 Task: Explore Airbnb accommodation in Modiin Ilit, Israel from 9th December, 2023 to 17th December, 2023 for 2 adults.1  bedroom having 2 beds and 1 bathroom. Property type can be flat. Amenities needed are: wifi, washing machine. Look for 3 properties as per requirement.
Action: Mouse moved to (550, 129)
Screenshot: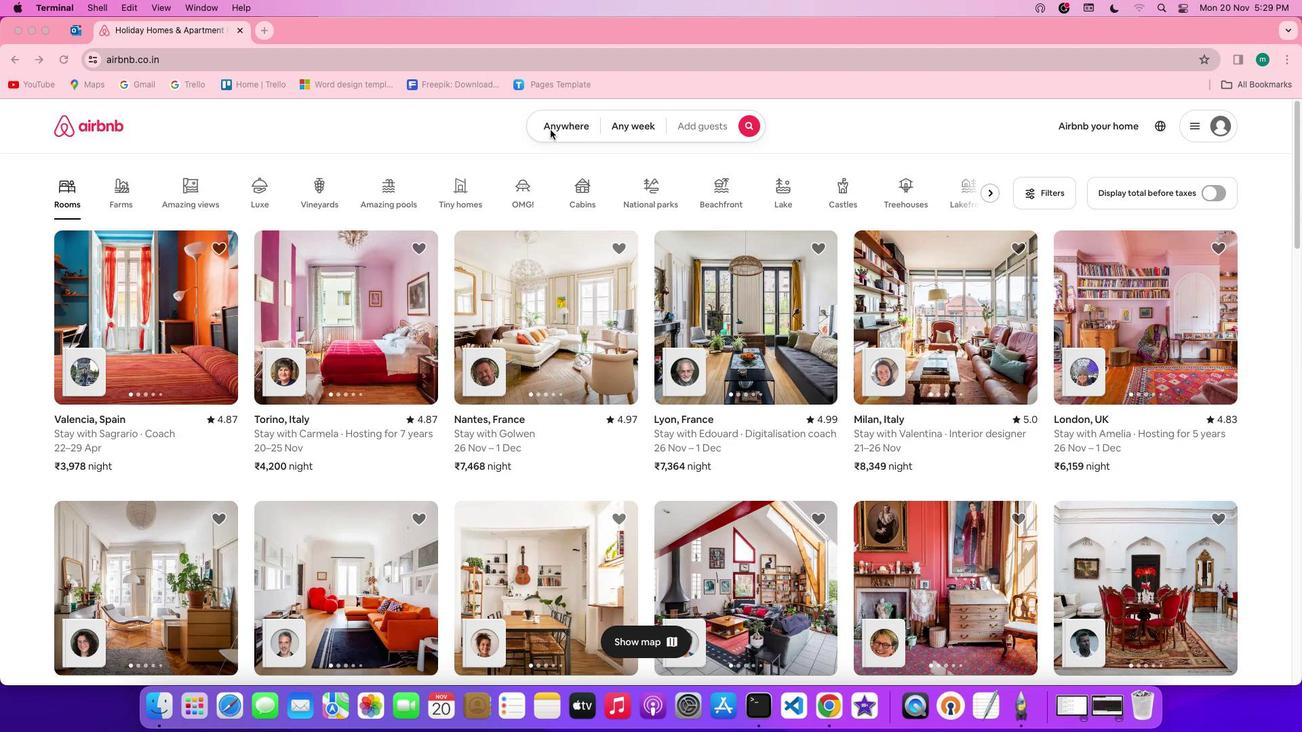 
Action: Mouse pressed left at (550, 129)
Screenshot: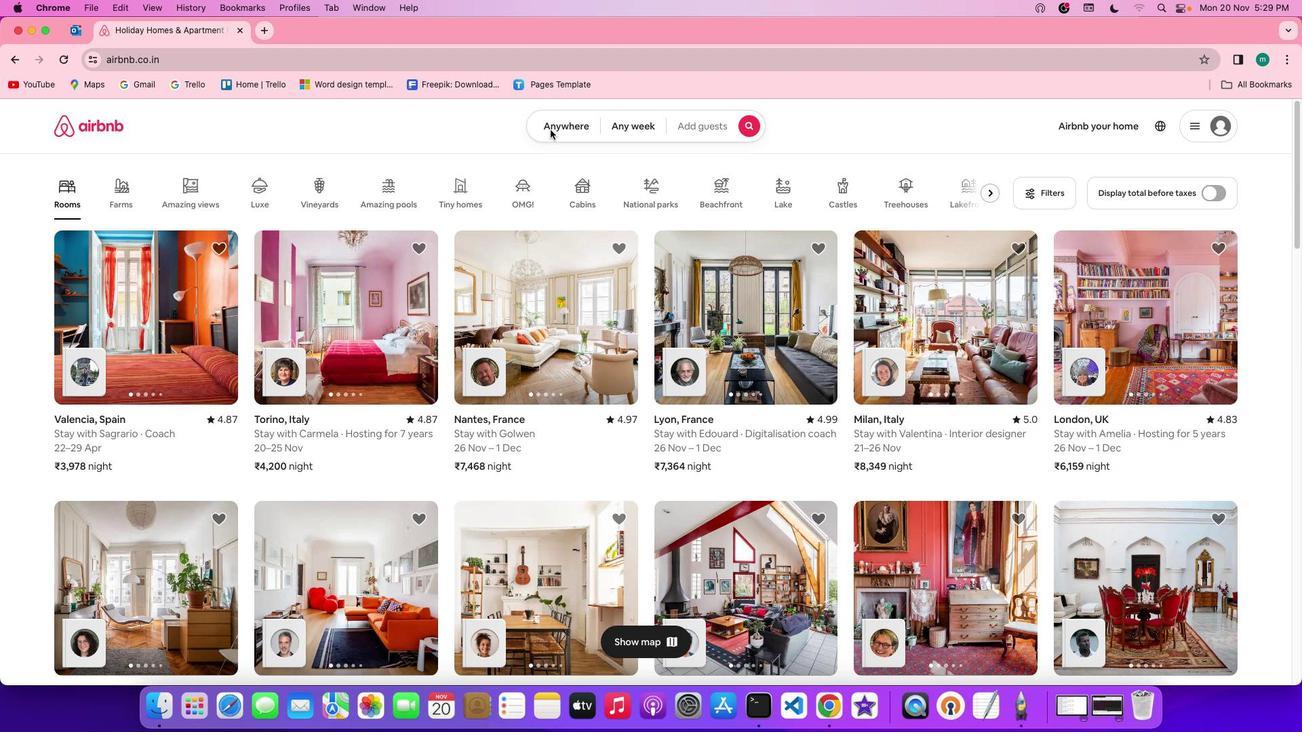 
Action: Mouse pressed left at (550, 129)
Screenshot: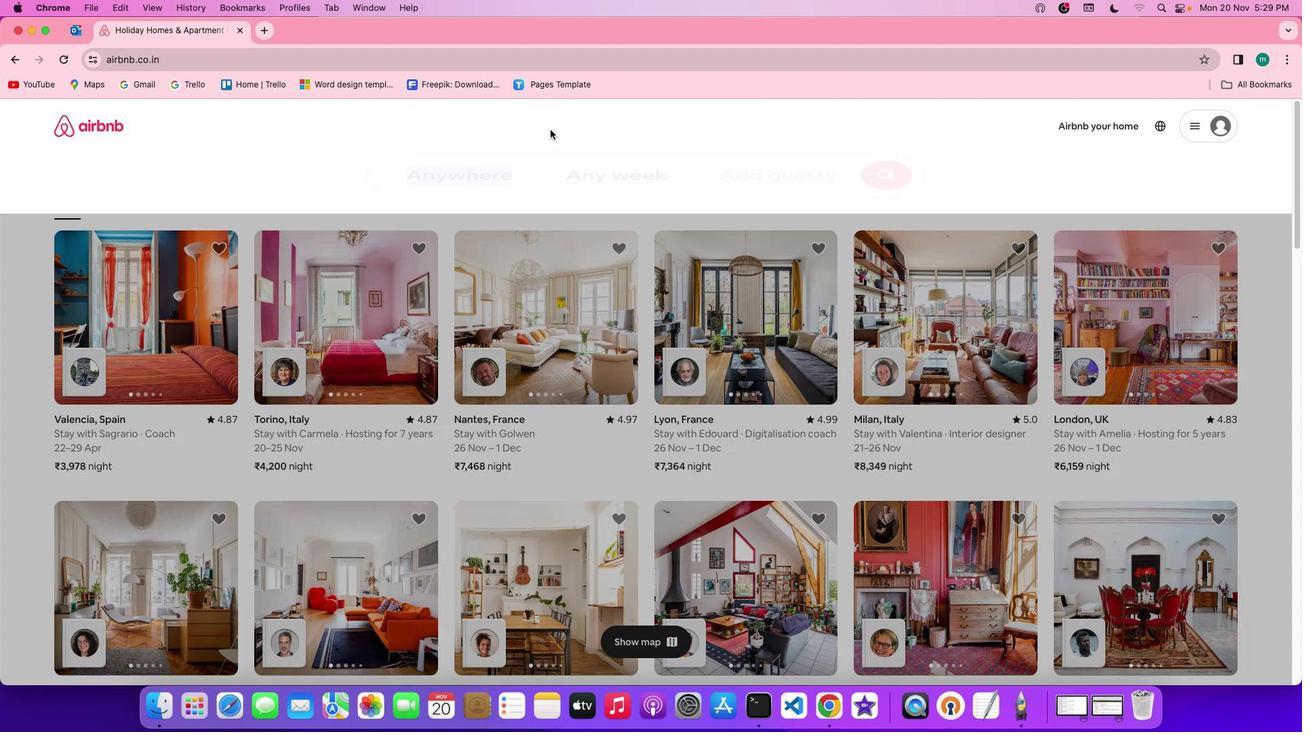 
Action: Mouse moved to (491, 179)
Screenshot: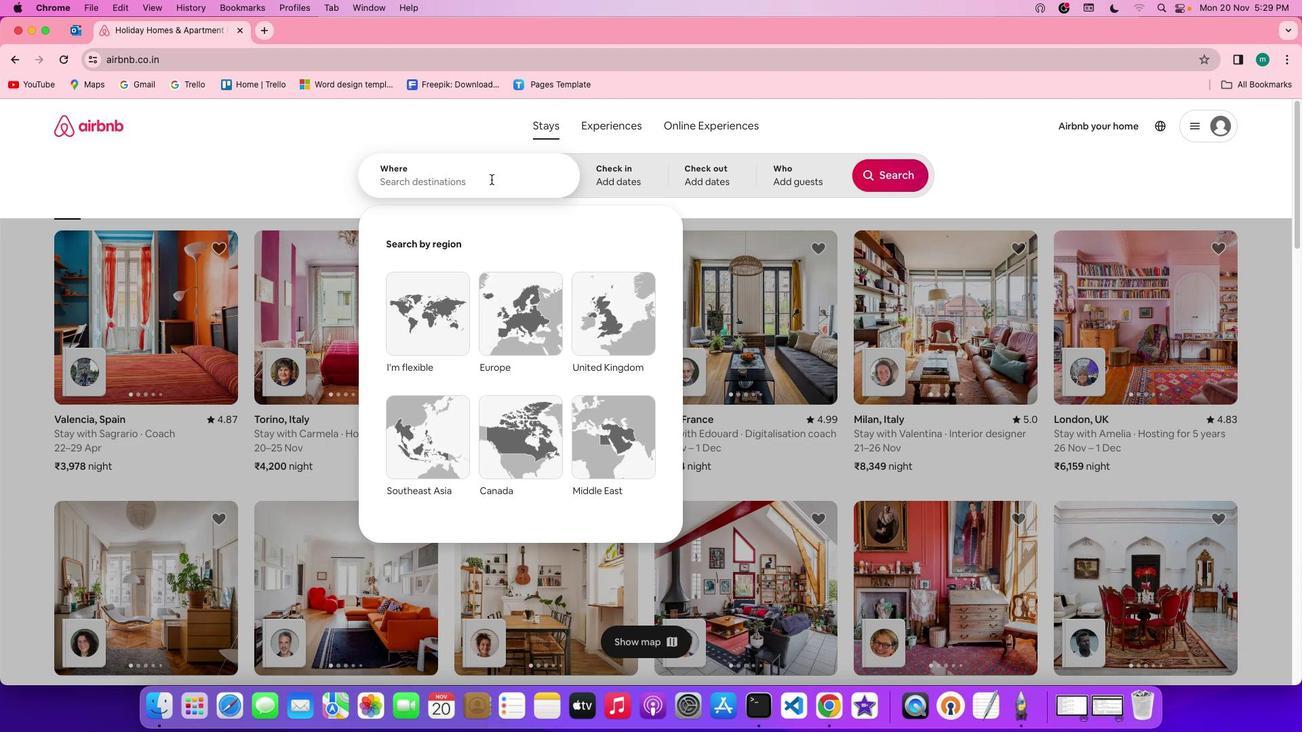 
Action: Mouse pressed left at (491, 179)
Screenshot: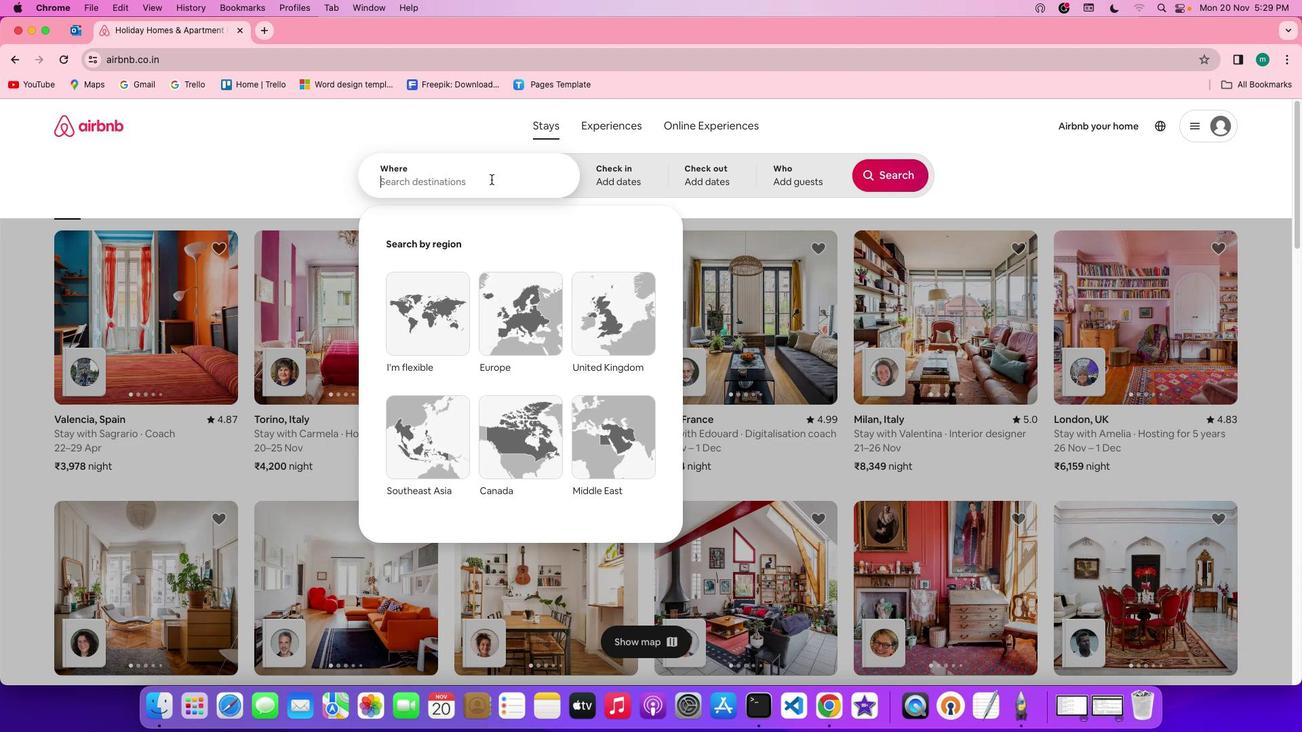 
Action: Key pressed Key.shift'M''o''d''i''i''n'Key.spaceKey.shift'I'Key.shift'I'Key.backspaceKey.backspaceKey.shift'L'Key.backspace'l''l''i''t'','Key.spaceKey.shift'I''s''r''a''e''l'
Screenshot: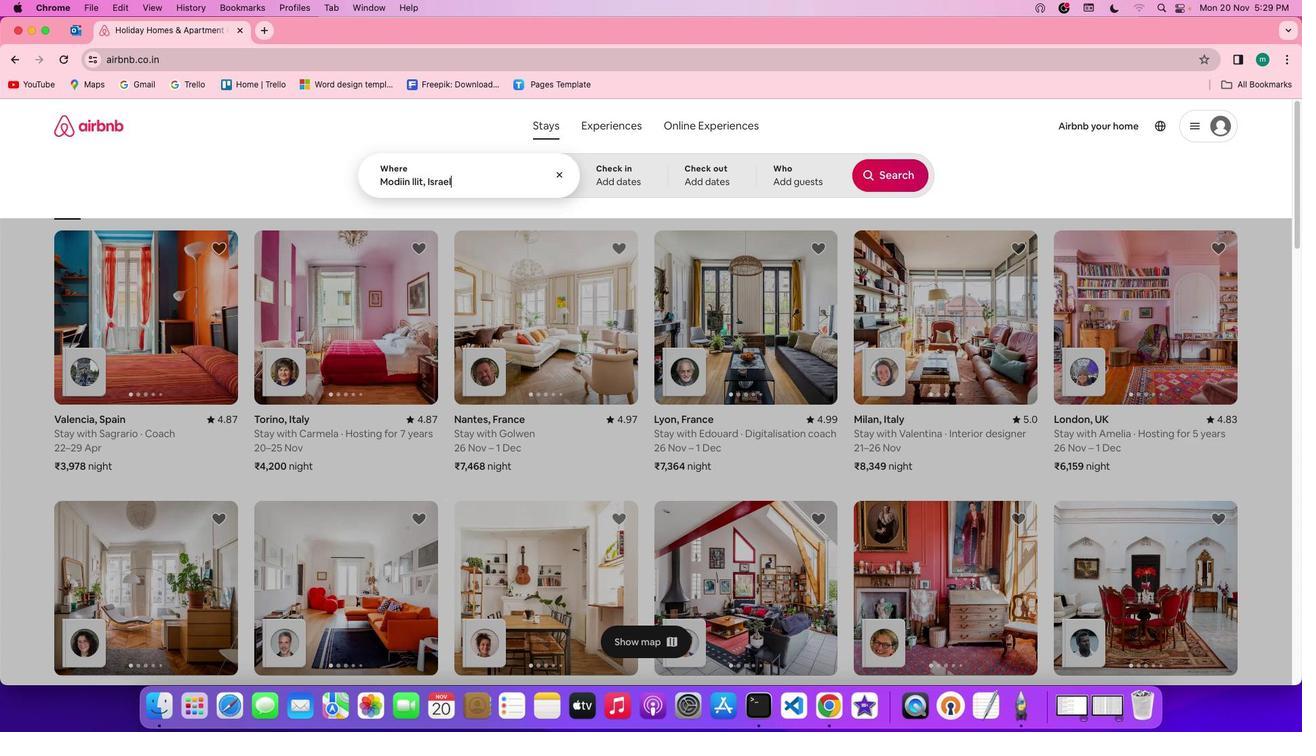 
Action: Mouse moved to (600, 178)
Screenshot: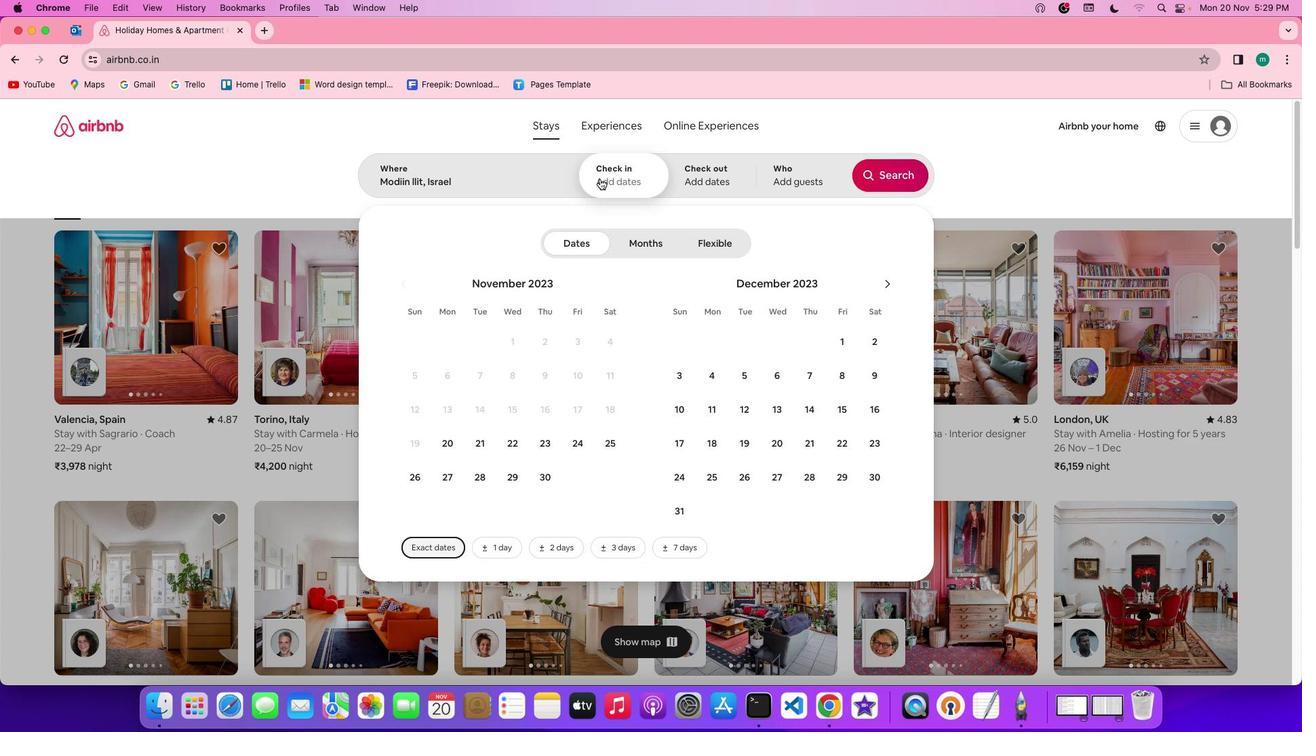 
Action: Mouse pressed left at (600, 178)
Screenshot: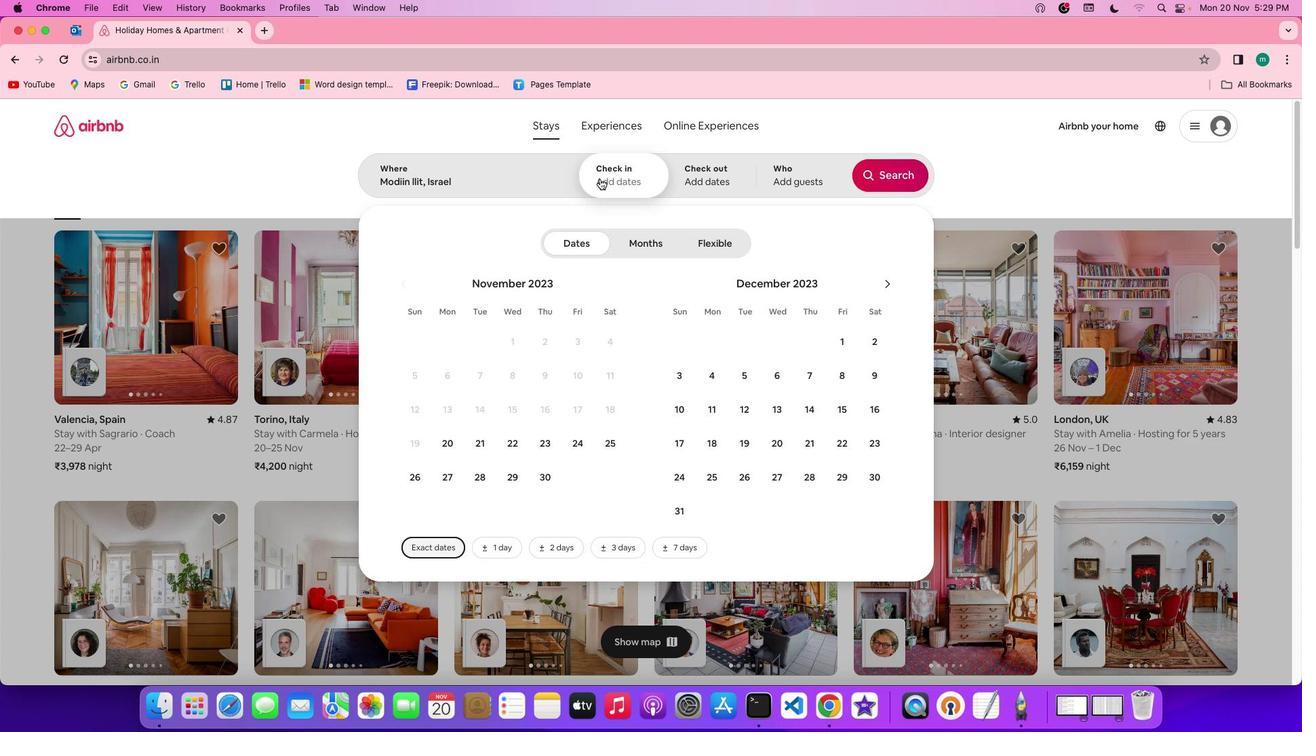 
Action: Mouse moved to (872, 382)
Screenshot: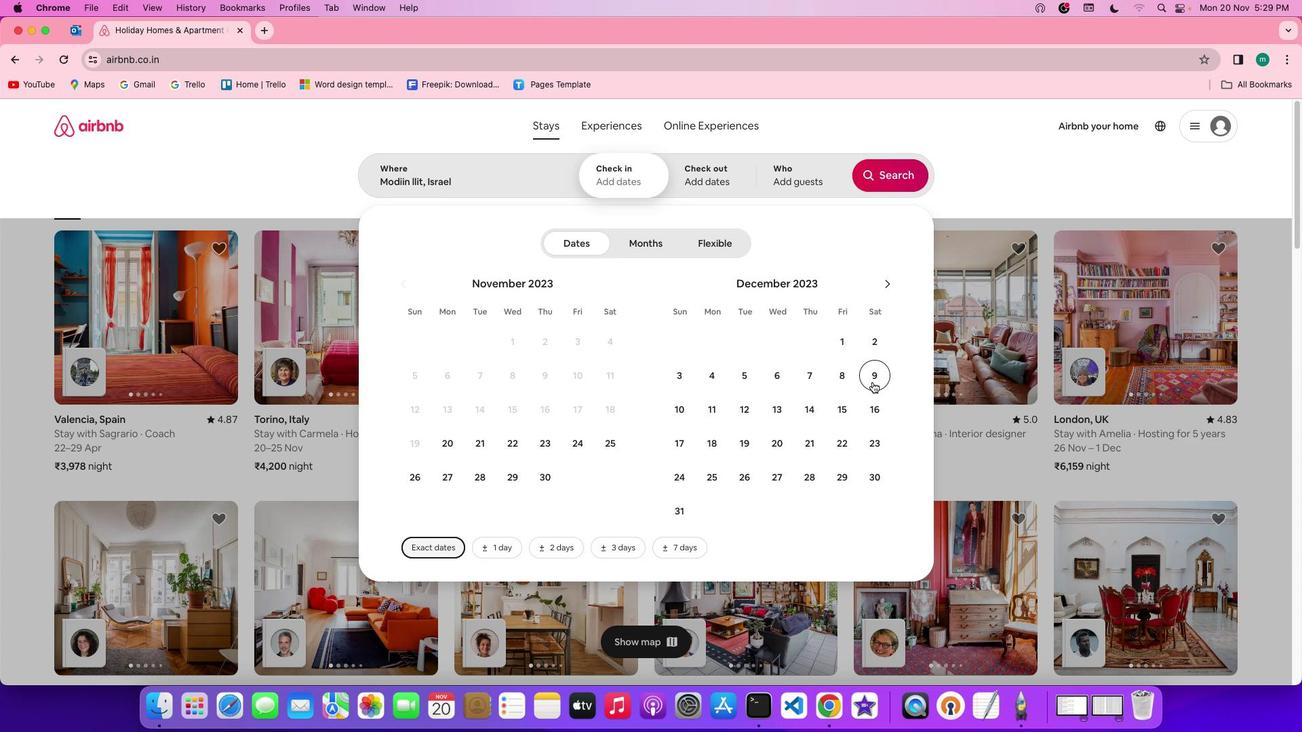 
Action: Mouse pressed left at (872, 382)
Screenshot: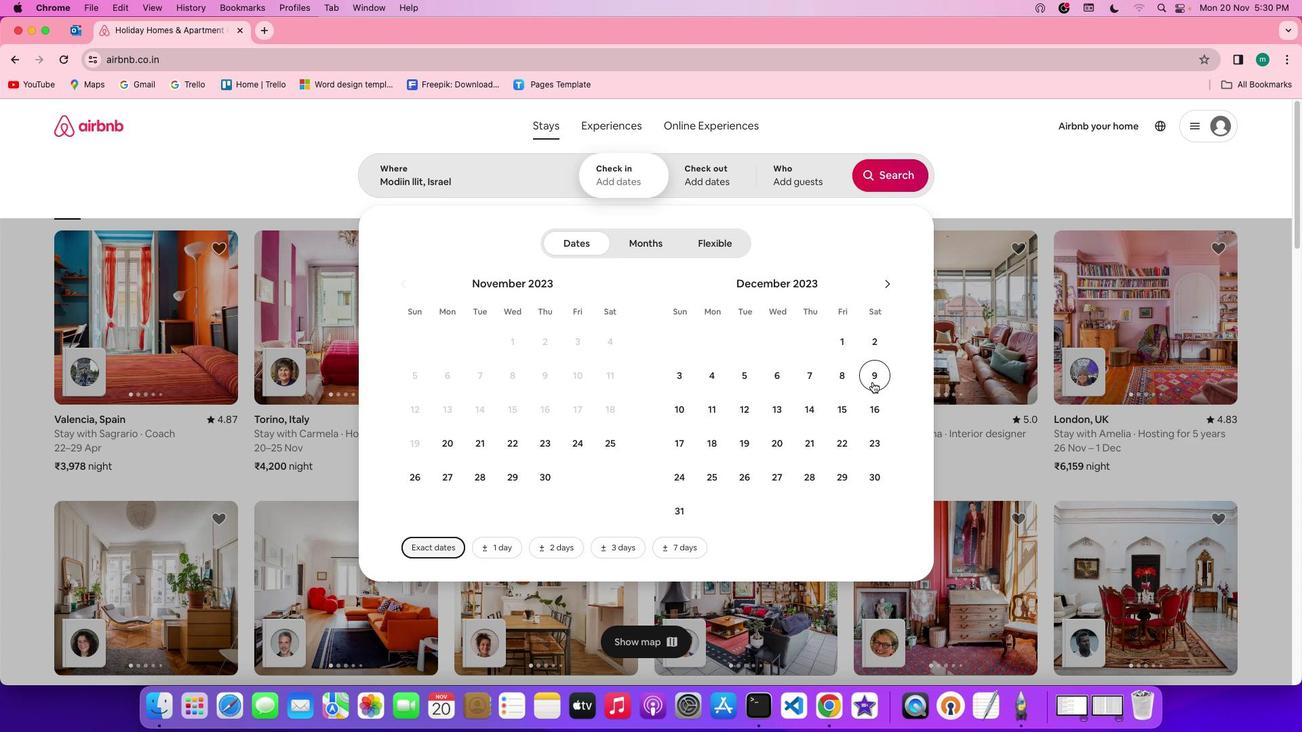 
Action: Mouse moved to (679, 449)
Screenshot: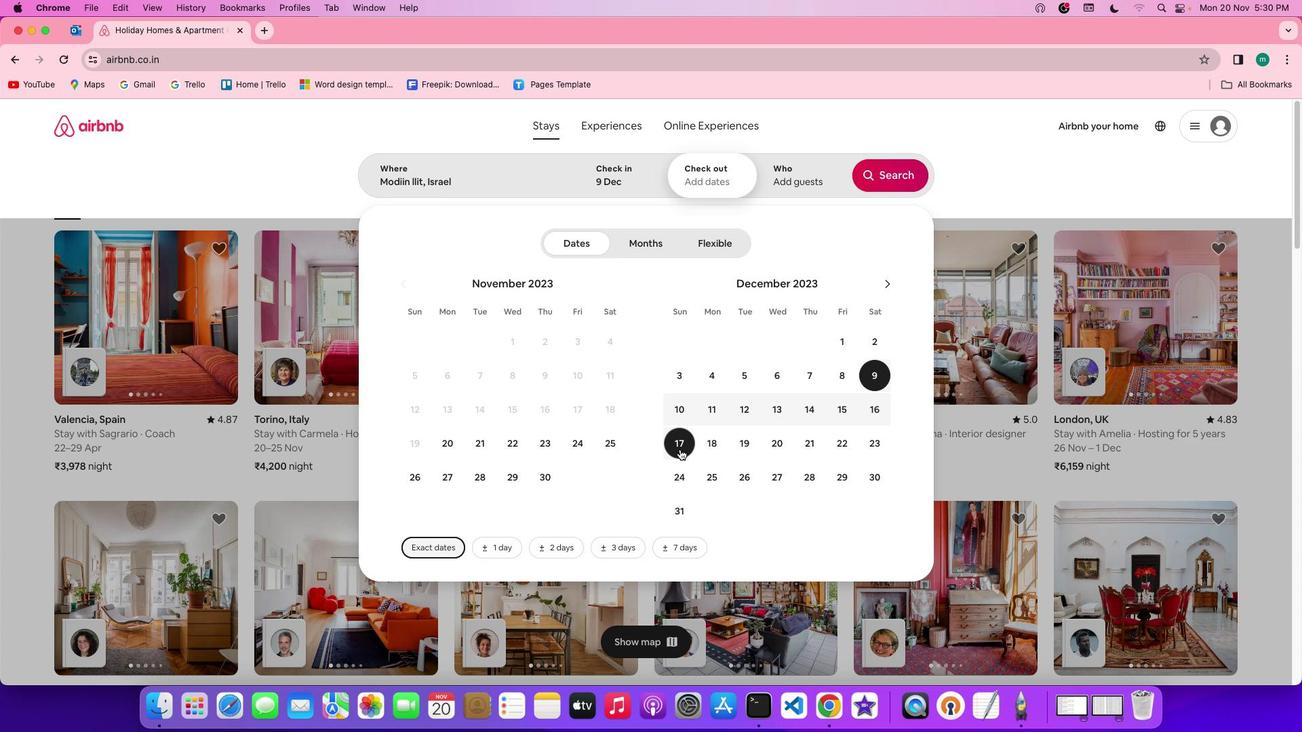 
Action: Mouse pressed left at (679, 449)
Screenshot: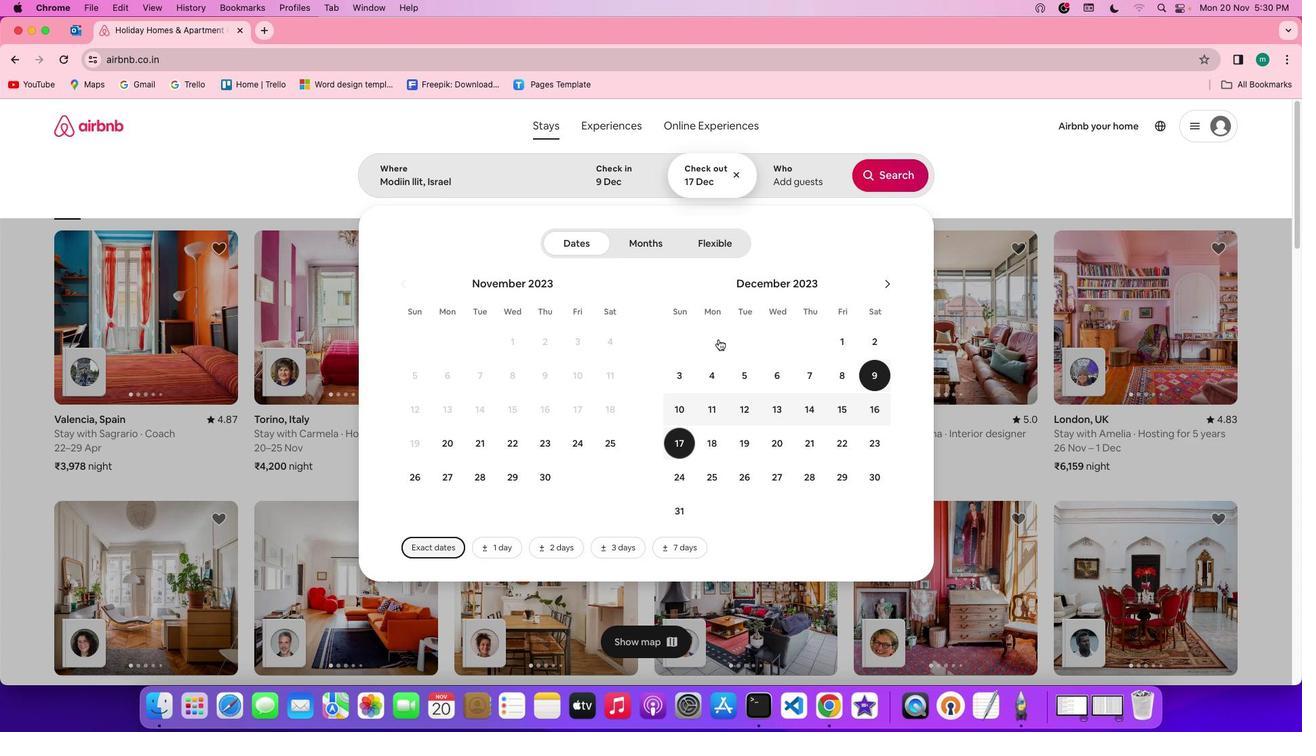
Action: Mouse moved to (797, 182)
Screenshot: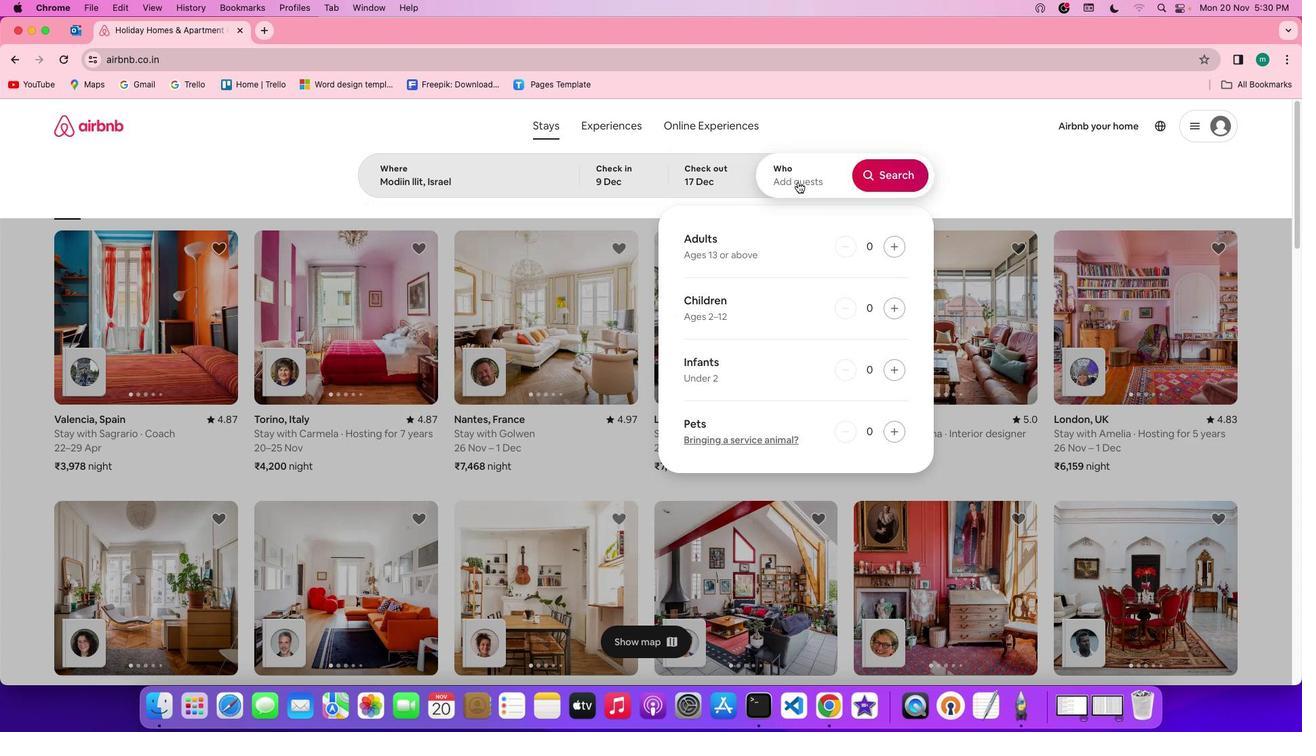 
Action: Mouse pressed left at (797, 182)
Screenshot: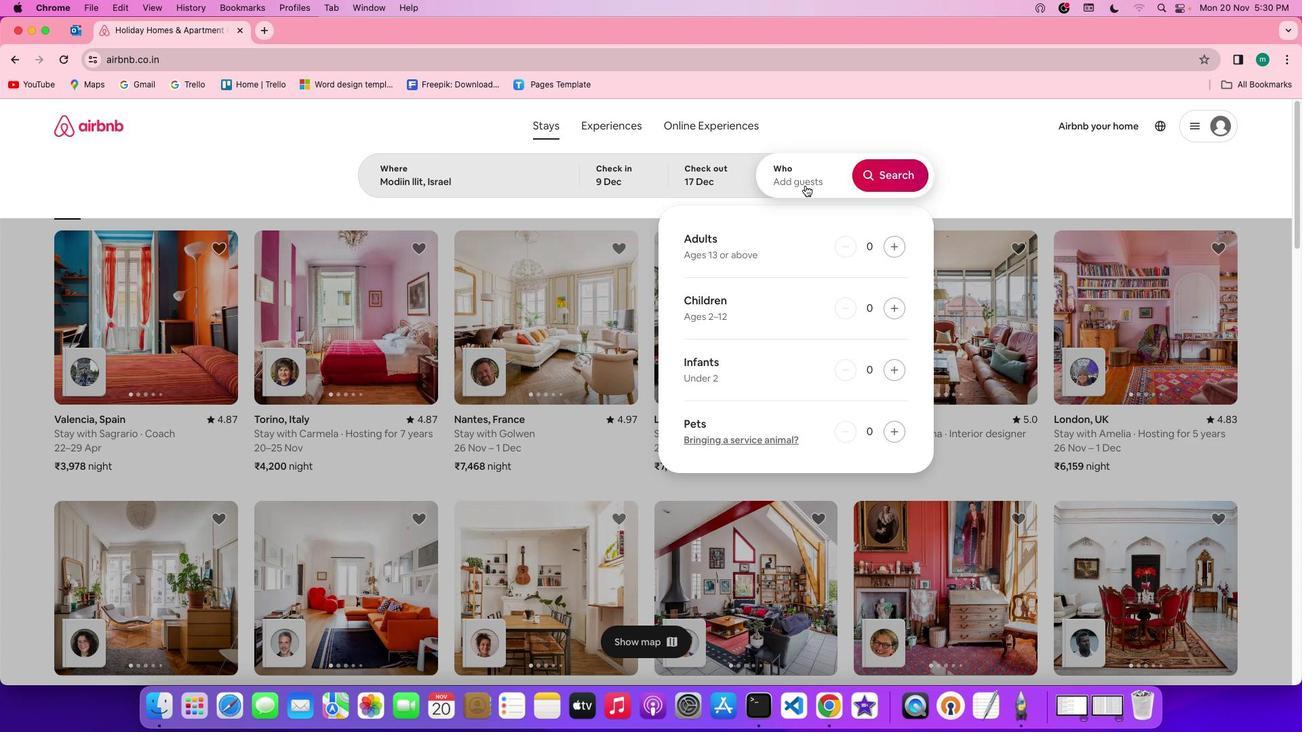 
Action: Mouse moved to (894, 244)
Screenshot: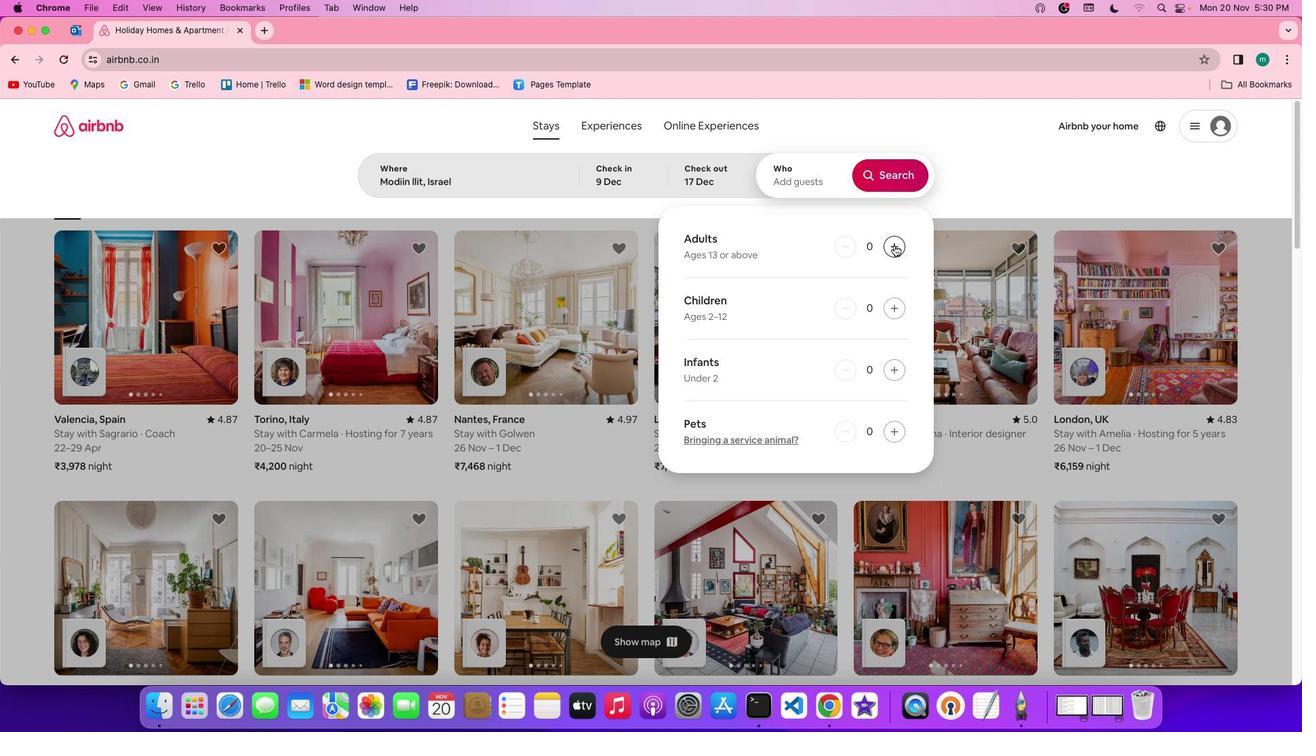 
Action: Mouse pressed left at (894, 244)
Screenshot: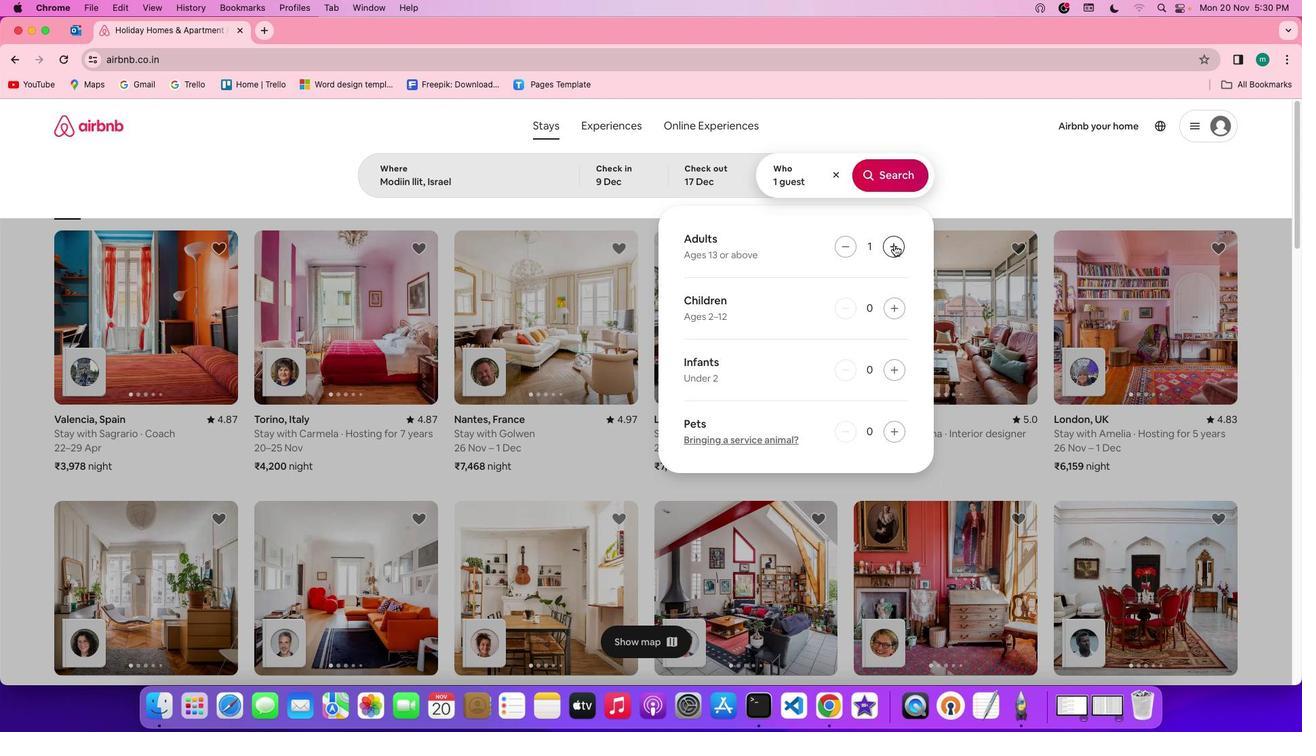 
Action: Mouse pressed left at (894, 244)
Screenshot: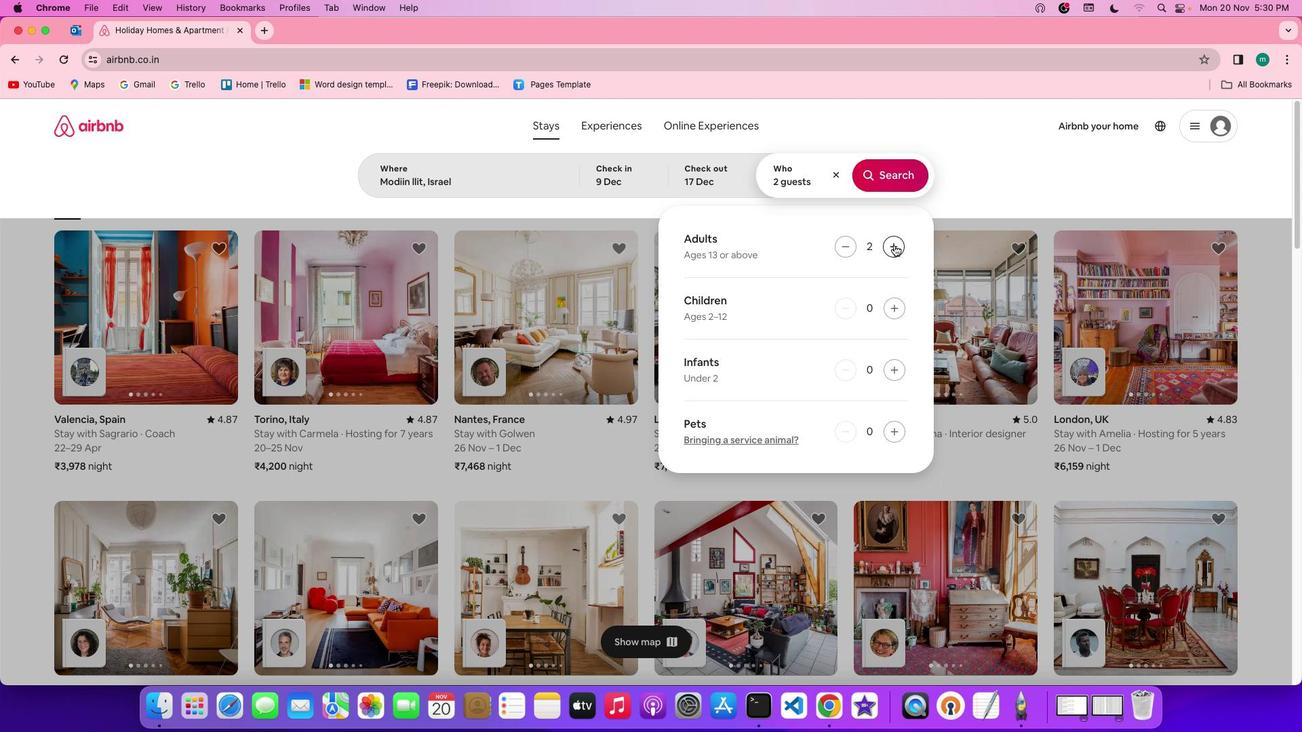 
Action: Mouse moved to (904, 181)
Screenshot: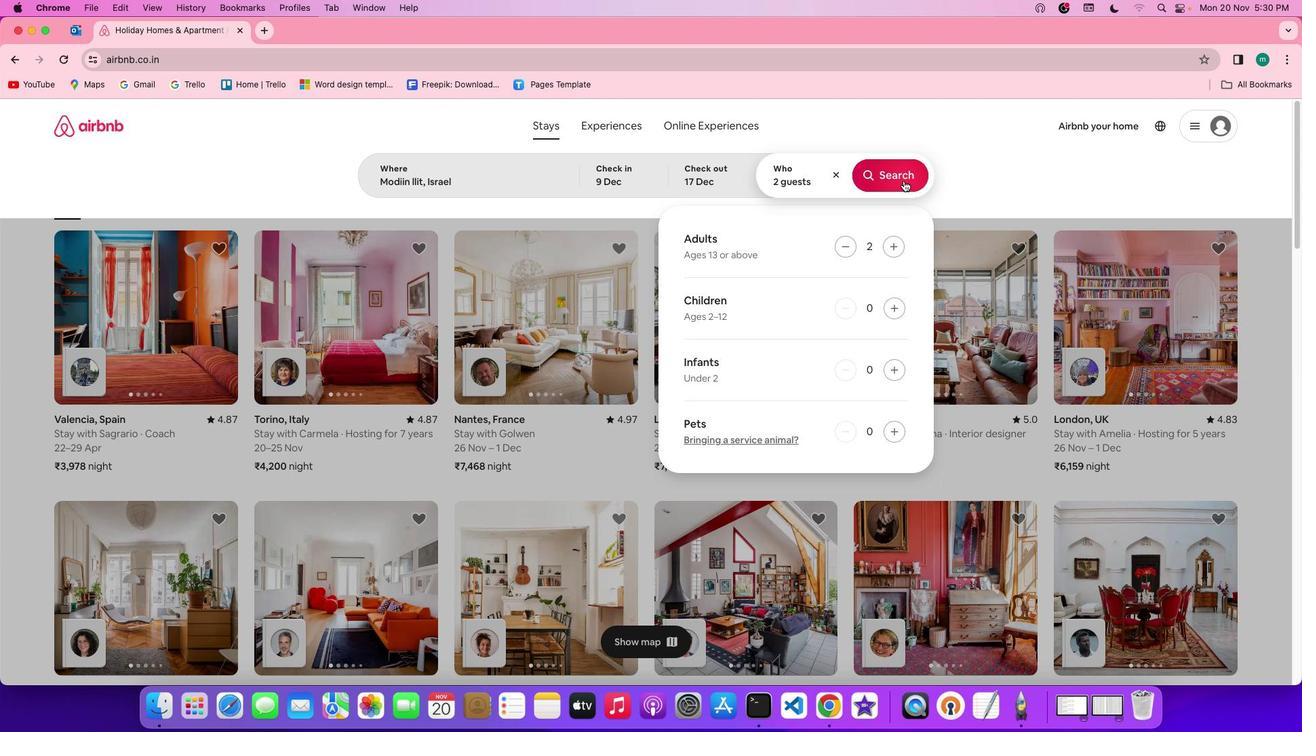 
Action: Mouse pressed left at (904, 181)
Screenshot: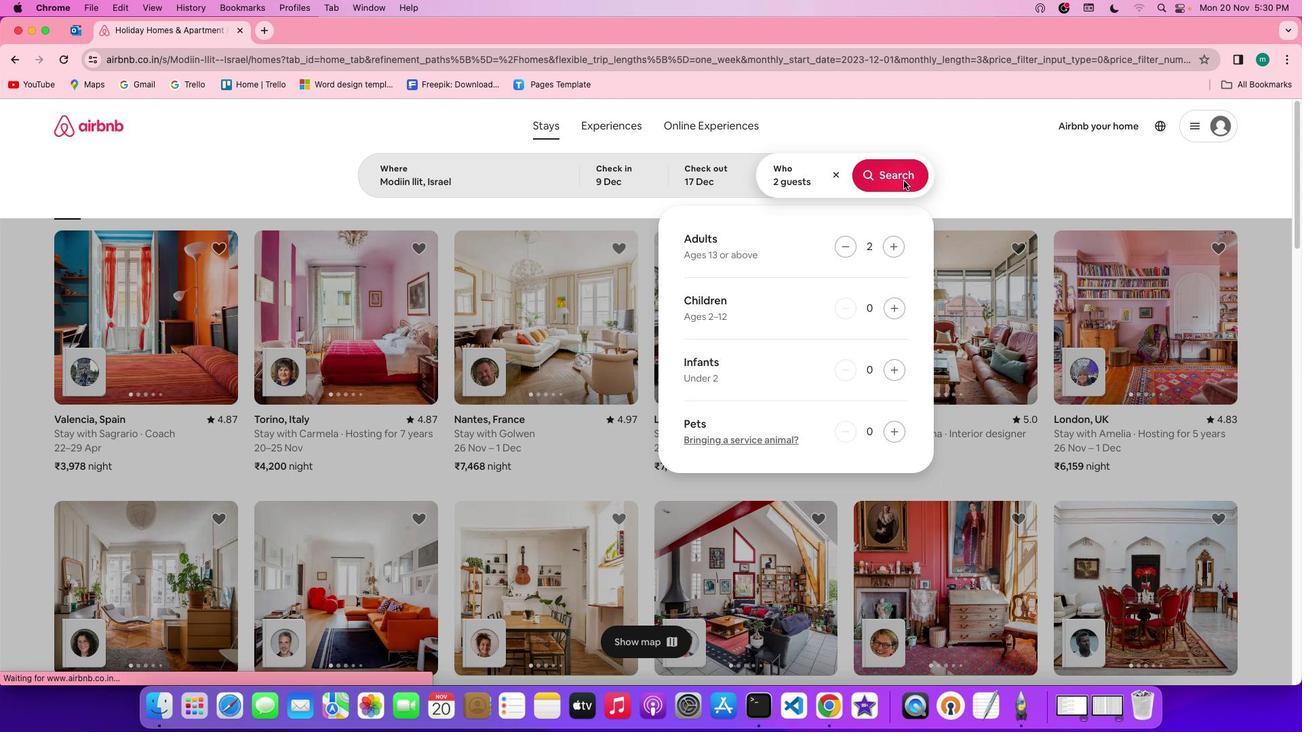 
Action: Mouse moved to (1079, 179)
Screenshot: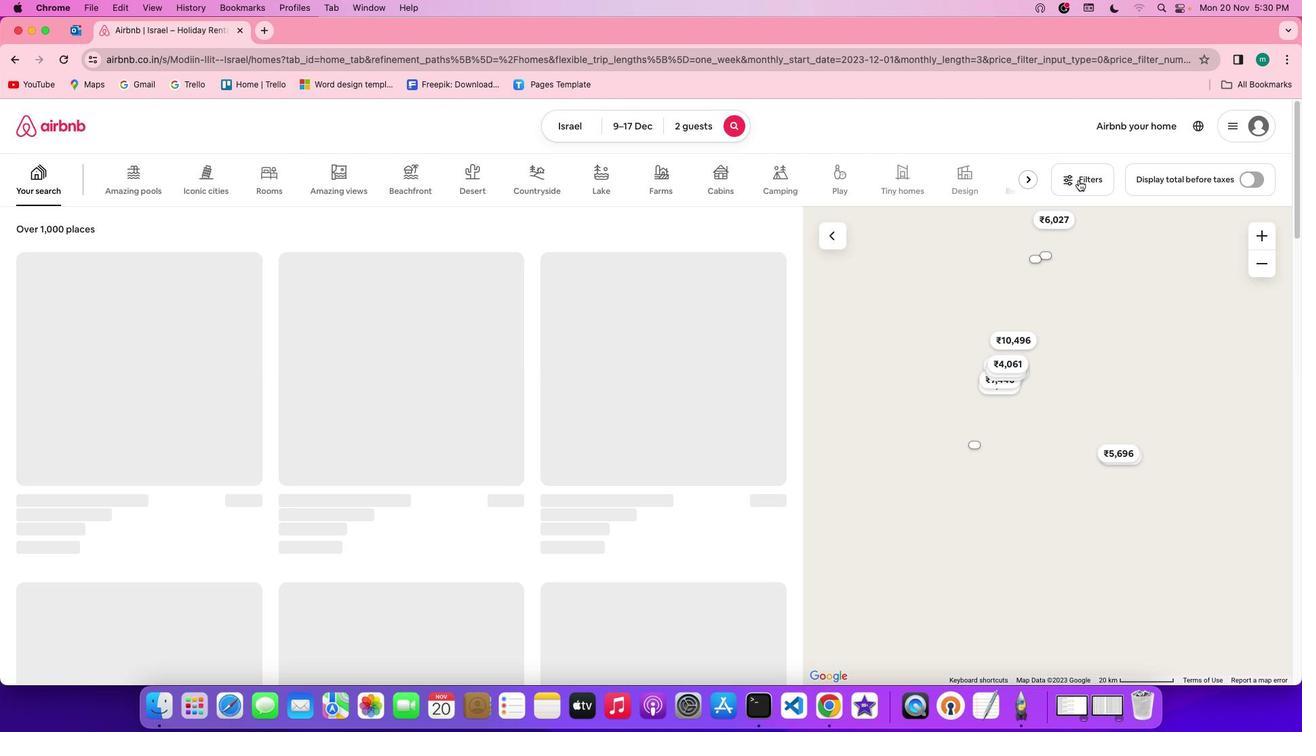 
Action: Mouse pressed left at (1079, 179)
Screenshot: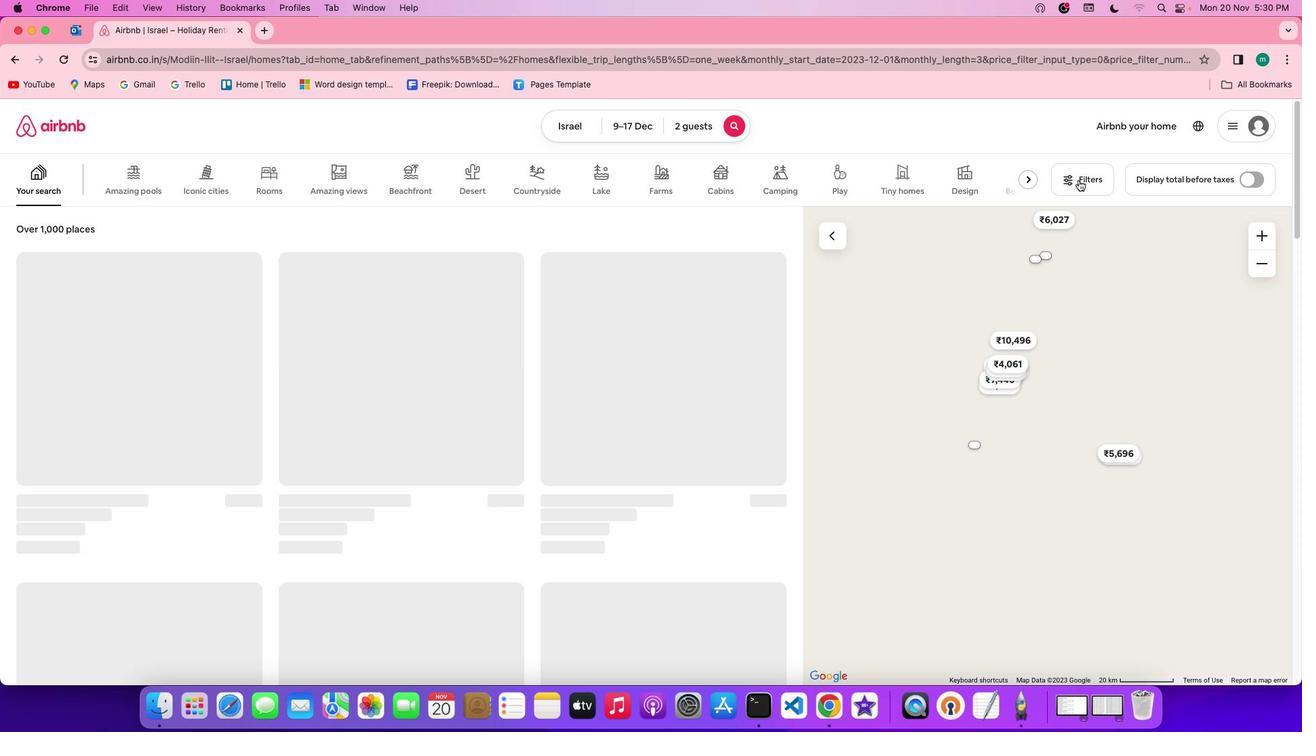 
Action: Mouse moved to (737, 311)
Screenshot: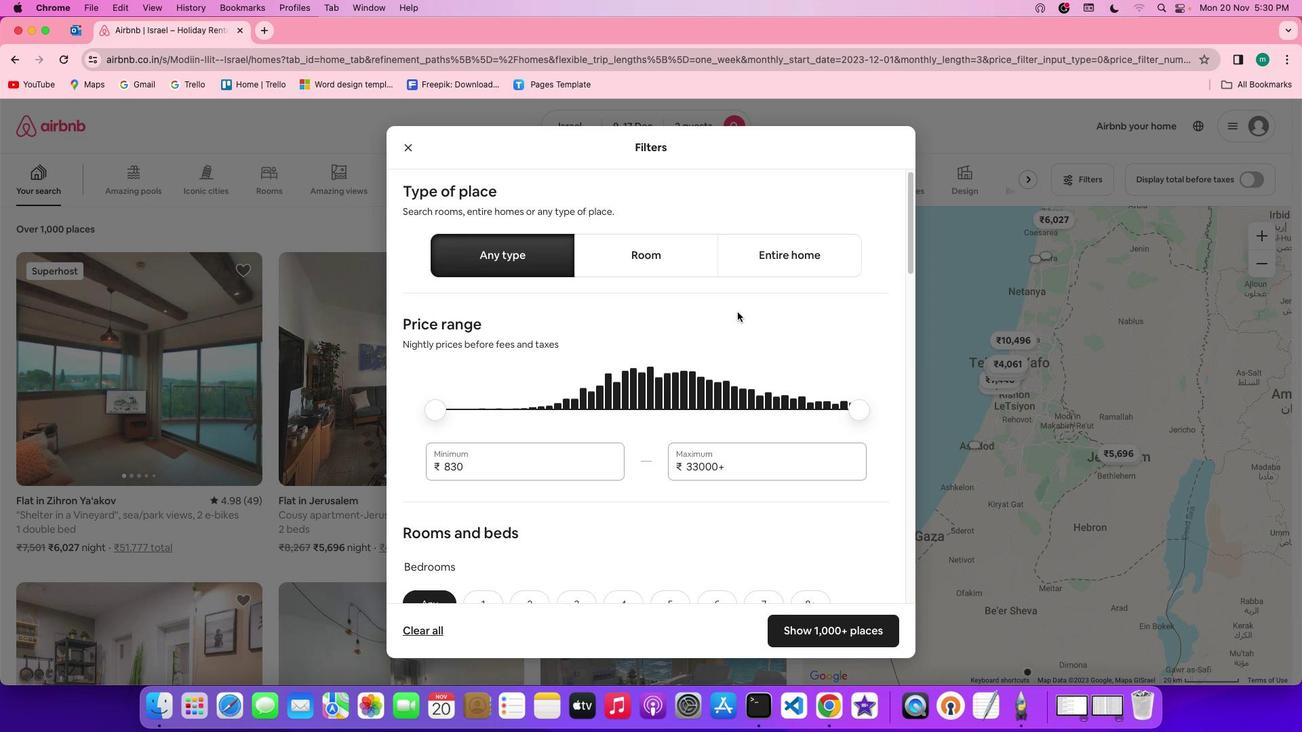 
Action: Mouse scrolled (737, 311) with delta (0, 0)
Screenshot: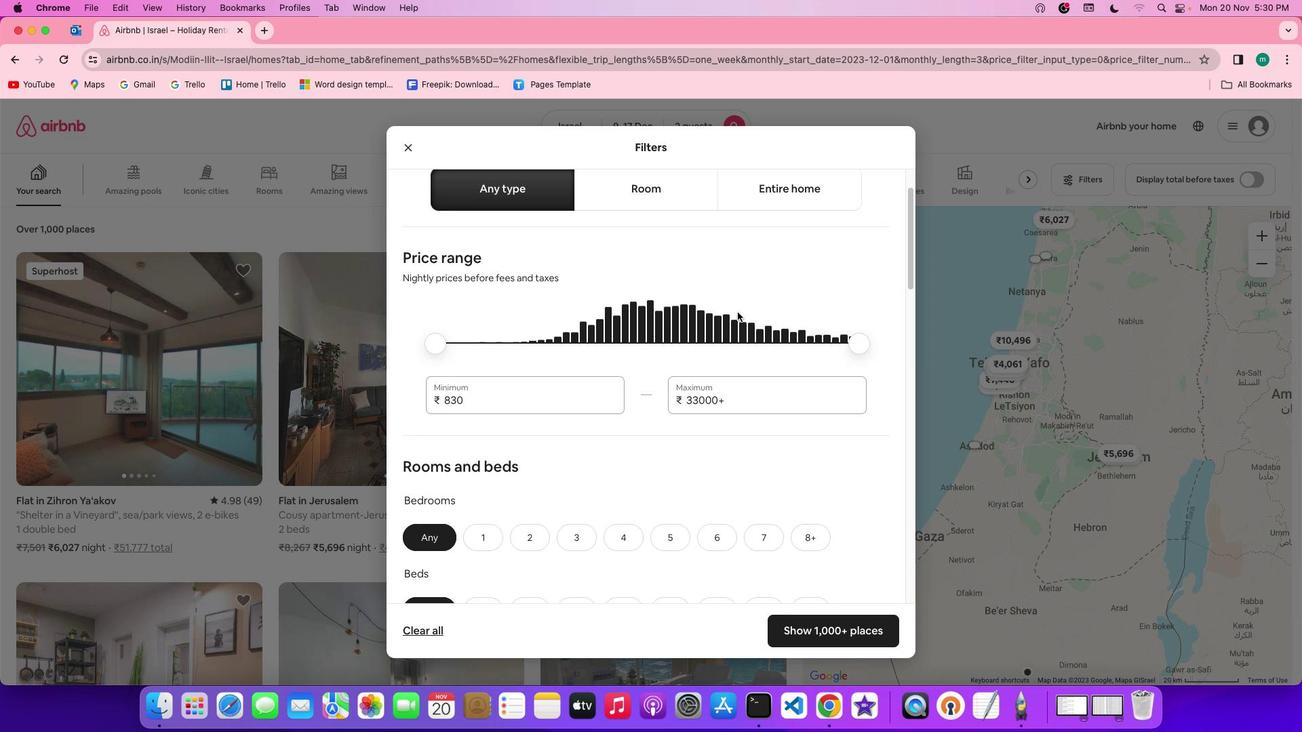 
Action: Mouse scrolled (737, 311) with delta (0, 0)
Screenshot: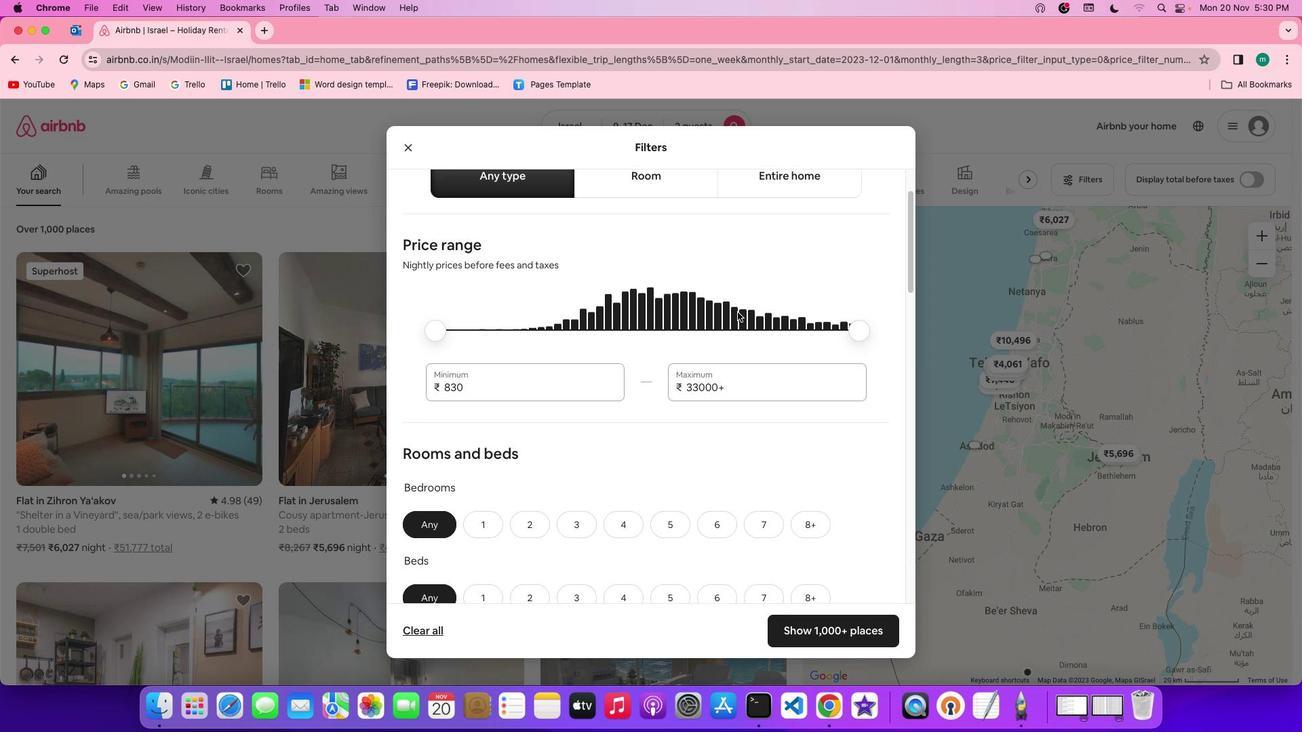 
Action: Mouse scrolled (737, 311) with delta (0, -1)
Screenshot: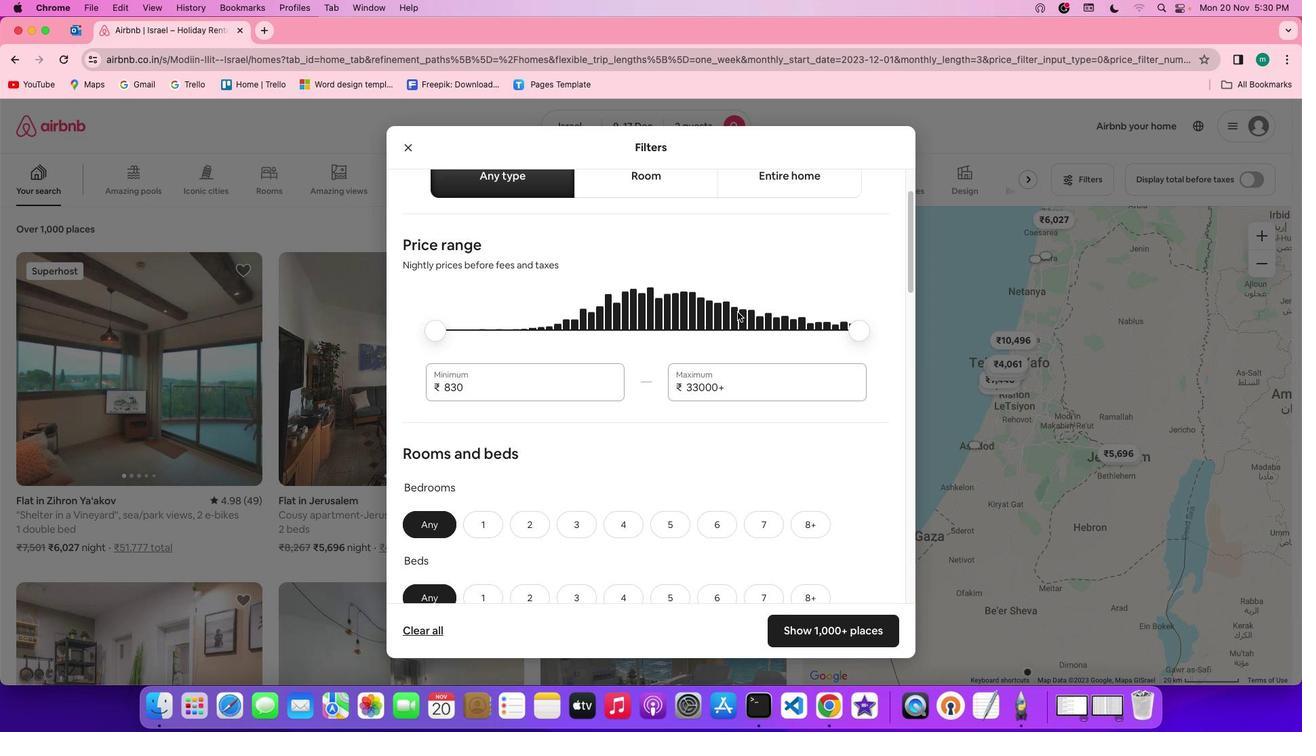 
Action: Mouse scrolled (737, 311) with delta (0, 0)
Screenshot: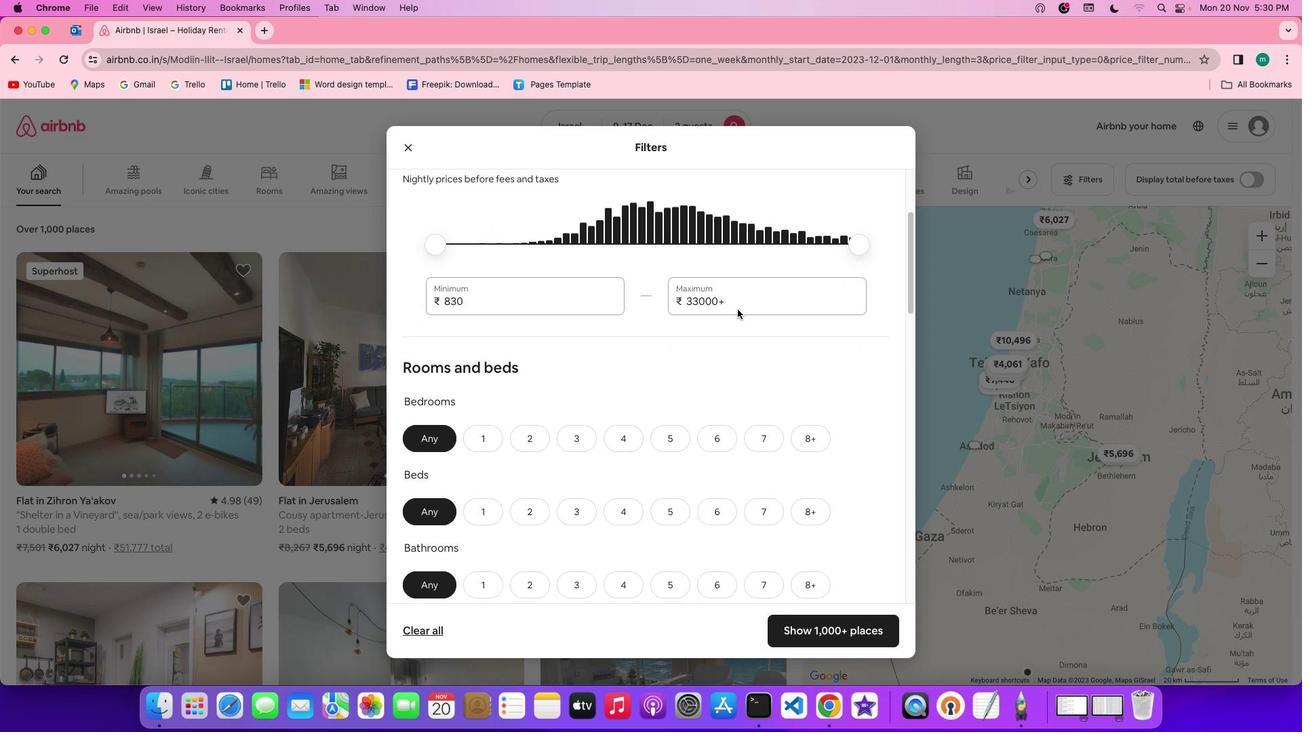 
Action: Mouse moved to (737, 311)
Screenshot: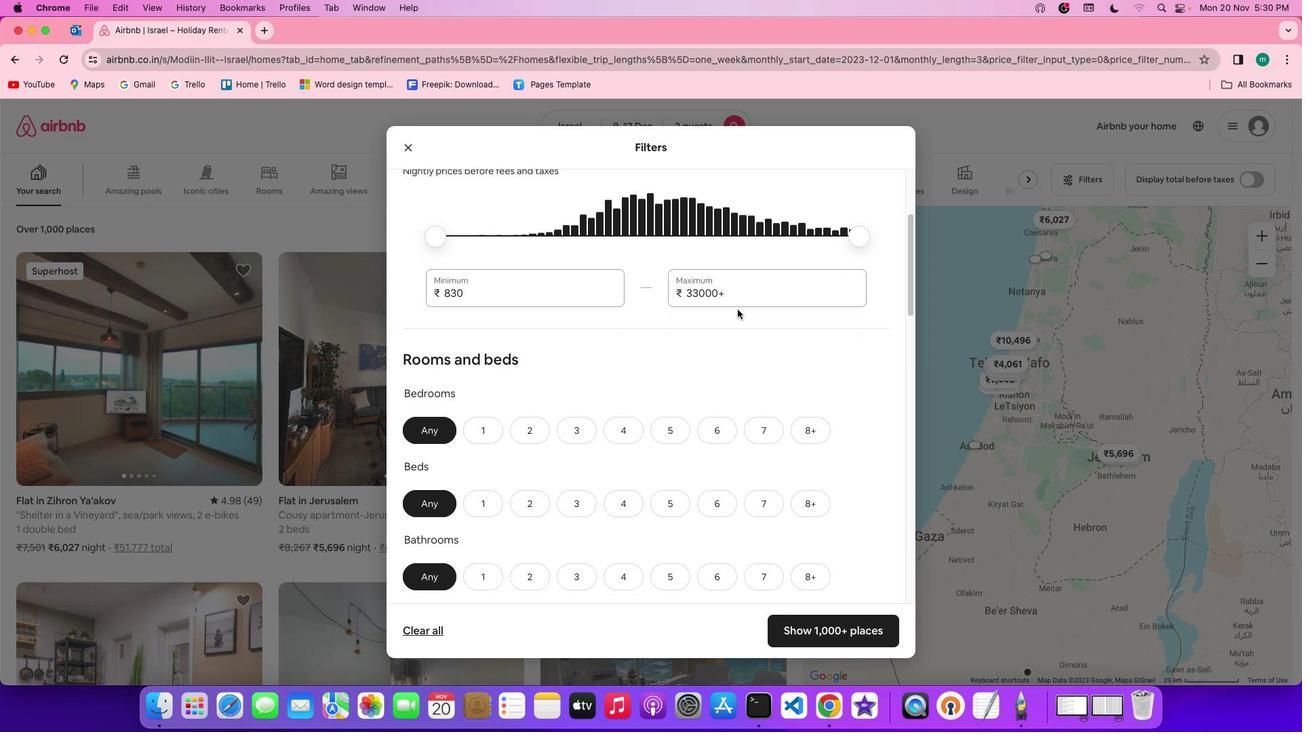 
Action: Mouse scrolled (737, 311) with delta (0, 0)
Screenshot: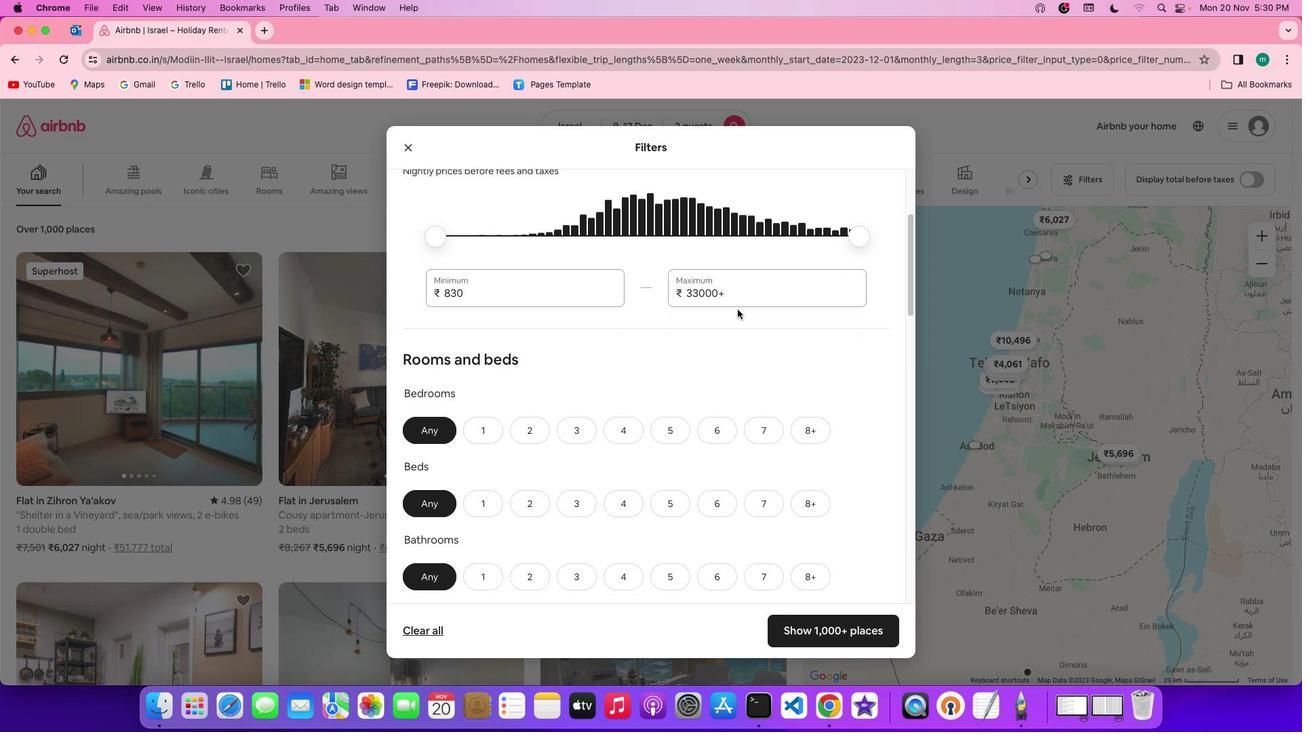 
Action: Mouse moved to (737, 309)
Screenshot: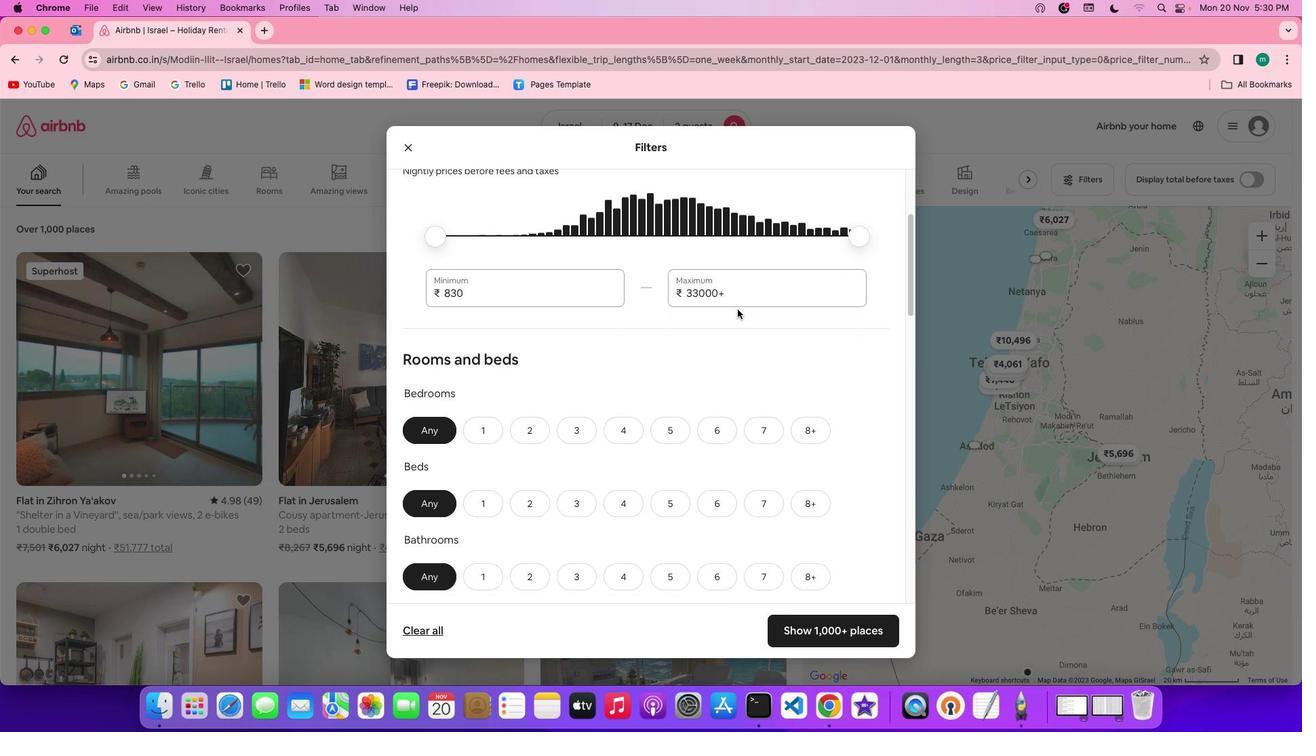 
Action: Mouse scrolled (737, 309) with delta (0, -1)
Screenshot: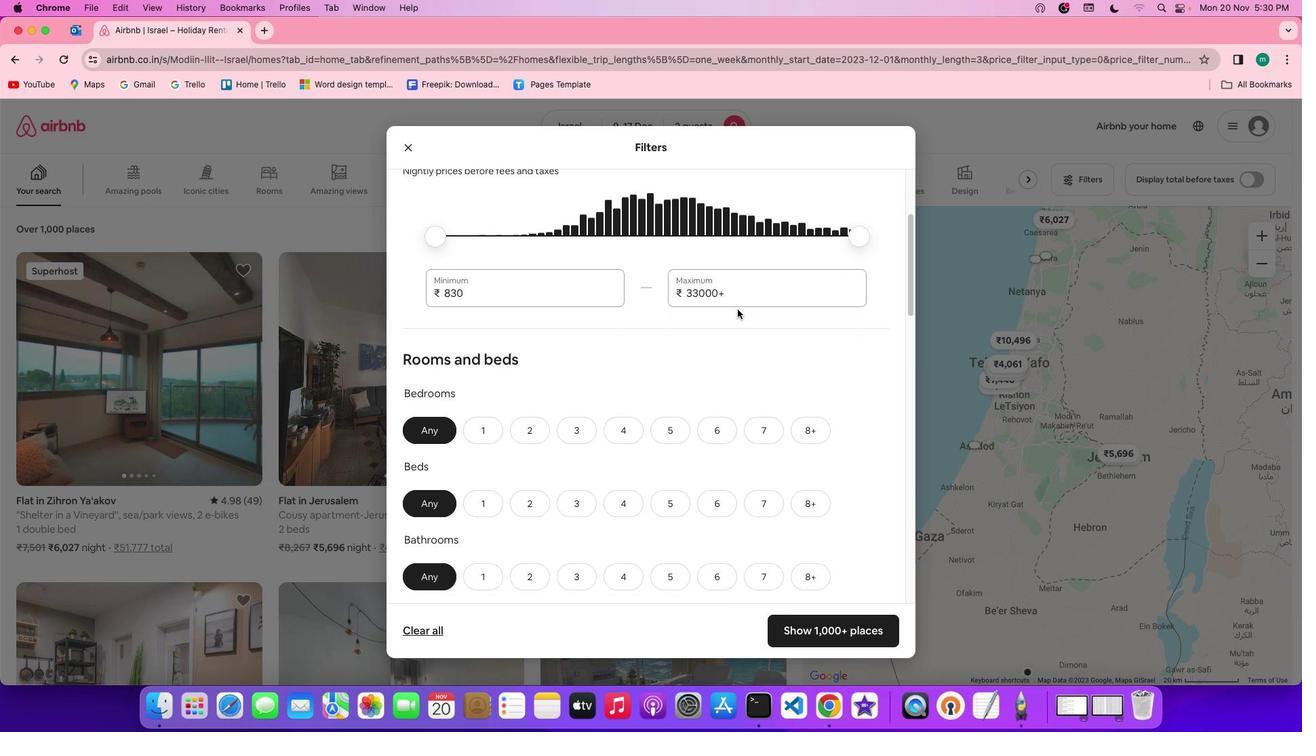 
Action: Mouse moved to (737, 309)
Screenshot: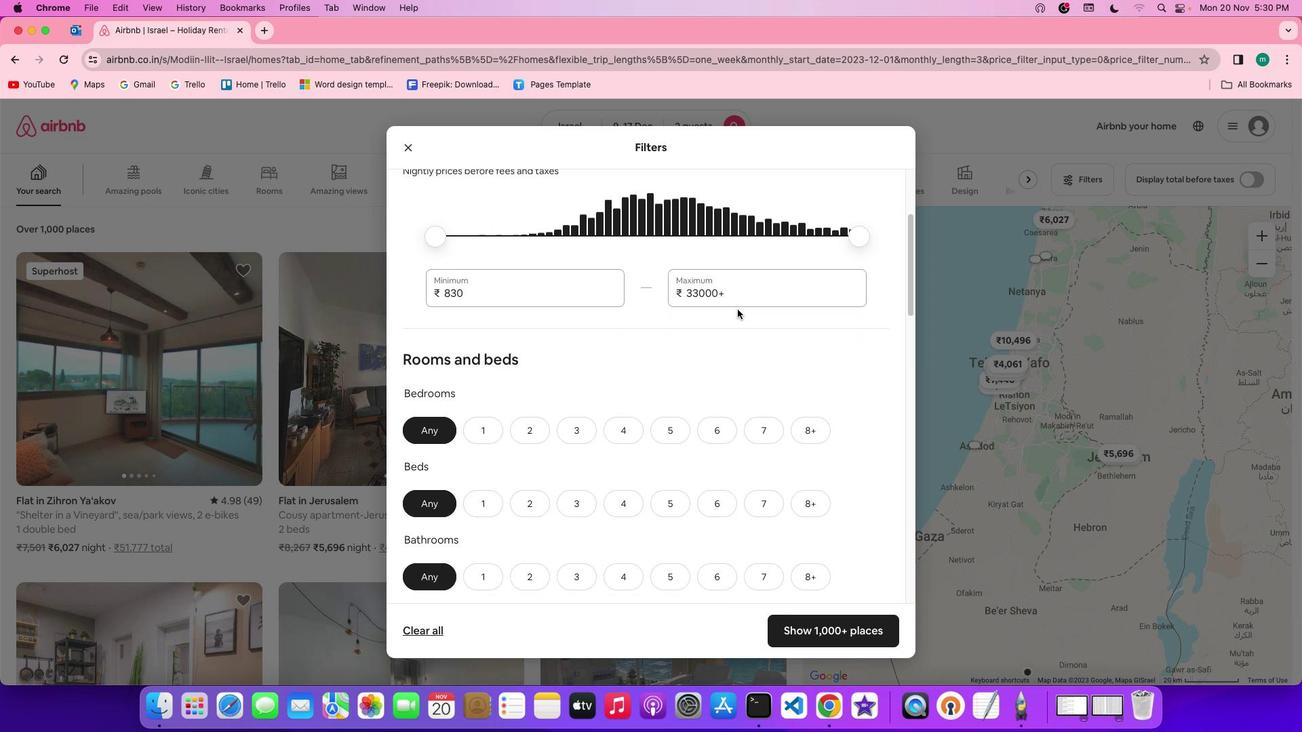
Action: Mouse scrolled (737, 309) with delta (0, 0)
Screenshot: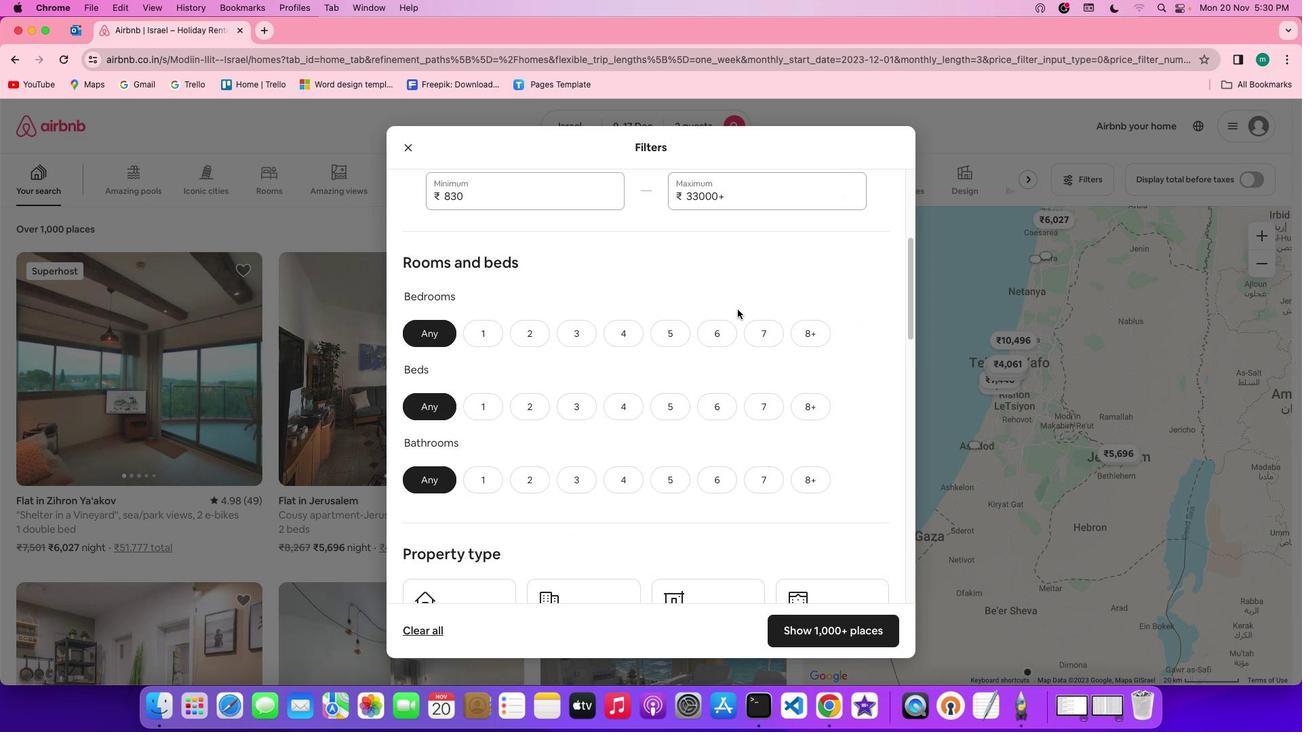 
Action: Mouse scrolled (737, 309) with delta (0, 0)
Screenshot: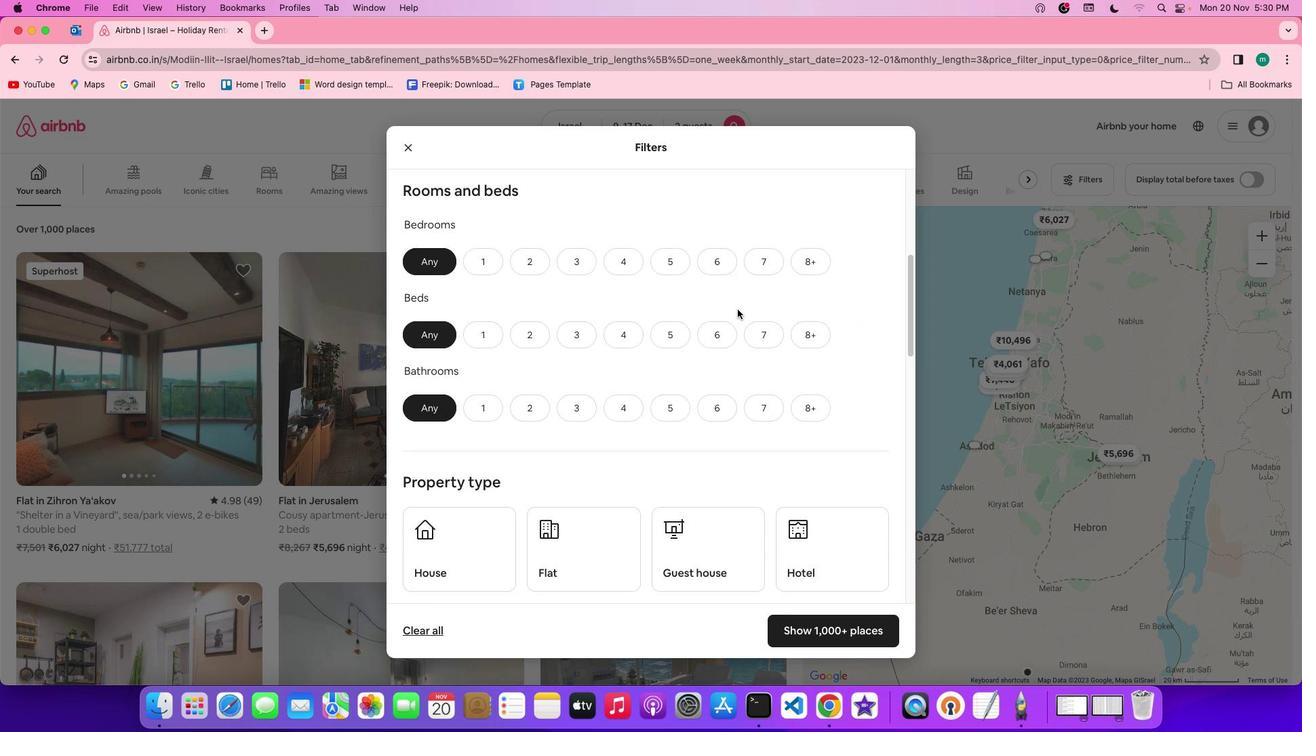 
Action: Mouse scrolled (737, 309) with delta (0, -1)
Screenshot: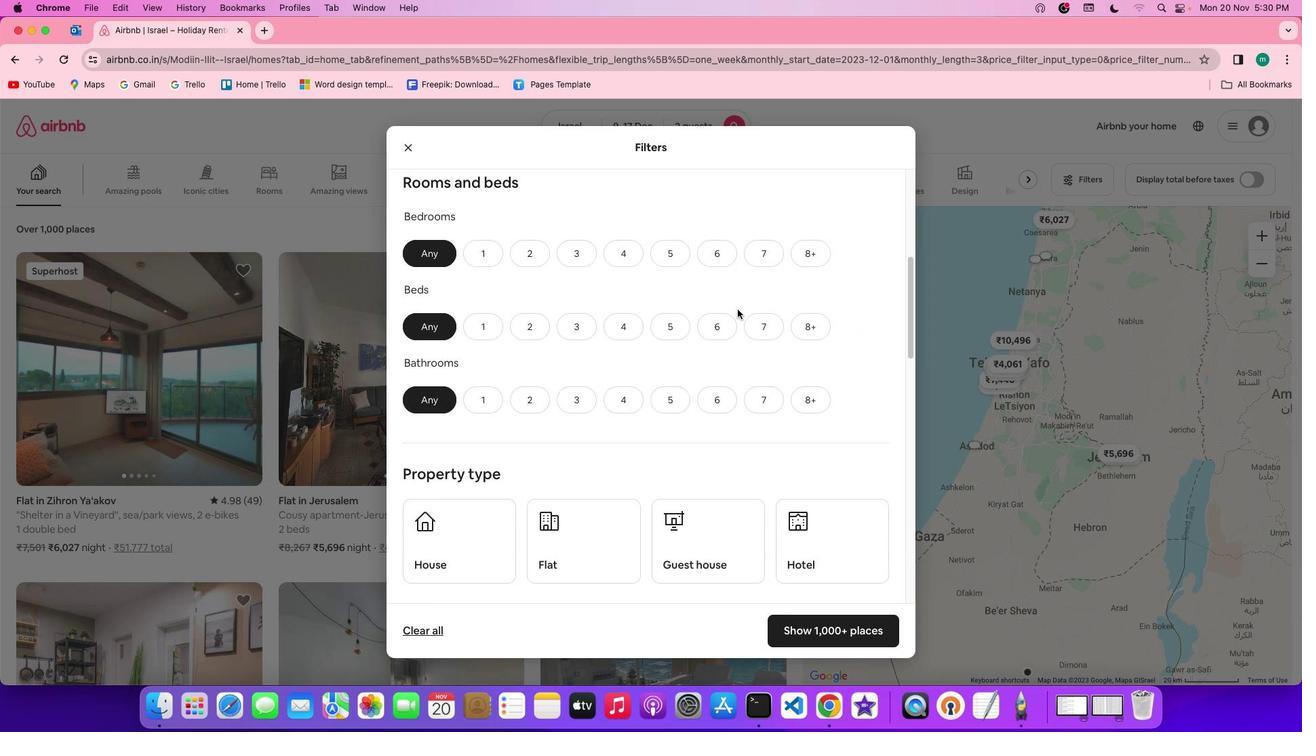 
Action: Mouse scrolled (737, 309) with delta (0, -2)
Screenshot: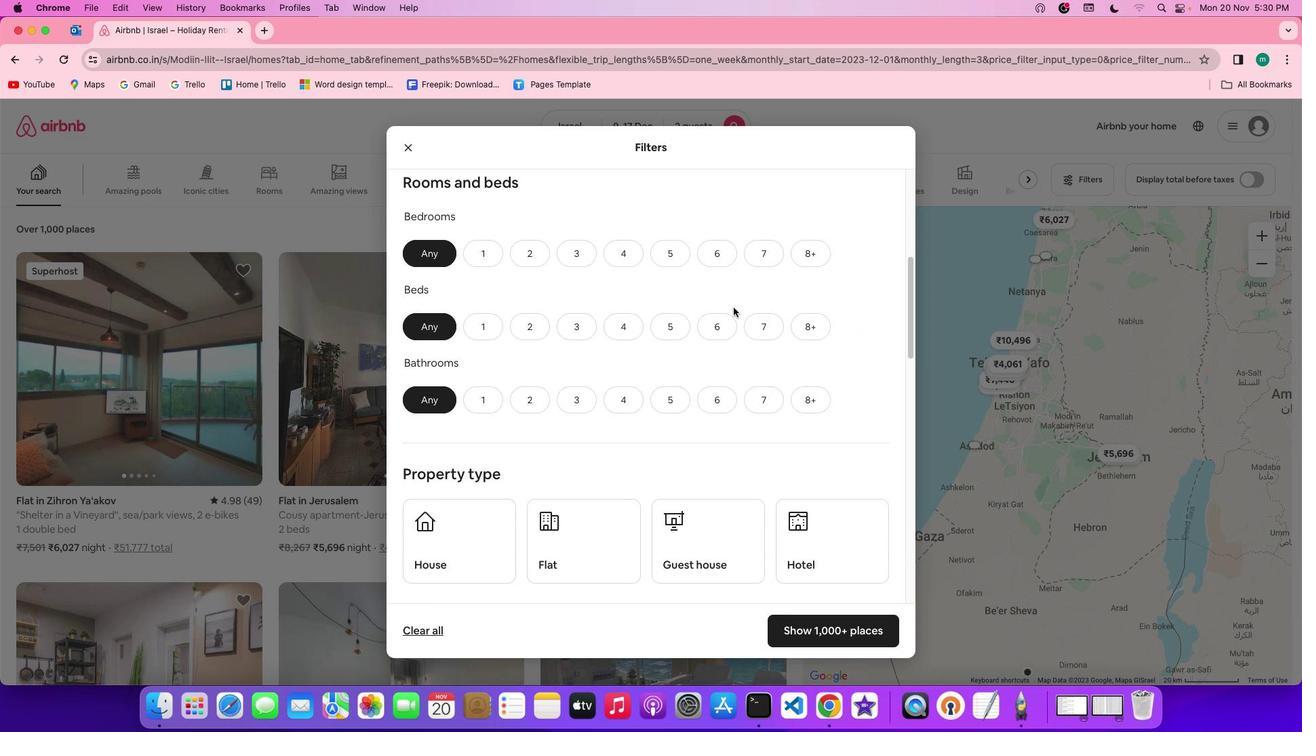 
Action: Mouse moved to (494, 259)
Screenshot: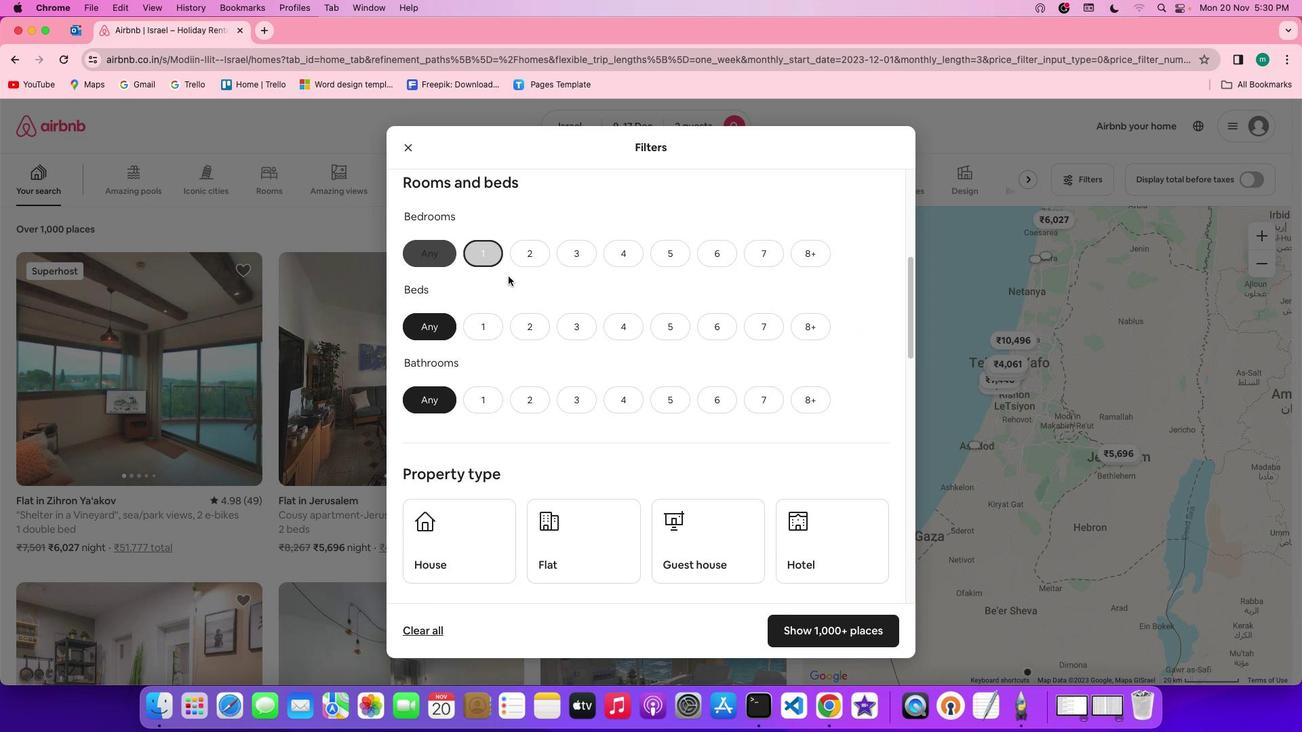 
Action: Mouse pressed left at (494, 259)
Screenshot: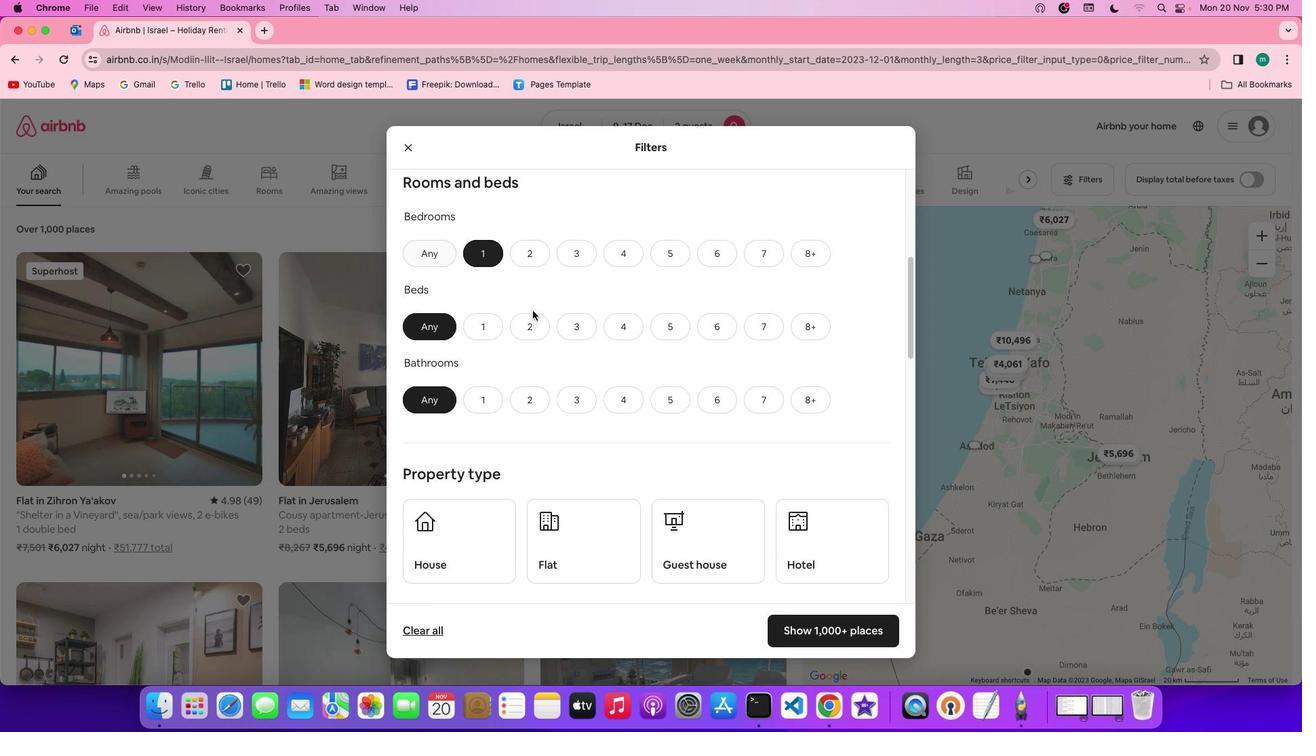 
Action: Mouse moved to (535, 314)
Screenshot: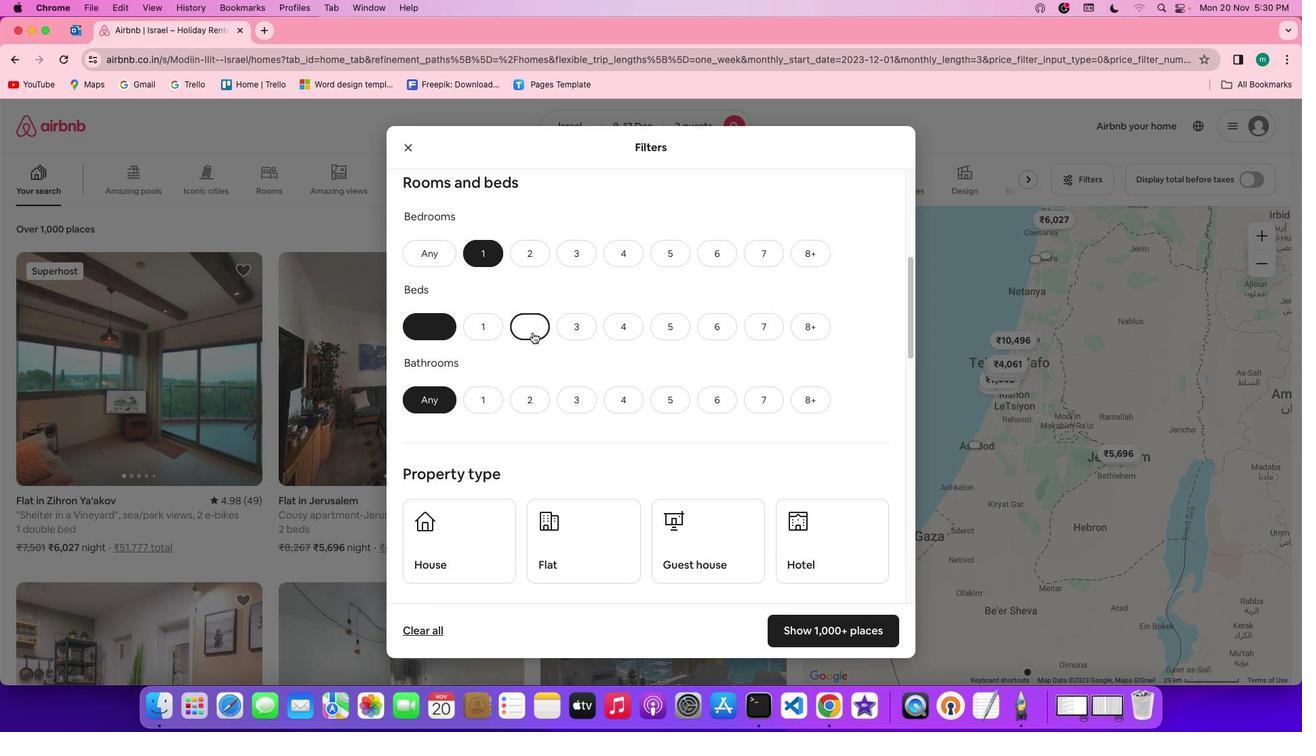 
Action: Mouse pressed left at (535, 314)
Screenshot: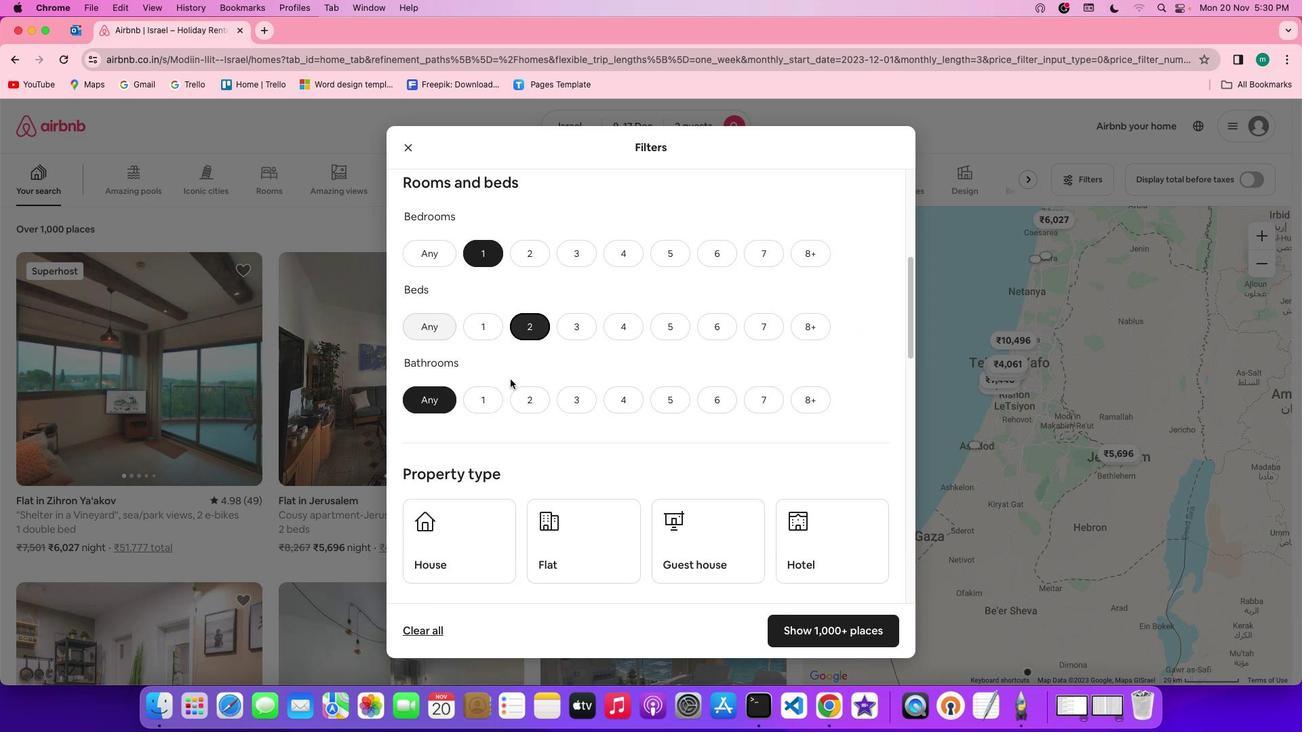 
Action: Mouse moved to (486, 406)
Screenshot: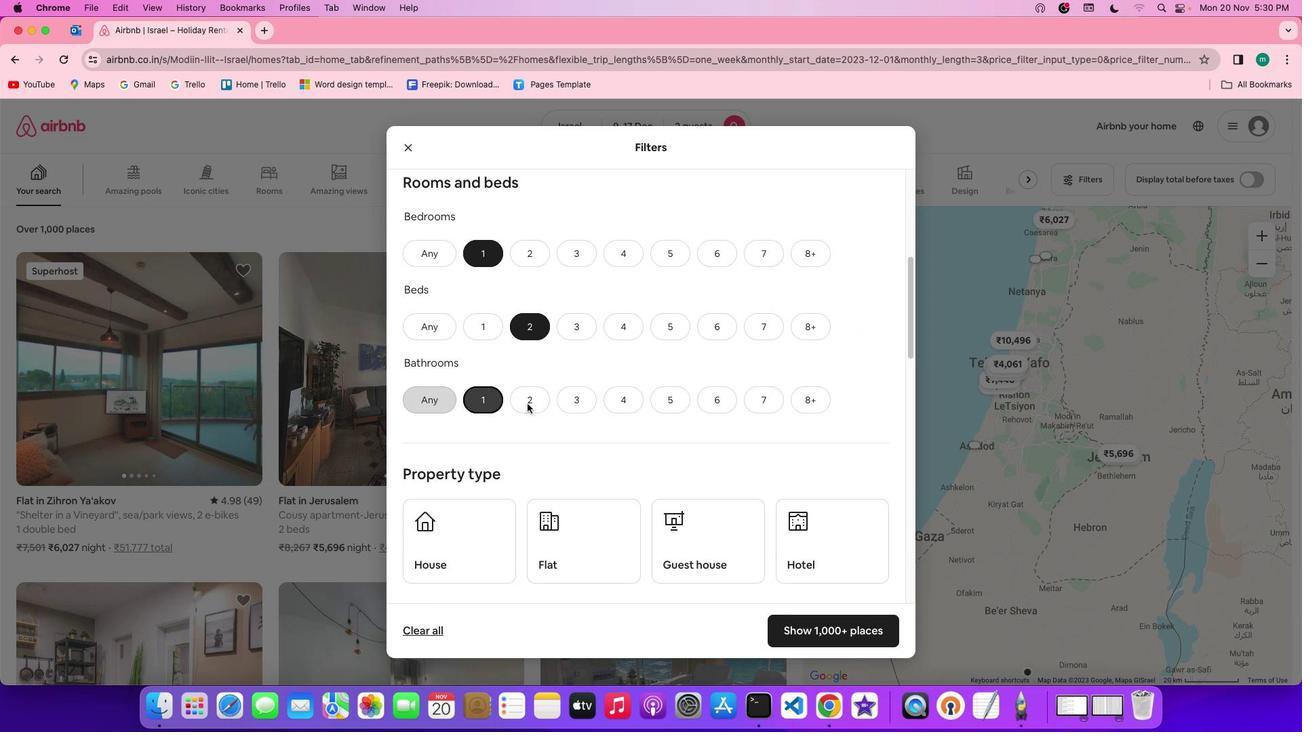 
Action: Mouse pressed left at (486, 406)
Screenshot: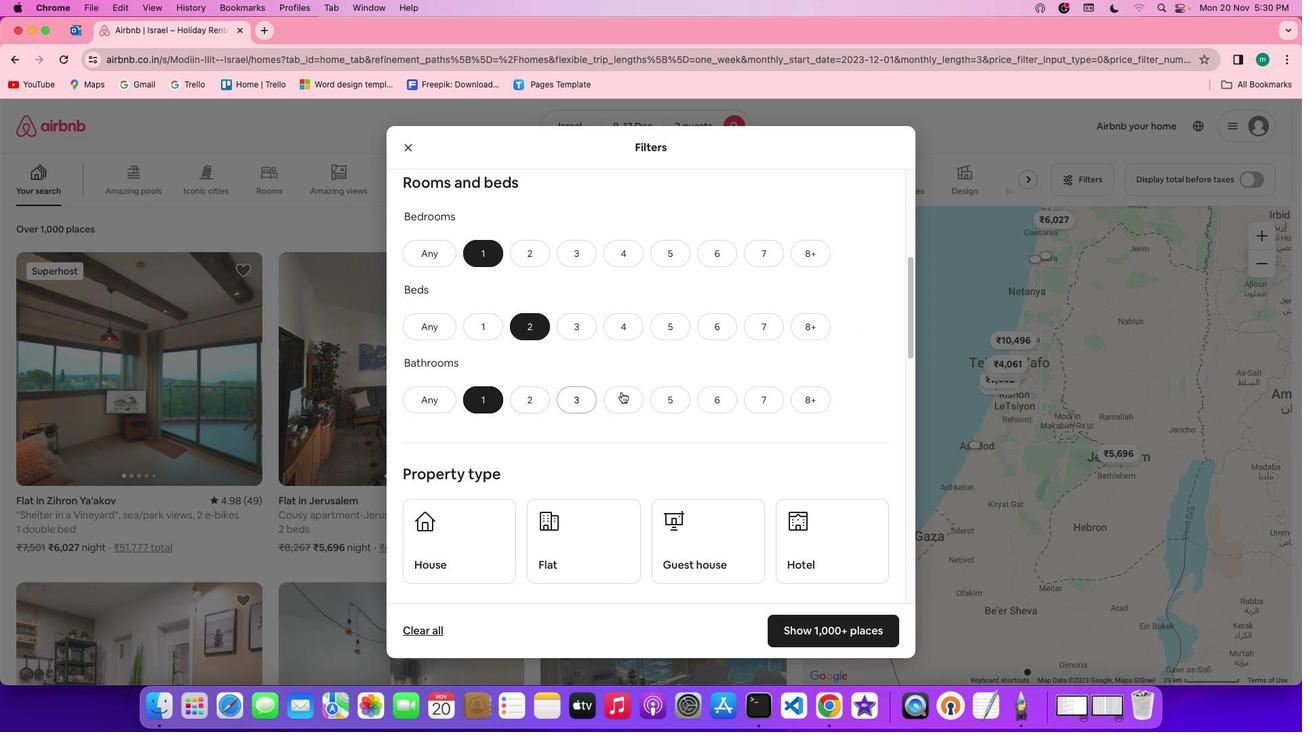 
Action: Mouse moved to (680, 385)
Screenshot: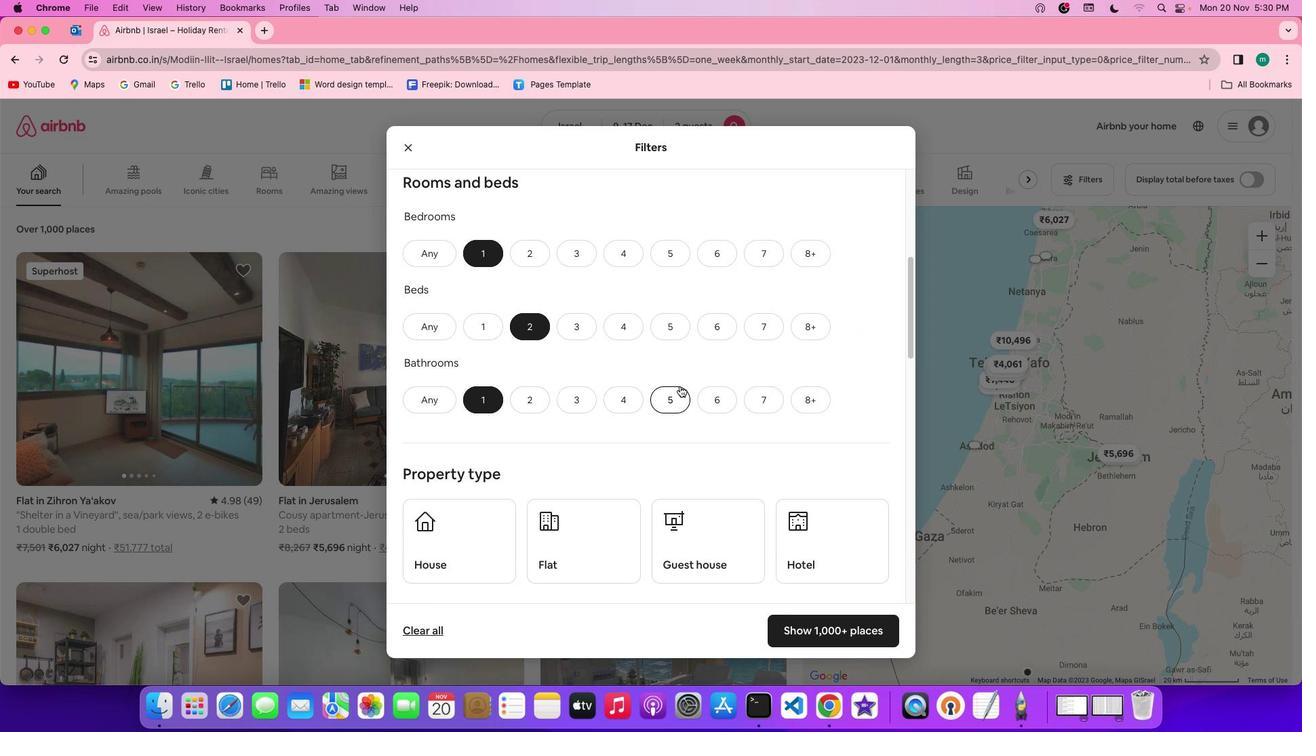 
Action: Mouse scrolled (680, 385) with delta (0, 0)
Screenshot: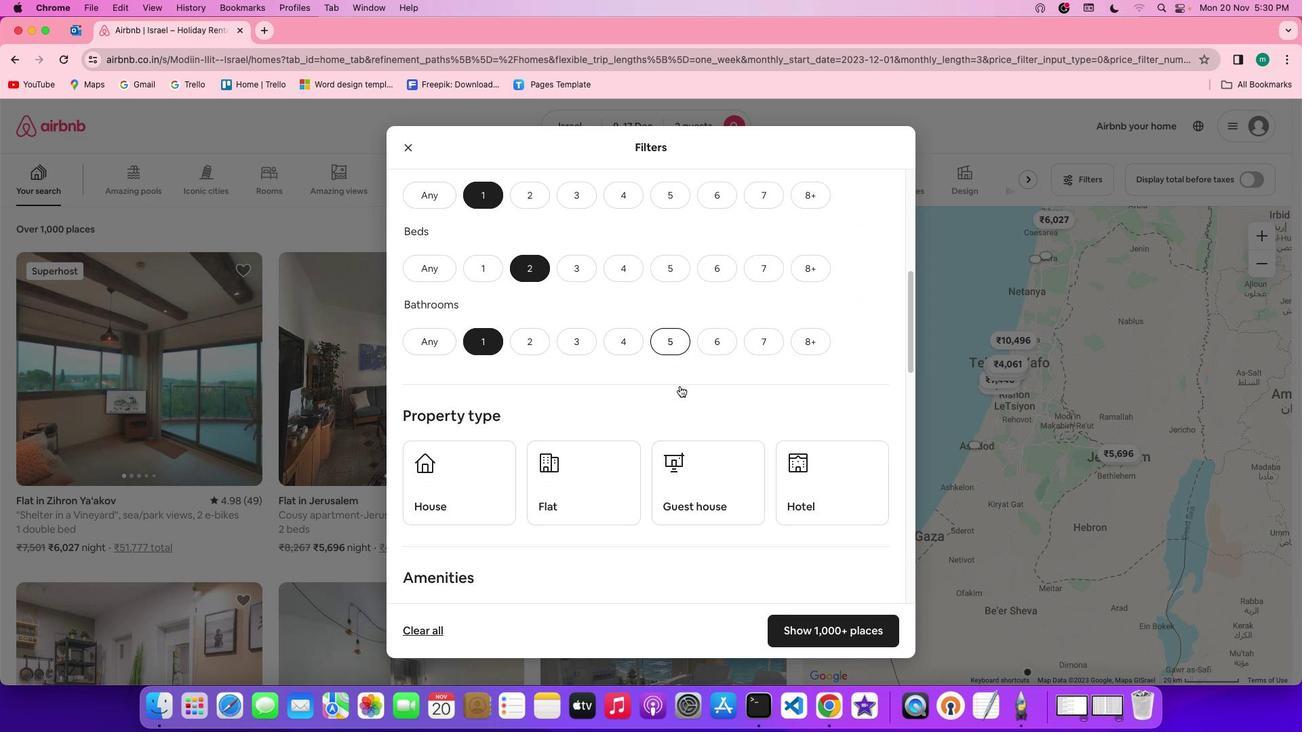 
Action: Mouse scrolled (680, 385) with delta (0, 0)
Screenshot: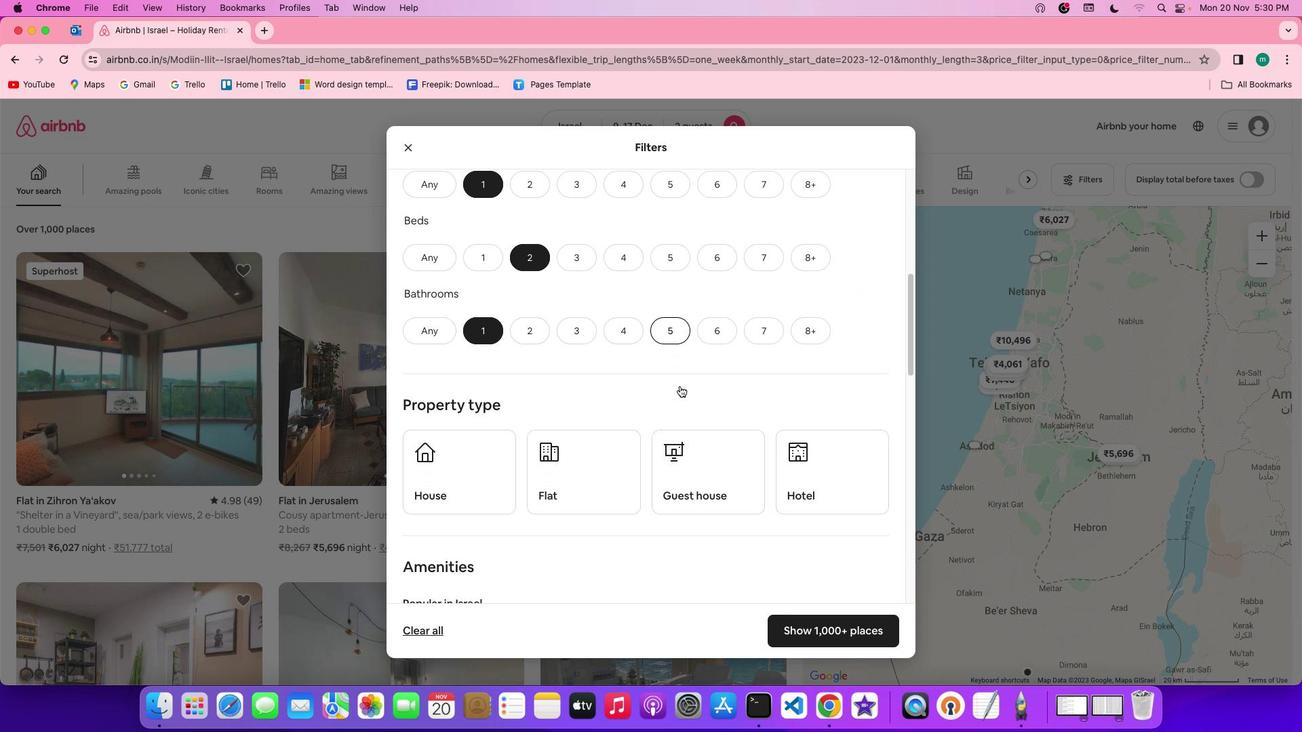 
Action: Mouse scrolled (680, 385) with delta (0, 0)
Screenshot: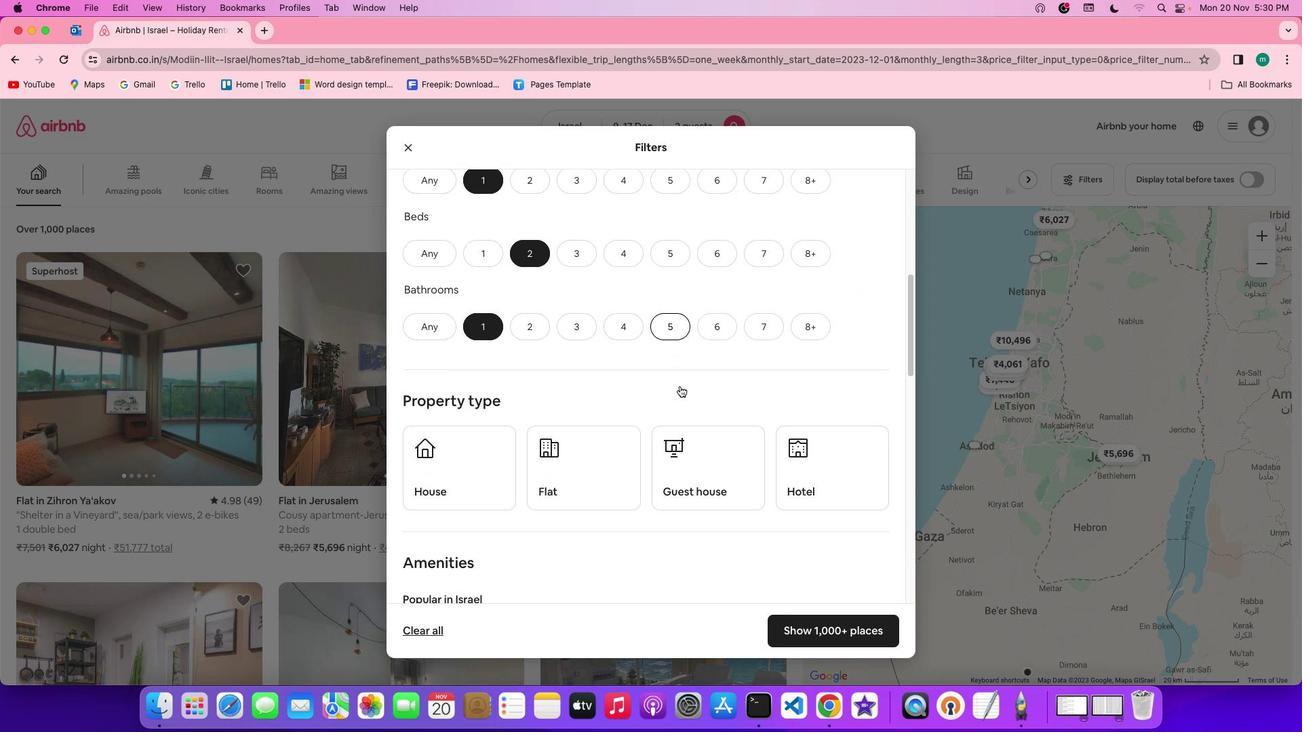 
Action: Mouse scrolled (680, 385) with delta (0, 0)
Screenshot: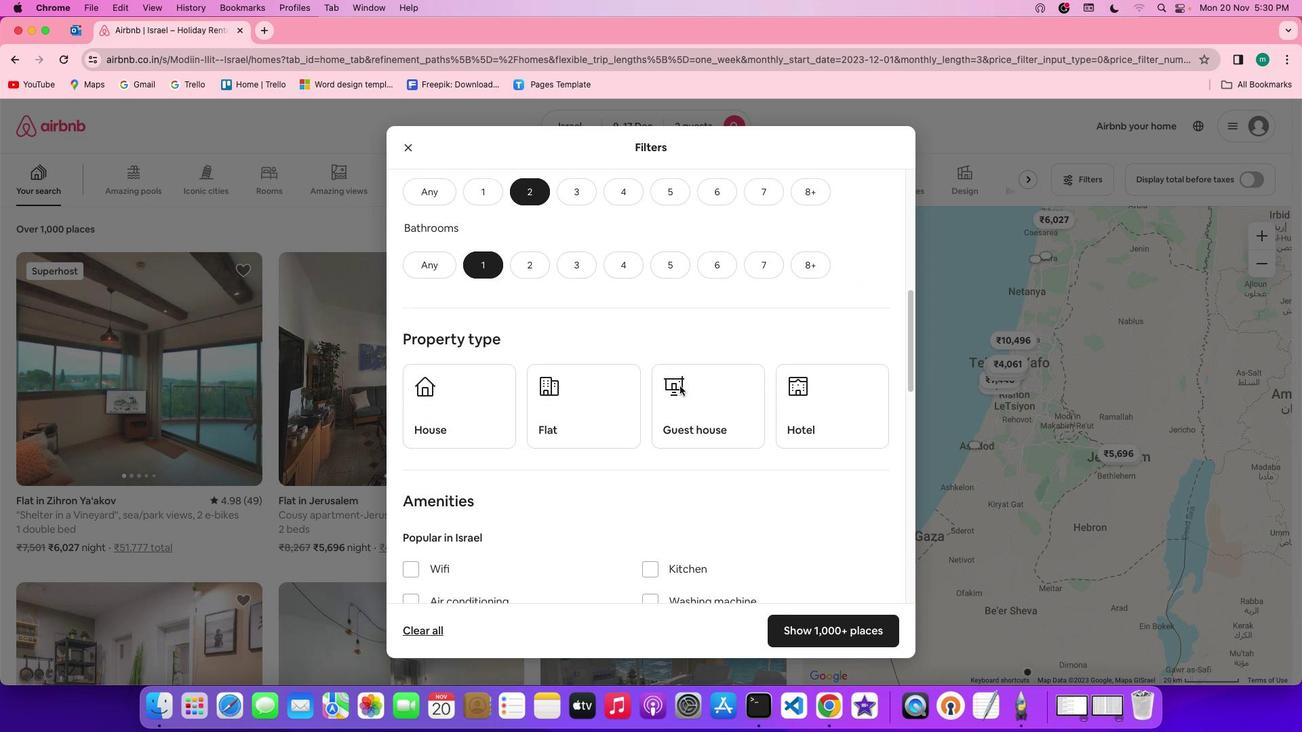 
Action: Mouse scrolled (680, 385) with delta (0, 0)
Screenshot: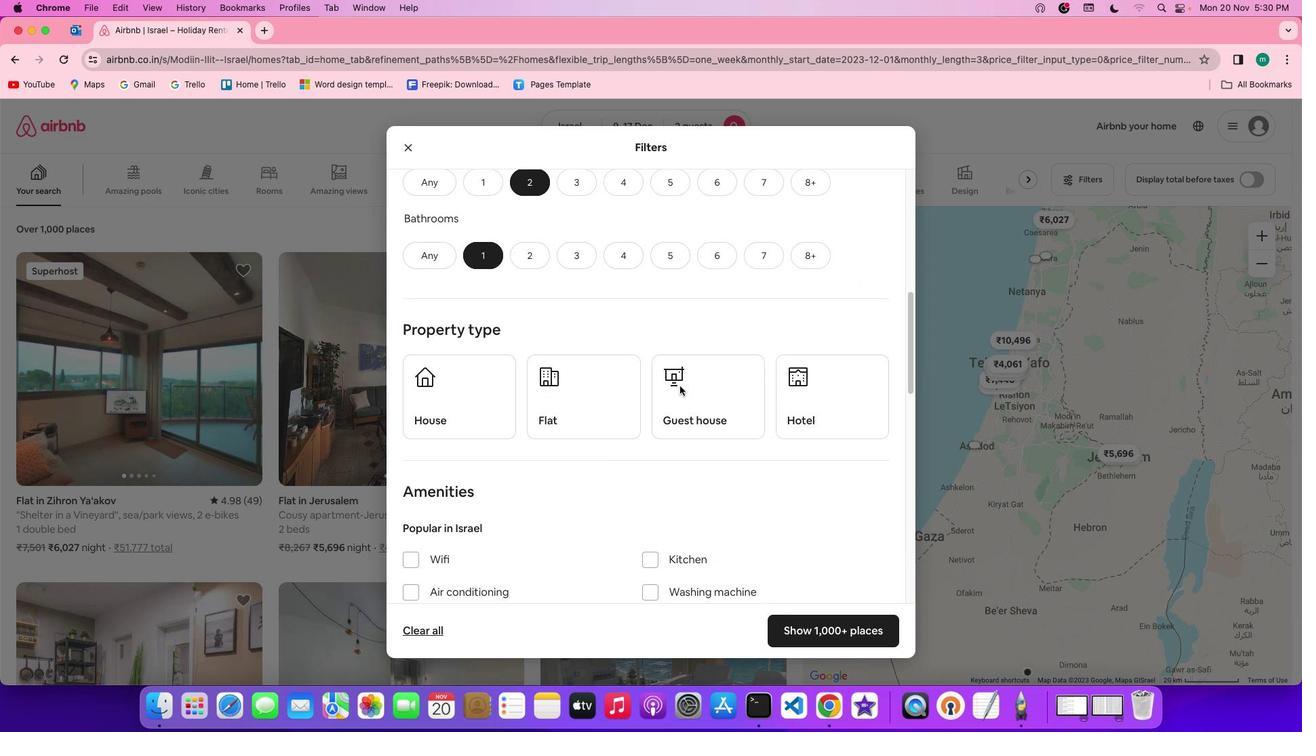 
Action: Mouse scrolled (680, 385) with delta (0, 0)
Screenshot: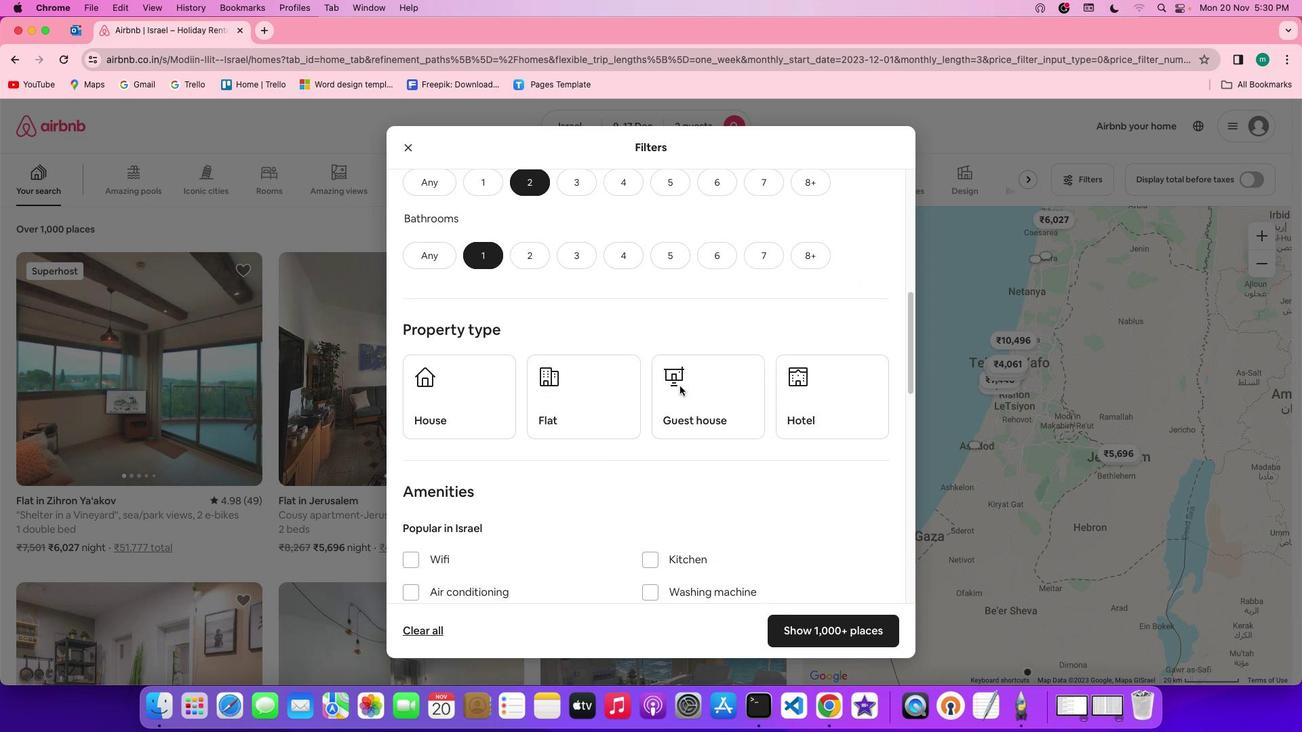 
Action: Mouse scrolled (680, 385) with delta (0, 0)
Screenshot: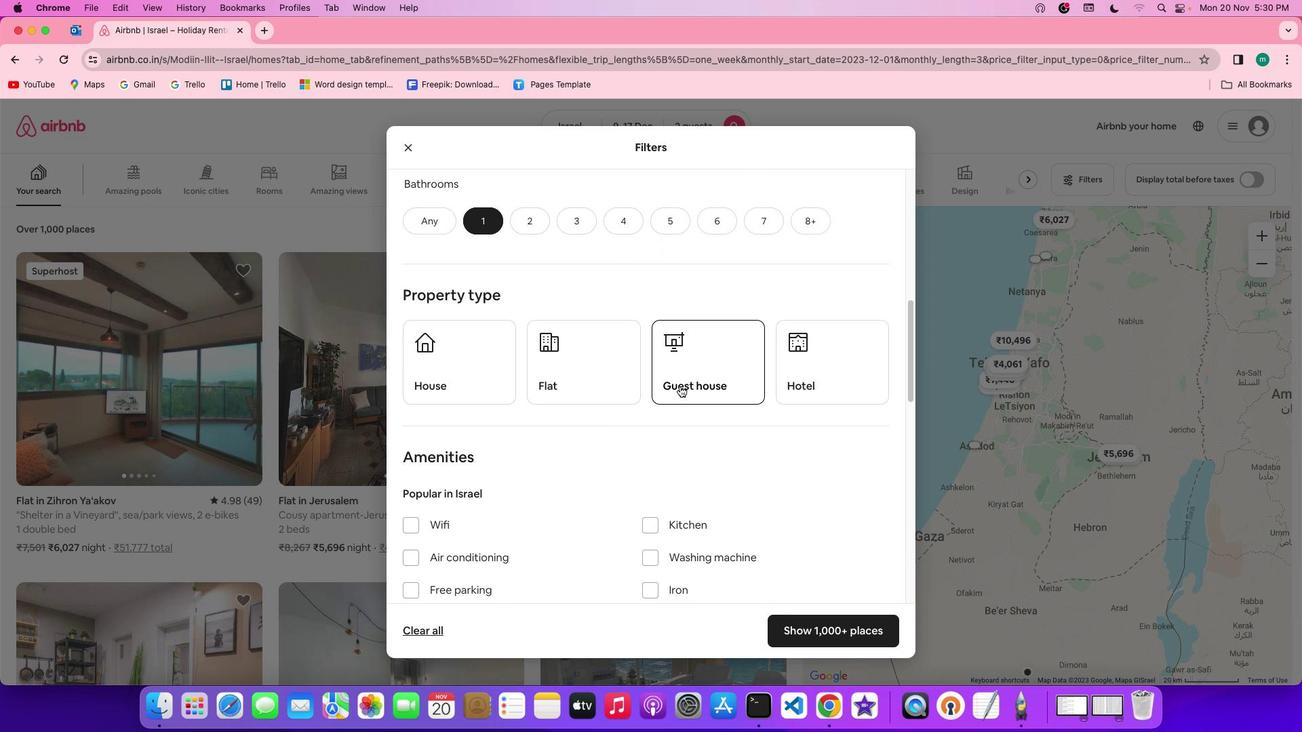
Action: Mouse scrolled (680, 385) with delta (0, 0)
Screenshot: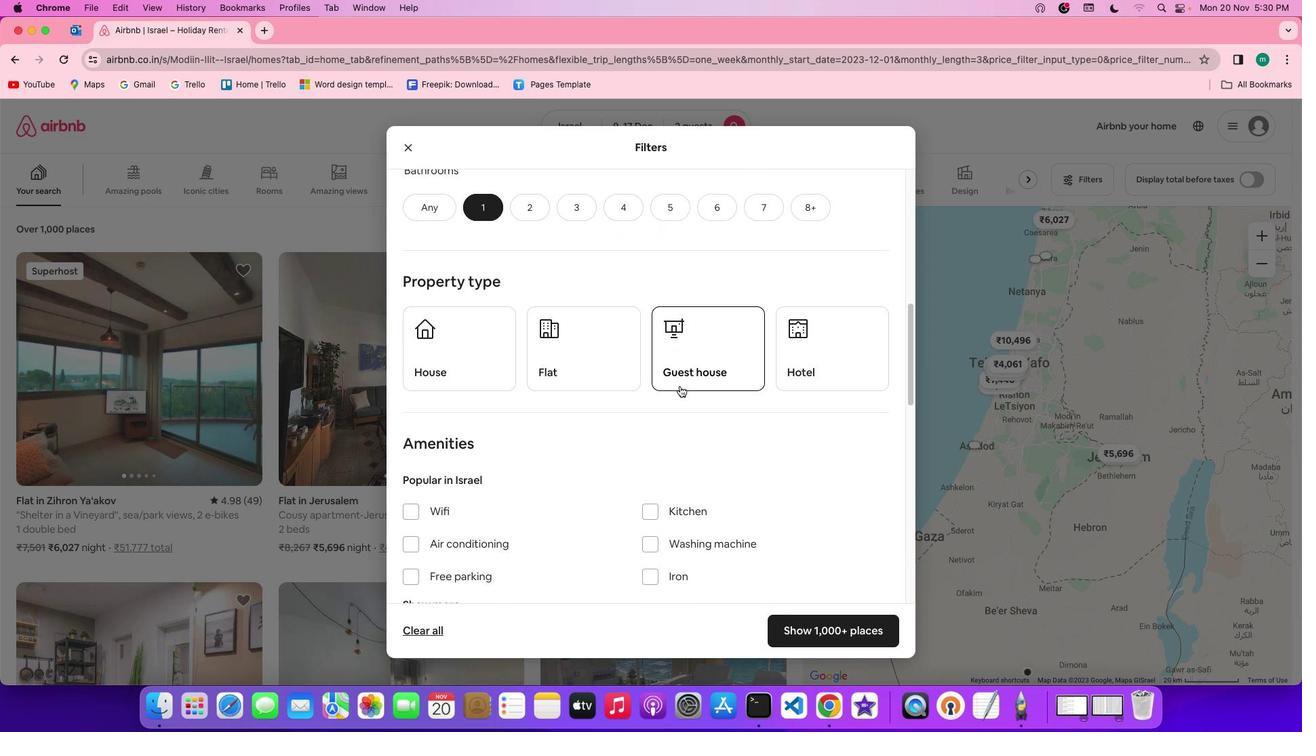 
Action: Mouse scrolled (680, 385) with delta (0, 0)
Screenshot: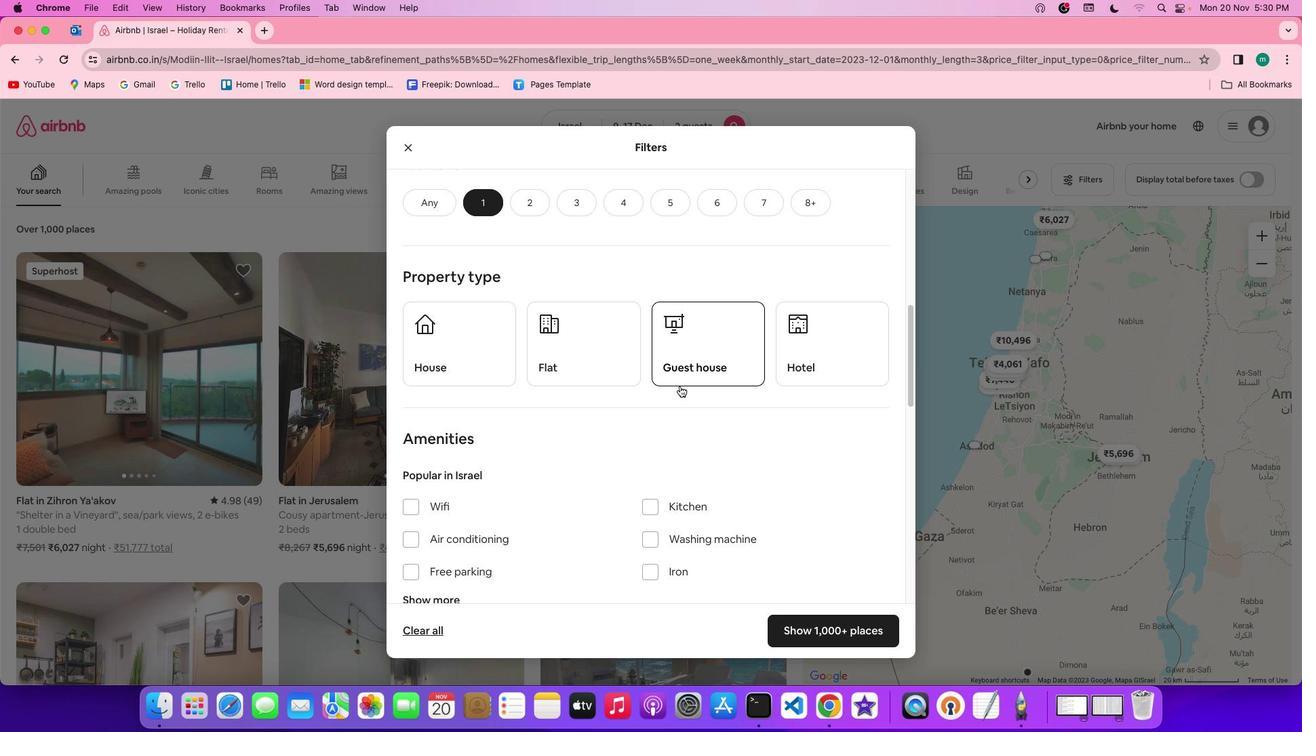 
Action: Mouse moved to (615, 364)
Screenshot: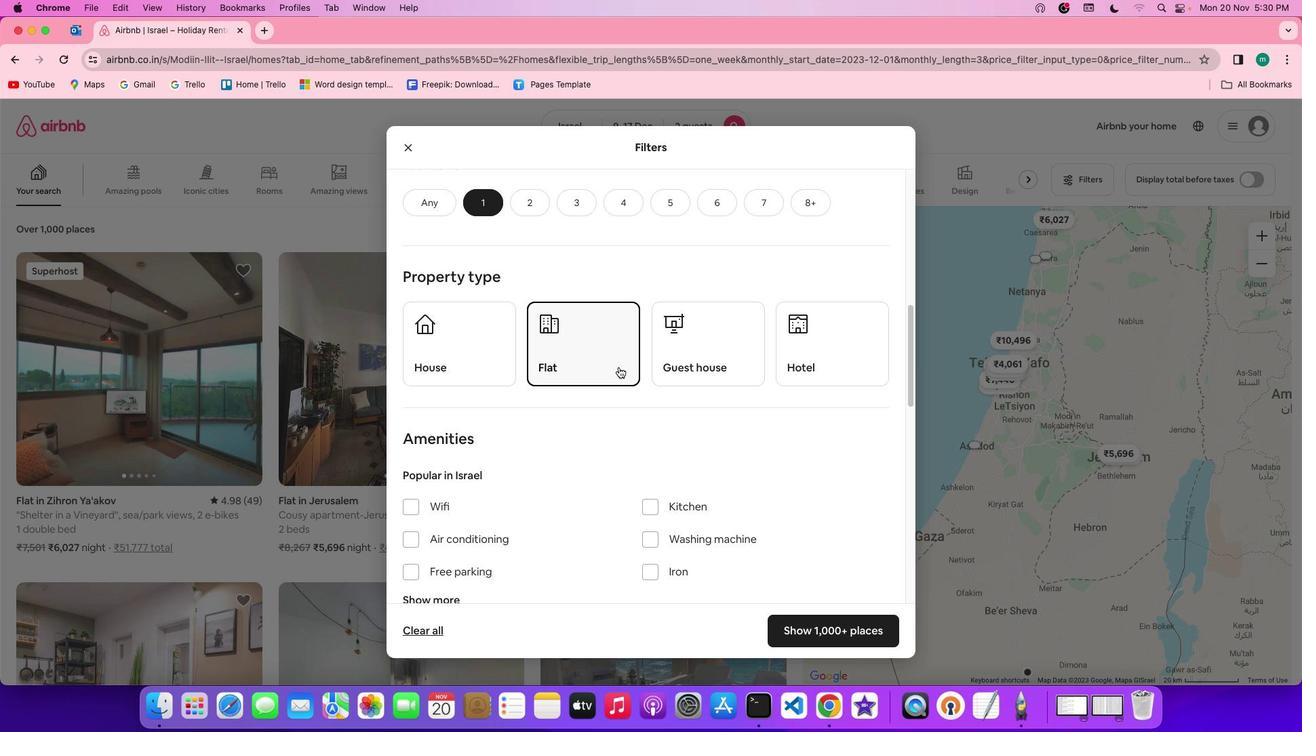 
Action: Mouse pressed left at (615, 364)
Screenshot: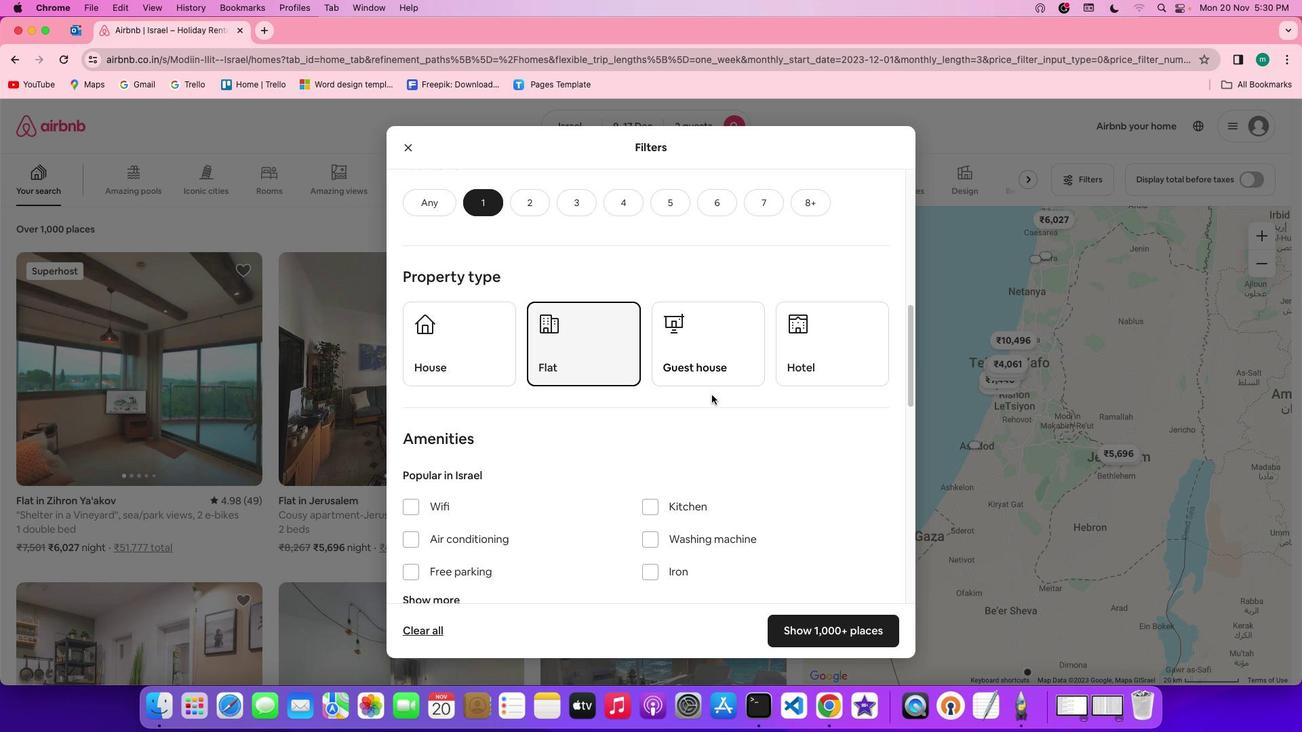 
Action: Mouse moved to (727, 399)
Screenshot: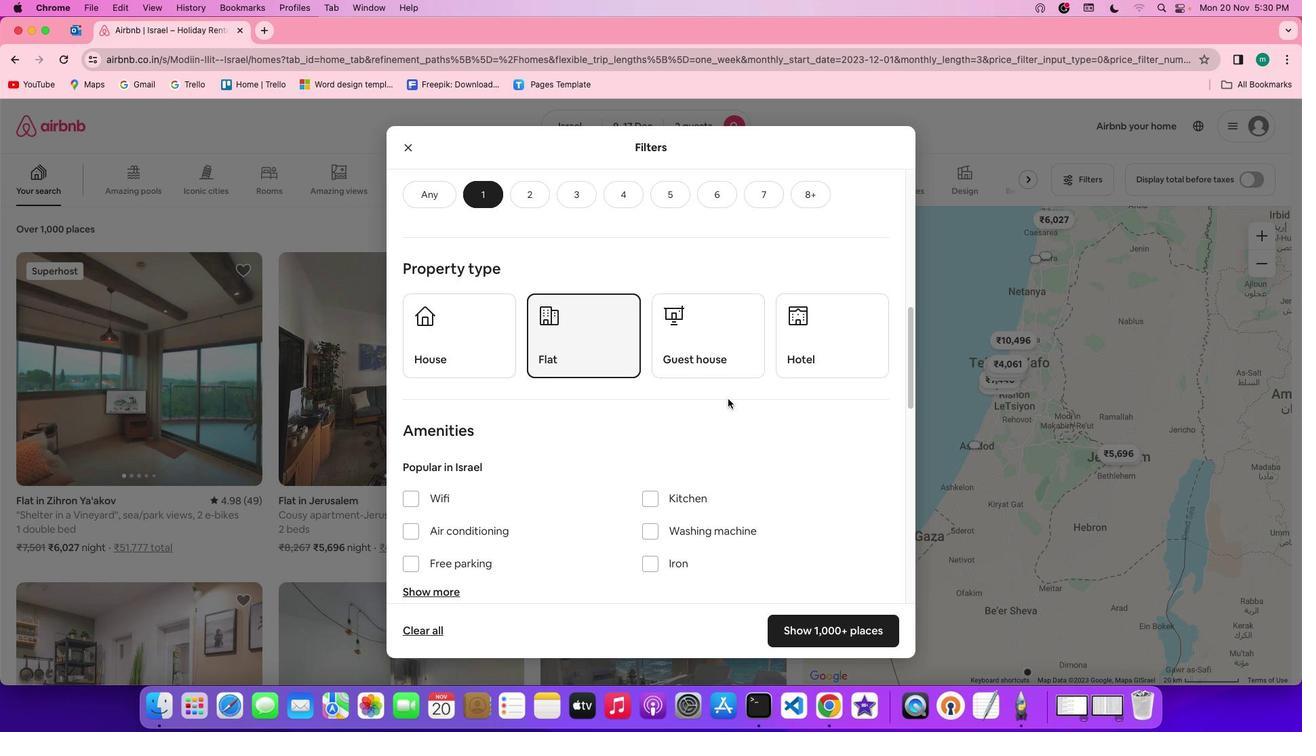 
Action: Mouse scrolled (727, 399) with delta (0, 0)
Screenshot: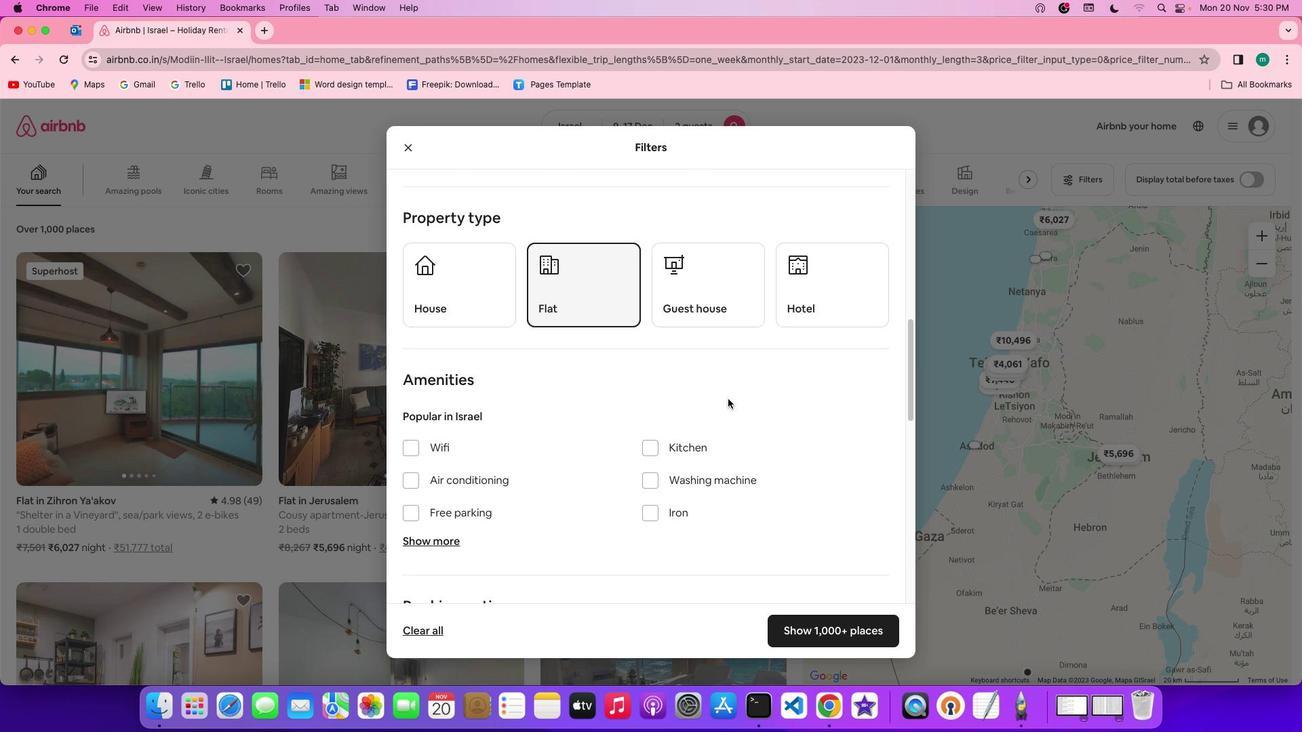 
Action: Mouse scrolled (727, 399) with delta (0, 0)
Screenshot: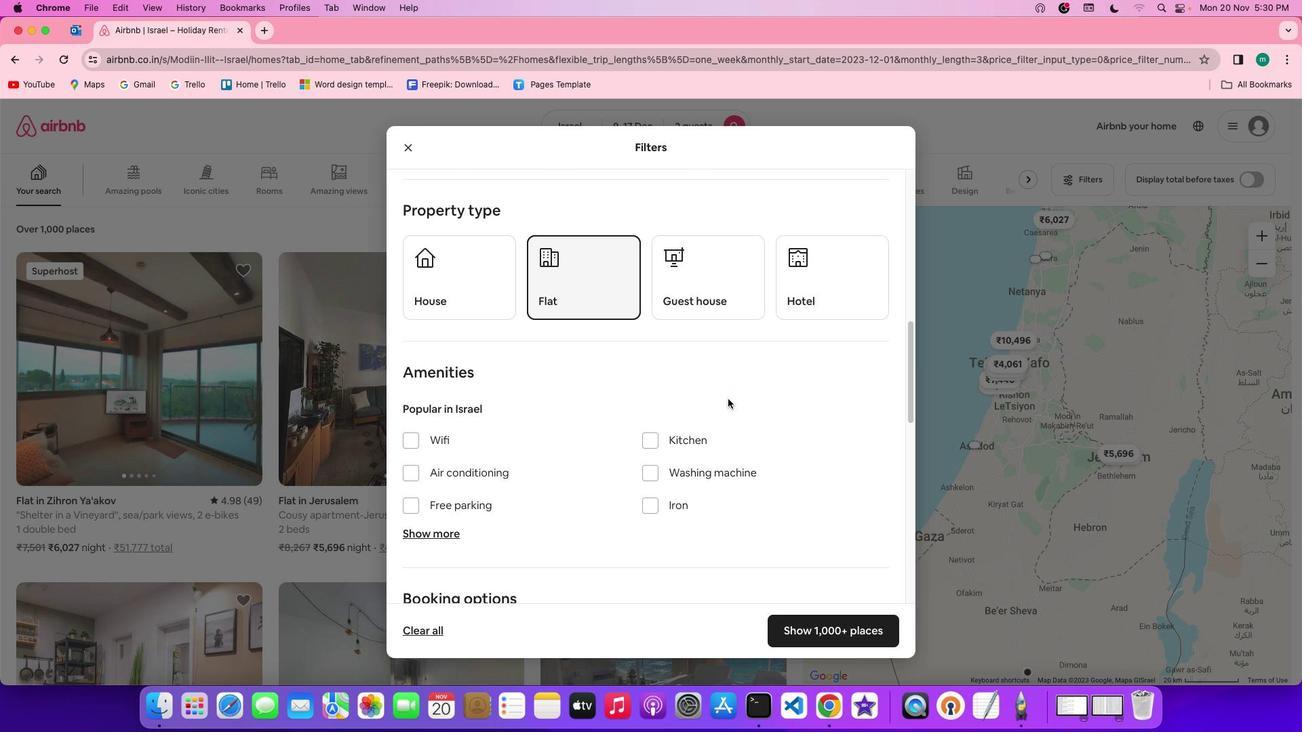 
Action: Mouse scrolled (727, 399) with delta (0, 0)
Screenshot: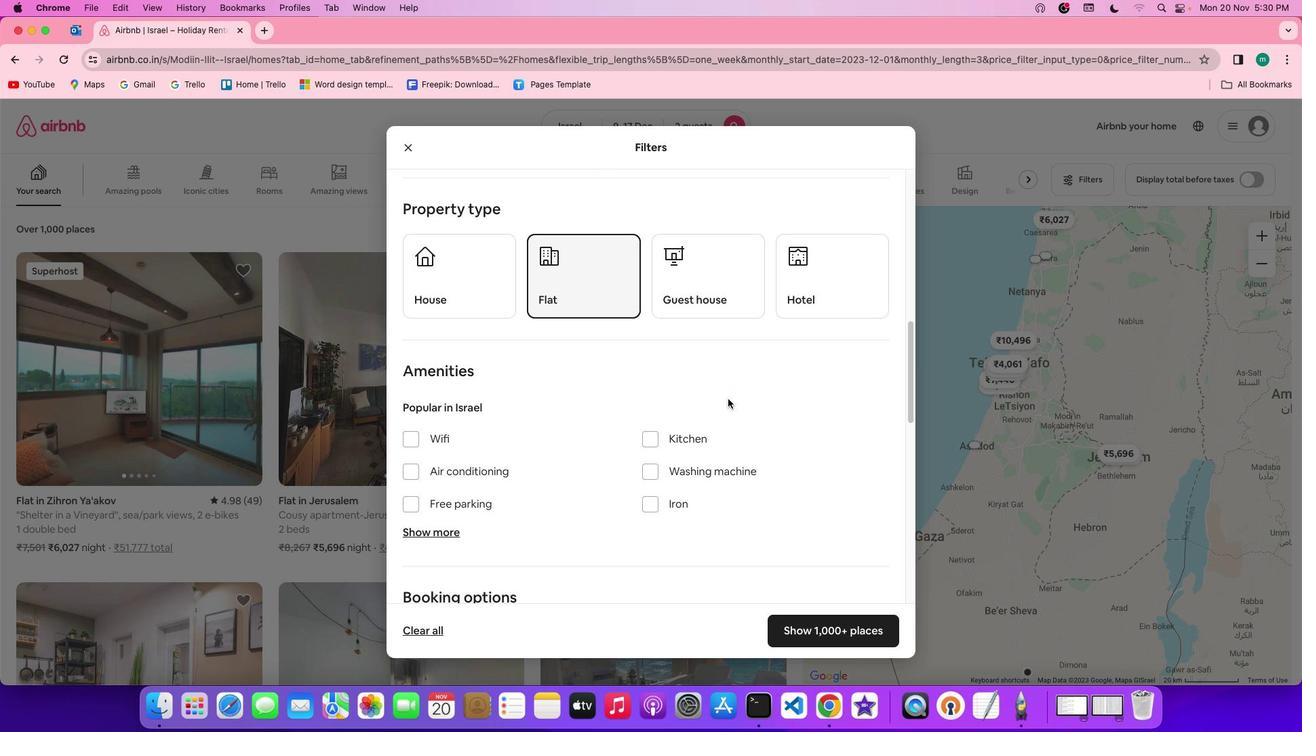 
Action: Mouse scrolled (727, 399) with delta (0, 0)
Screenshot: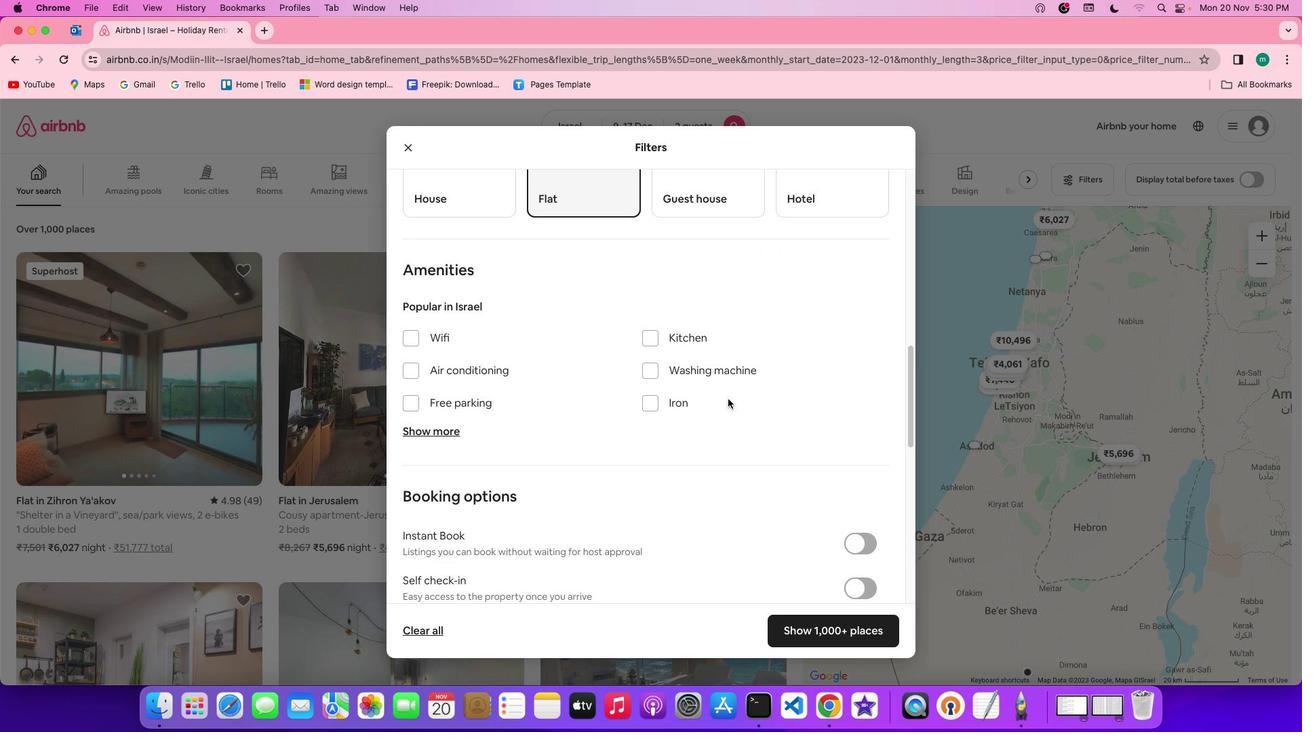 
Action: Mouse scrolled (727, 399) with delta (0, 0)
Screenshot: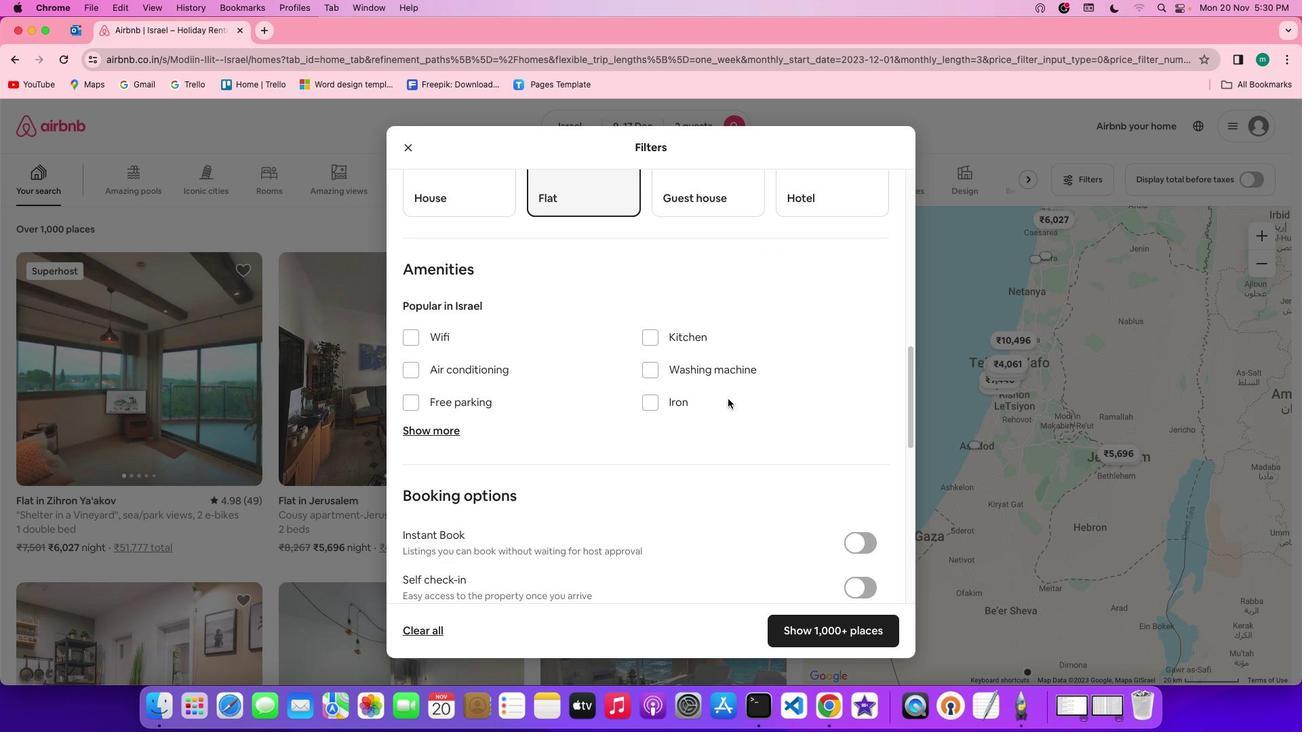 
Action: Mouse scrolled (727, 399) with delta (0, -1)
Screenshot: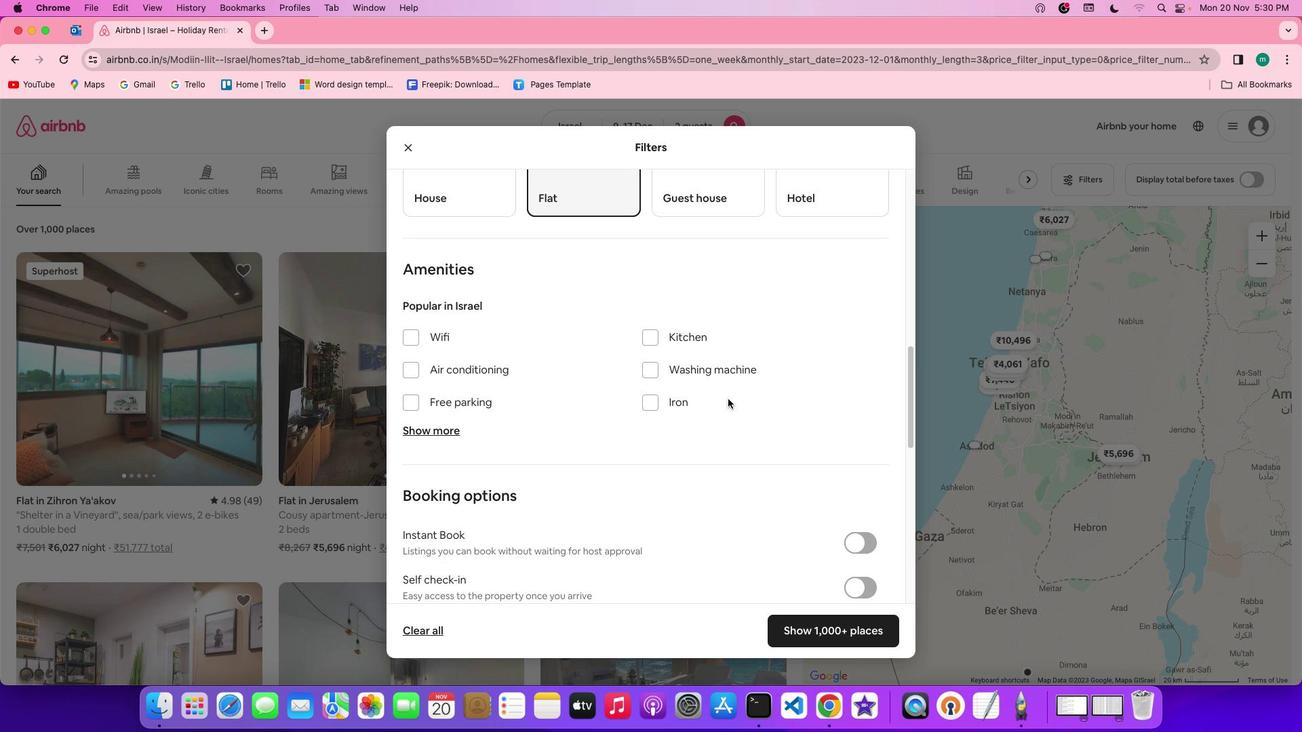 
Action: Mouse scrolled (727, 399) with delta (0, 0)
Screenshot: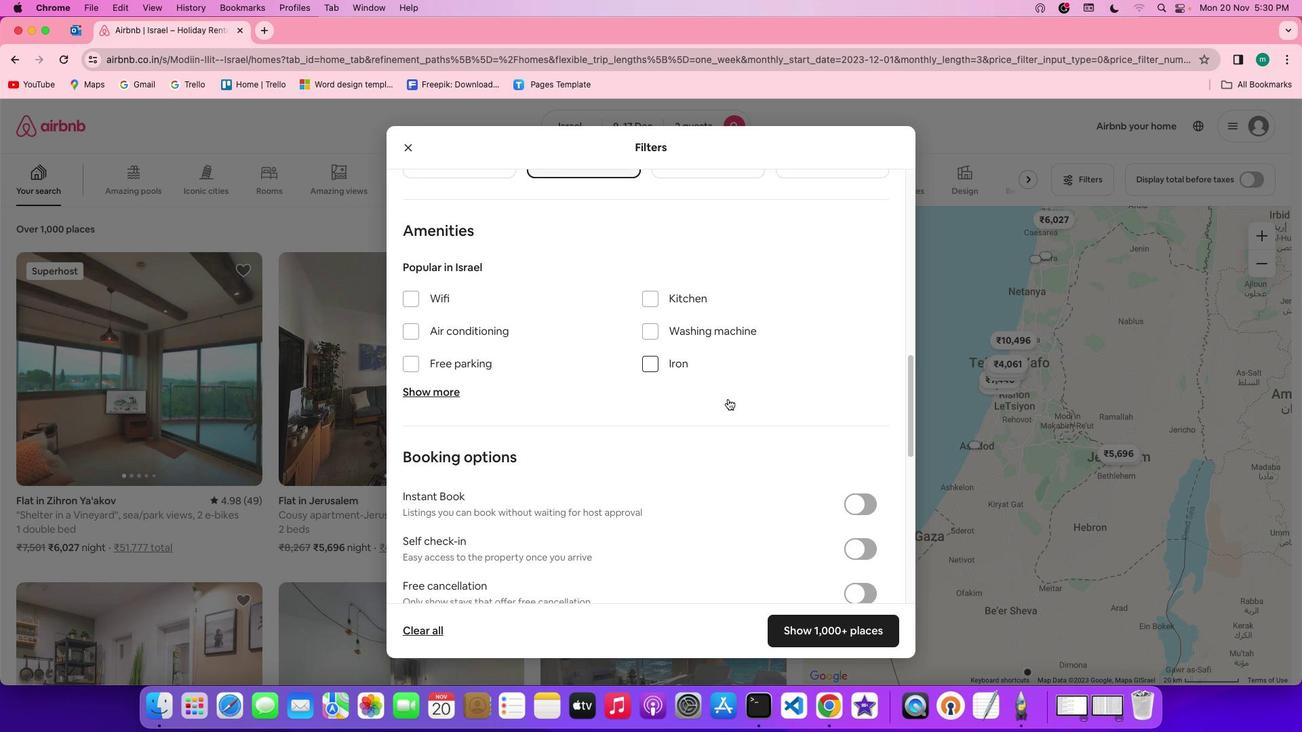 
Action: Mouse scrolled (727, 399) with delta (0, 0)
Screenshot: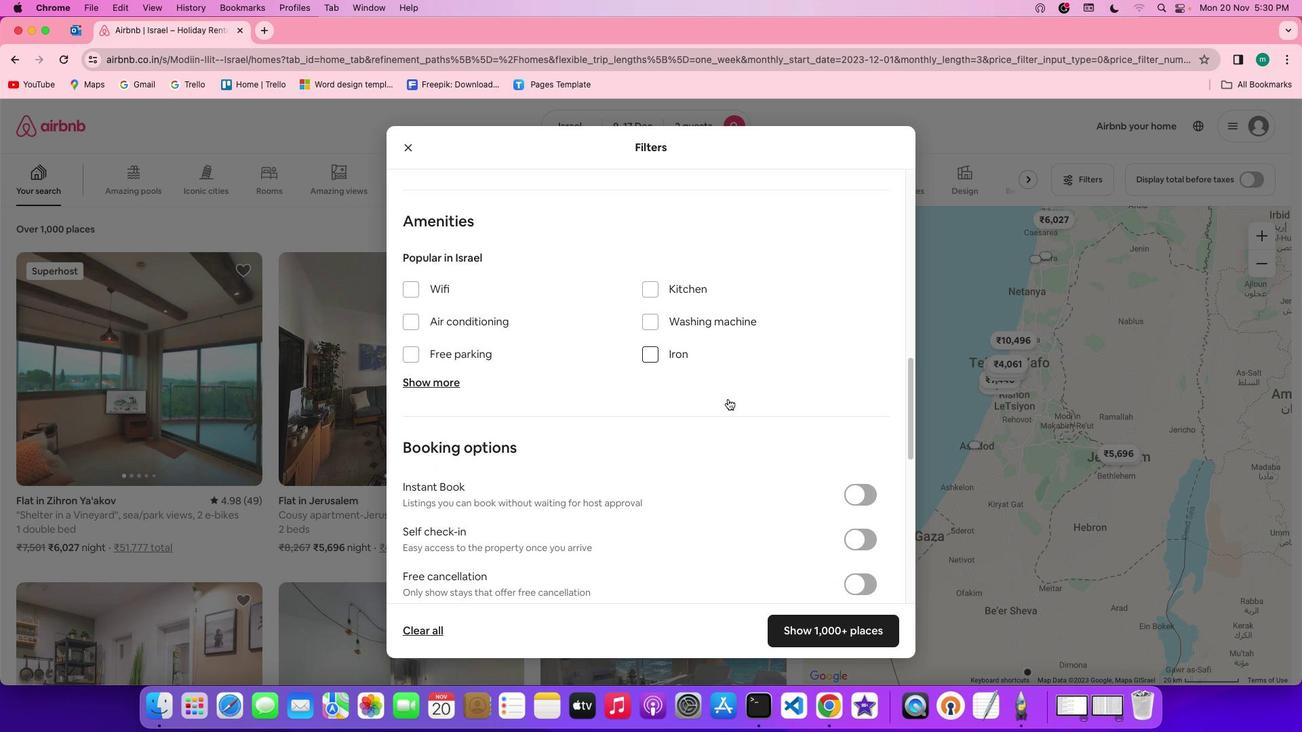 
Action: Mouse scrolled (727, 399) with delta (0, 0)
Screenshot: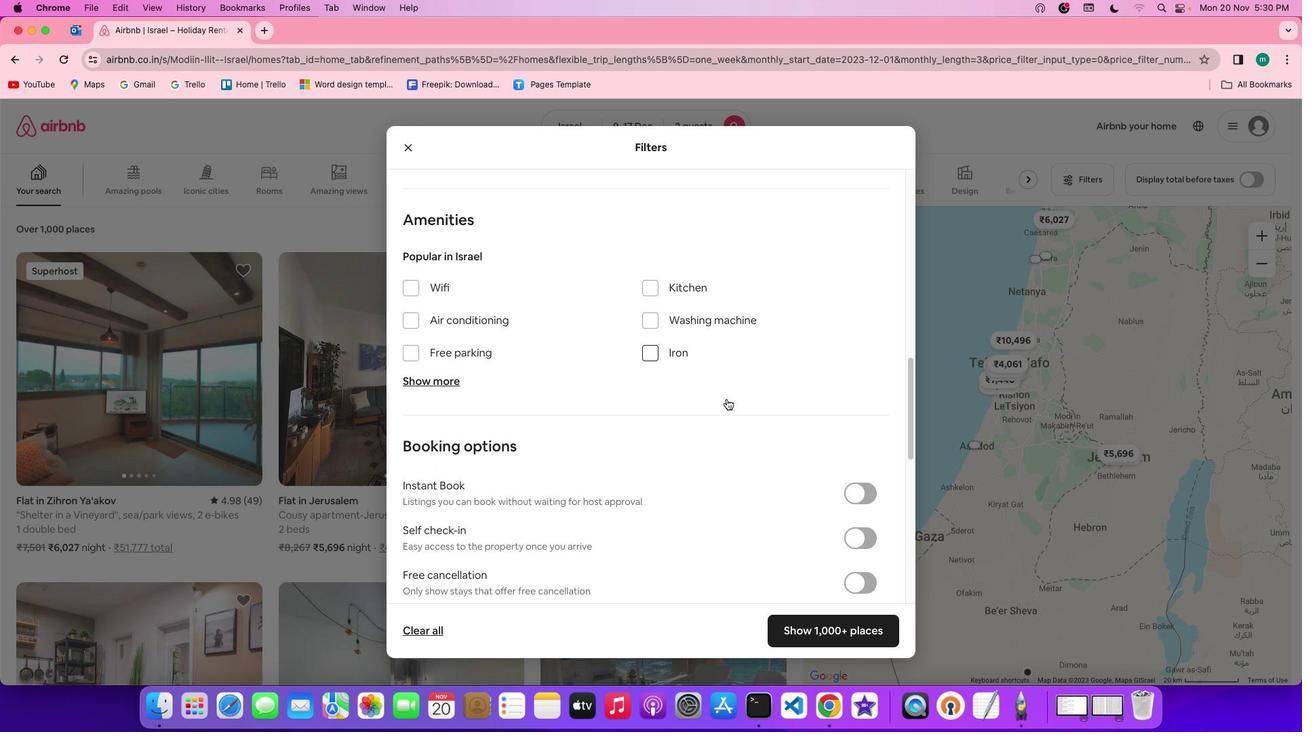 
Action: Mouse moved to (408, 285)
Screenshot: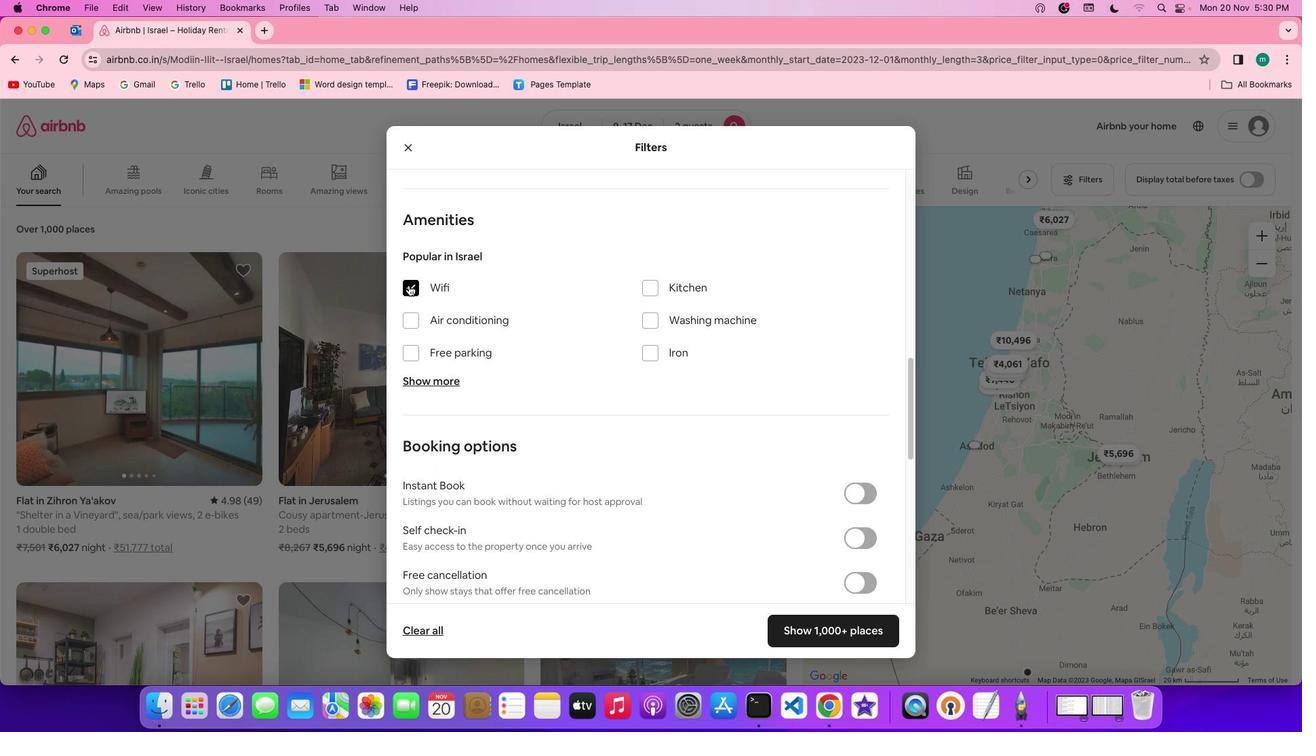 
Action: Mouse pressed left at (408, 285)
Screenshot: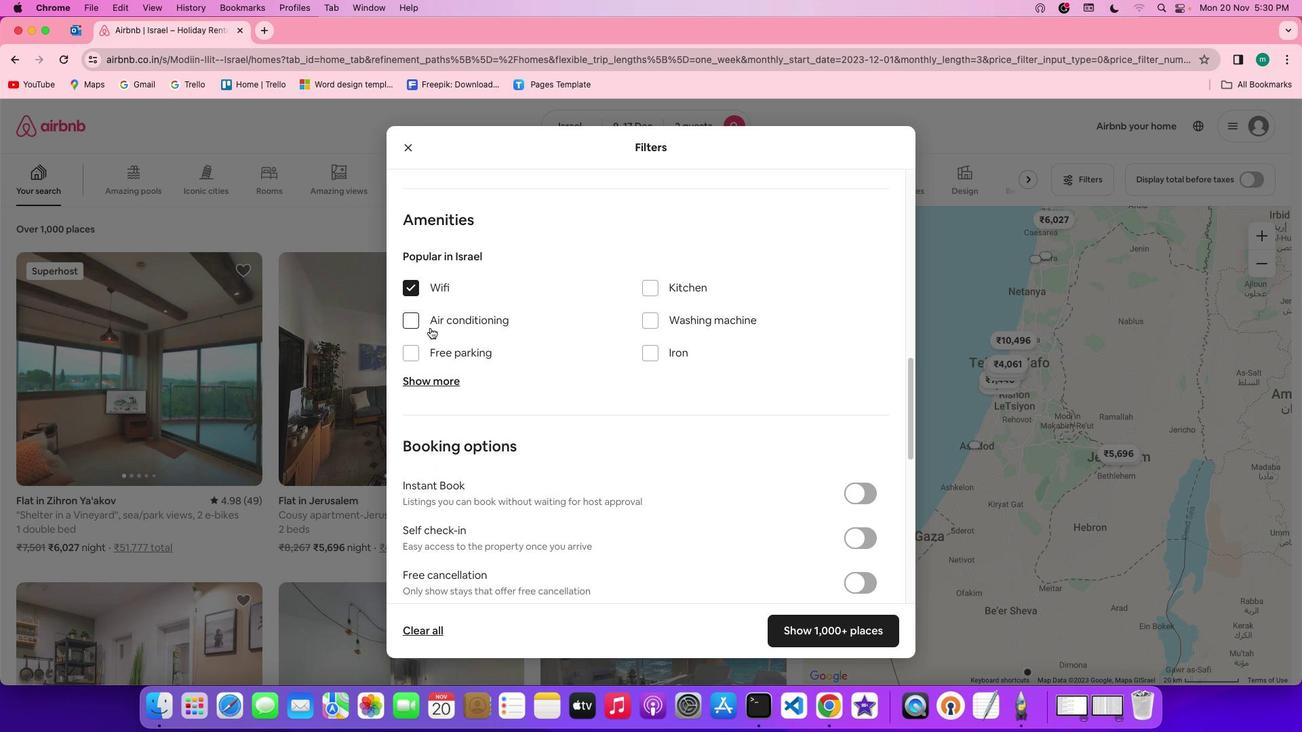 
Action: Mouse moved to (651, 328)
Screenshot: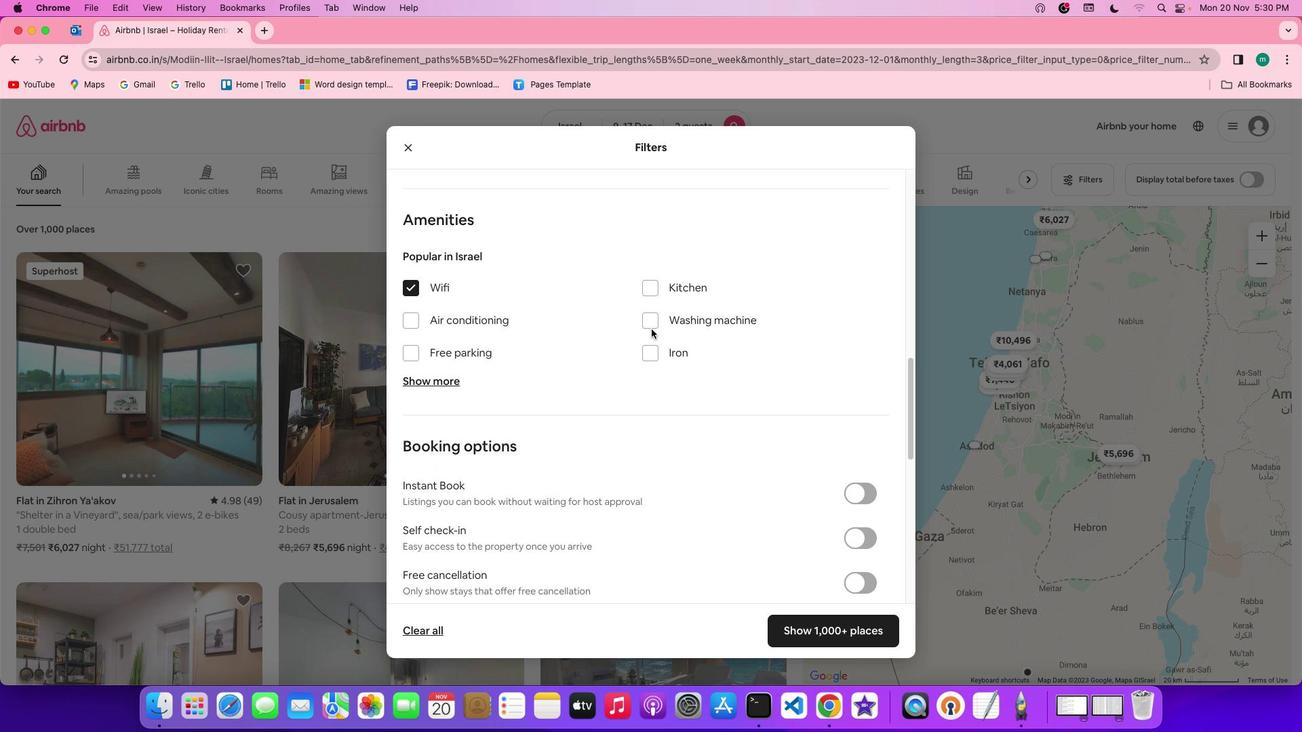 
Action: Mouse pressed left at (651, 328)
Screenshot: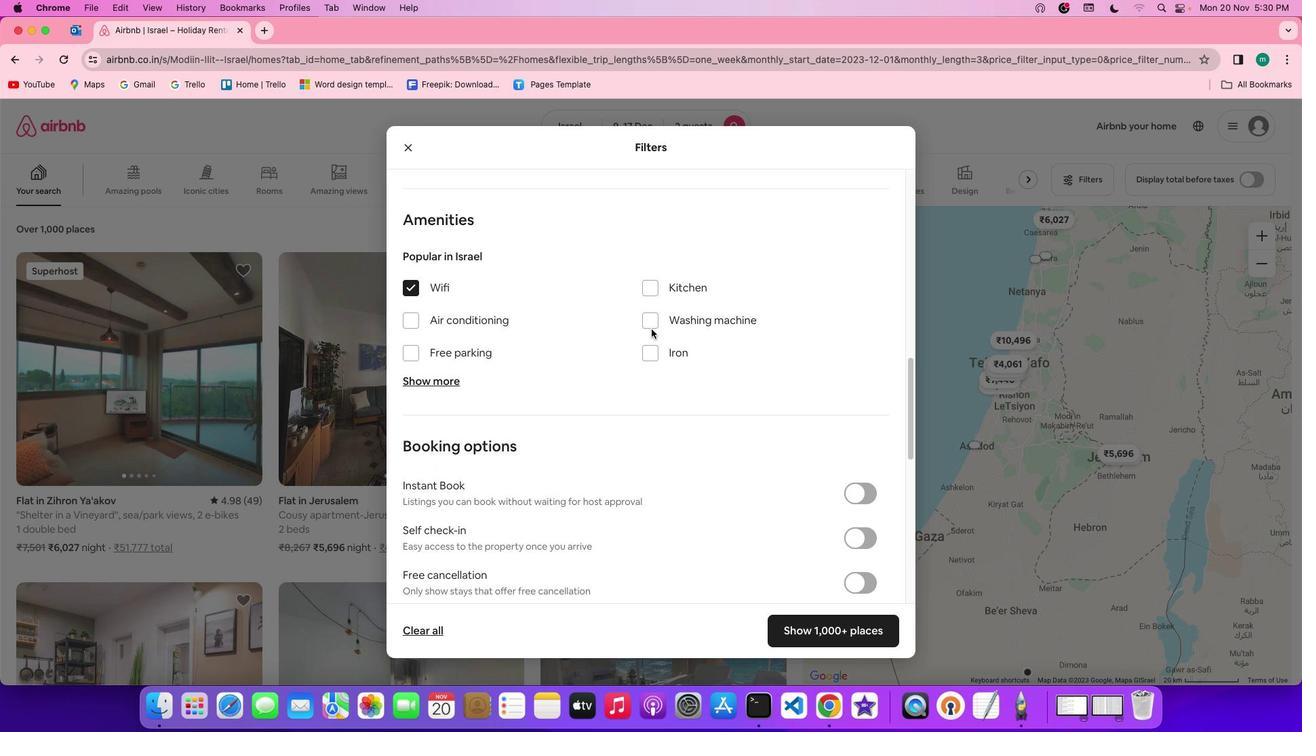 
Action: Mouse moved to (651, 322)
Screenshot: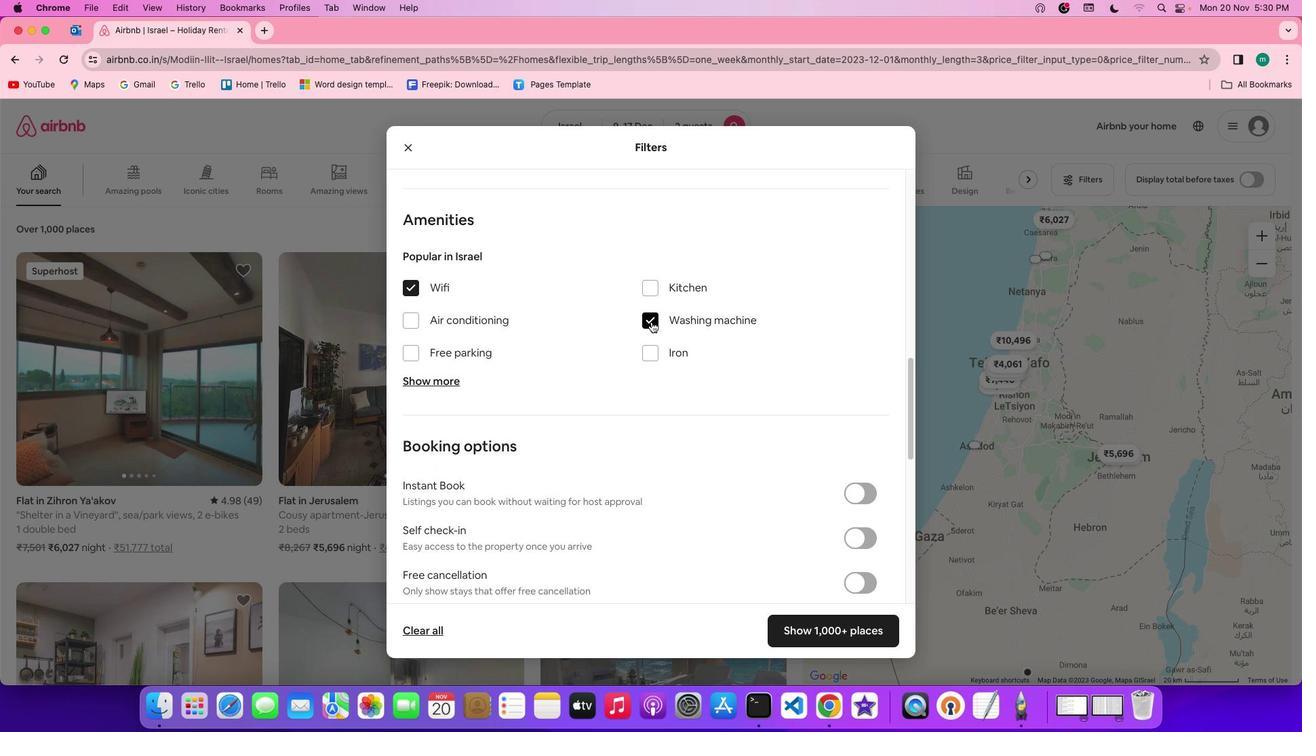 
Action: Mouse pressed left at (651, 322)
Screenshot: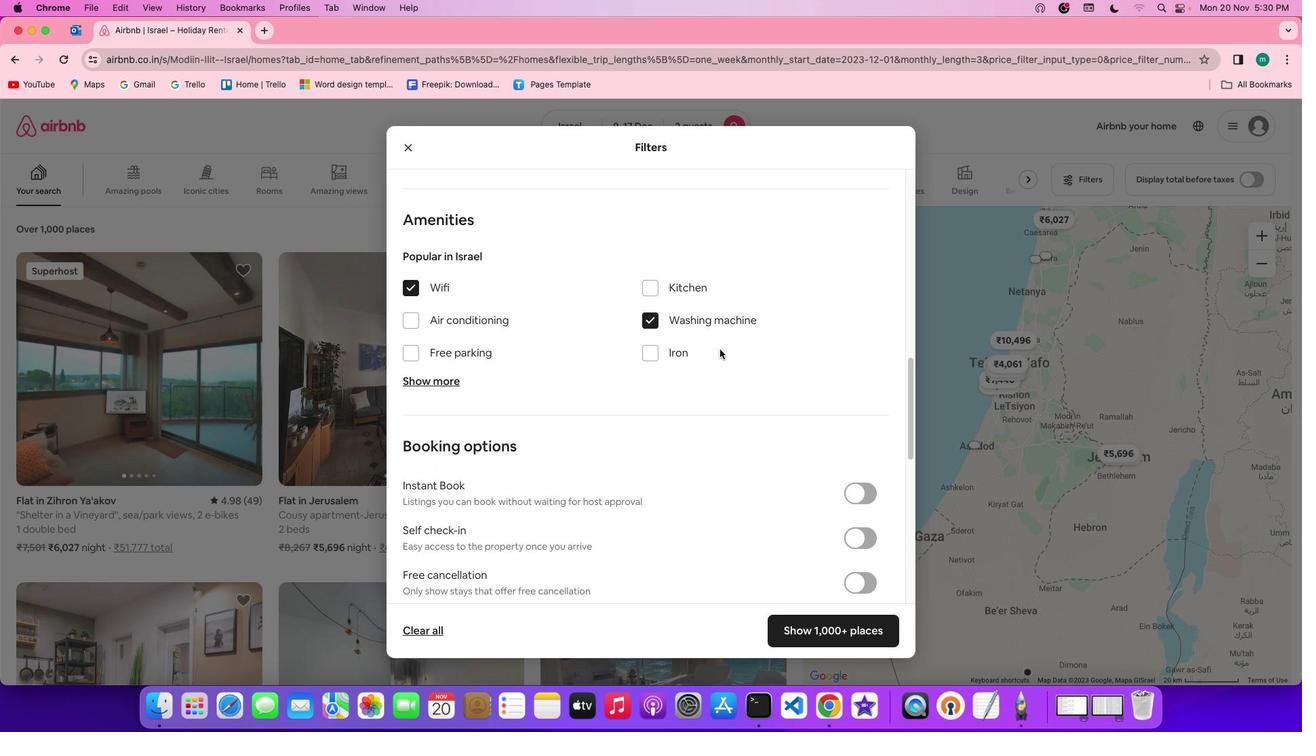 
Action: Mouse moved to (731, 362)
Screenshot: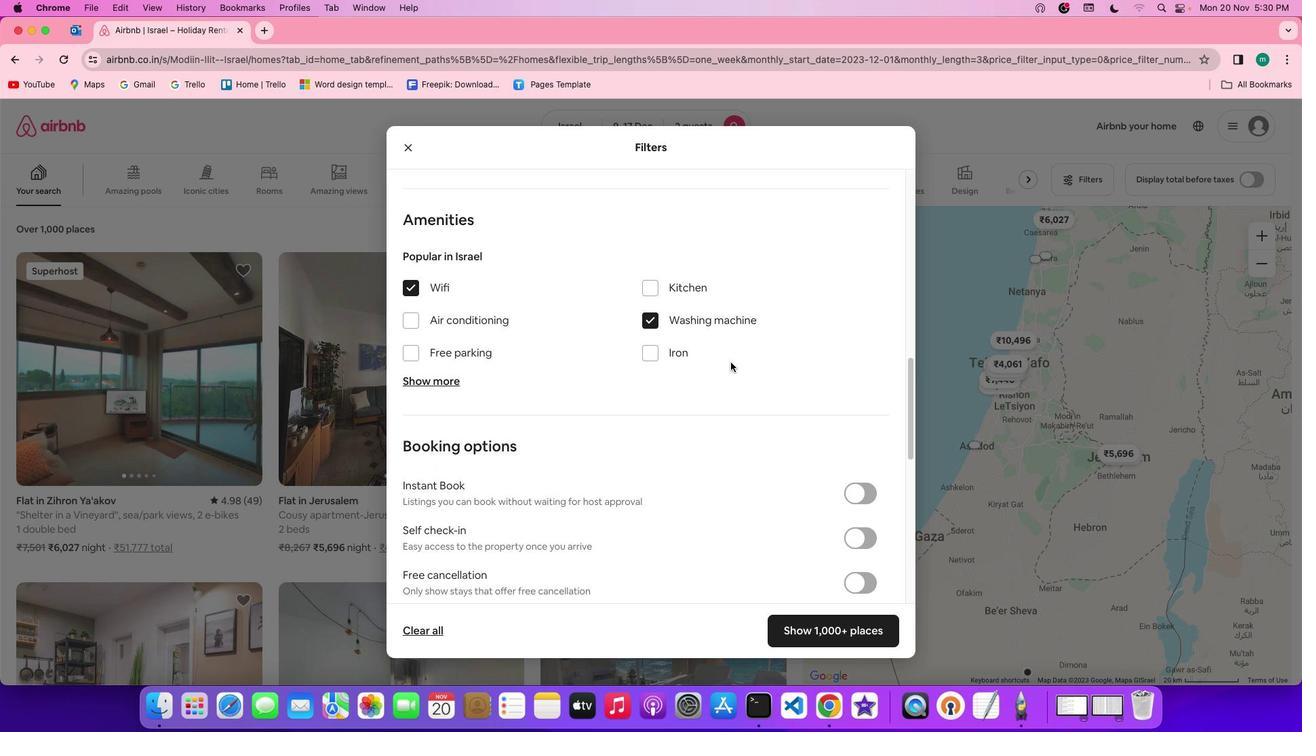 
Action: Mouse scrolled (731, 362) with delta (0, 0)
Screenshot: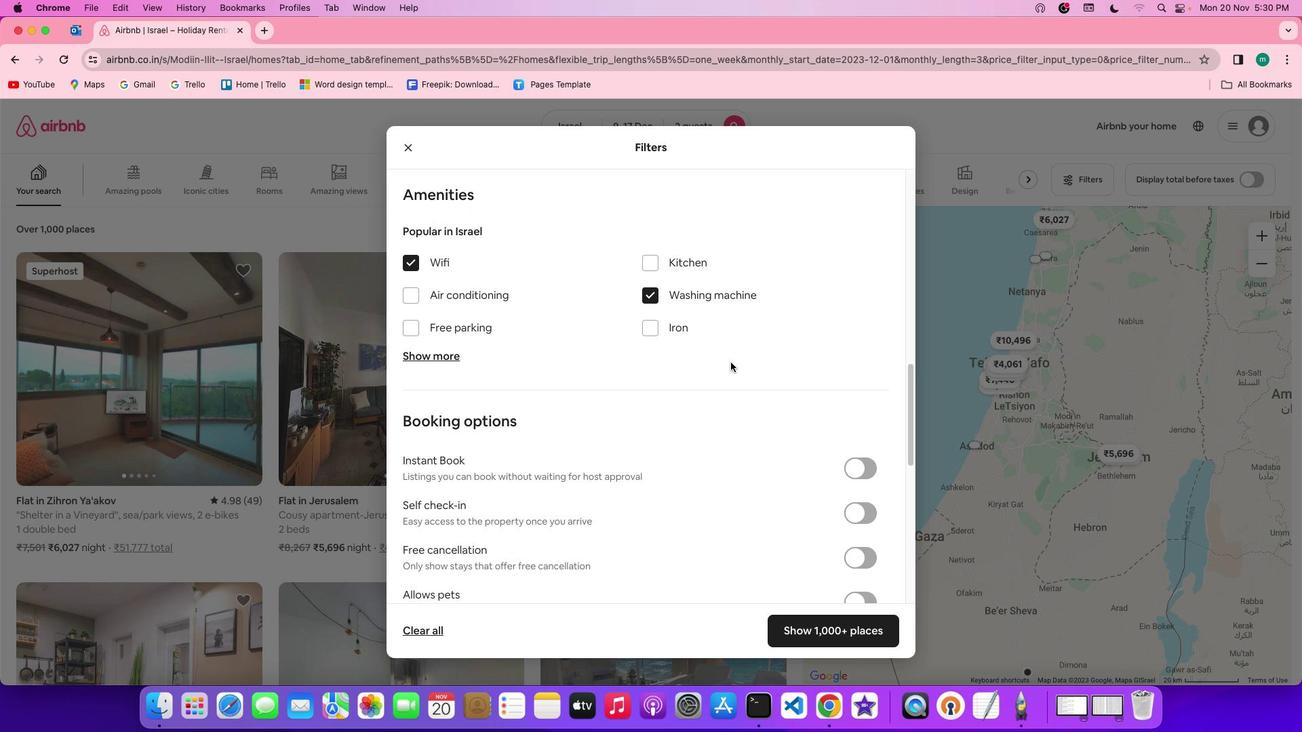 
Action: Mouse scrolled (731, 362) with delta (0, 0)
Screenshot: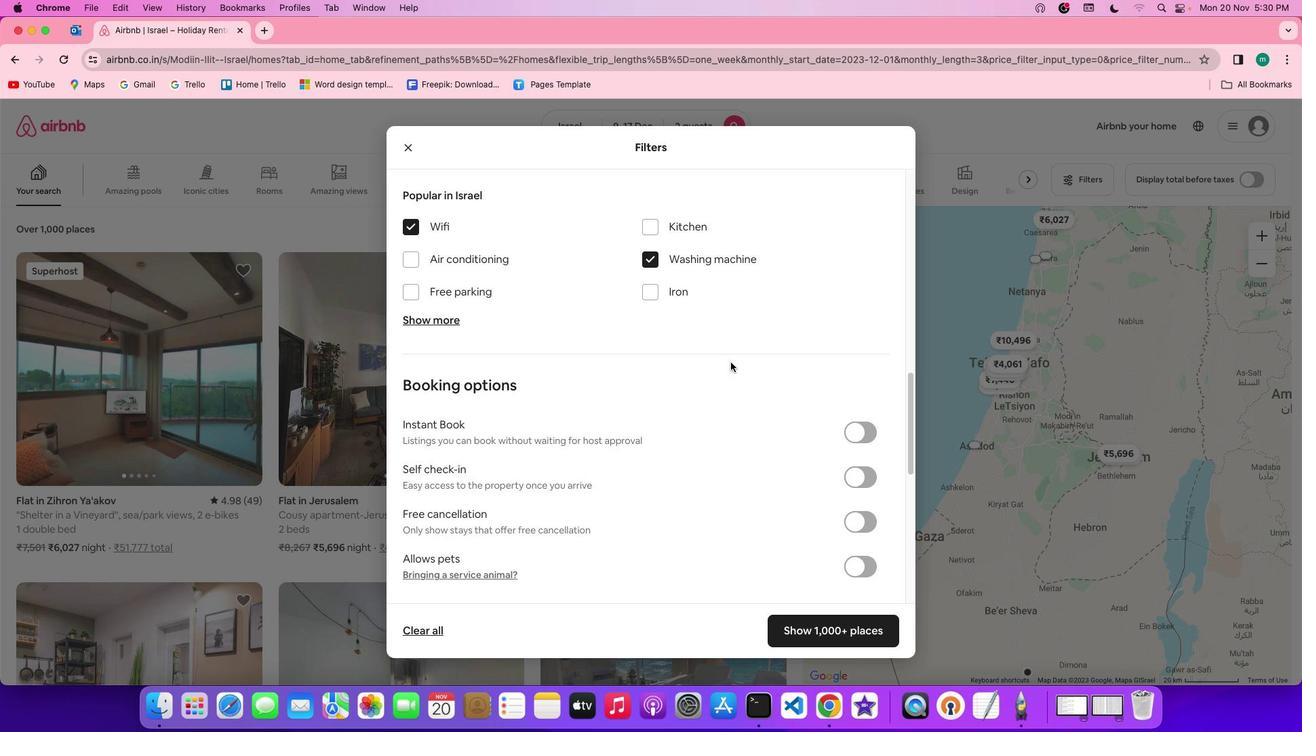 
Action: Mouse scrolled (731, 362) with delta (0, 0)
Screenshot: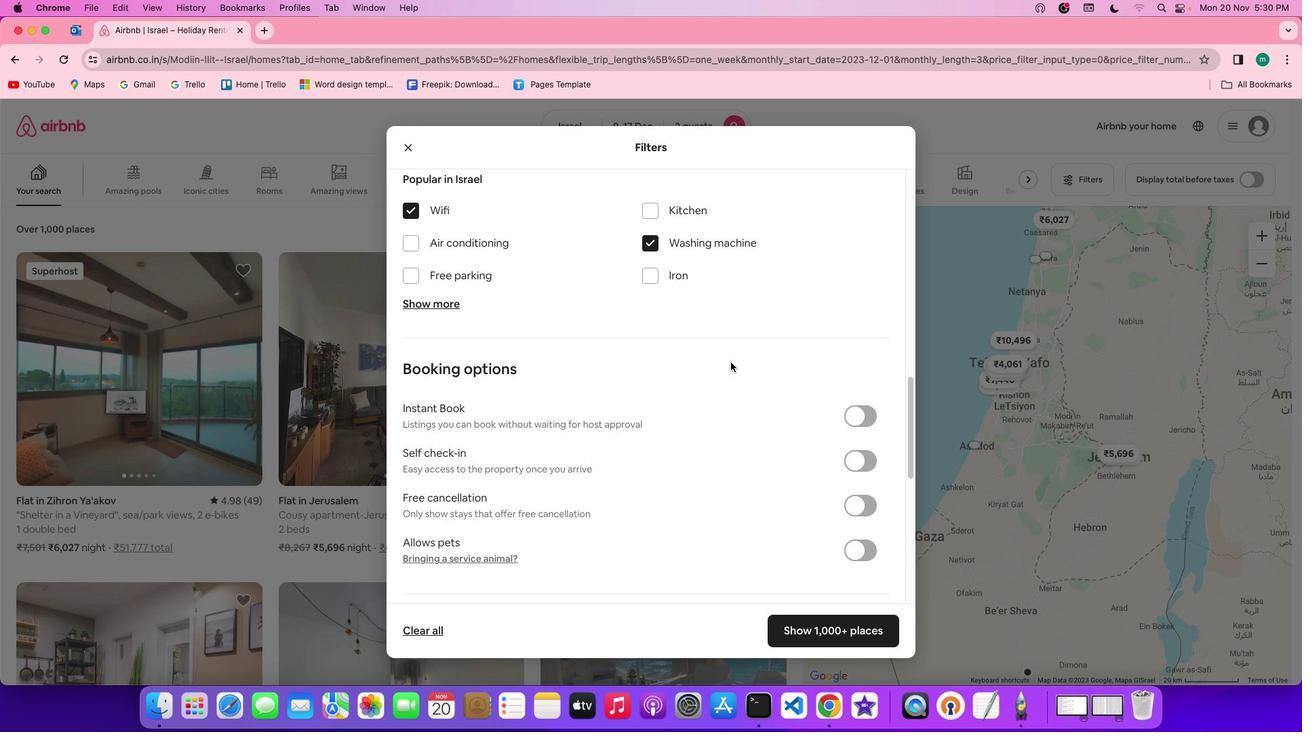 
Action: Mouse scrolled (731, 362) with delta (0, 0)
Screenshot: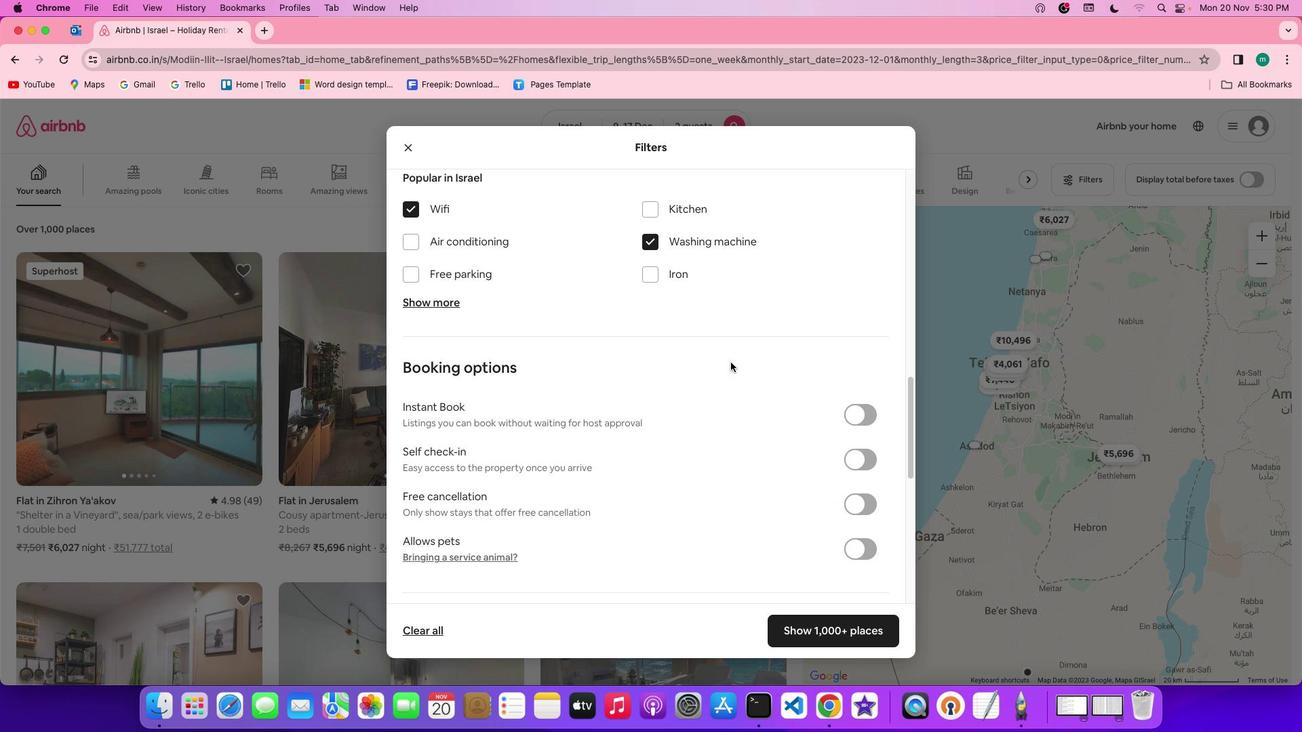 
Action: Mouse scrolled (731, 362) with delta (0, 0)
Screenshot: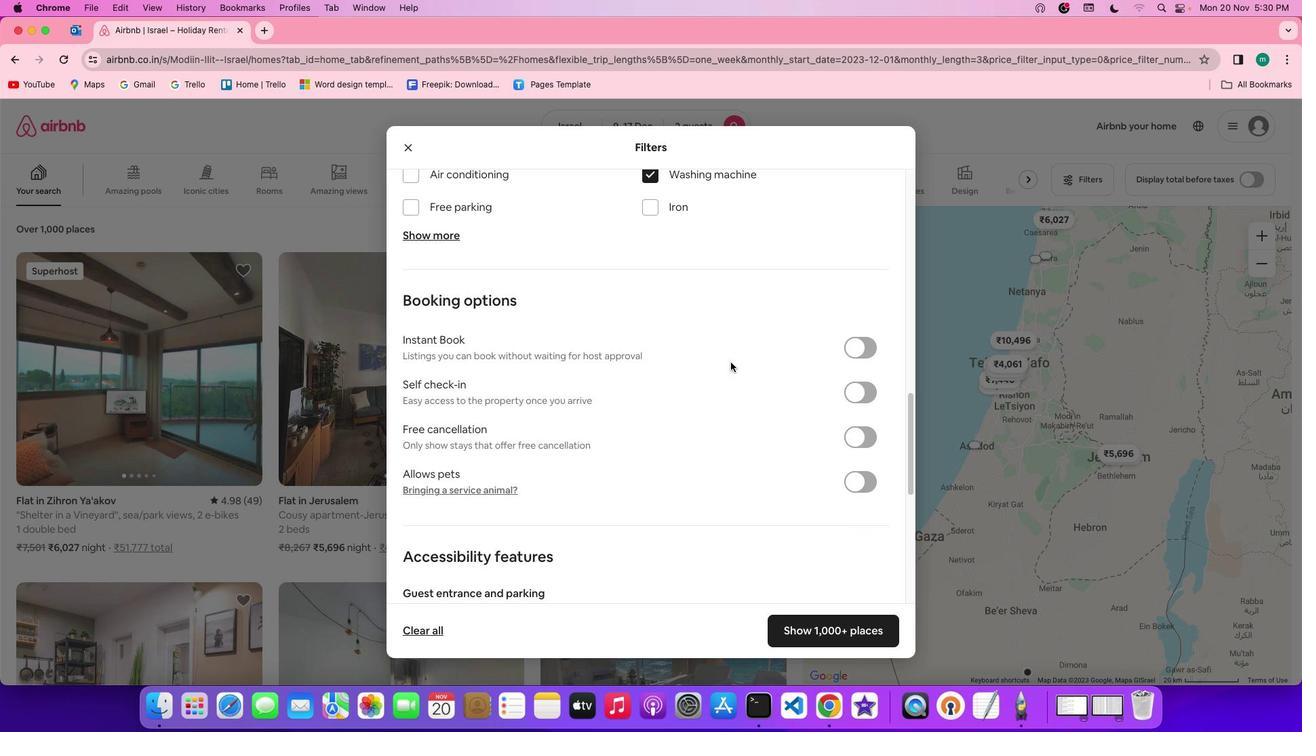 
Action: Mouse scrolled (731, 362) with delta (0, 0)
Screenshot: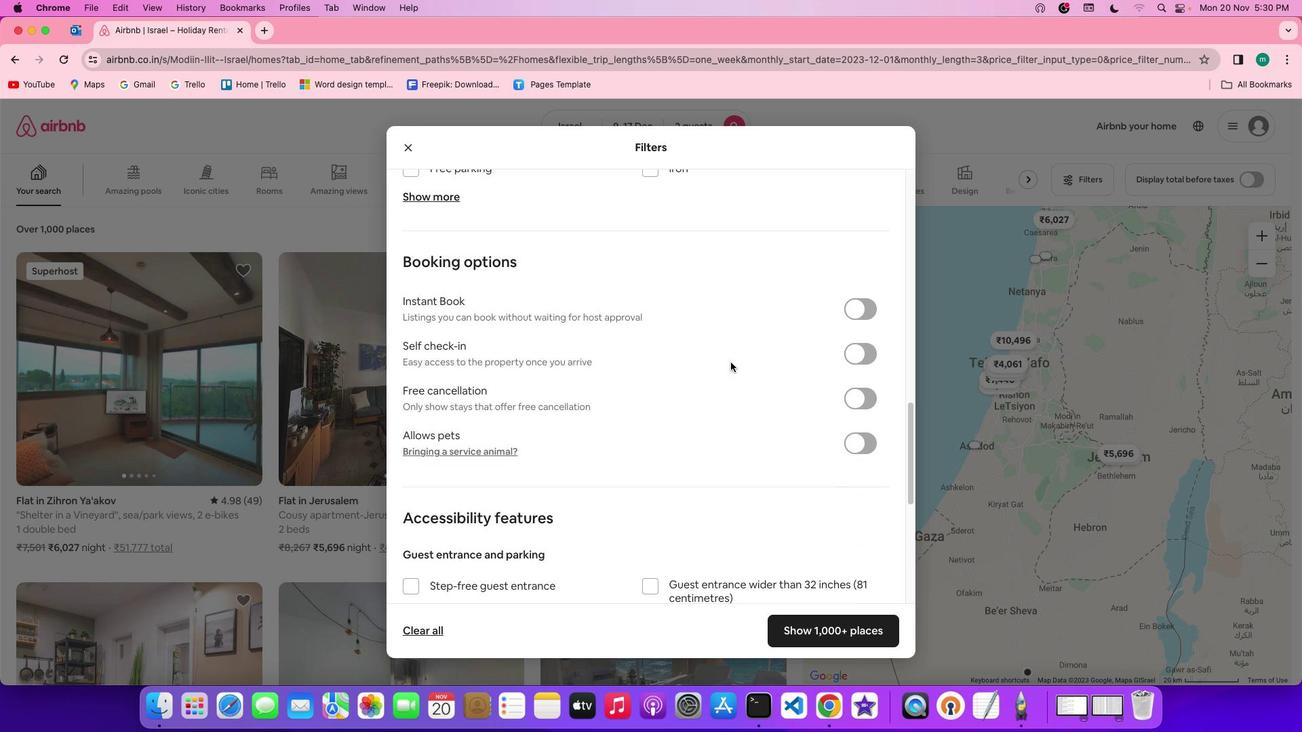 
Action: Mouse scrolled (731, 362) with delta (0, 0)
Screenshot: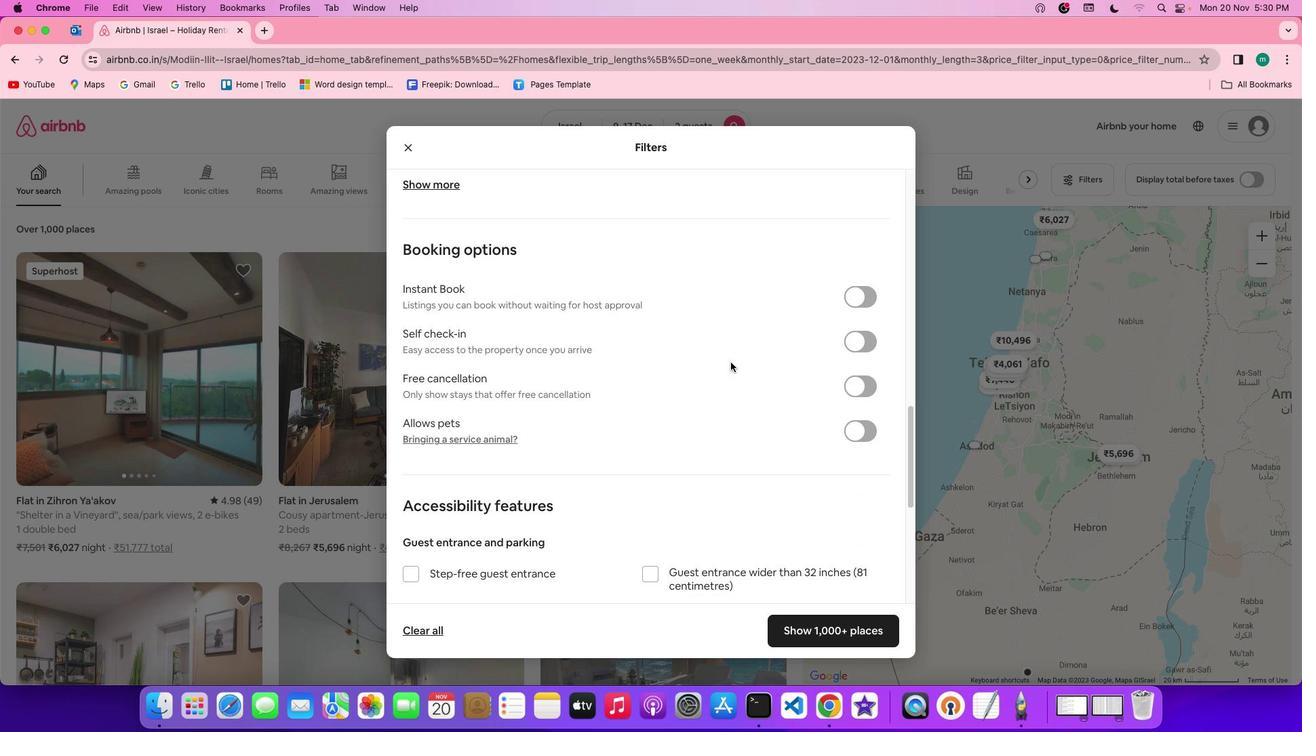 
Action: Mouse scrolled (731, 362) with delta (0, -1)
Screenshot: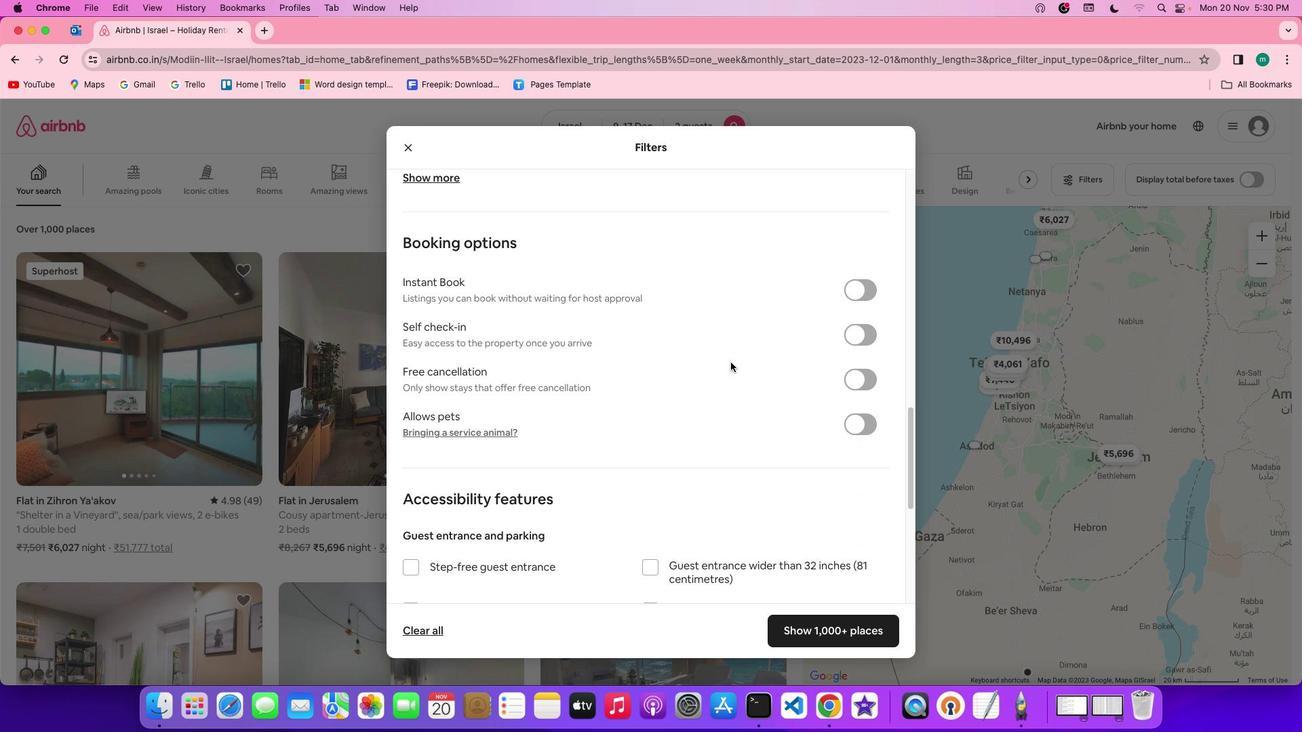 
Action: Mouse scrolled (731, 362) with delta (0, 0)
Screenshot: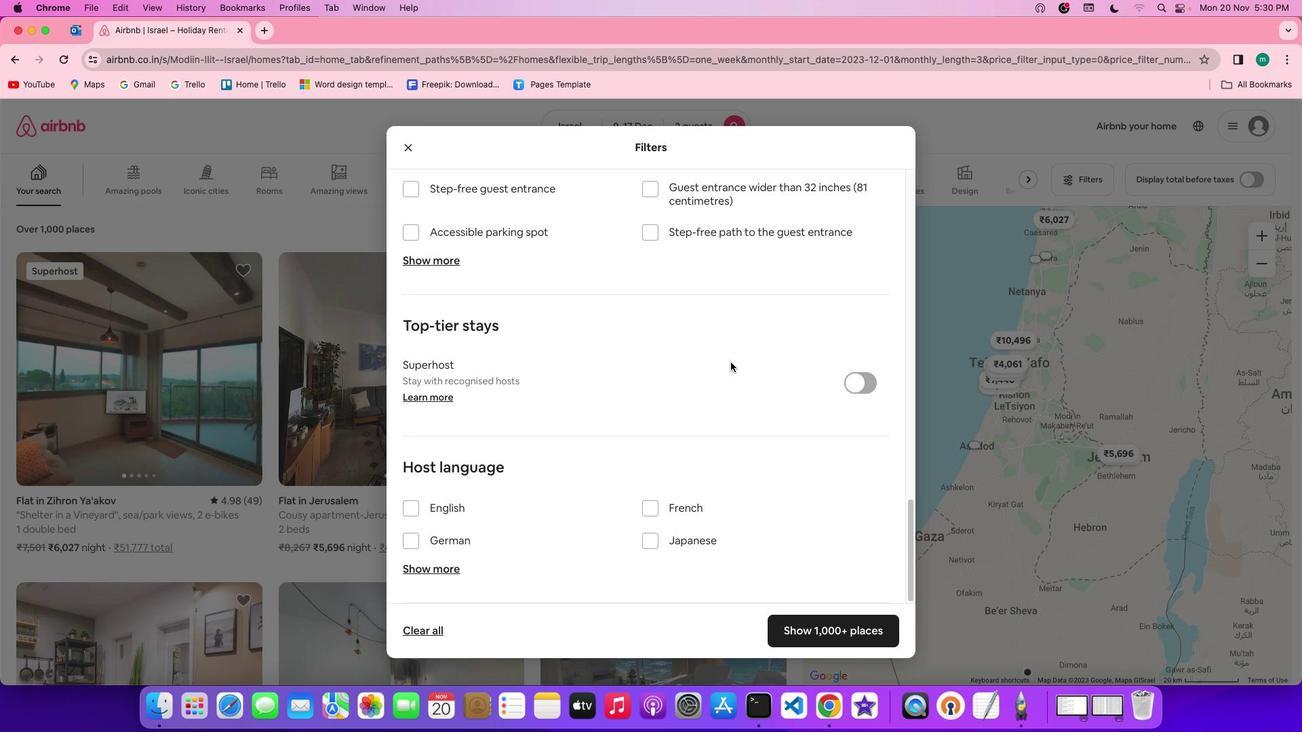 
Action: Mouse scrolled (731, 362) with delta (0, 0)
Screenshot: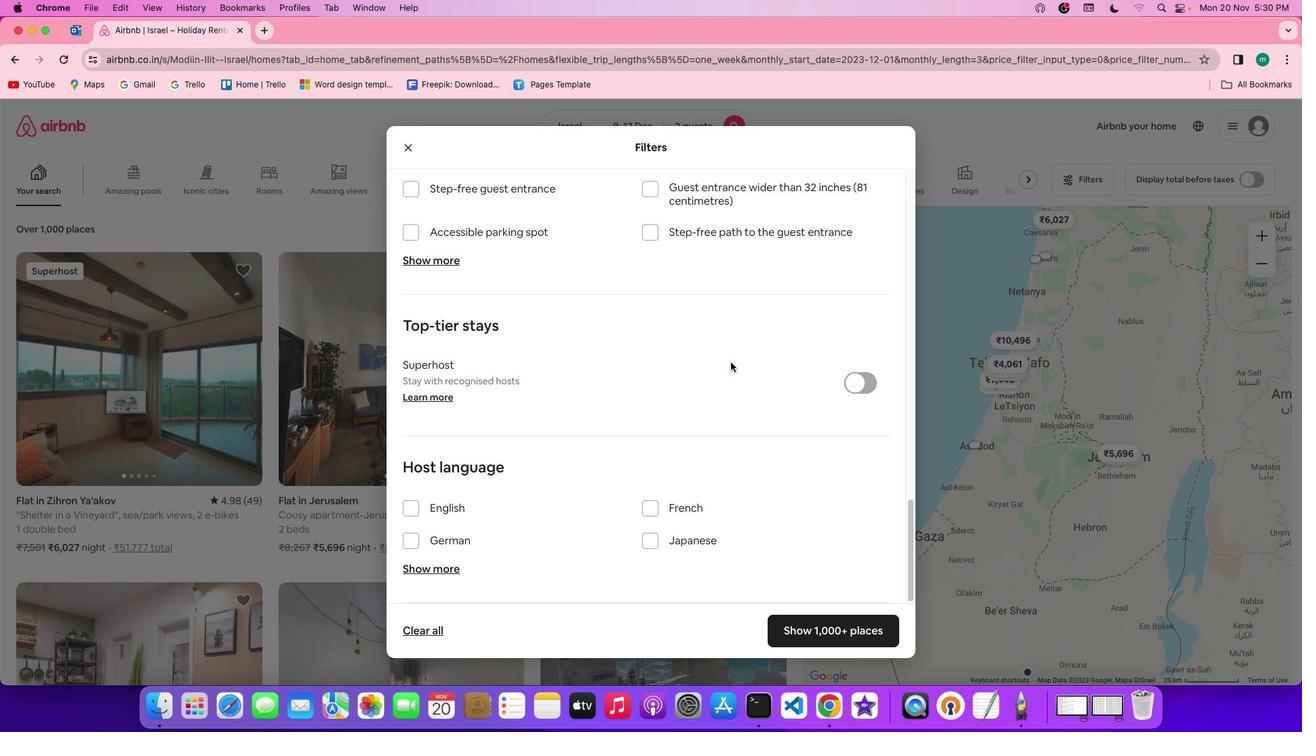 
Action: Mouse scrolled (731, 362) with delta (0, -2)
Screenshot: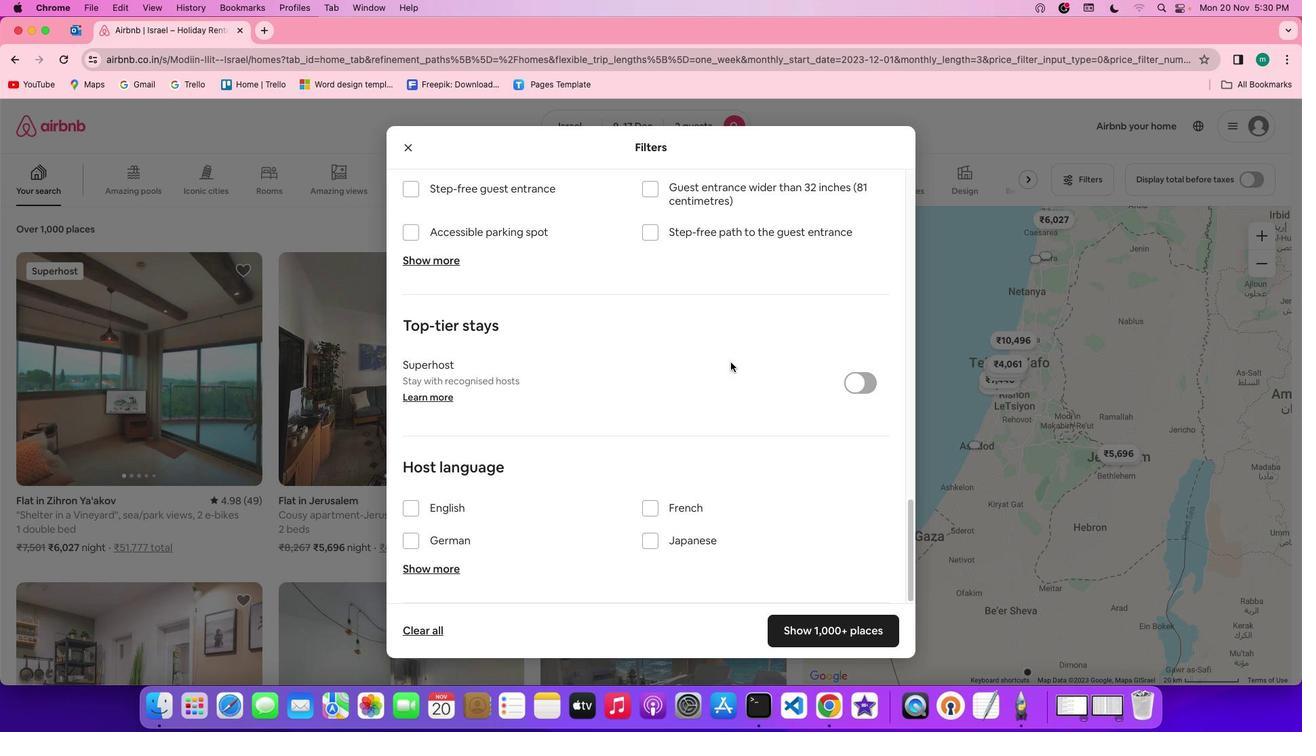 
Action: Mouse scrolled (731, 362) with delta (0, -3)
Screenshot: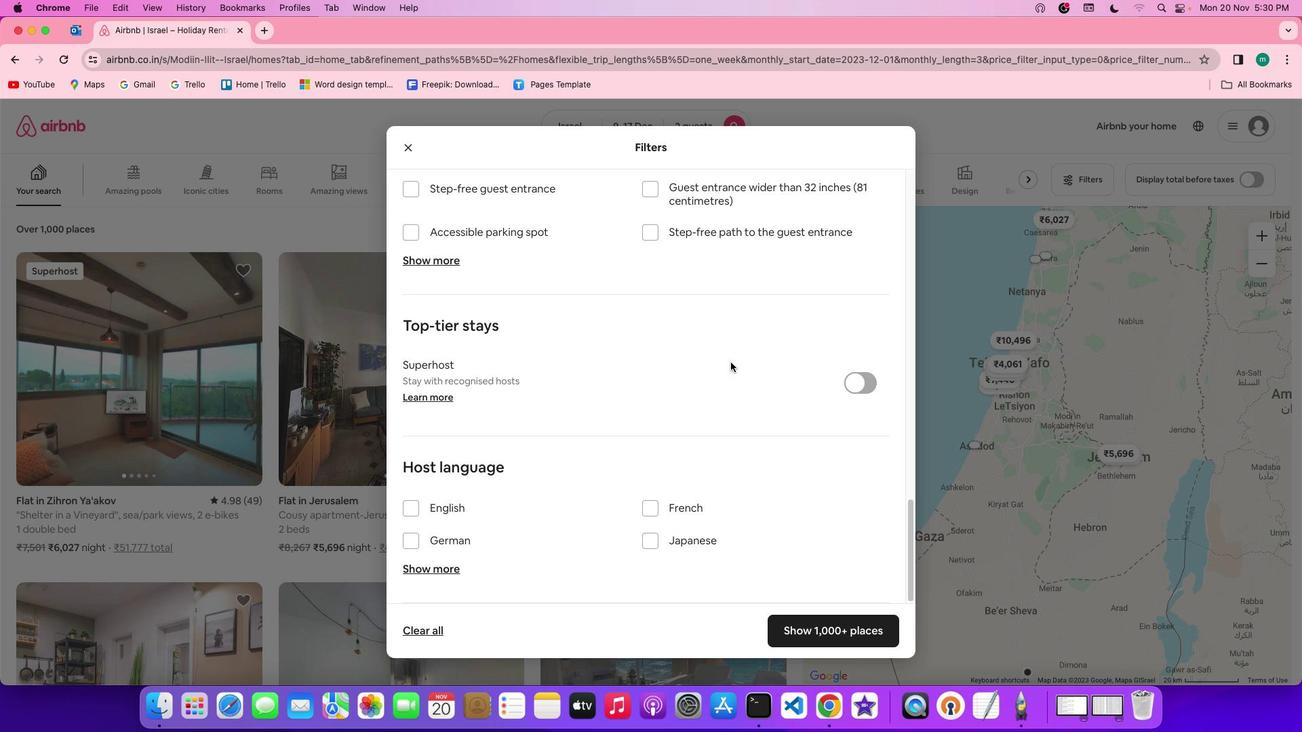 
Action: Mouse scrolled (731, 362) with delta (0, -4)
Screenshot: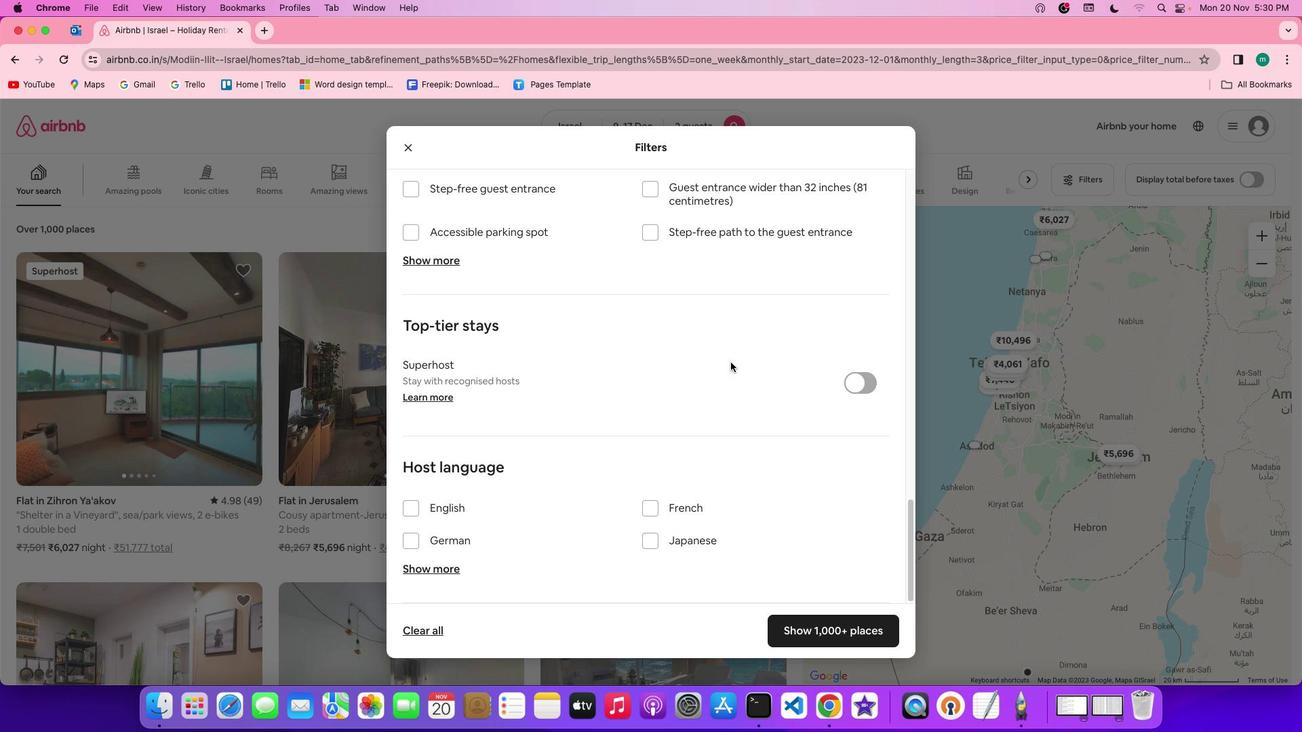 
Action: Mouse scrolled (731, 362) with delta (0, -4)
Screenshot: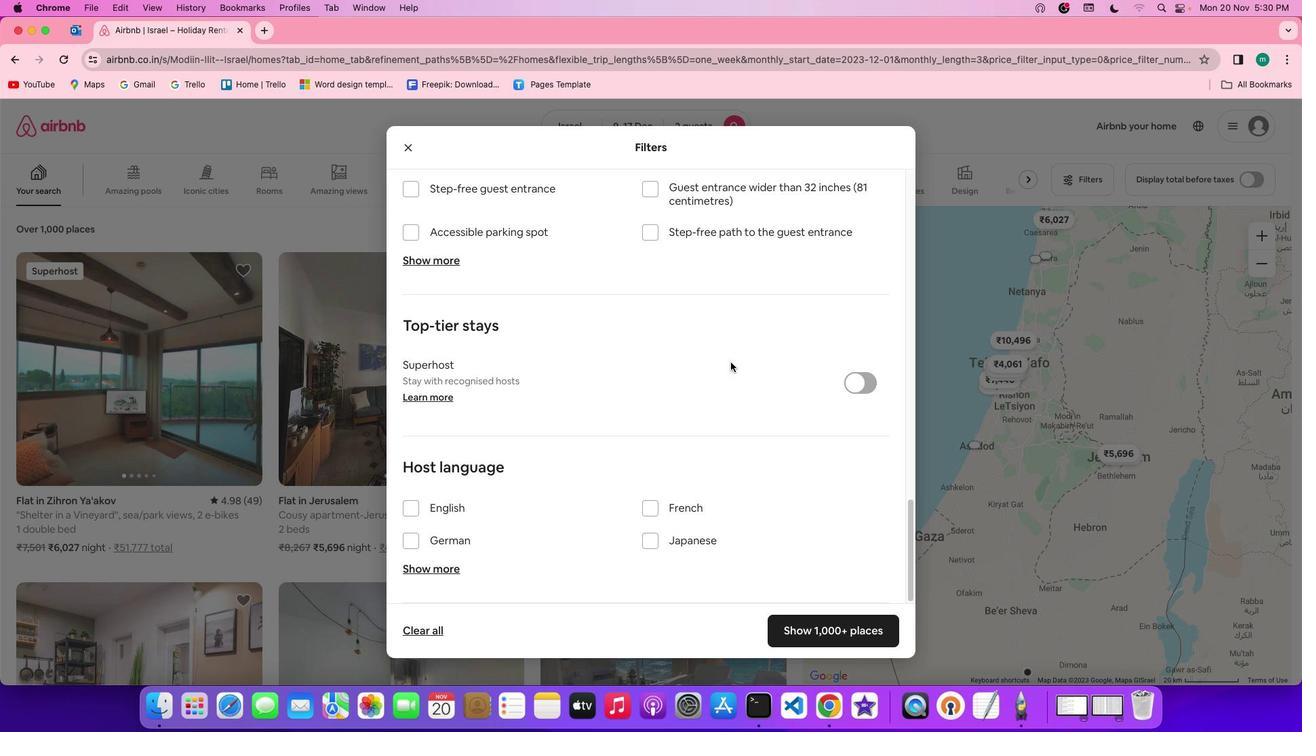 
Action: Mouse scrolled (731, 362) with delta (0, 0)
Screenshot: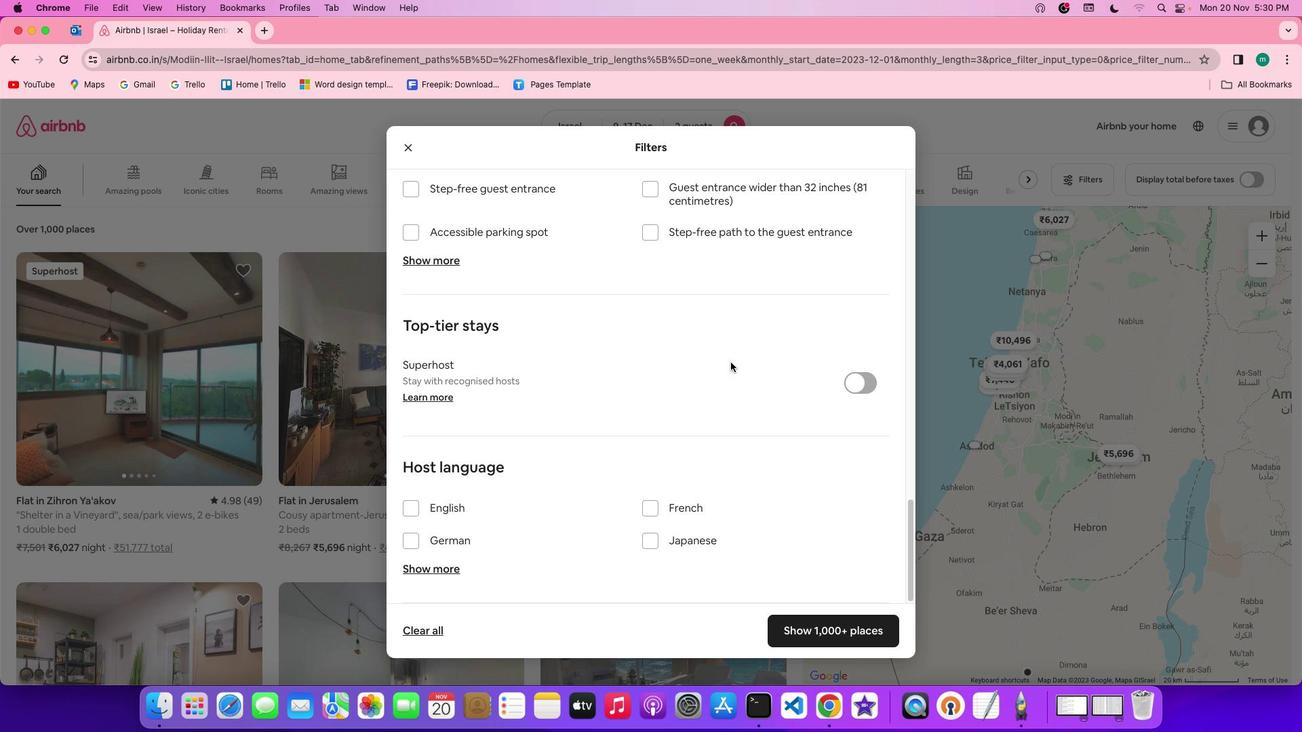 
Action: Mouse scrolled (731, 362) with delta (0, 0)
Screenshot: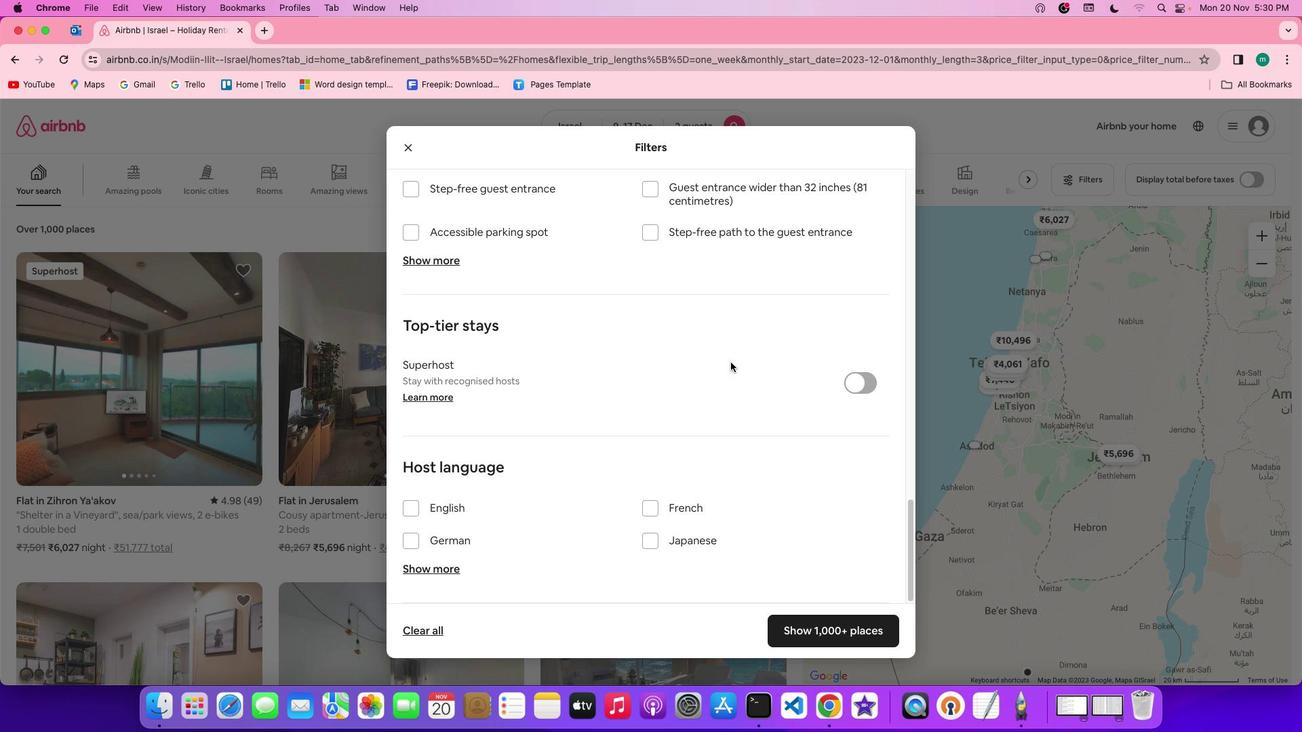 
Action: Mouse scrolled (731, 362) with delta (0, -2)
Screenshot: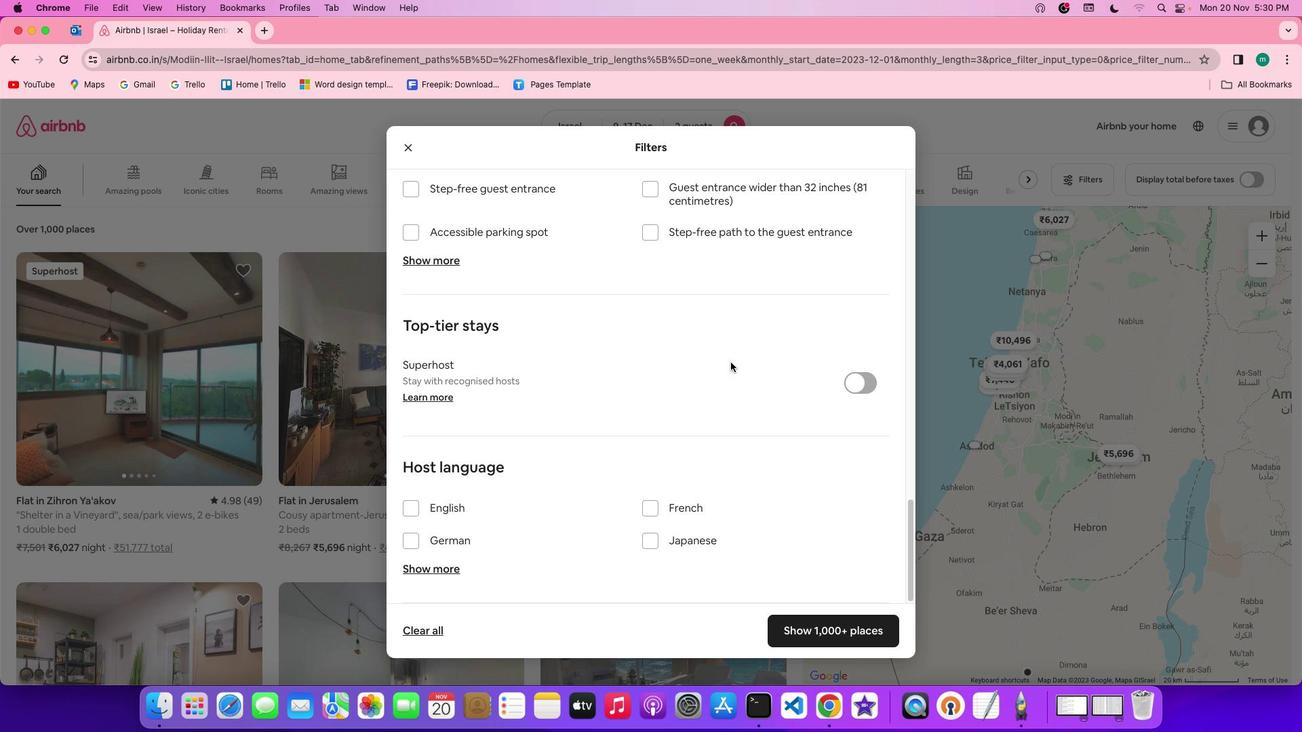 
Action: Mouse scrolled (731, 362) with delta (0, -3)
Screenshot: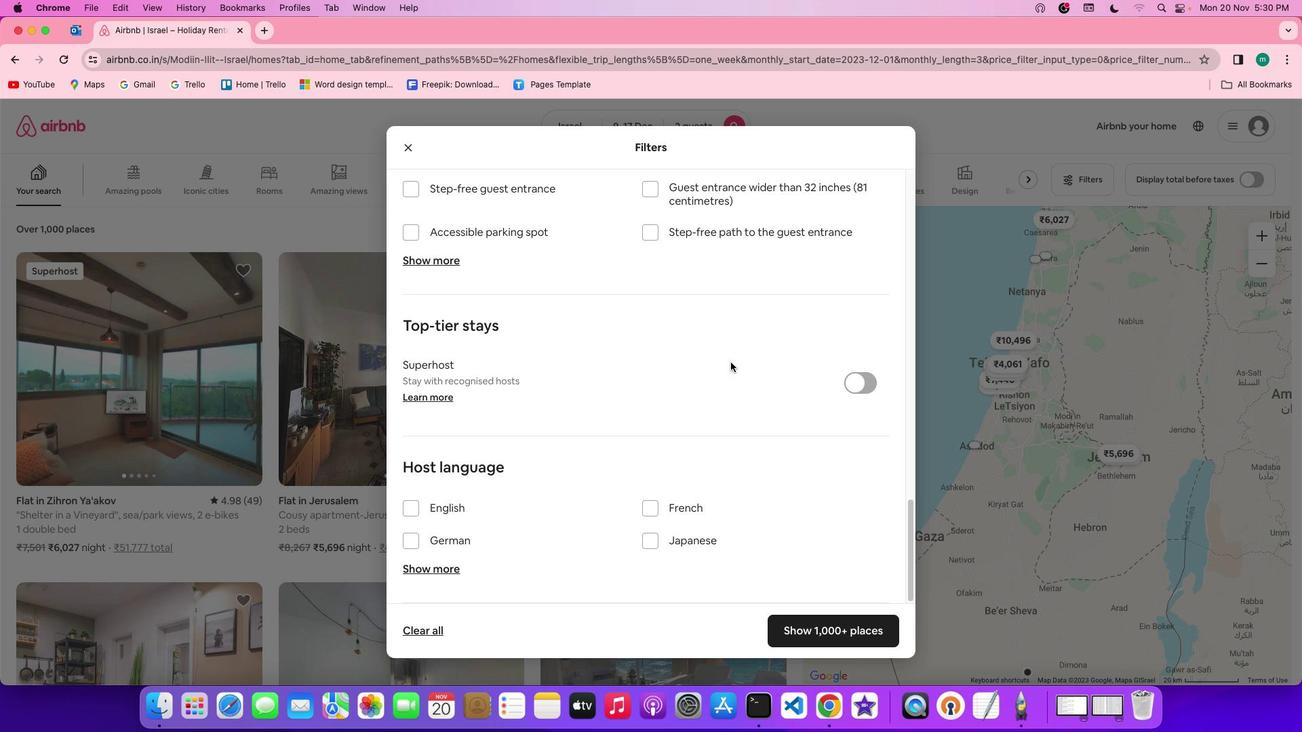 
Action: Mouse scrolled (731, 362) with delta (0, -4)
Screenshot: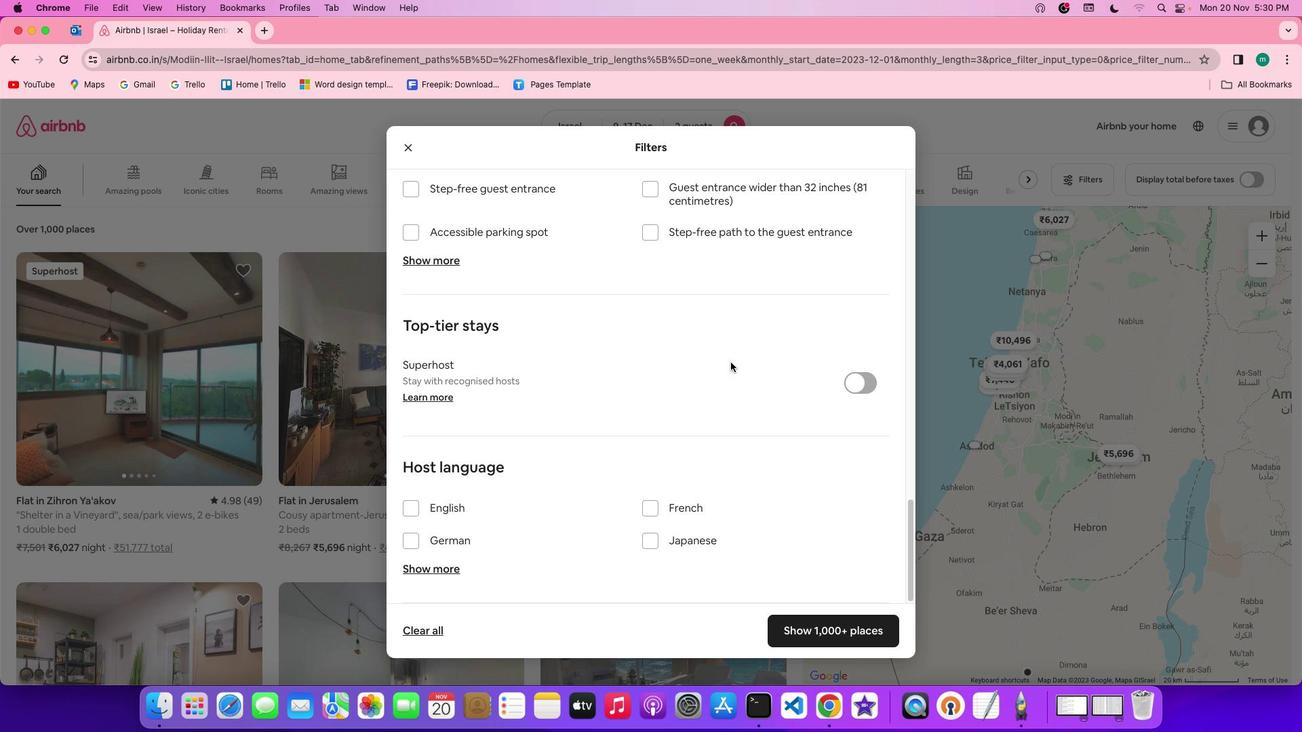 
Action: Mouse scrolled (731, 362) with delta (0, -4)
Screenshot: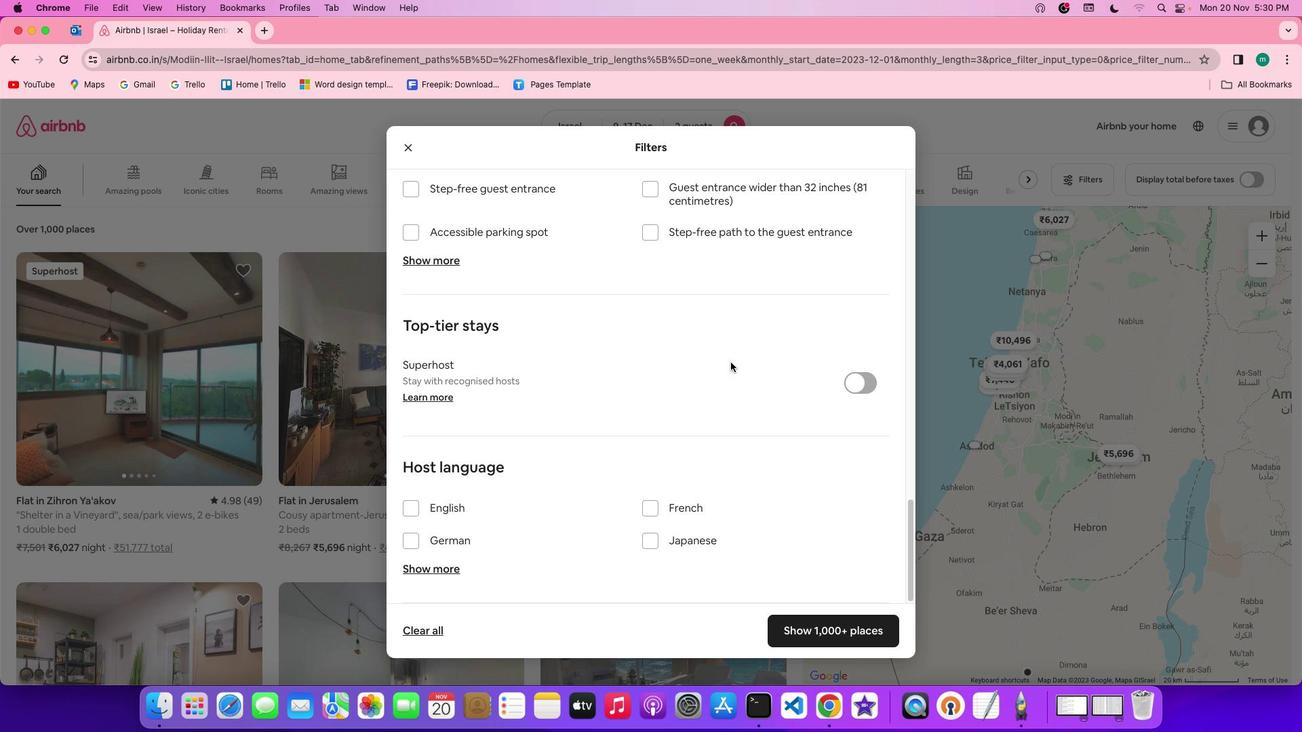 
Action: Mouse moved to (854, 633)
Screenshot: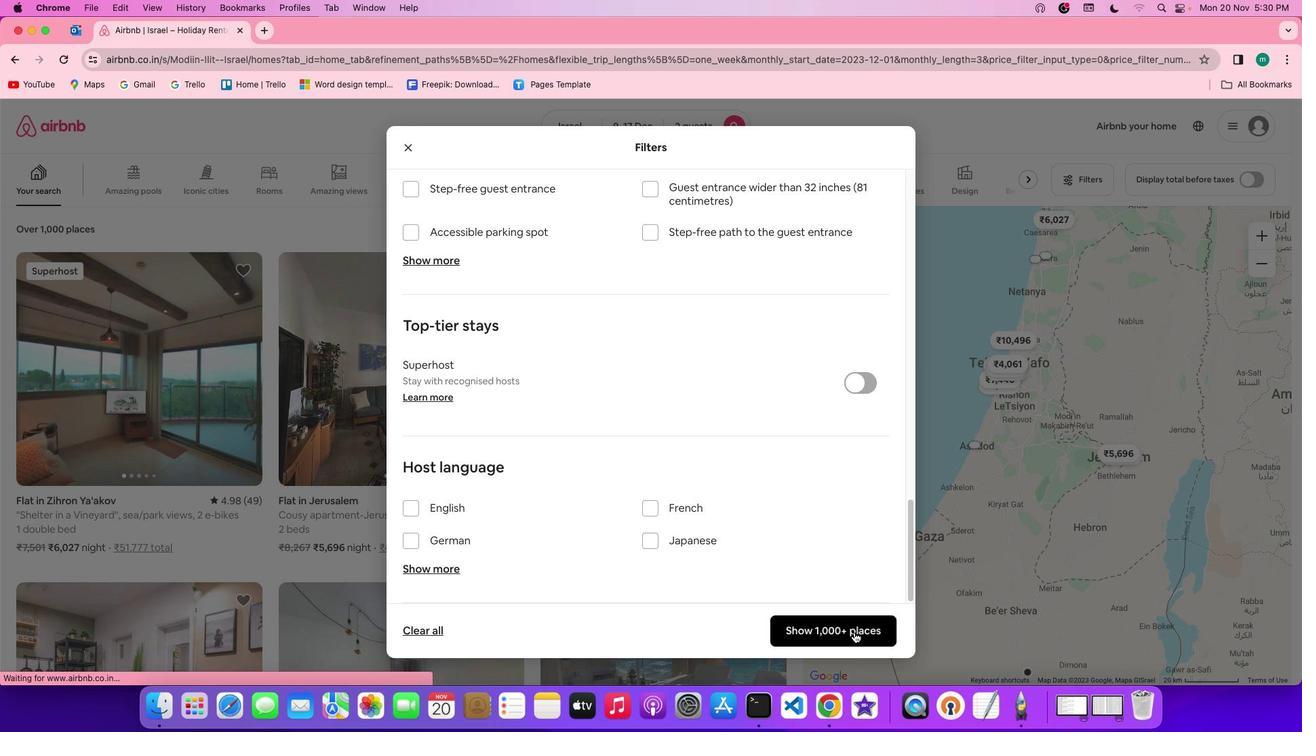 
Action: Mouse pressed left at (854, 633)
Screenshot: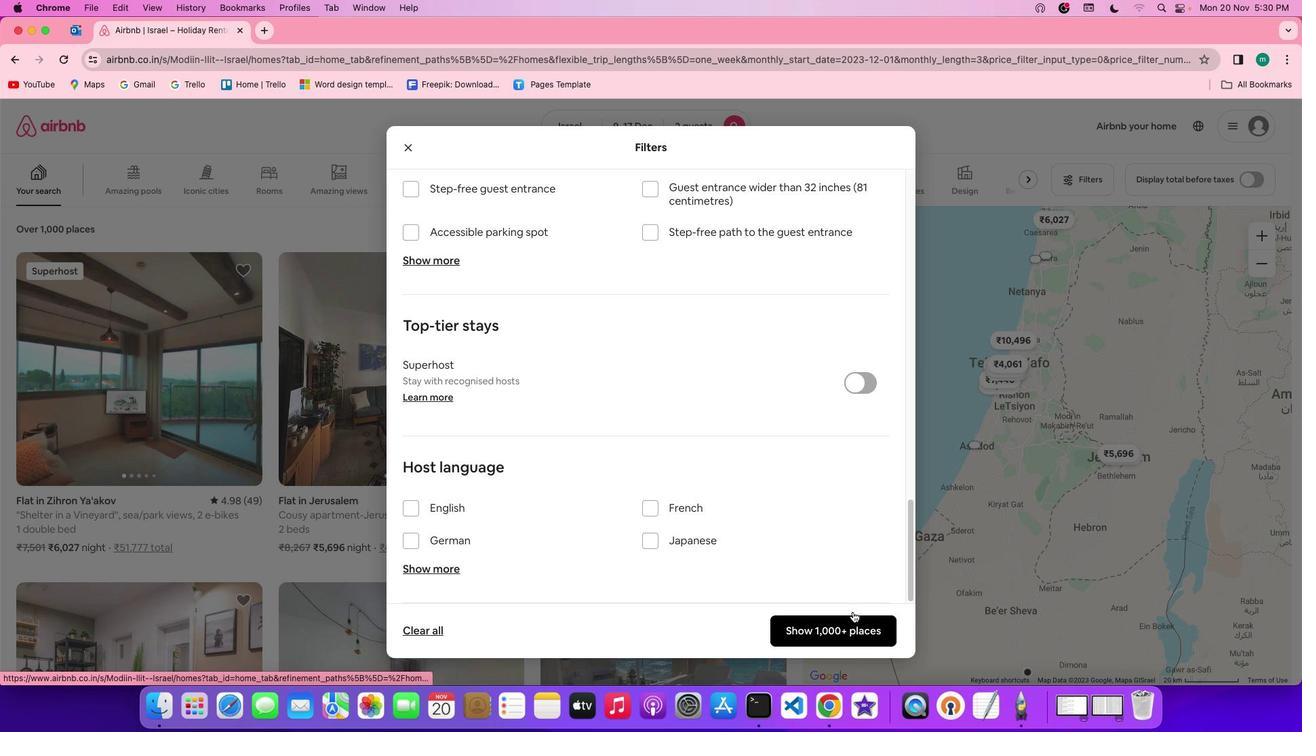 
Action: Mouse moved to (717, 556)
Screenshot: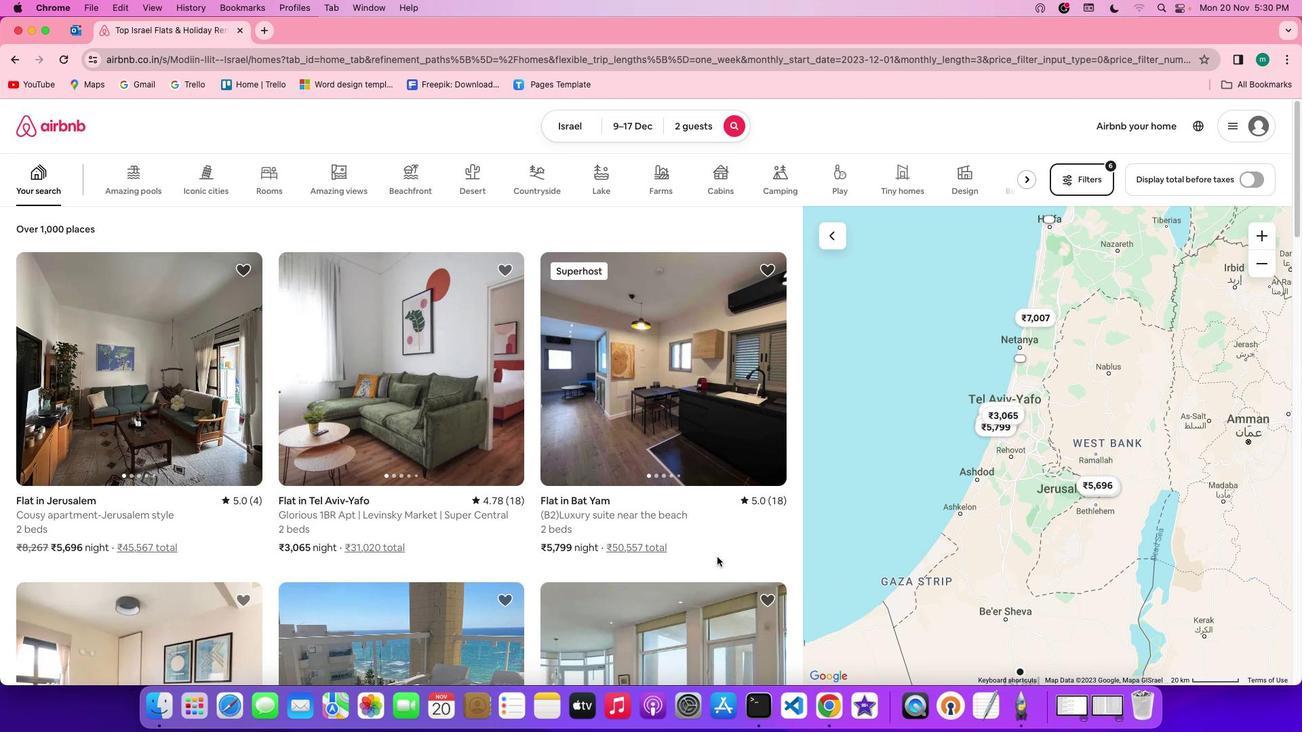 
Action: Mouse scrolled (717, 556) with delta (0, 0)
Screenshot: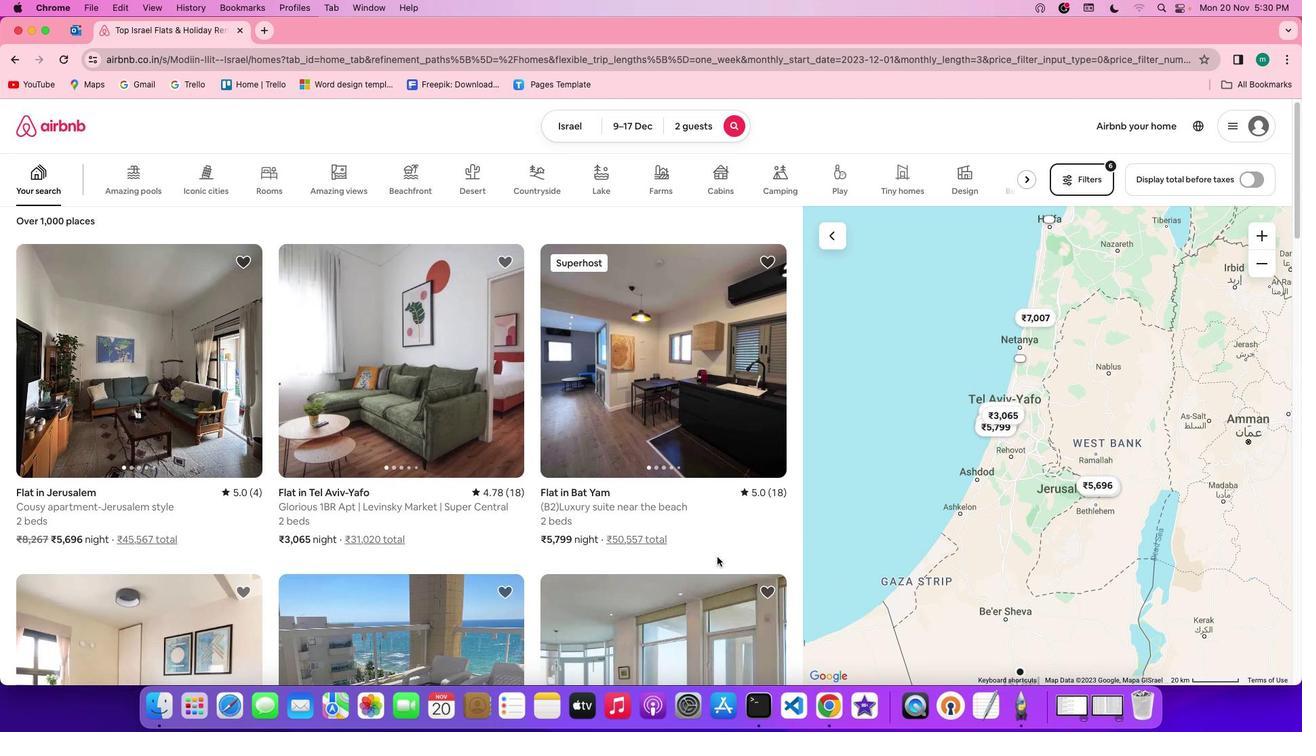 
Action: Mouse scrolled (717, 556) with delta (0, 0)
Screenshot: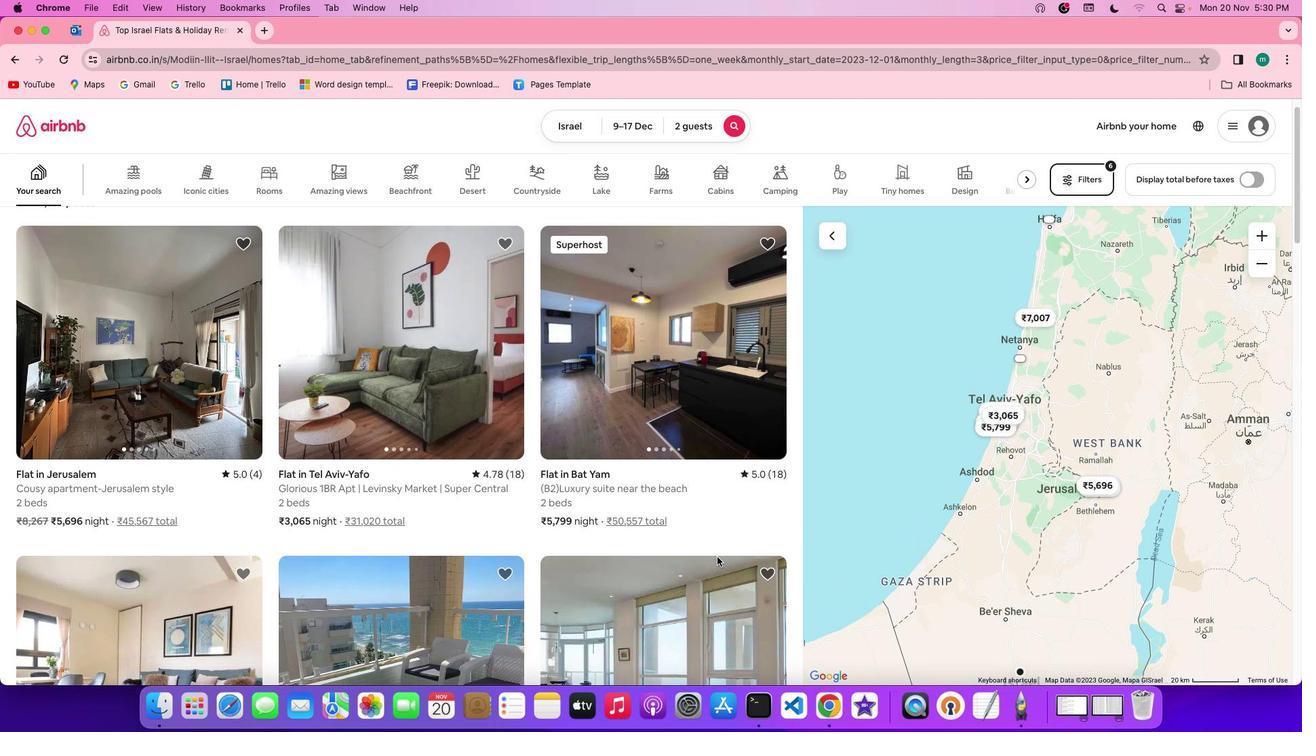 
Action: Mouse scrolled (717, 556) with delta (0, 0)
Screenshot: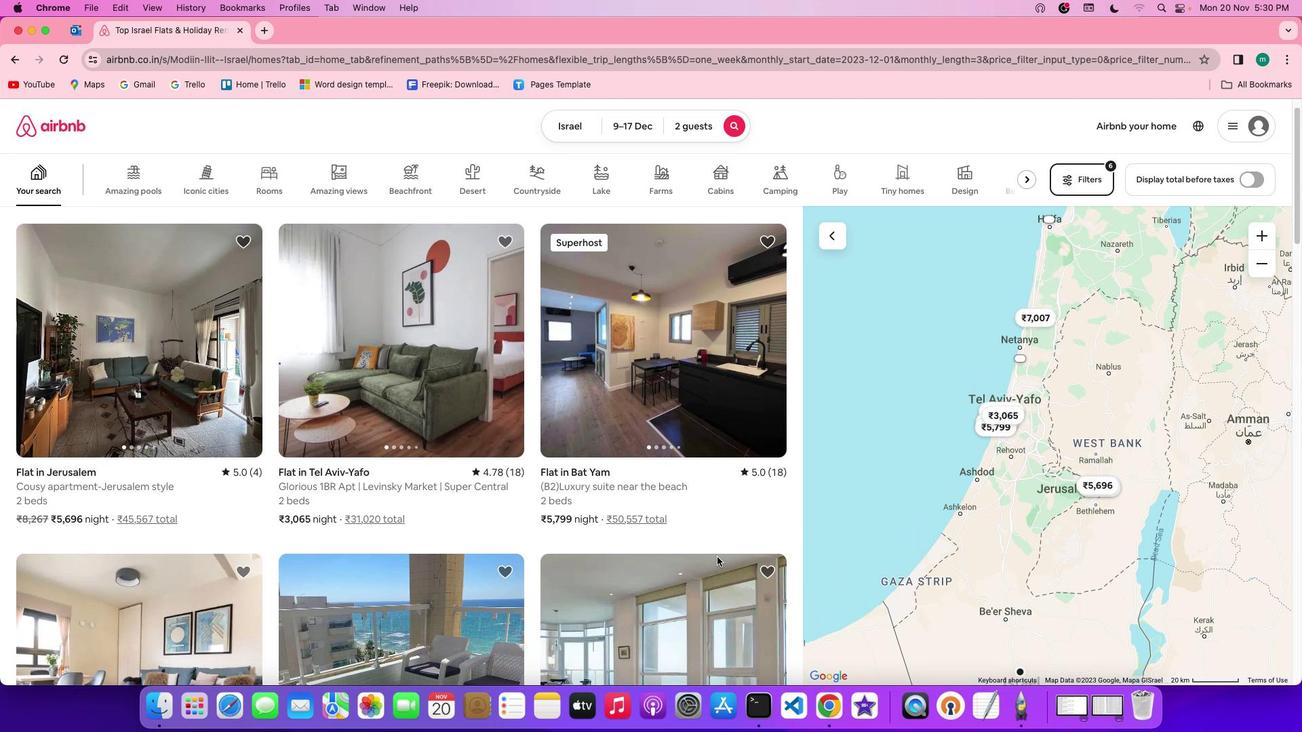 
Action: Mouse scrolled (717, 556) with delta (0, 0)
Screenshot: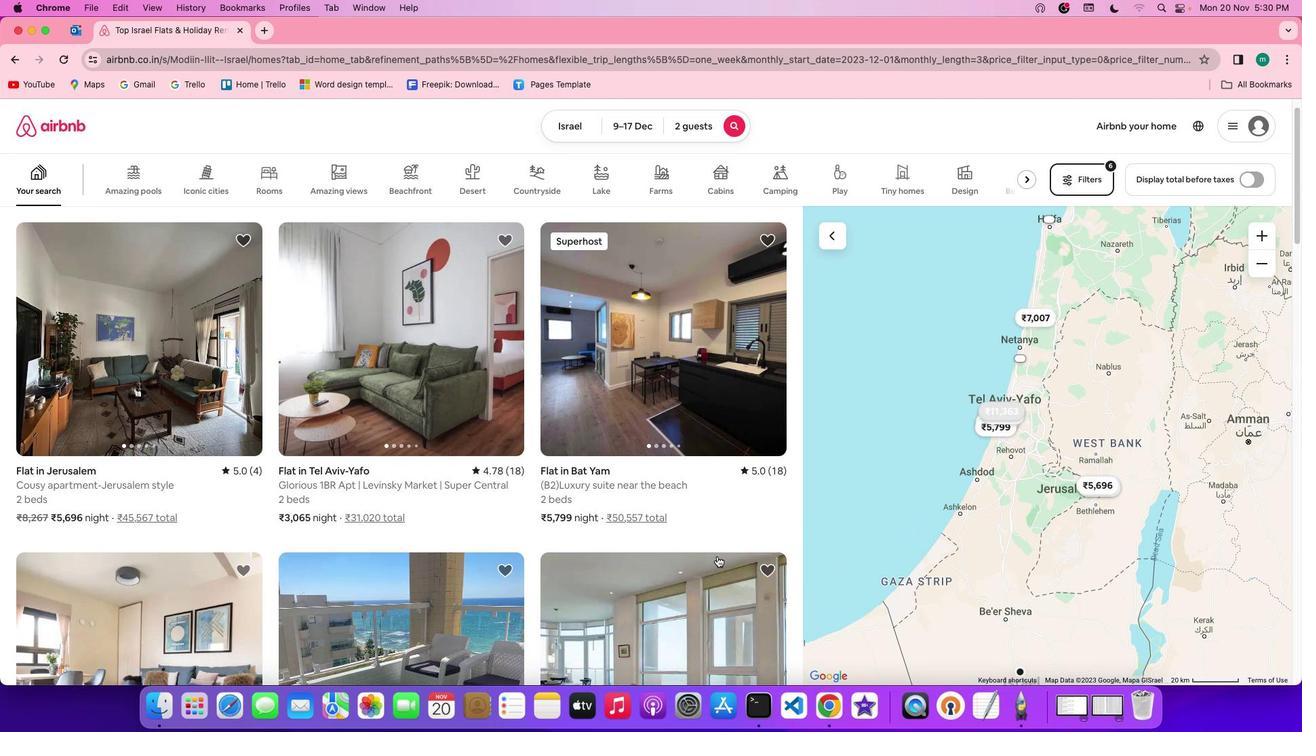 
Action: Mouse moved to (717, 556)
Screenshot: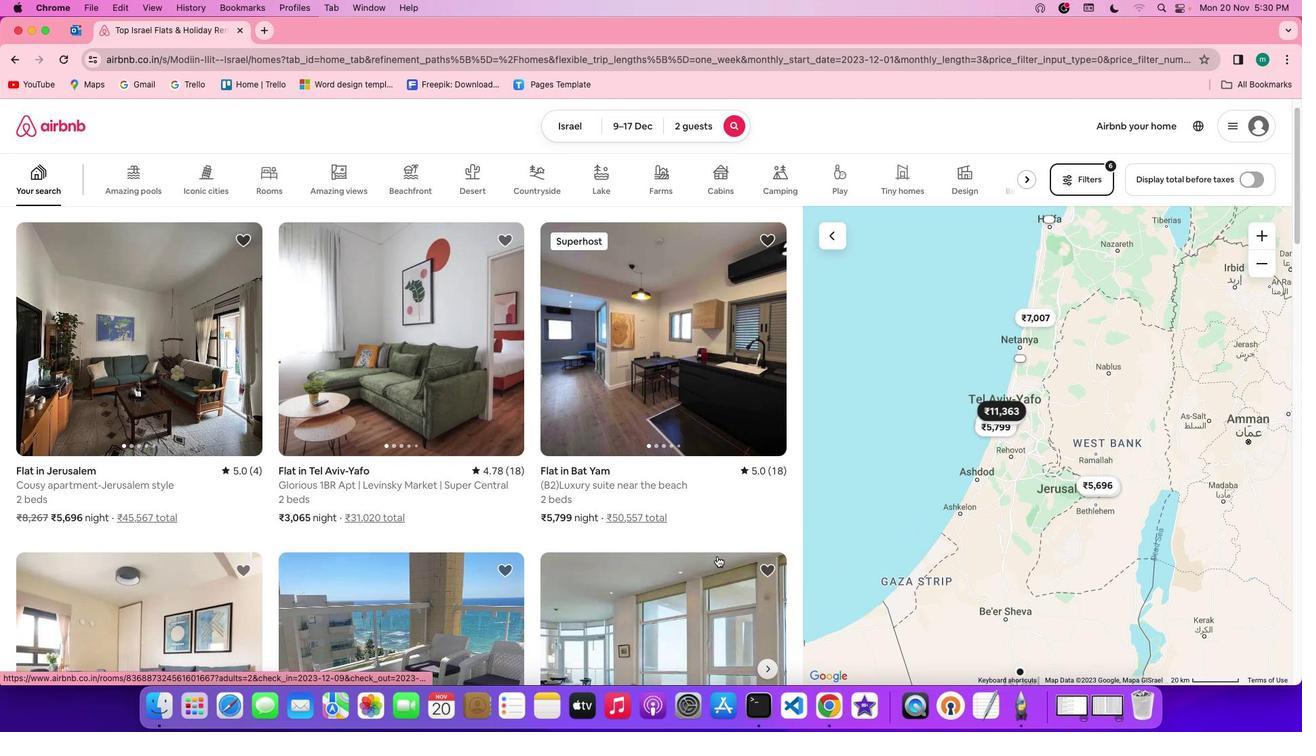 
Action: Mouse scrolled (717, 556) with delta (0, 0)
Screenshot: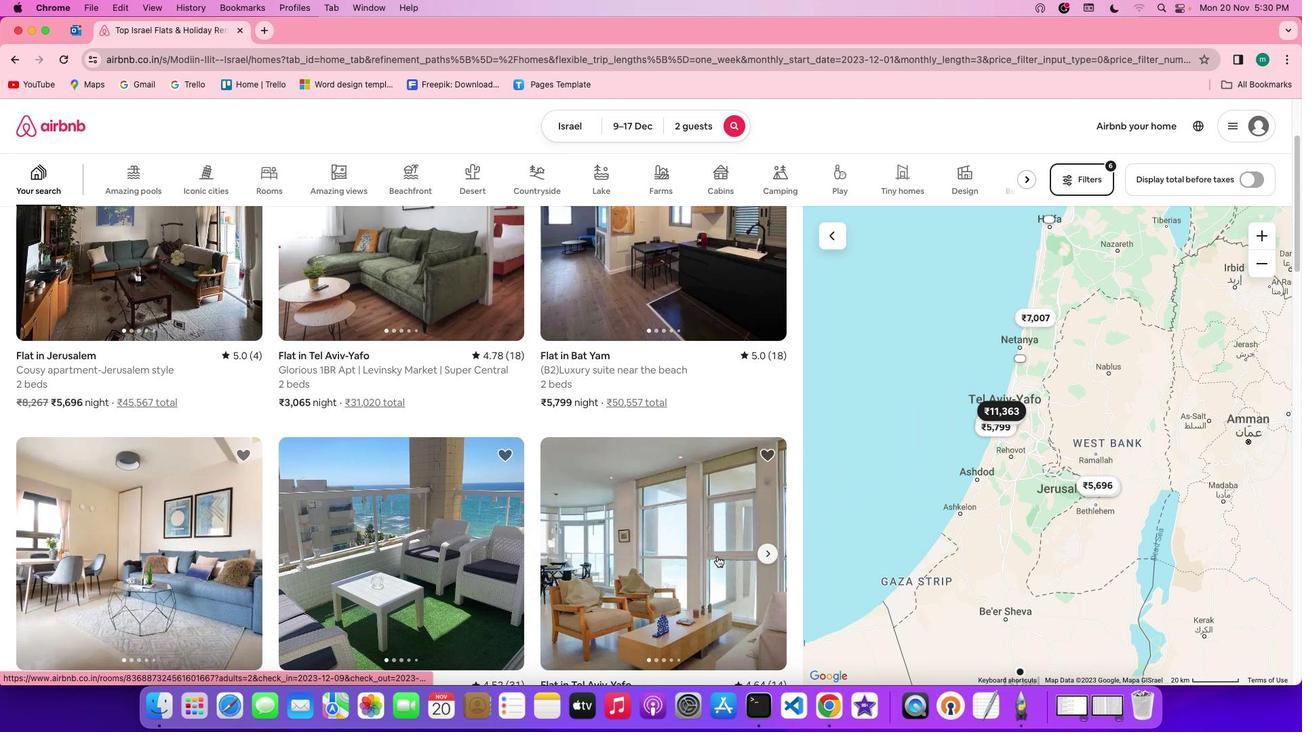 
Action: Mouse scrolled (717, 556) with delta (0, 0)
Screenshot: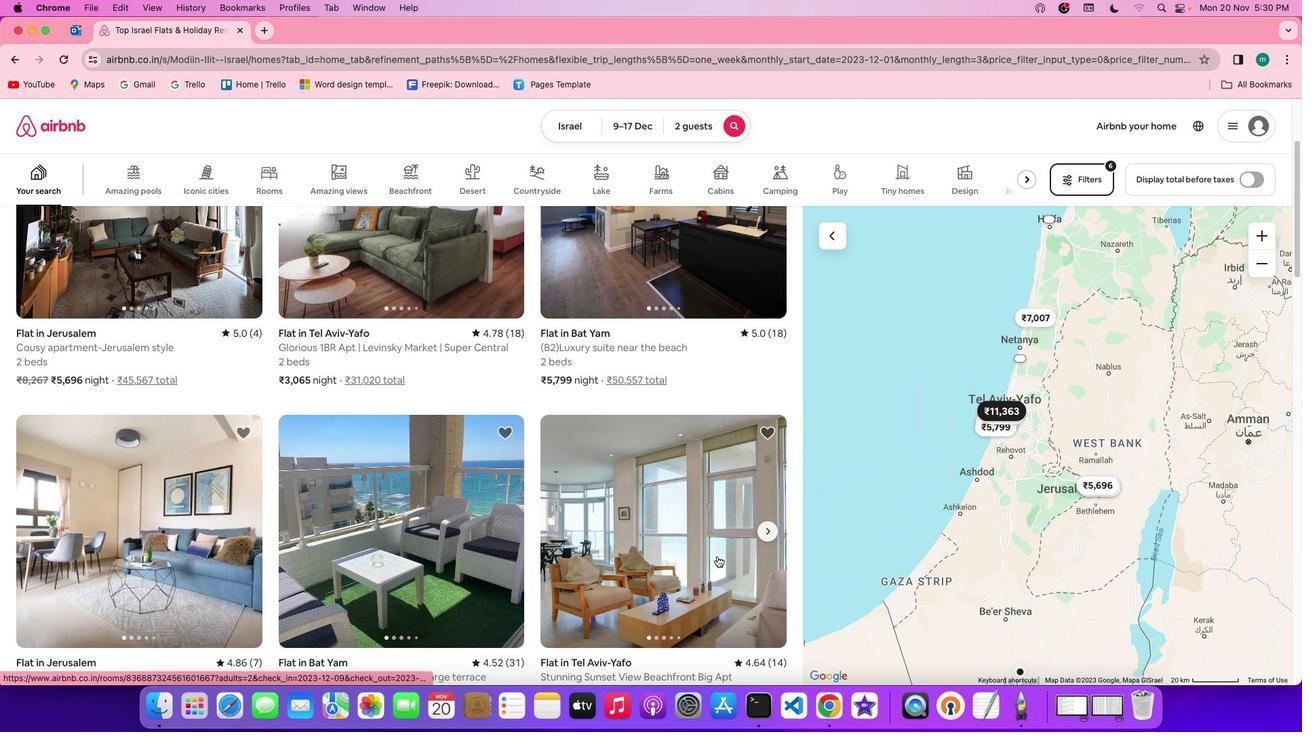 
Action: Mouse scrolled (717, 556) with delta (0, -2)
Screenshot: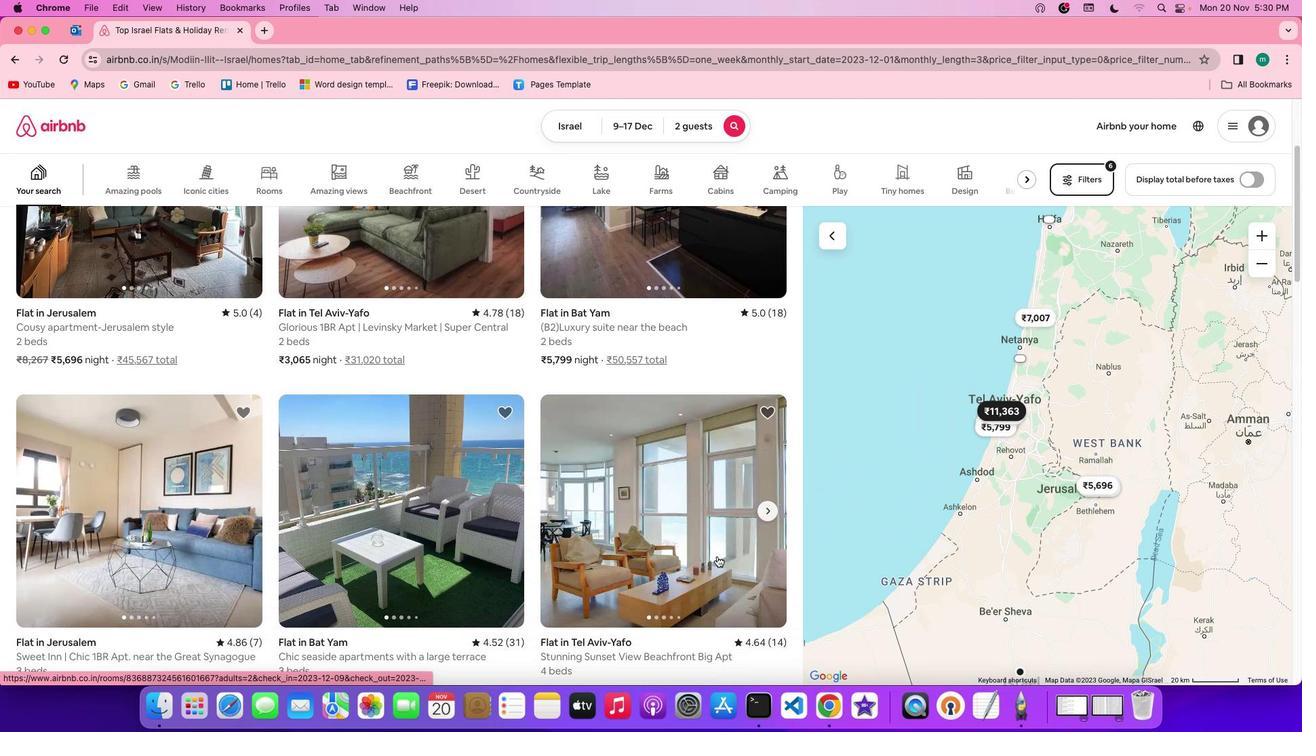 
Action: Mouse scrolled (717, 556) with delta (0, -1)
Screenshot: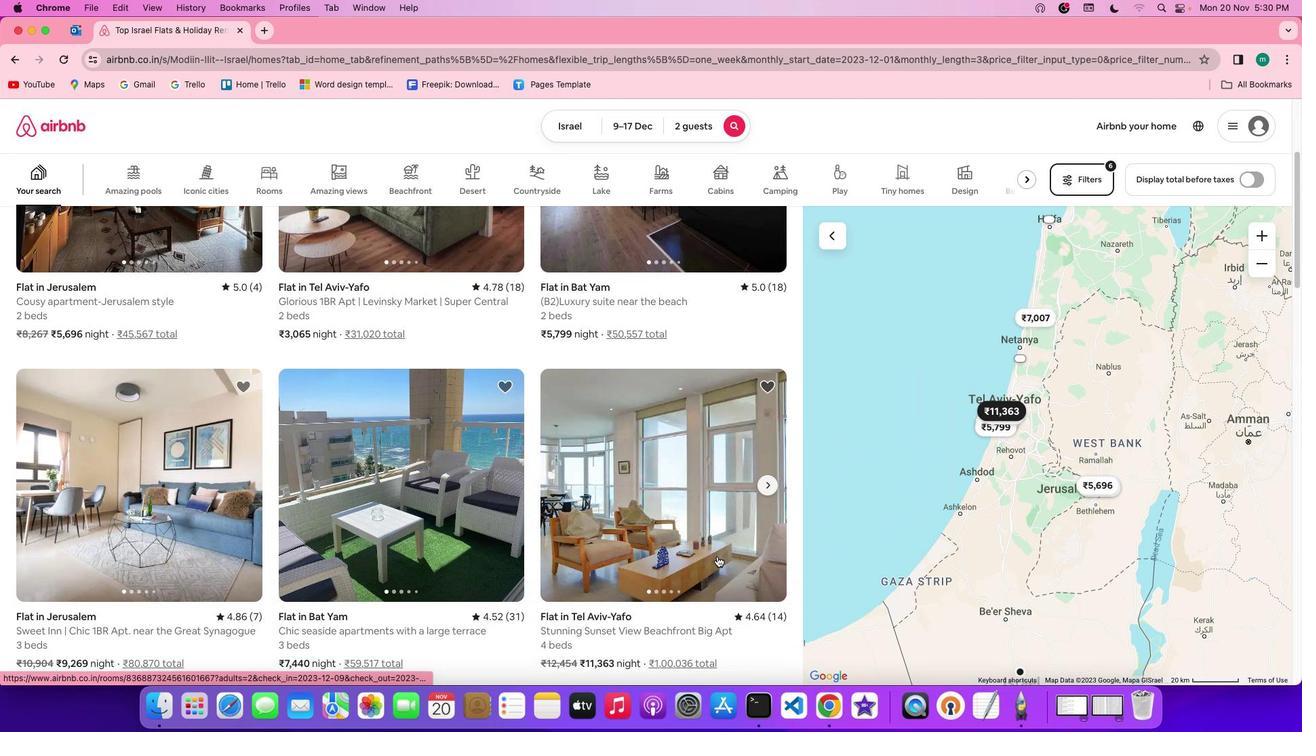 
Action: Mouse moved to (706, 554)
Screenshot: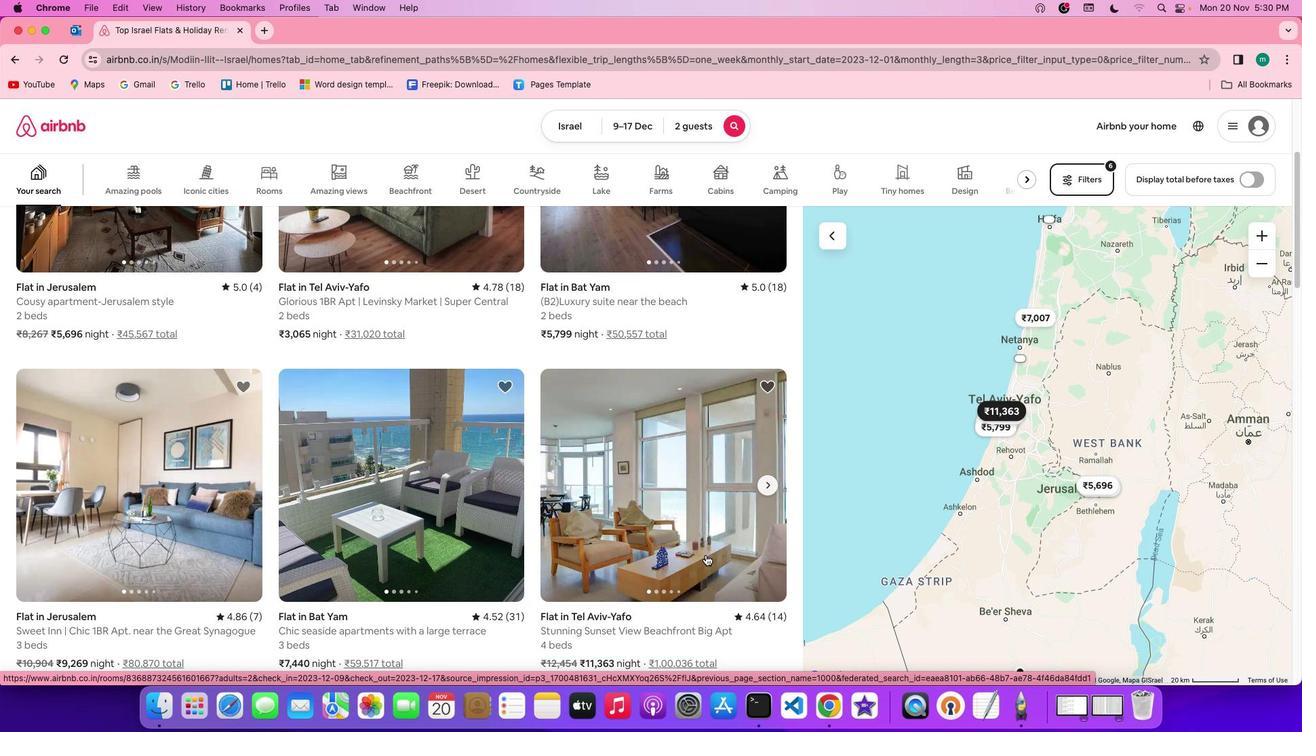 
Action: Mouse scrolled (706, 554) with delta (0, 0)
Screenshot: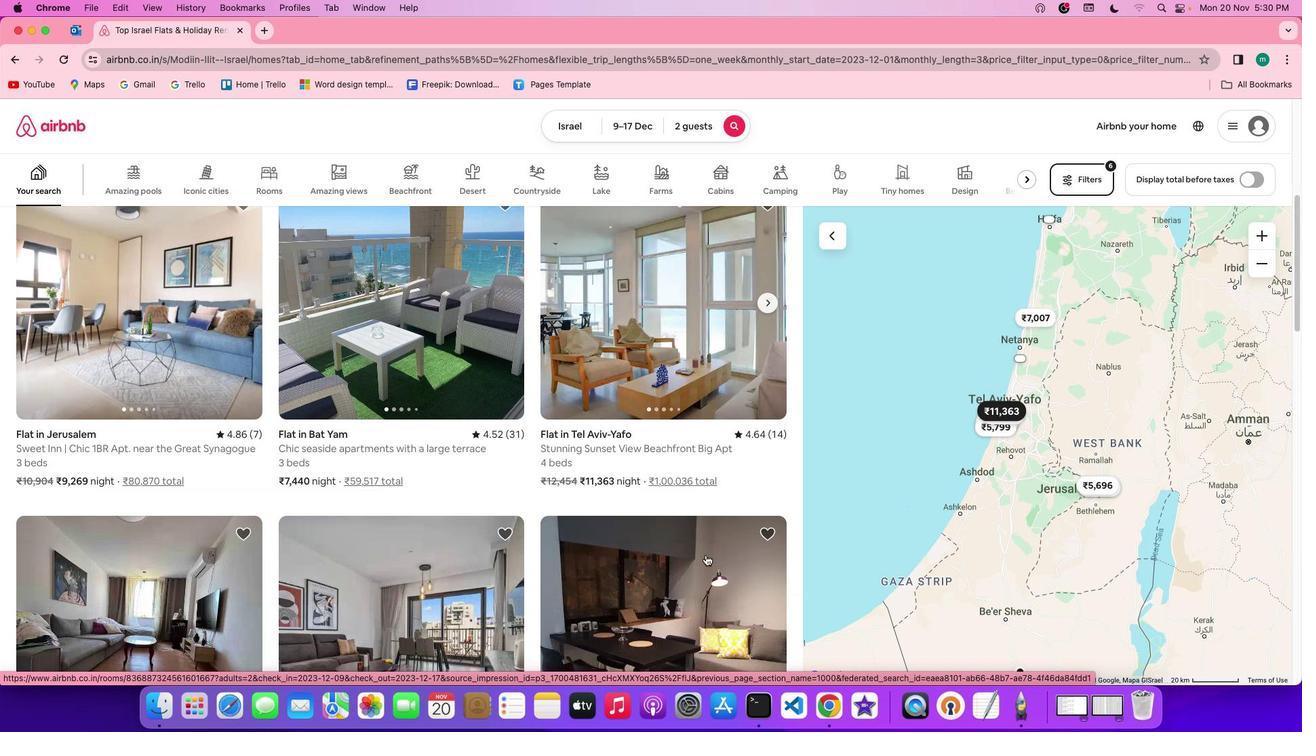 
Action: Mouse scrolled (706, 554) with delta (0, 0)
Screenshot: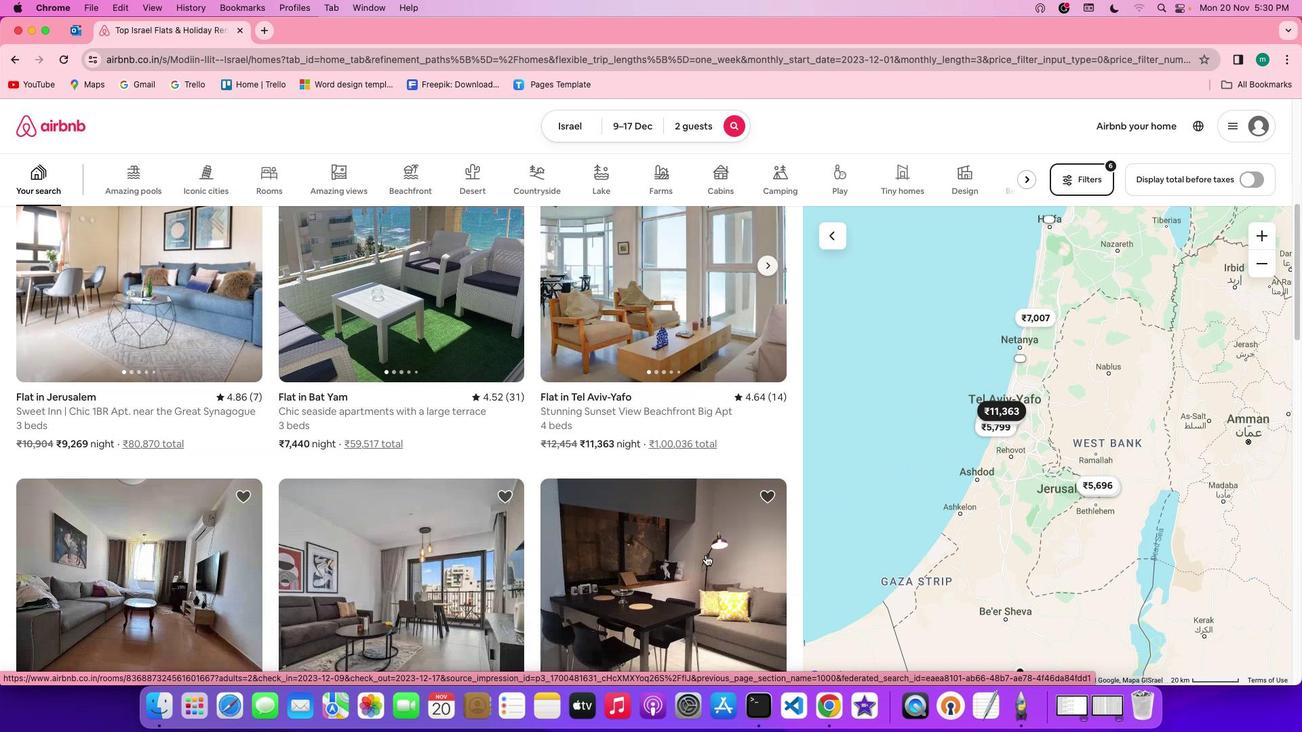
Action: Mouse scrolled (706, 554) with delta (0, -2)
Screenshot: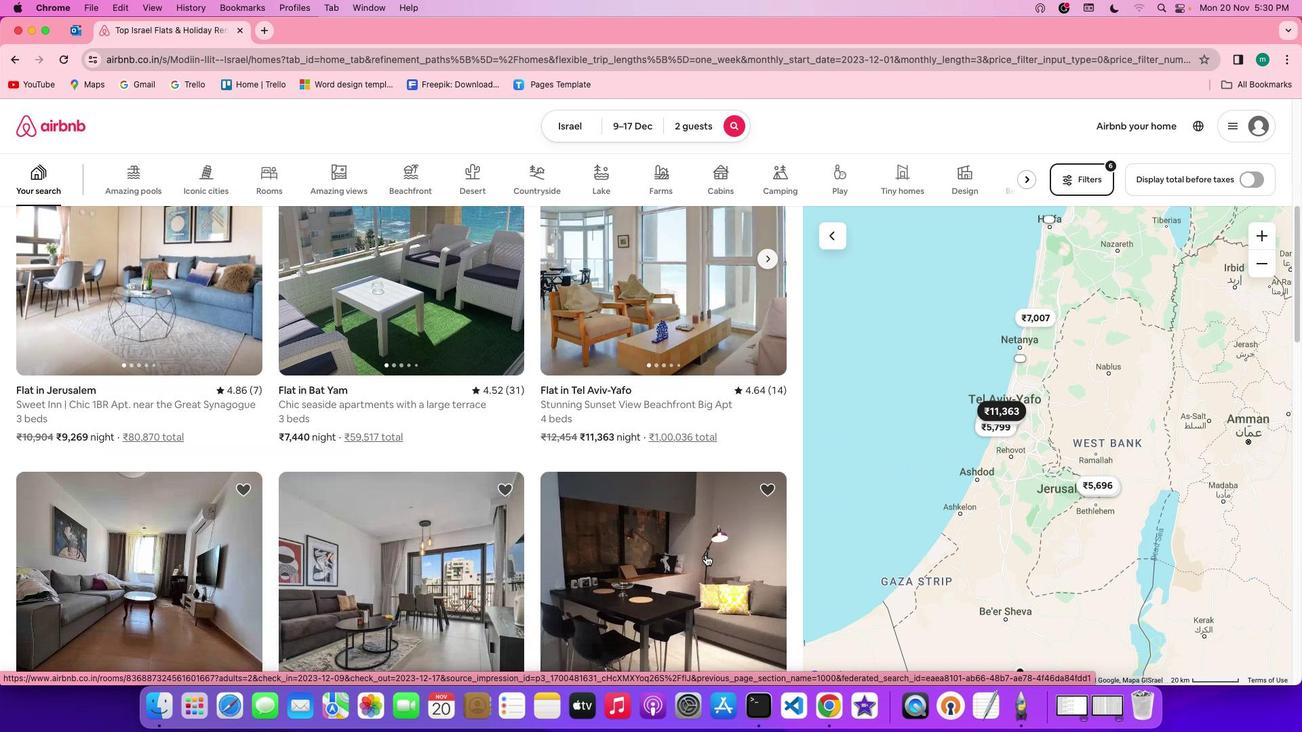
Action: Mouse scrolled (706, 554) with delta (0, -2)
Screenshot: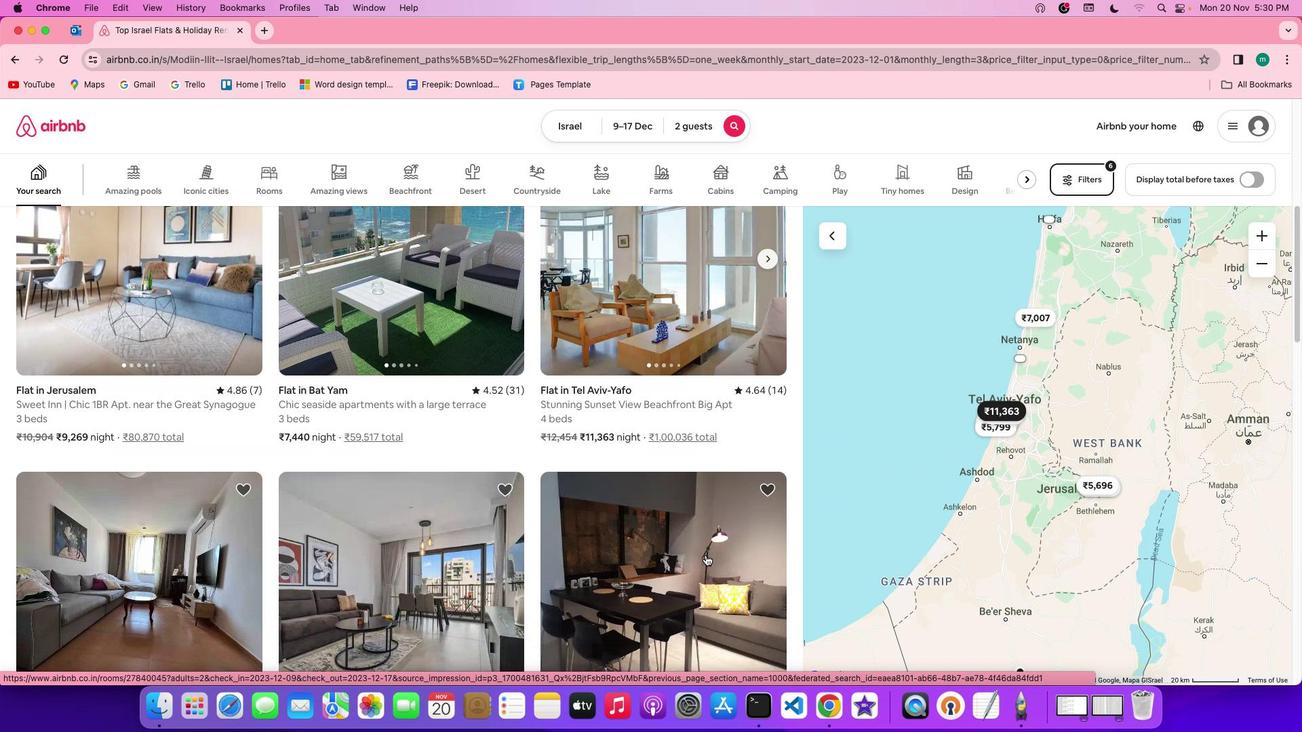 
Action: Mouse moved to (701, 558)
Screenshot: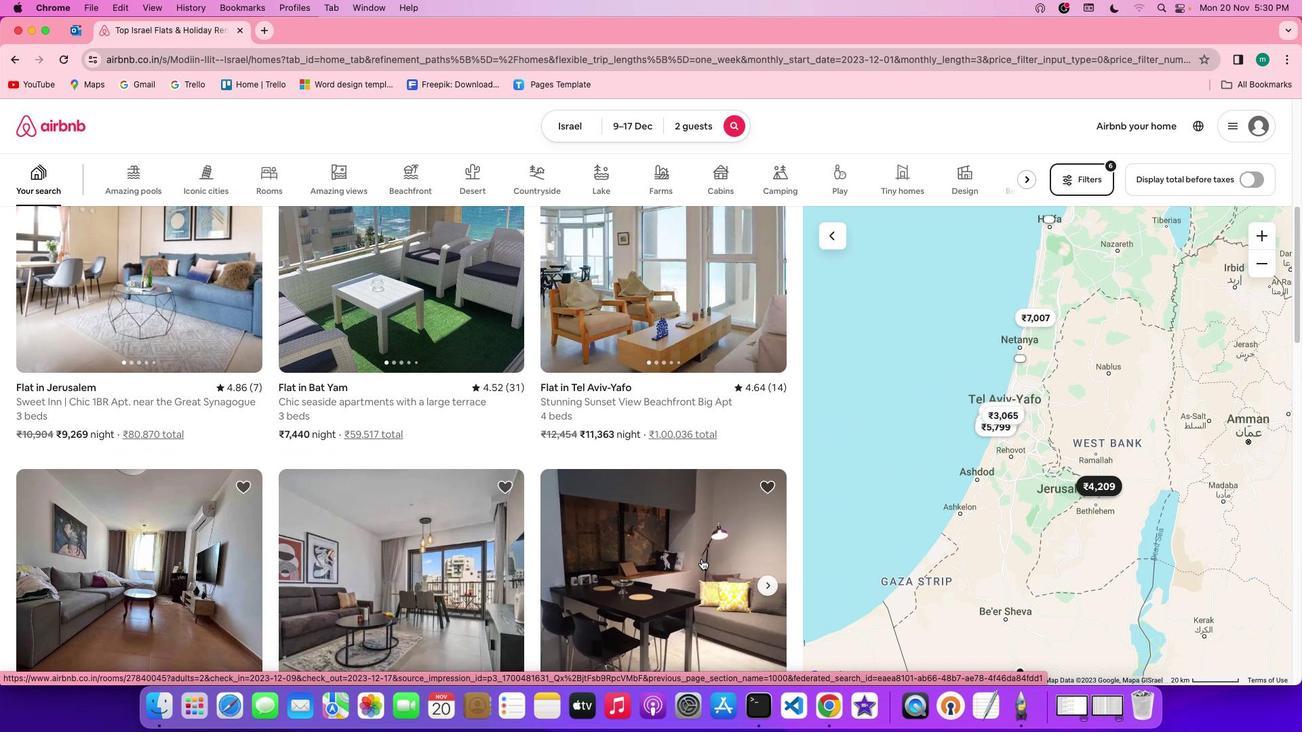 
Action: Mouse scrolled (701, 558) with delta (0, 0)
Screenshot: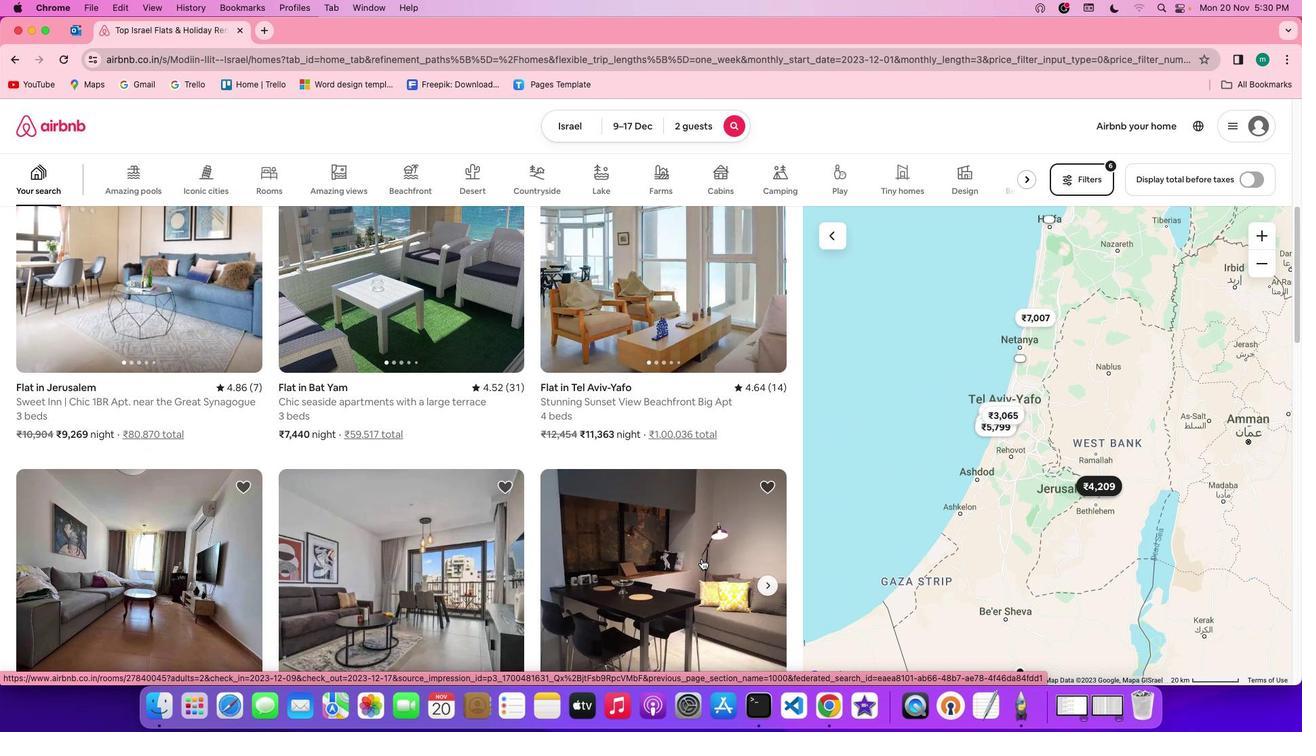 
Action: Mouse scrolled (701, 558) with delta (0, 0)
Screenshot: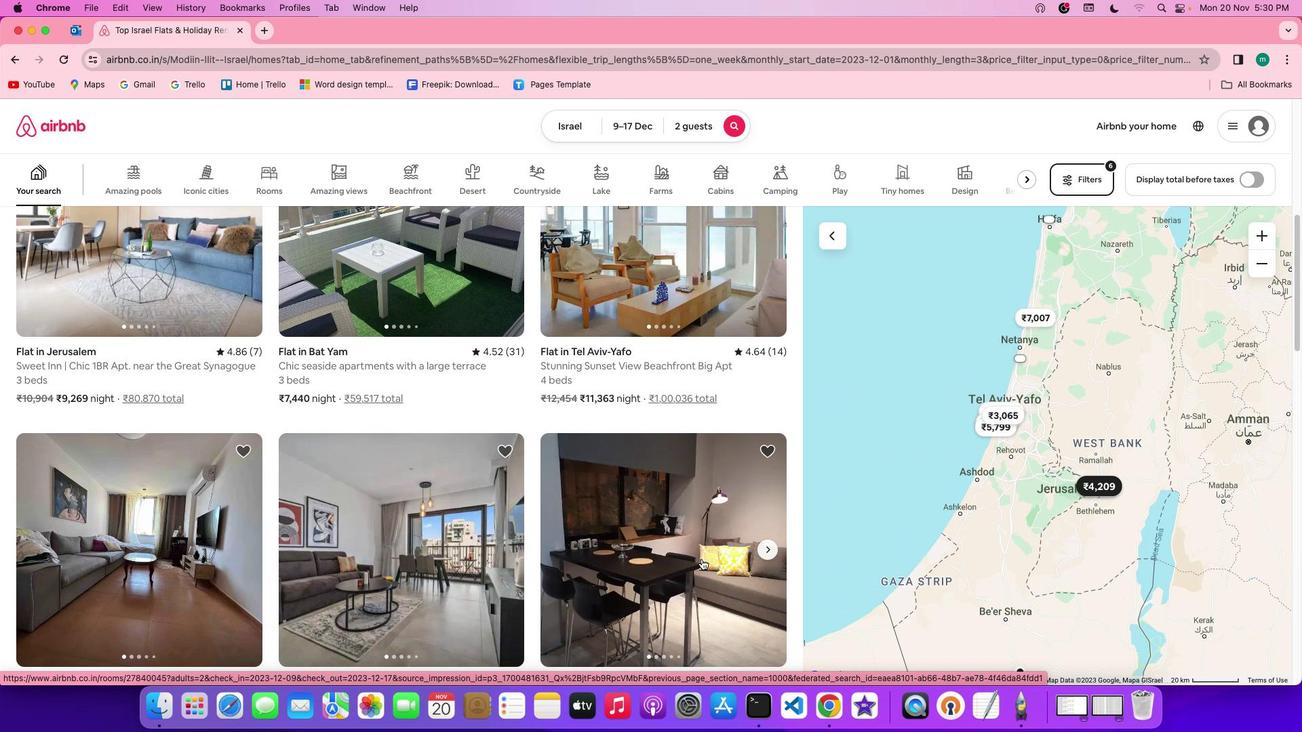 
Action: Mouse scrolled (701, 558) with delta (0, 0)
Screenshot: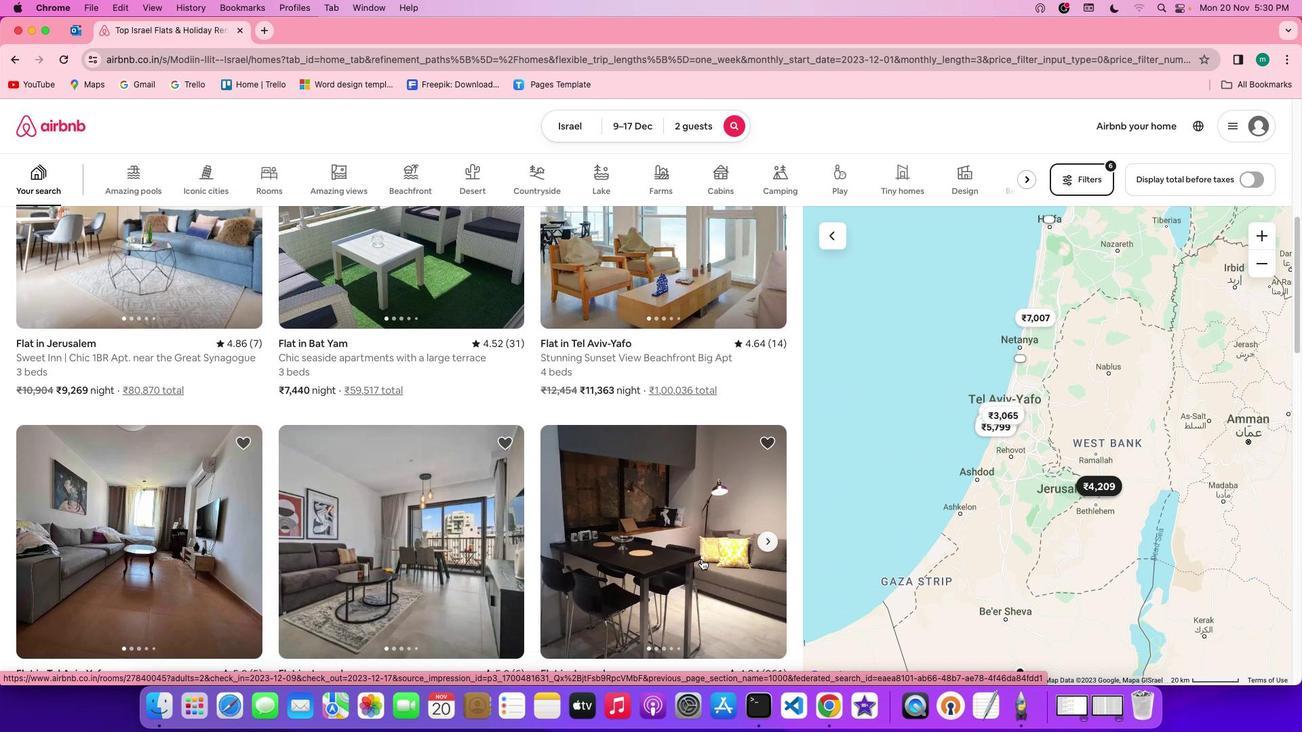 
Action: Mouse scrolled (701, 558) with delta (0, 0)
Screenshot: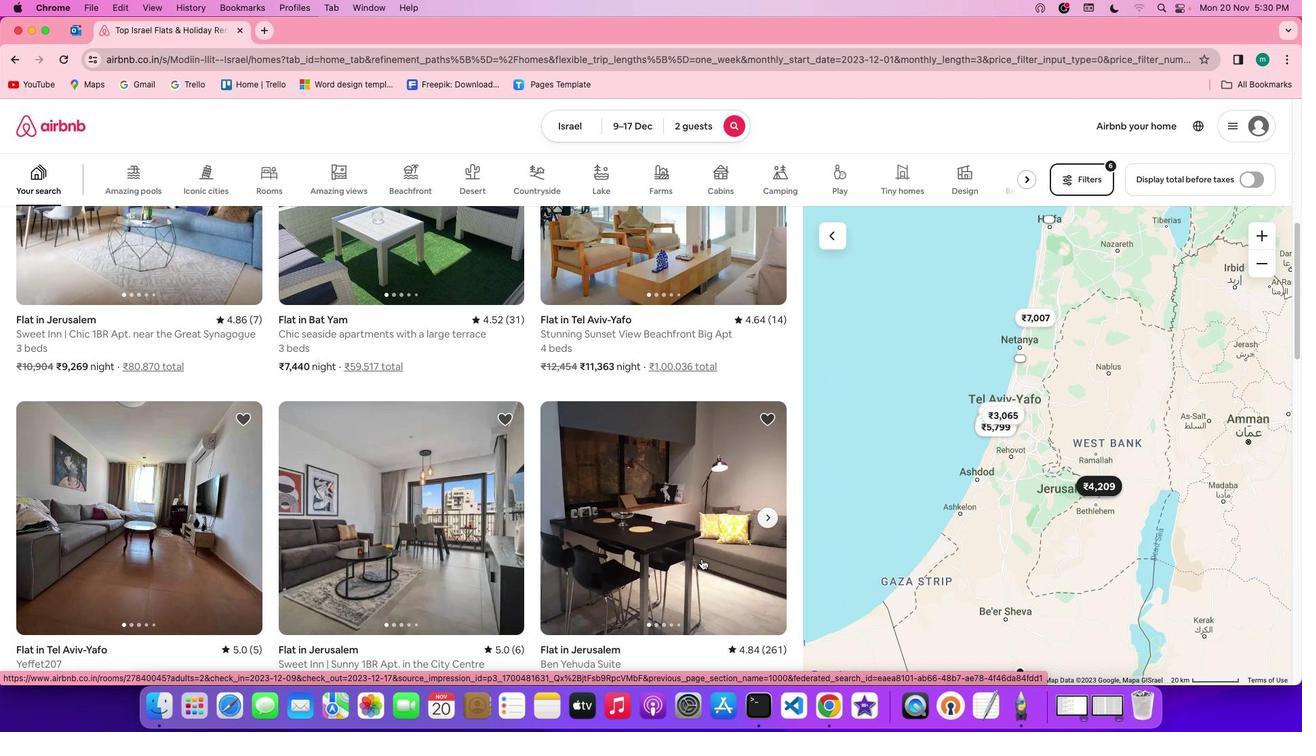 
Action: Mouse scrolled (701, 558) with delta (0, 0)
Screenshot: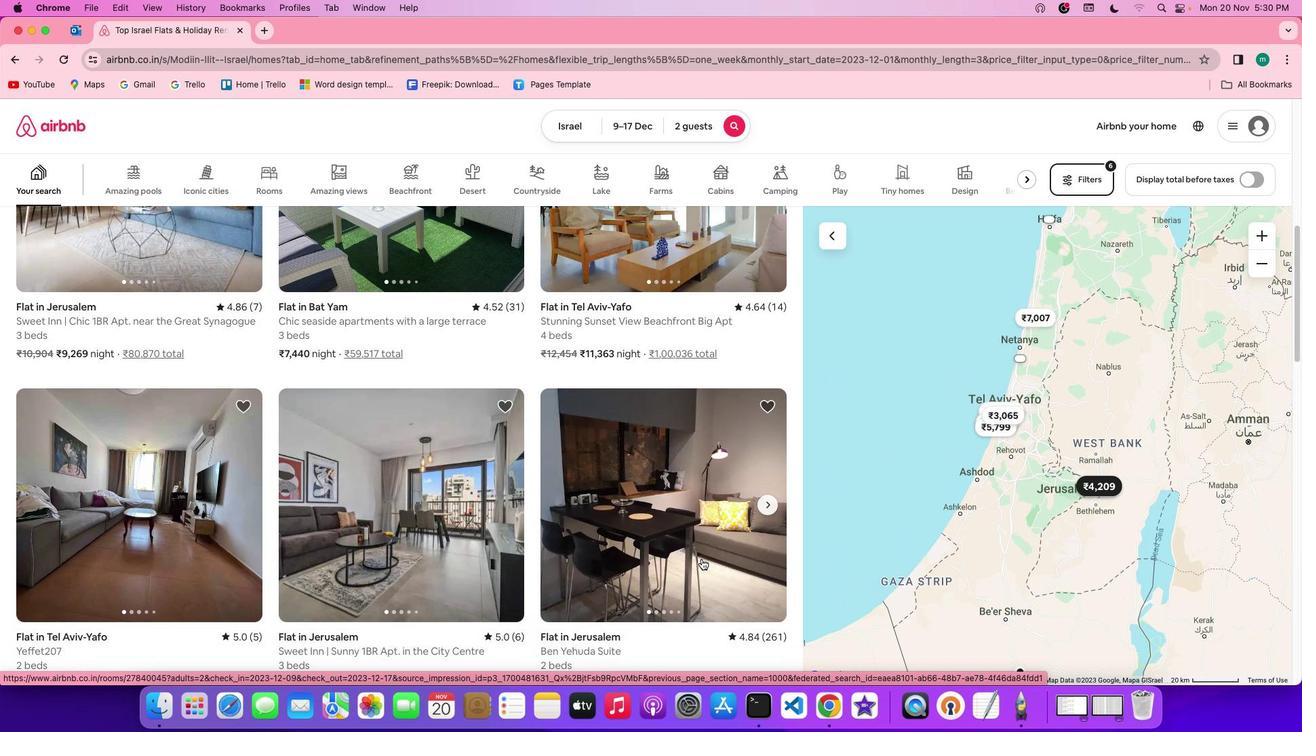 
Action: Mouse scrolled (701, 558) with delta (0, 0)
Screenshot: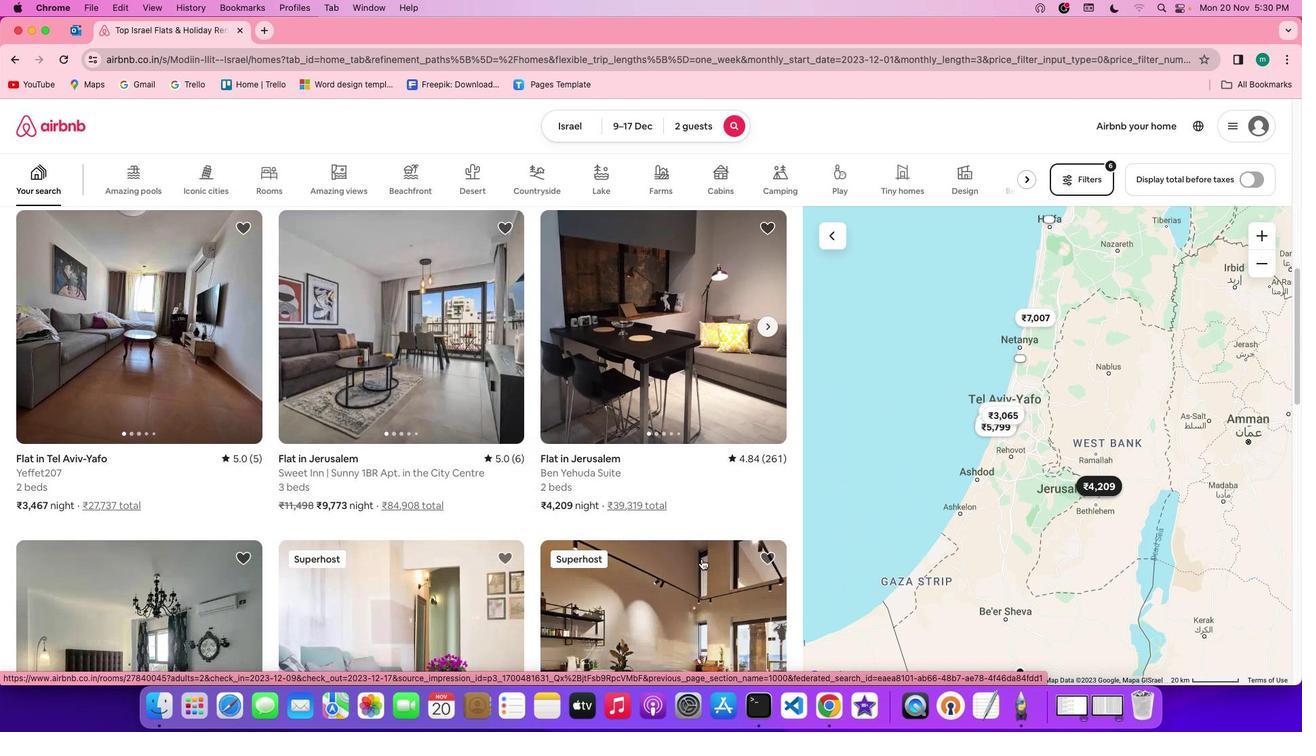 
Action: Mouse scrolled (701, 558) with delta (0, 0)
Screenshot: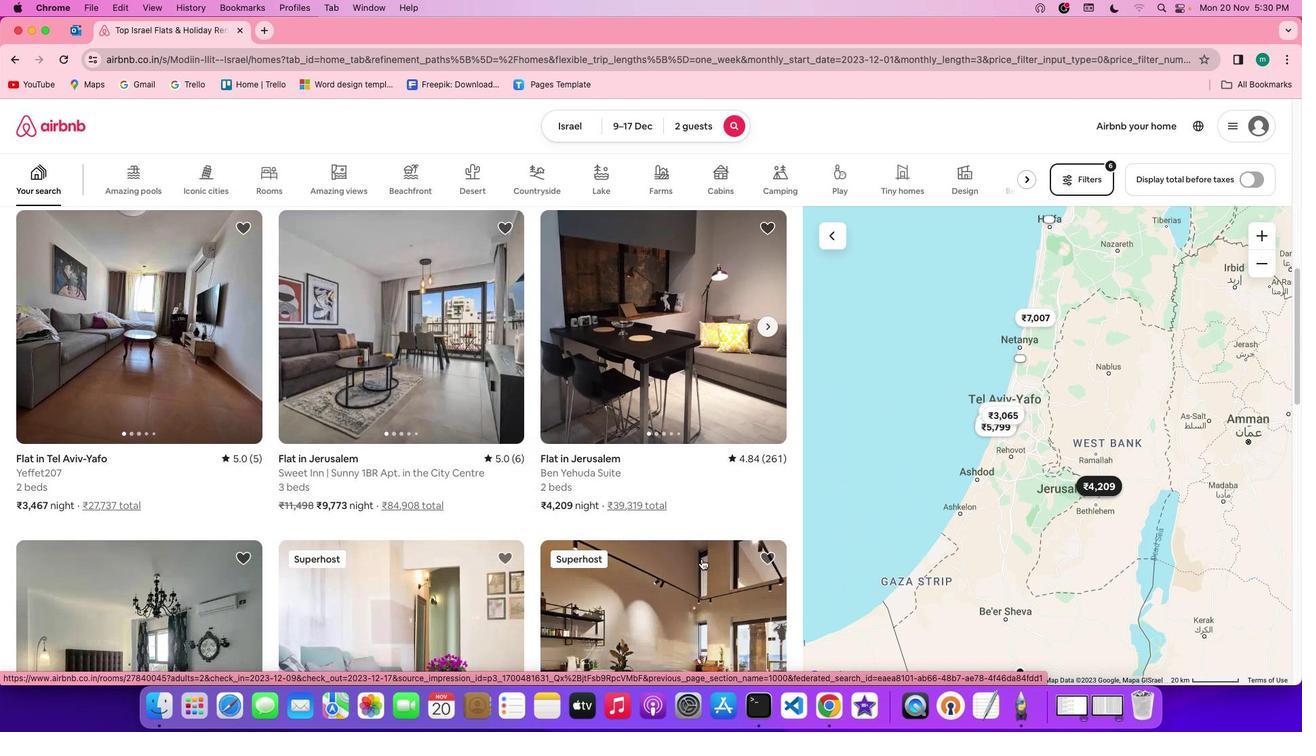 
Action: Mouse scrolled (701, 558) with delta (0, -1)
Screenshot: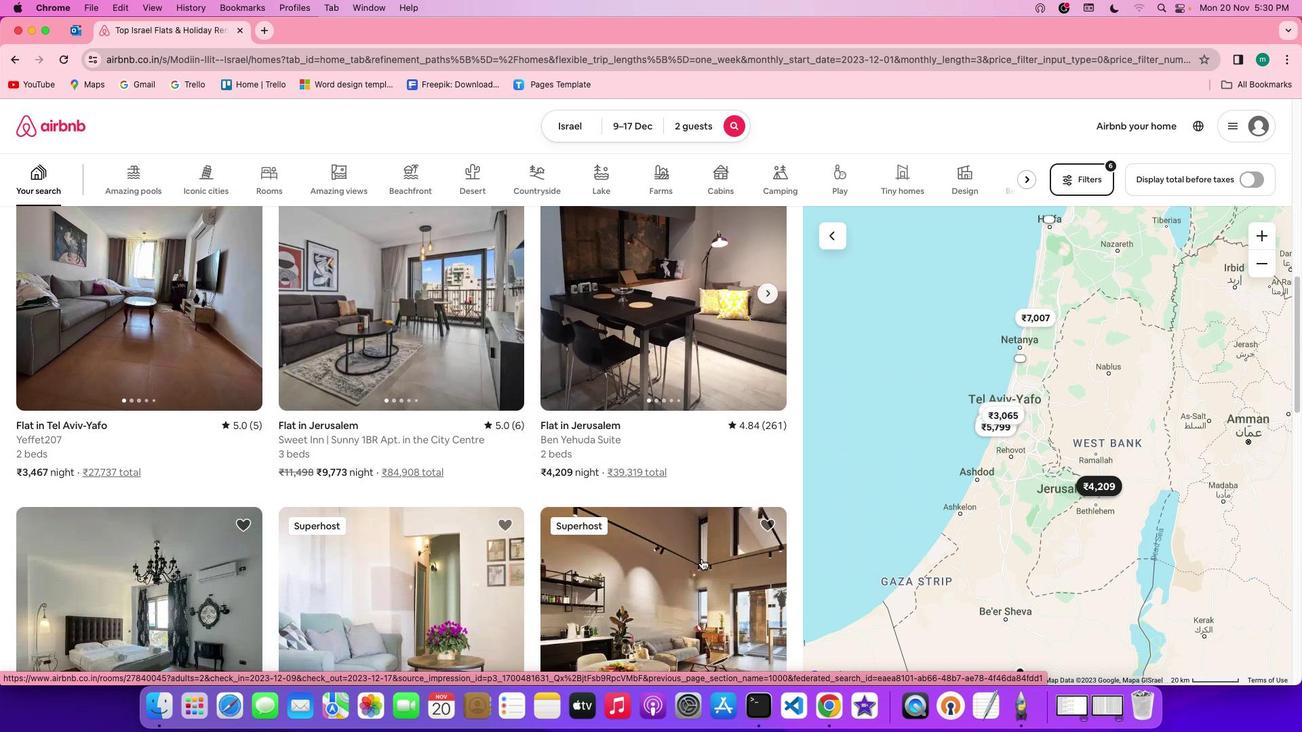 
Action: Mouse scrolled (701, 558) with delta (0, -2)
Screenshot: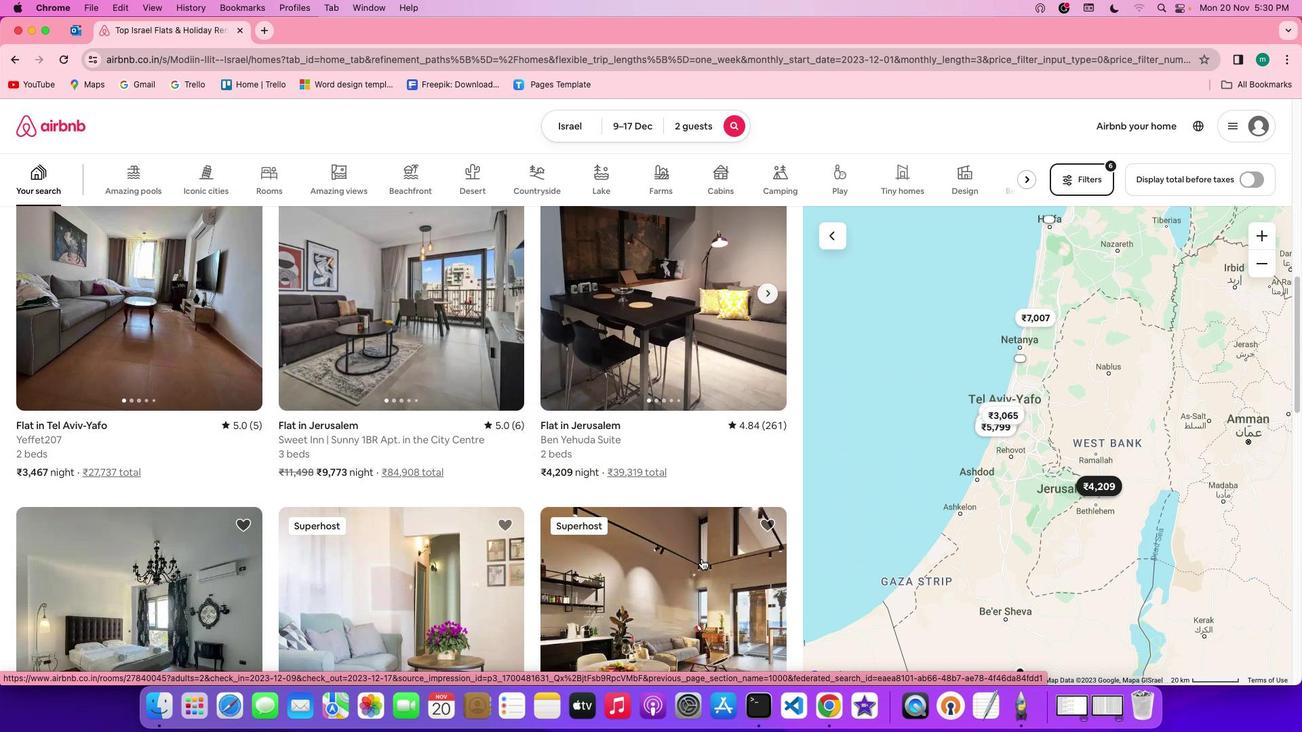 
Action: Mouse scrolled (701, 558) with delta (0, 0)
Screenshot: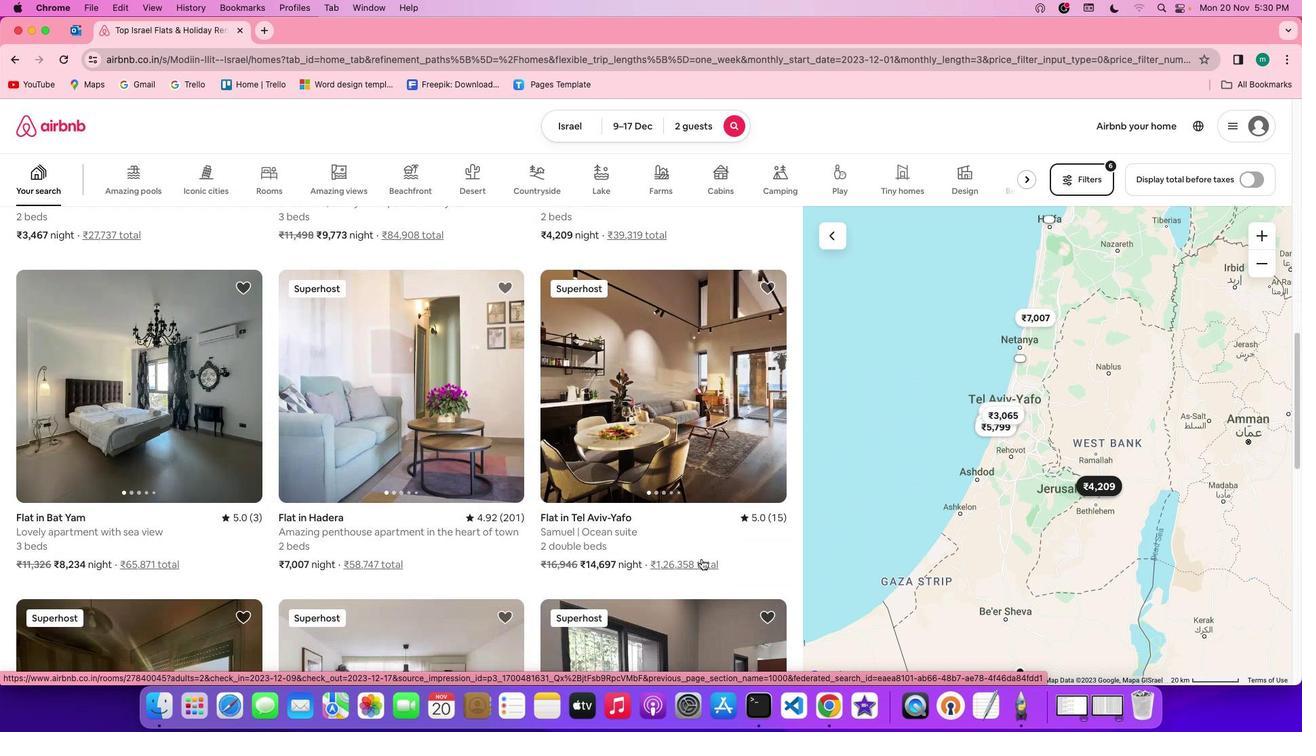 
Action: Mouse scrolled (701, 558) with delta (0, 0)
Screenshot: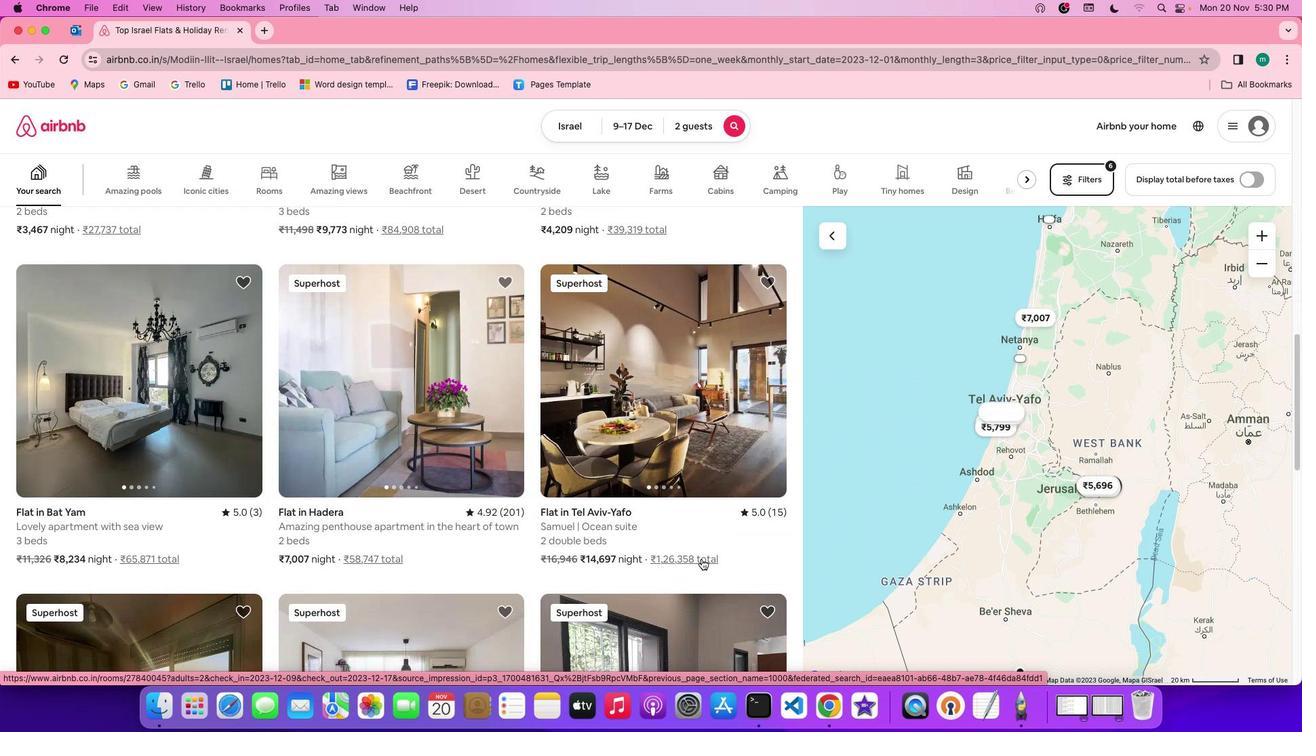
Action: Mouse scrolled (701, 558) with delta (0, -2)
Screenshot: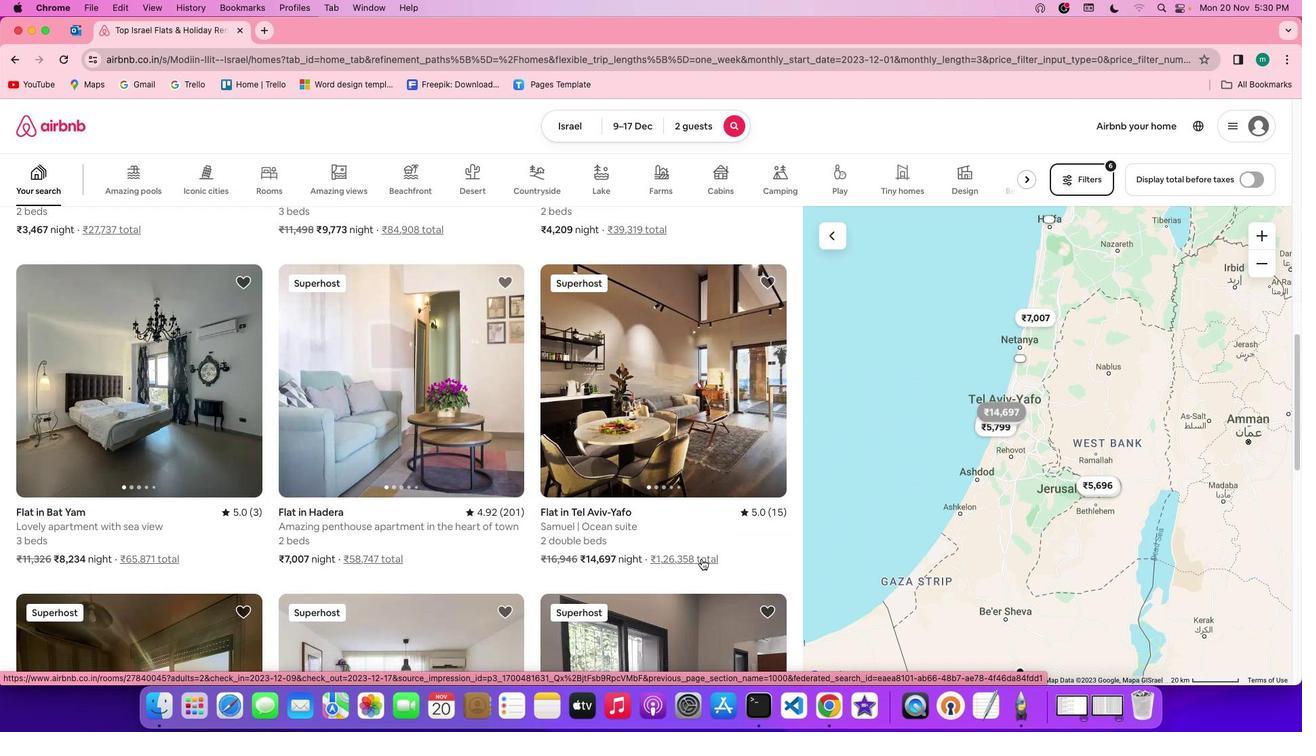 
Action: Mouse scrolled (701, 558) with delta (0, -2)
Screenshot: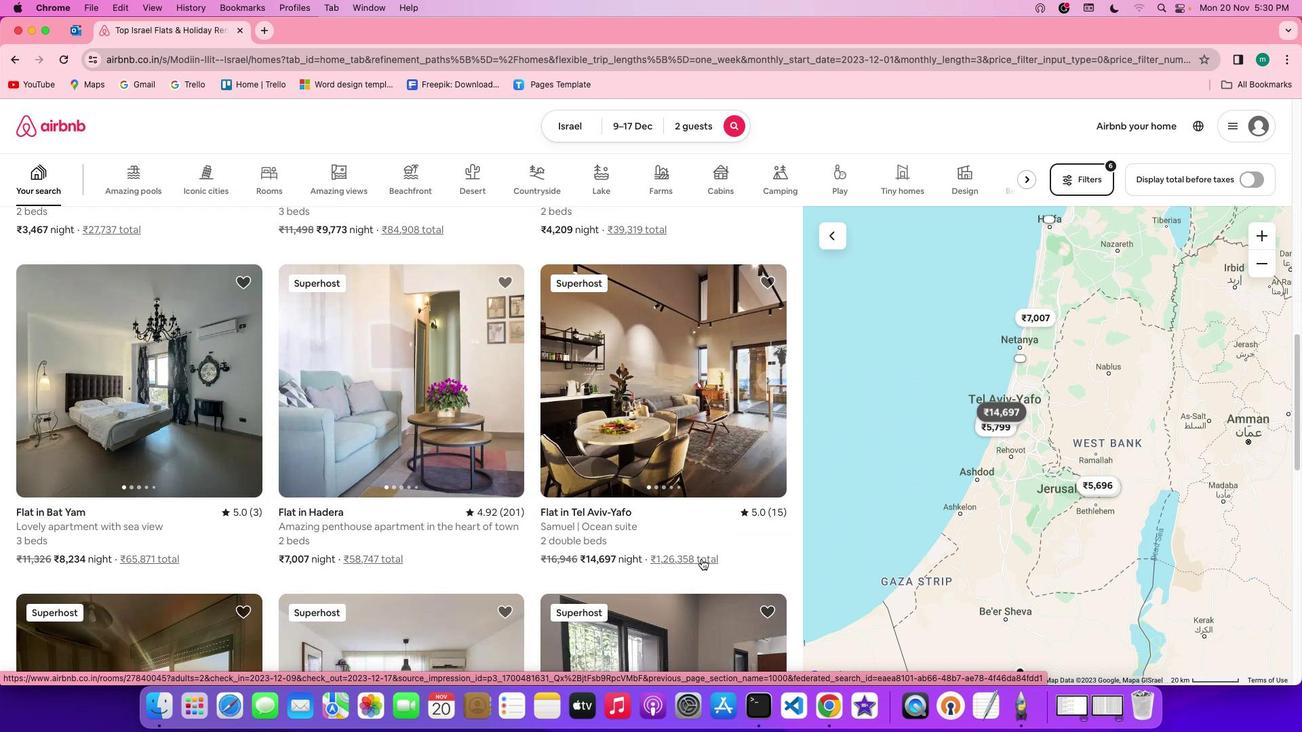 
Action: Mouse scrolled (701, 558) with delta (0, 0)
Screenshot: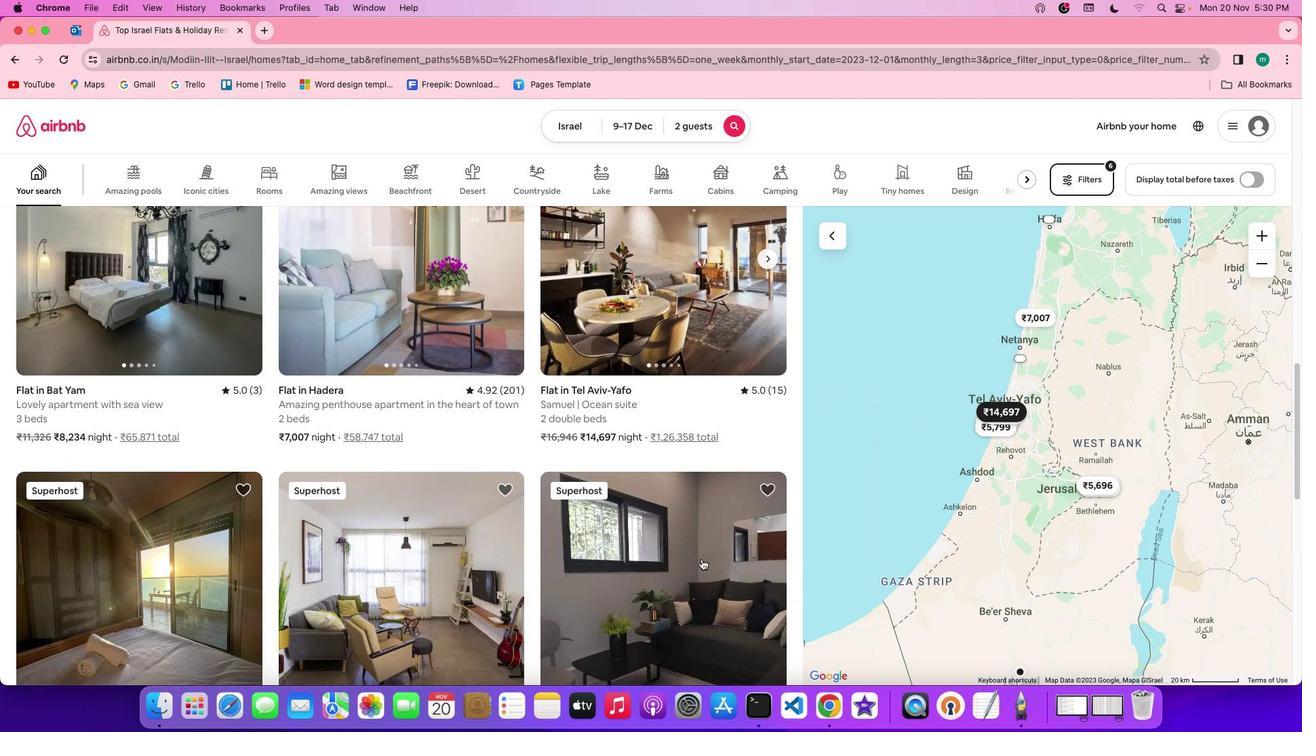 
Action: Mouse scrolled (701, 558) with delta (0, 0)
Screenshot: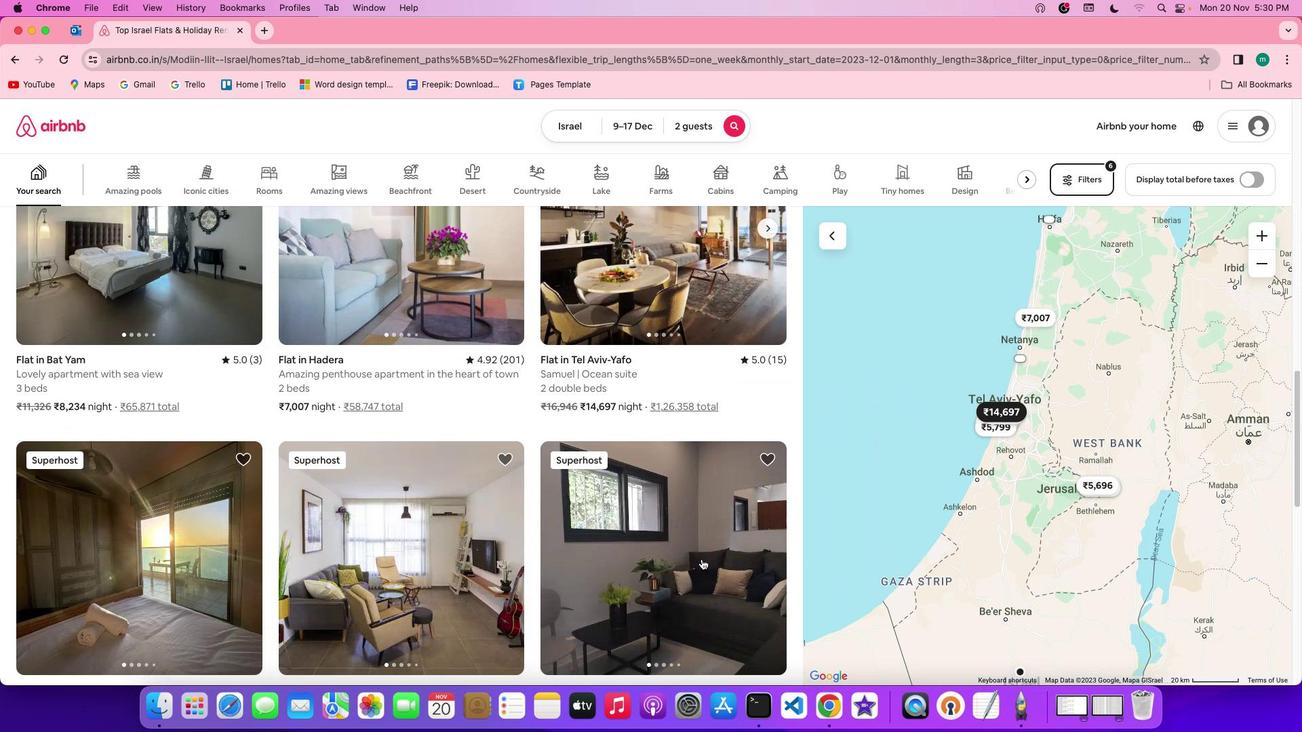 
Action: Mouse scrolled (701, 558) with delta (0, -1)
Screenshot: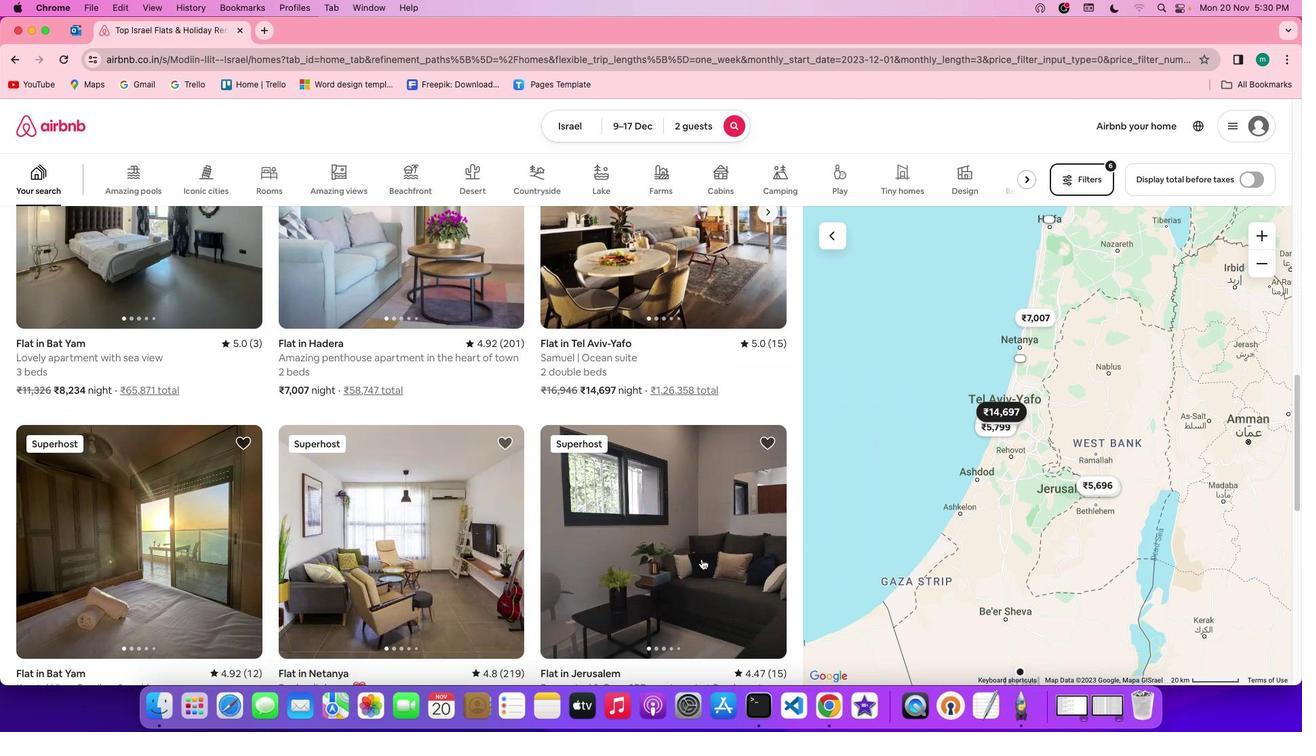 
Action: Mouse scrolled (701, 558) with delta (0, -2)
Screenshot: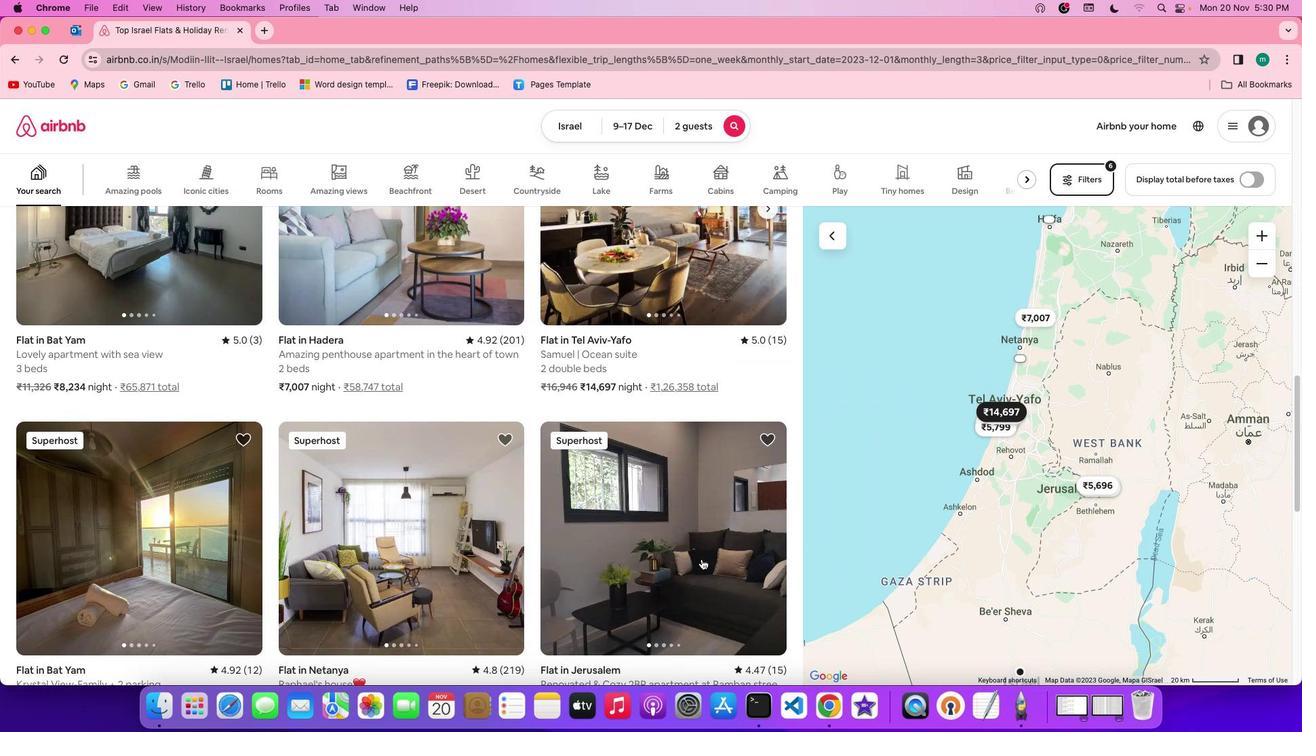 
Action: Mouse scrolled (701, 558) with delta (0, 0)
Screenshot: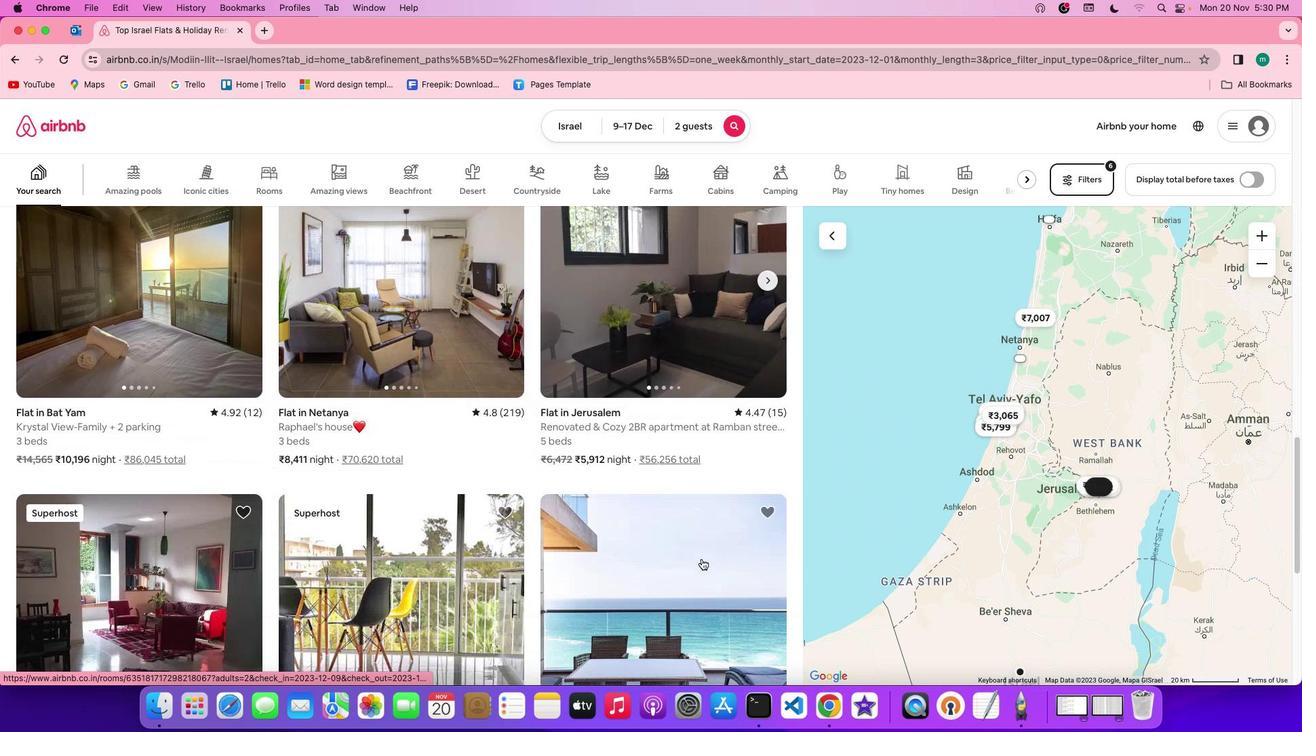 
Action: Mouse scrolled (701, 558) with delta (0, 0)
Screenshot: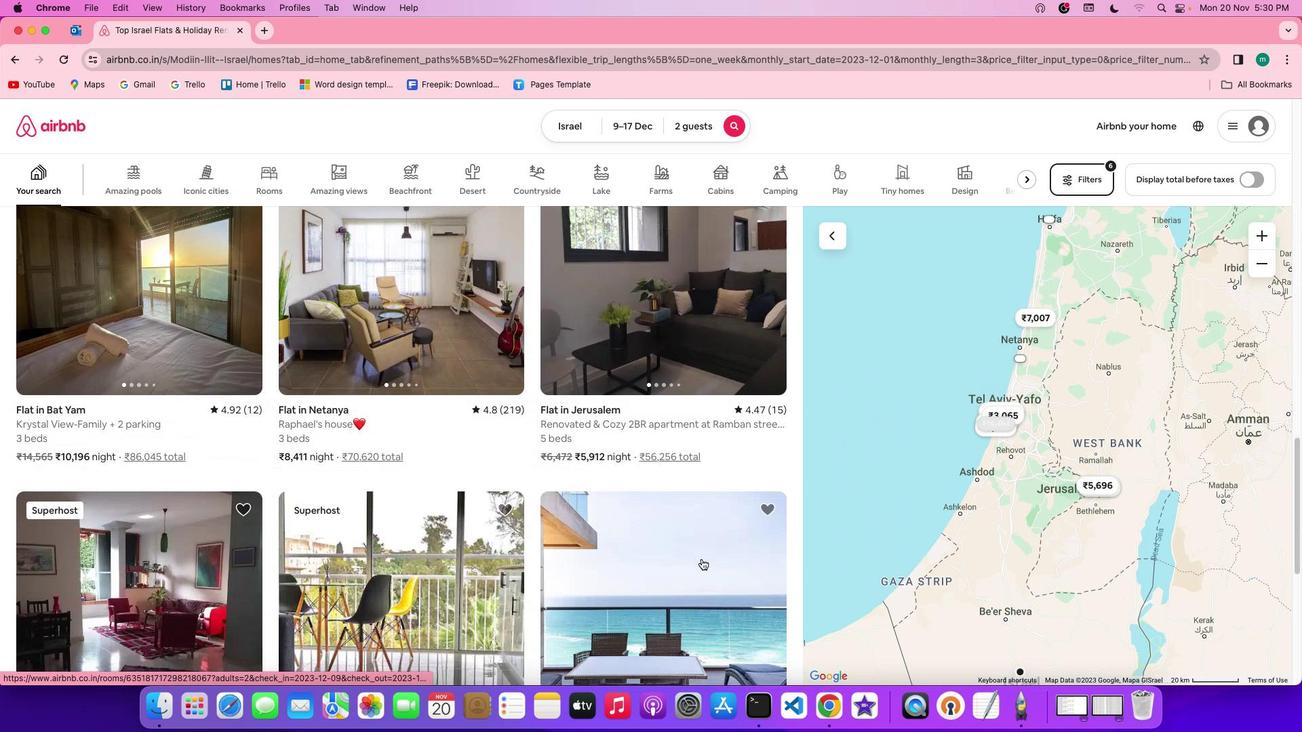 
Action: Mouse scrolled (701, 558) with delta (0, -2)
Screenshot: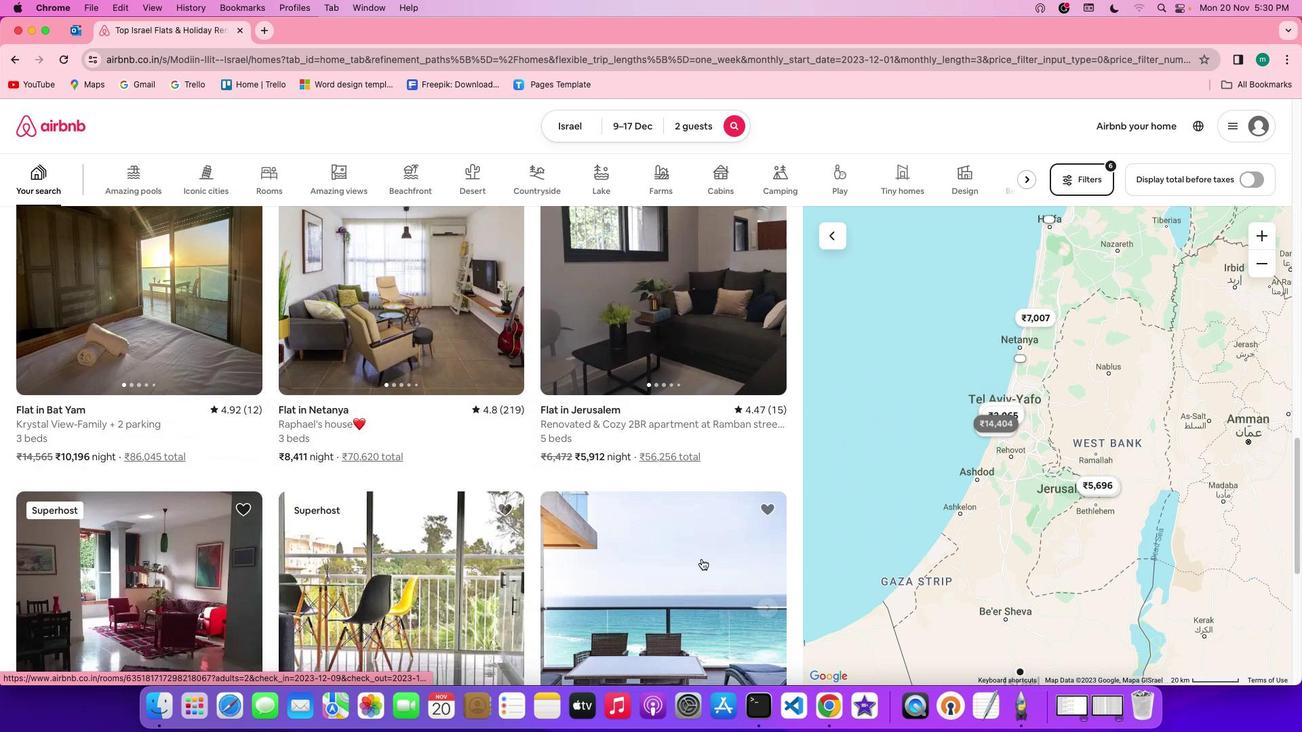 
Action: Mouse scrolled (701, 558) with delta (0, -2)
Screenshot: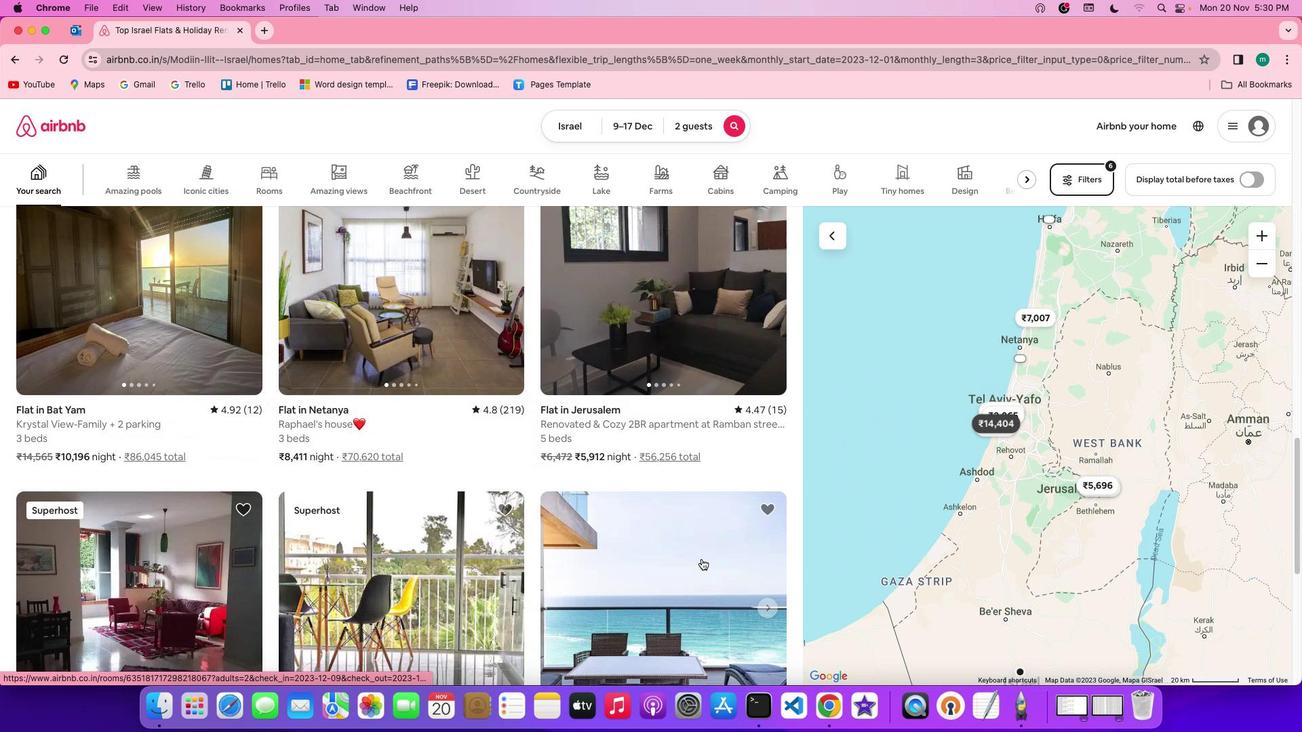 
Action: Mouse scrolled (701, 558) with delta (0, 0)
Screenshot: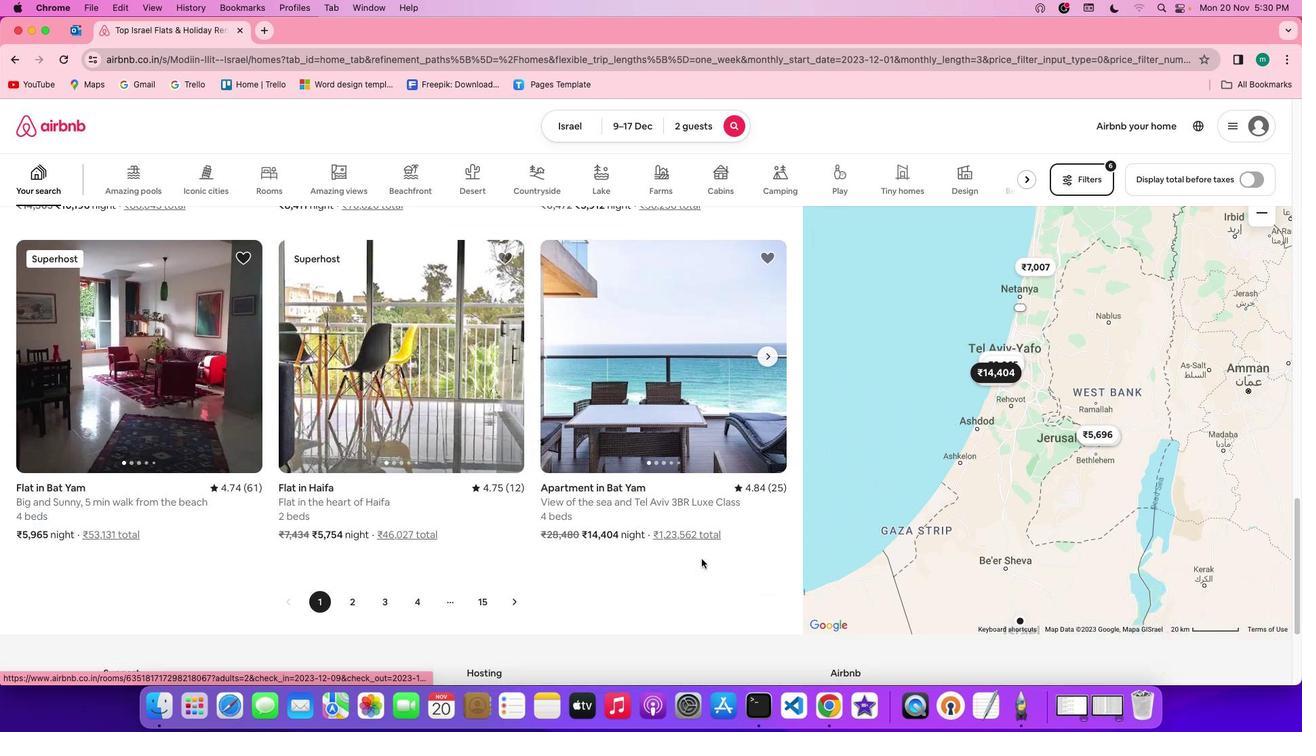 
Action: Mouse scrolled (701, 558) with delta (0, 0)
Screenshot: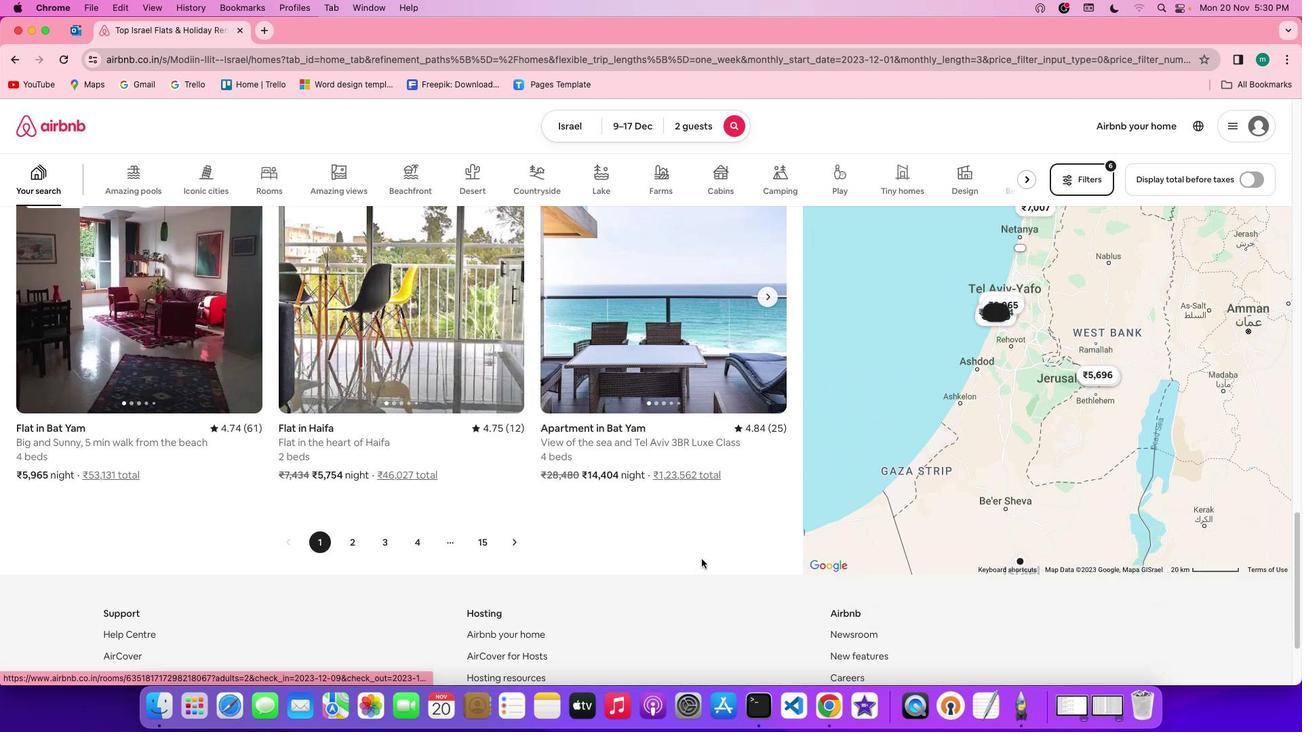 
Action: Mouse scrolled (701, 558) with delta (0, -1)
Screenshot: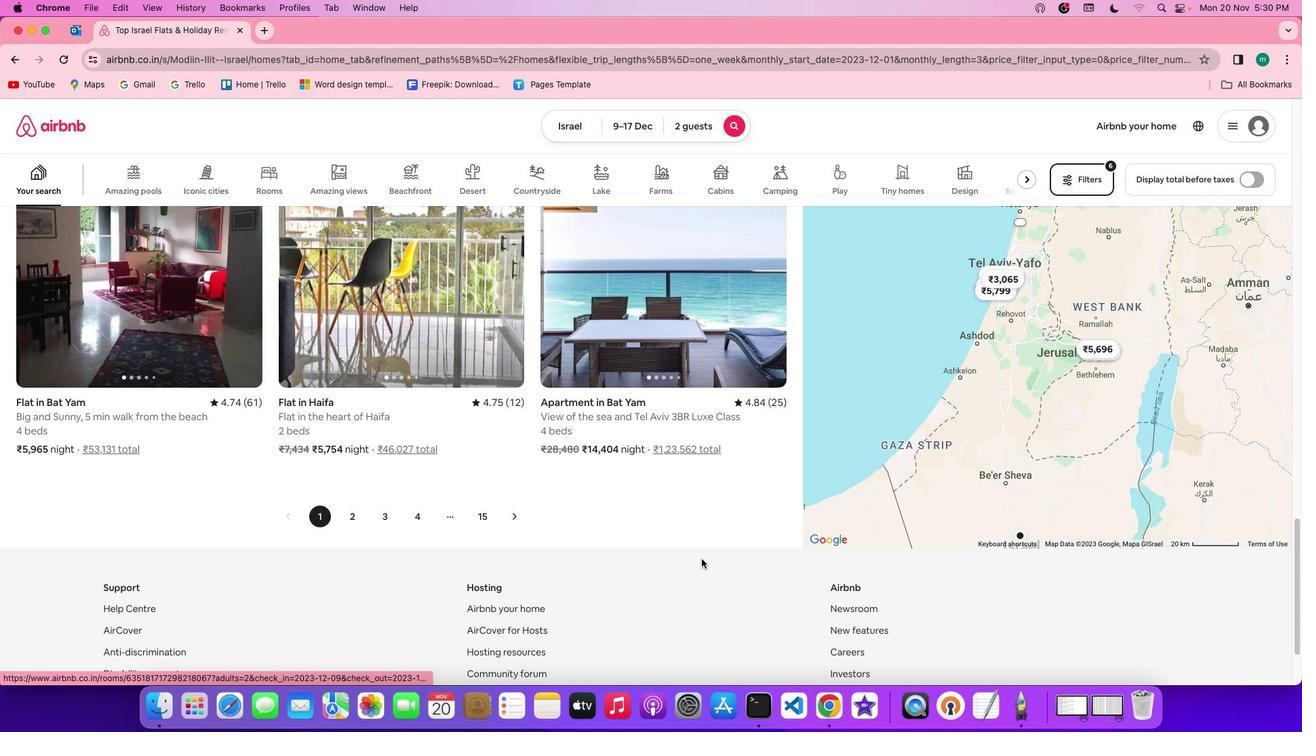 
Action: Mouse scrolled (701, 558) with delta (0, -2)
Screenshot: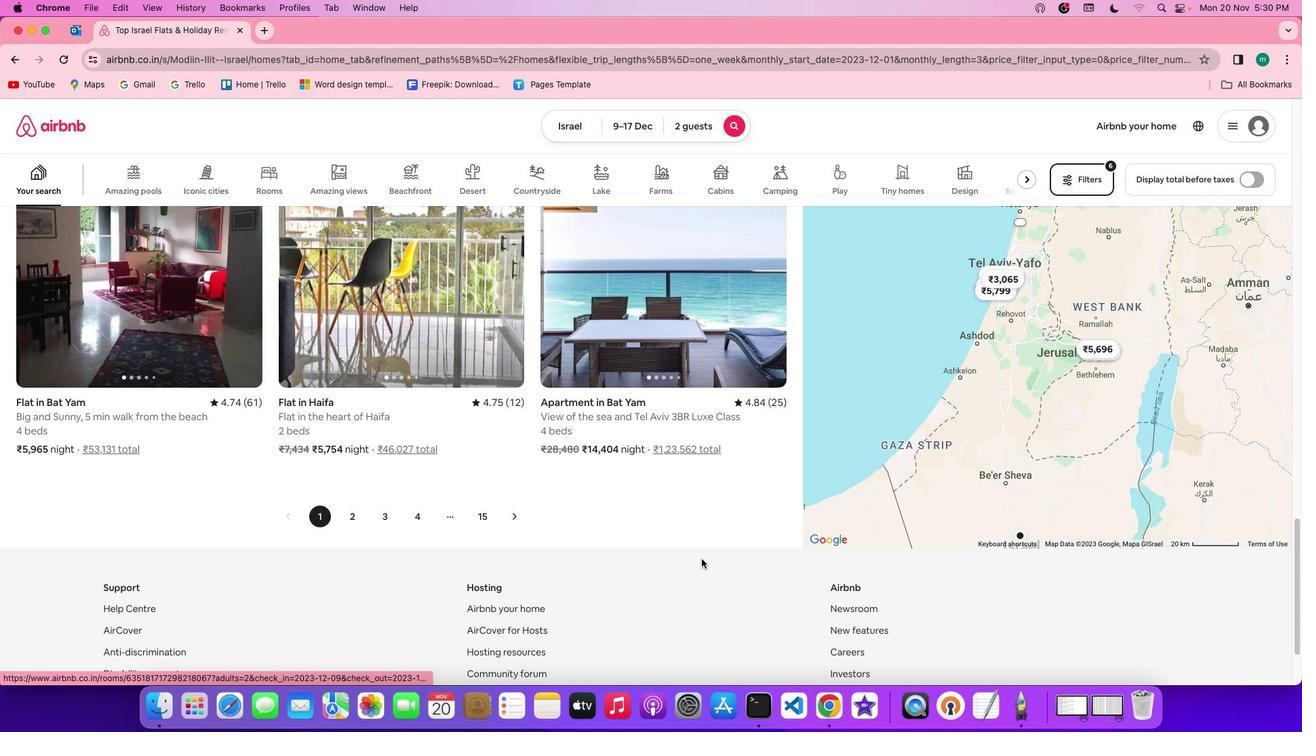 
Action: Mouse scrolled (701, 558) with delta (0, -2)
Screenshot: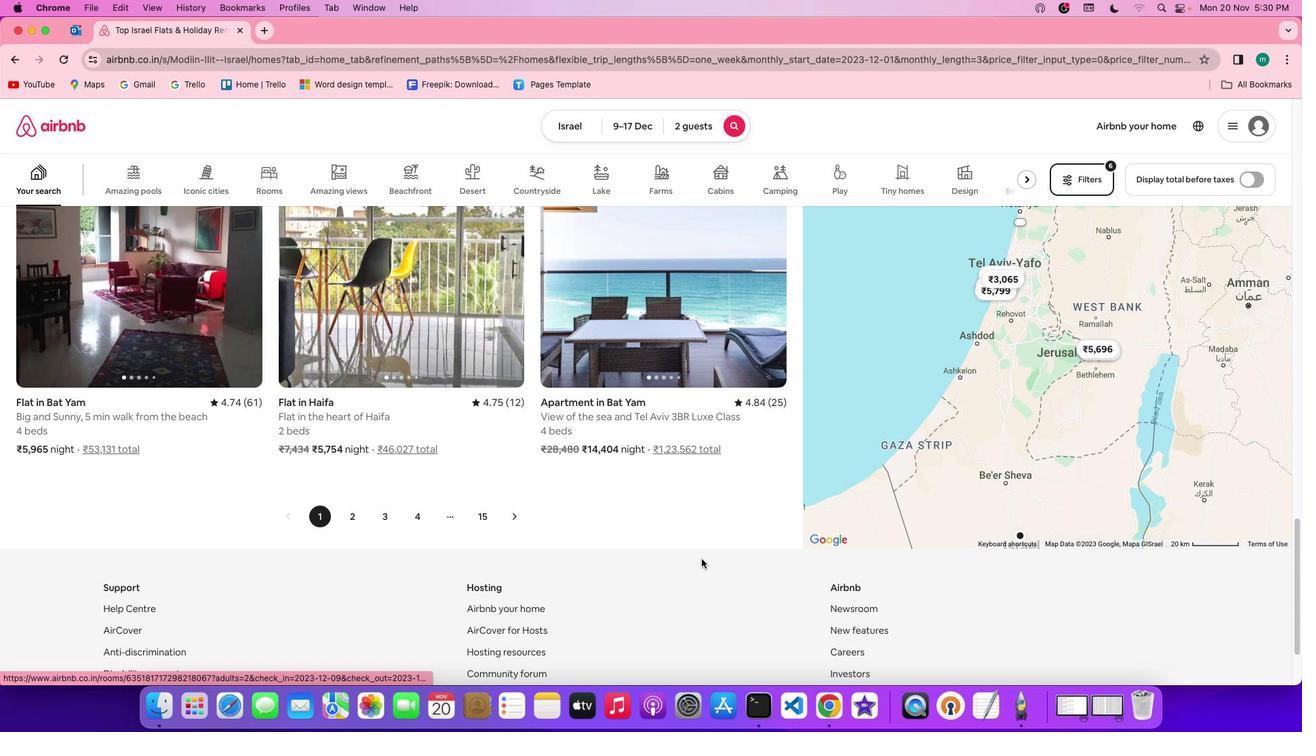 
Action: Mouse moved to (352, 514)
Screenshot: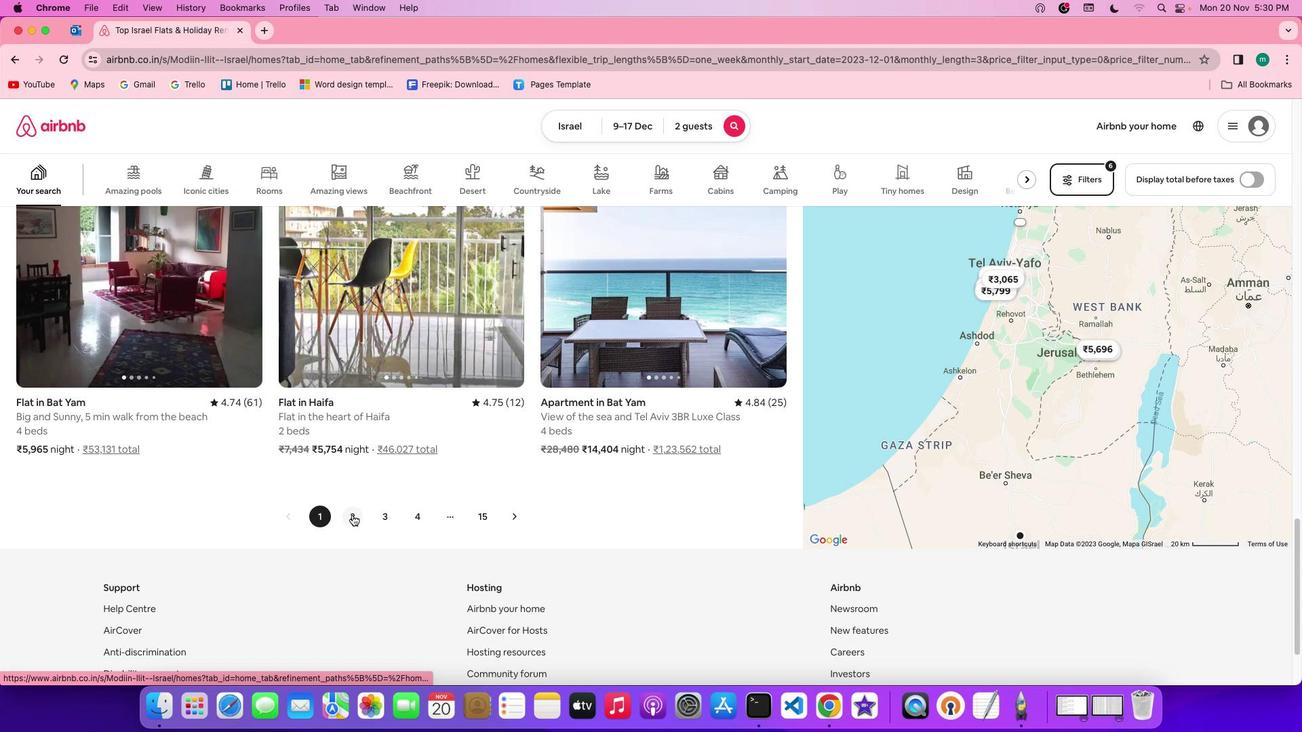 
Action: Mouse pressed left at (352, 514)
Screenshot: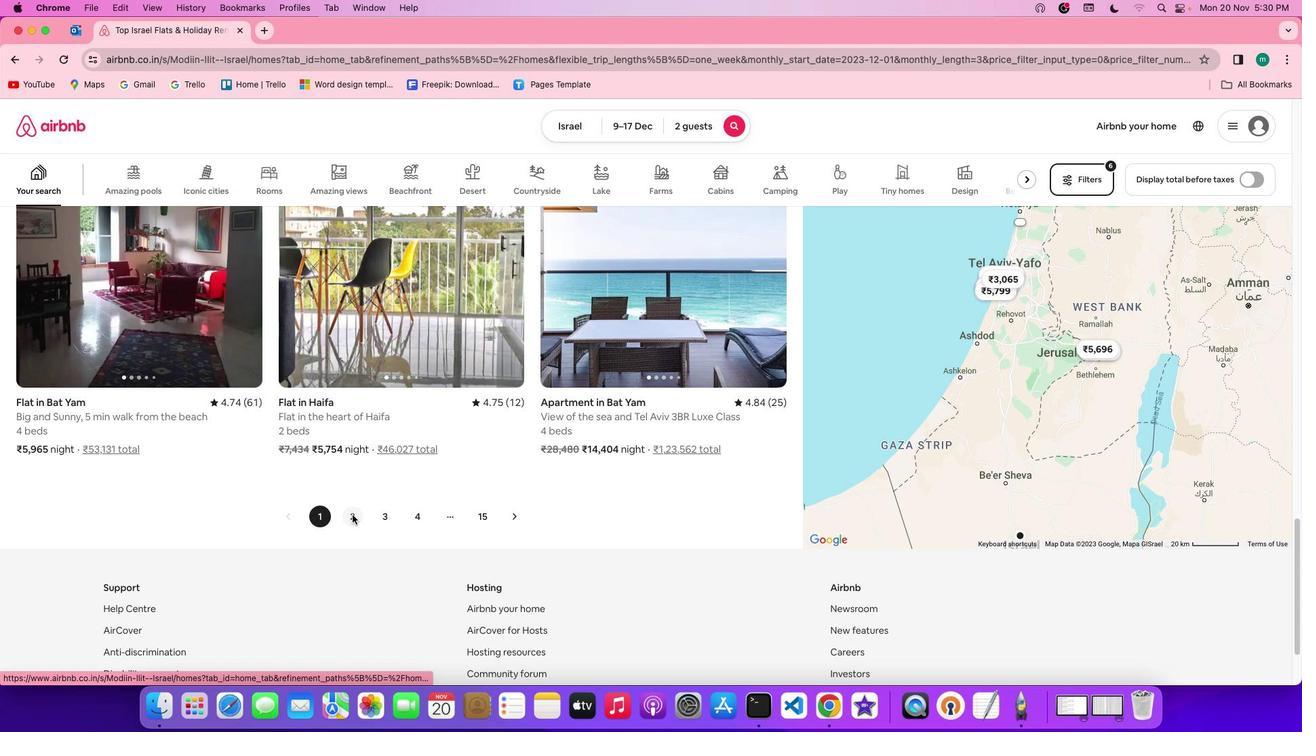 
Action: Mouse moved to (451, 518)
Screenshot: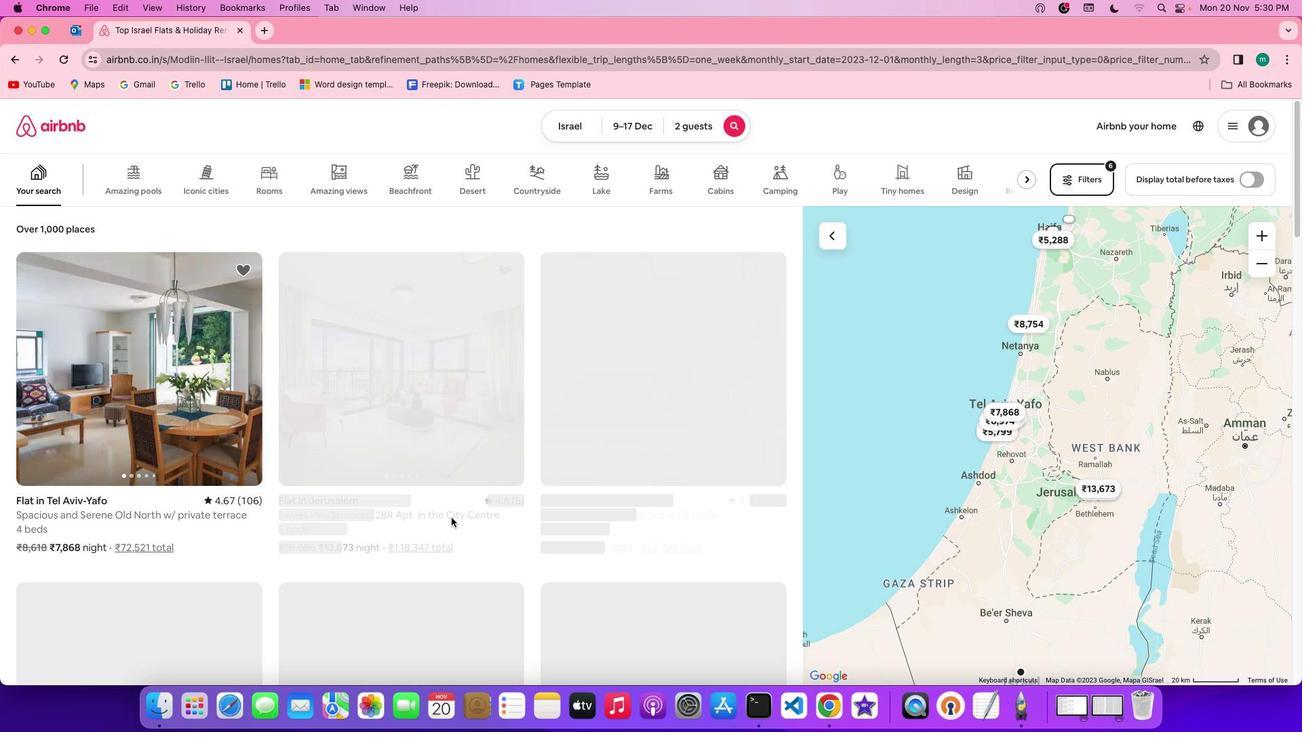 
Action: Mouse scrolled (451, 518) with delta (0, 0)
Screenshot: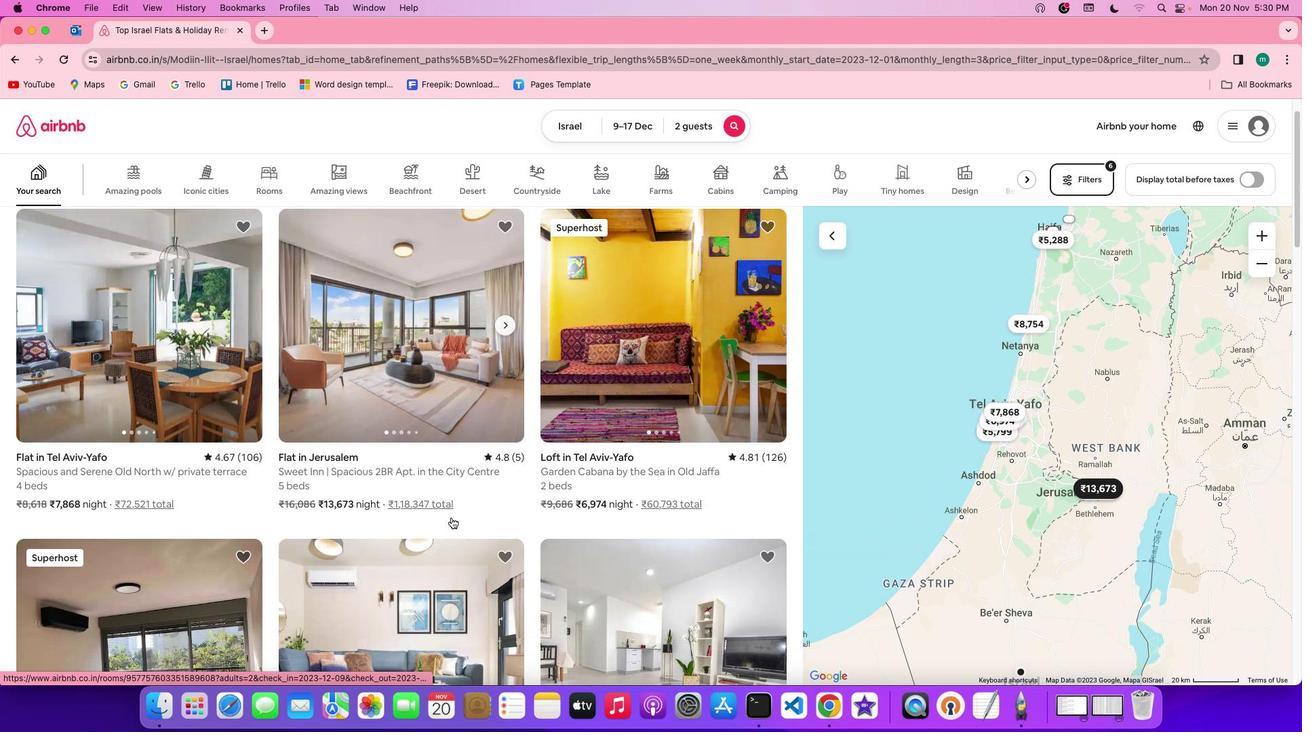 
Action: Mouse scrolled (451, 518) with delta (0, 0)
Screenshot: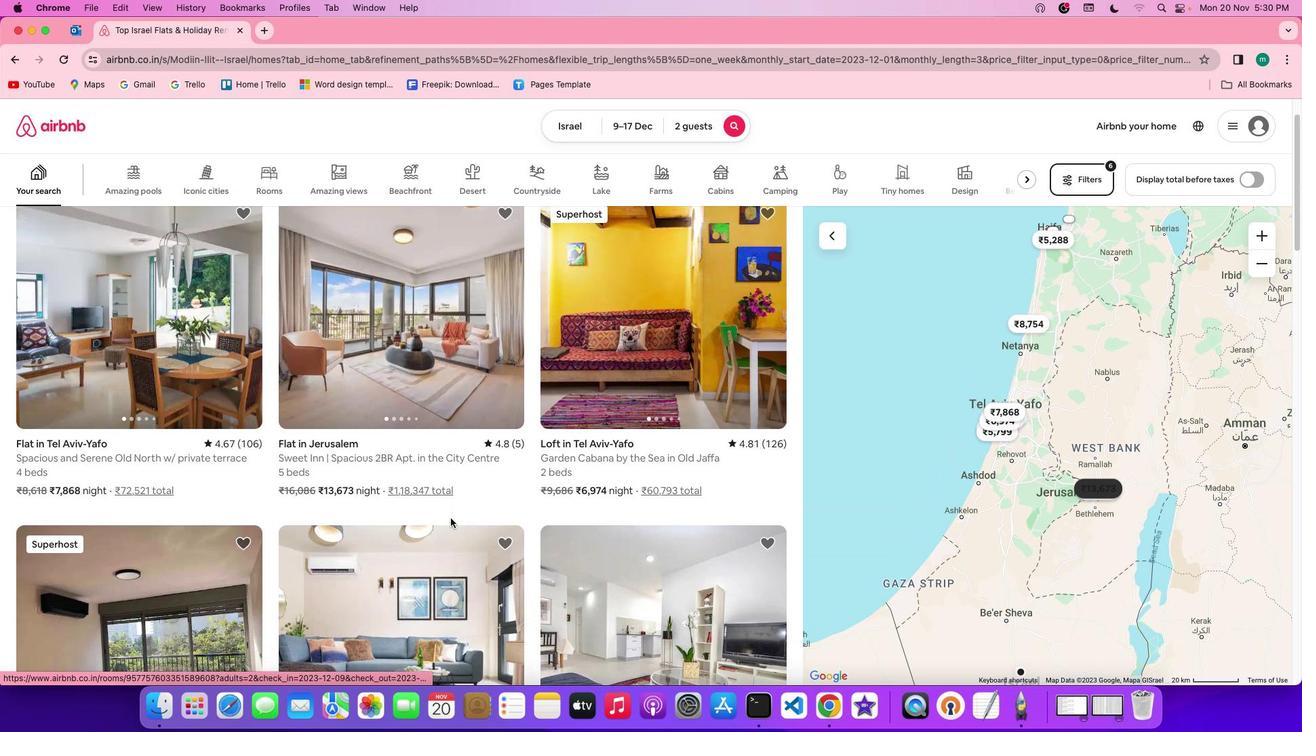 
Action: Mouse scrolled (451, 518) with delta (0, 0)
Screenshot: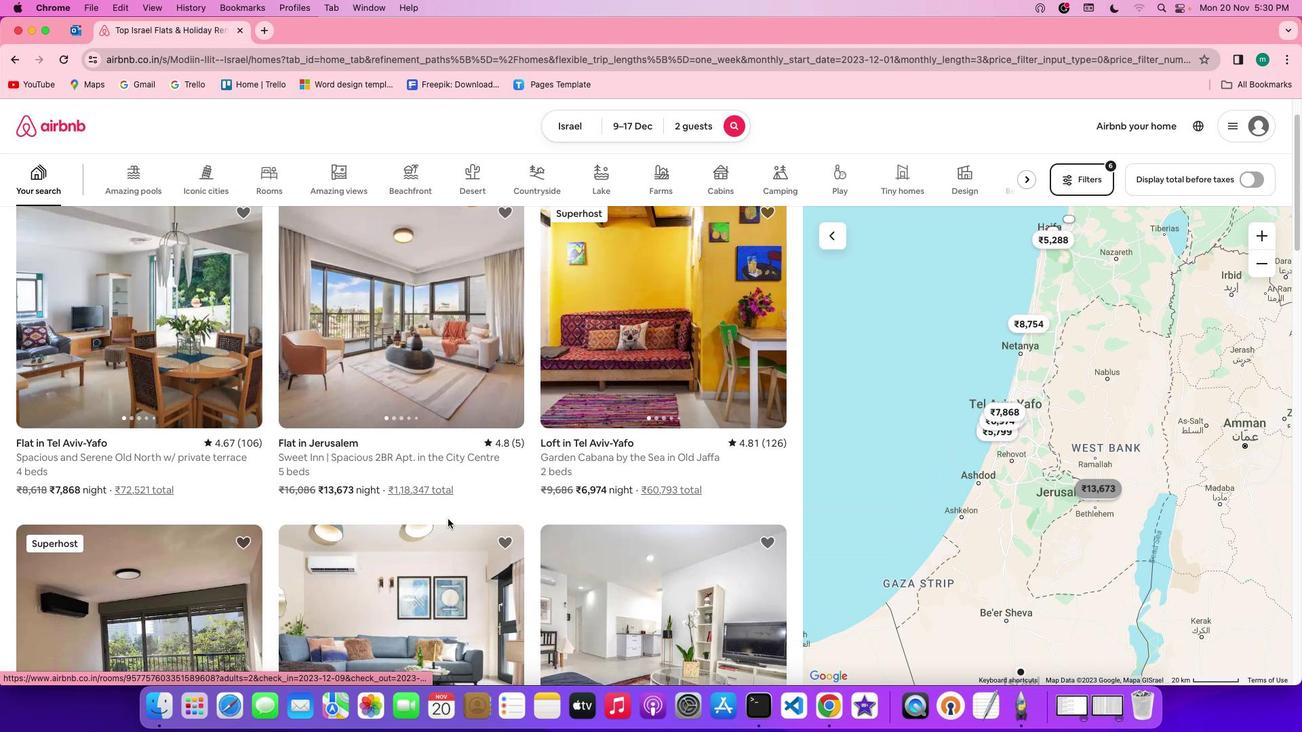 
Action: Mouse moved to (448, 519)
Screenshot: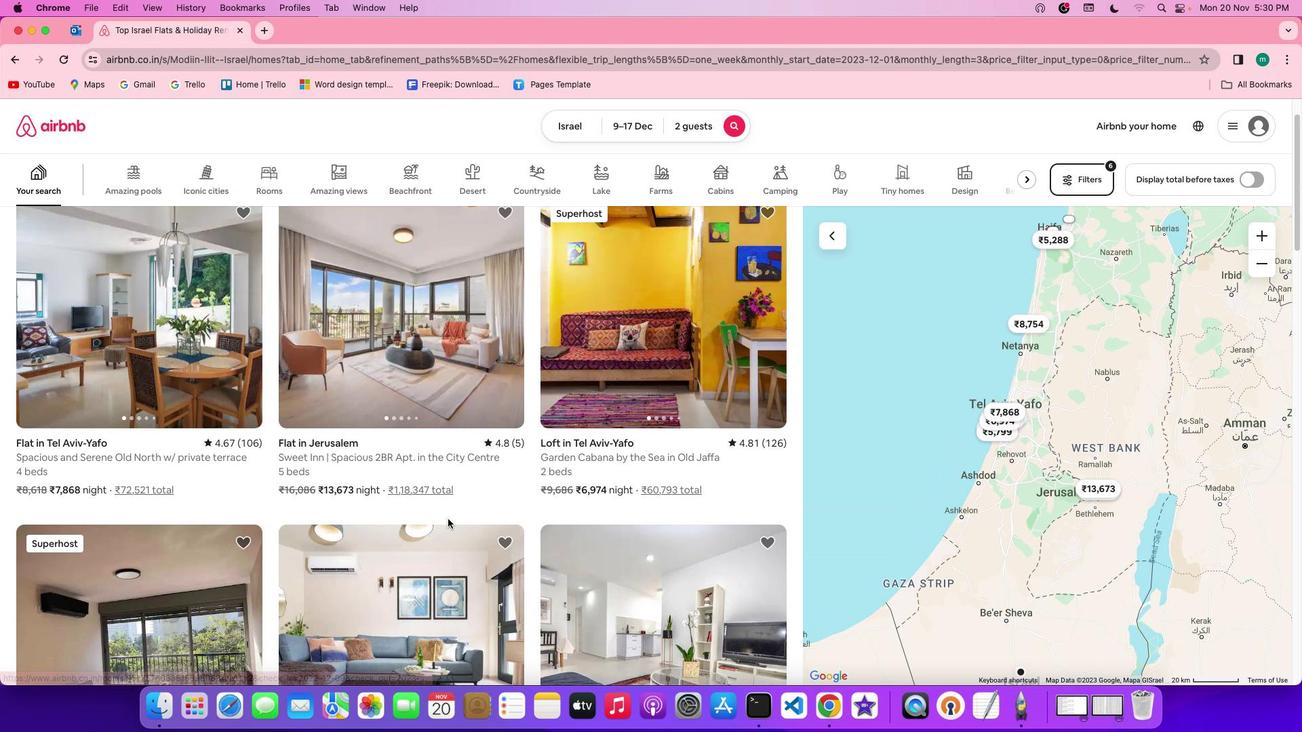 
Action: Mouse scrolled (448, 519) with delta (0, 0)
Screenshot: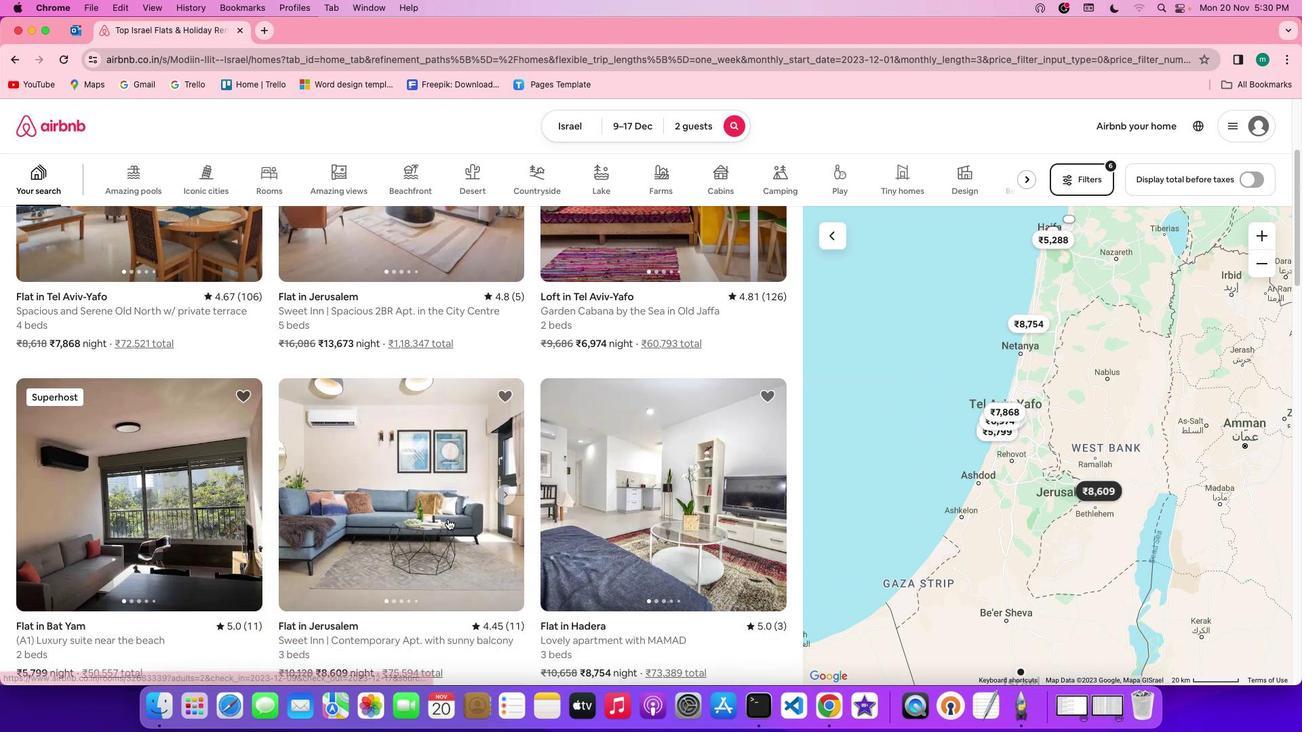 
Action: Mouse scrolled (448, 519) with delta (0, 0)
Screenshot: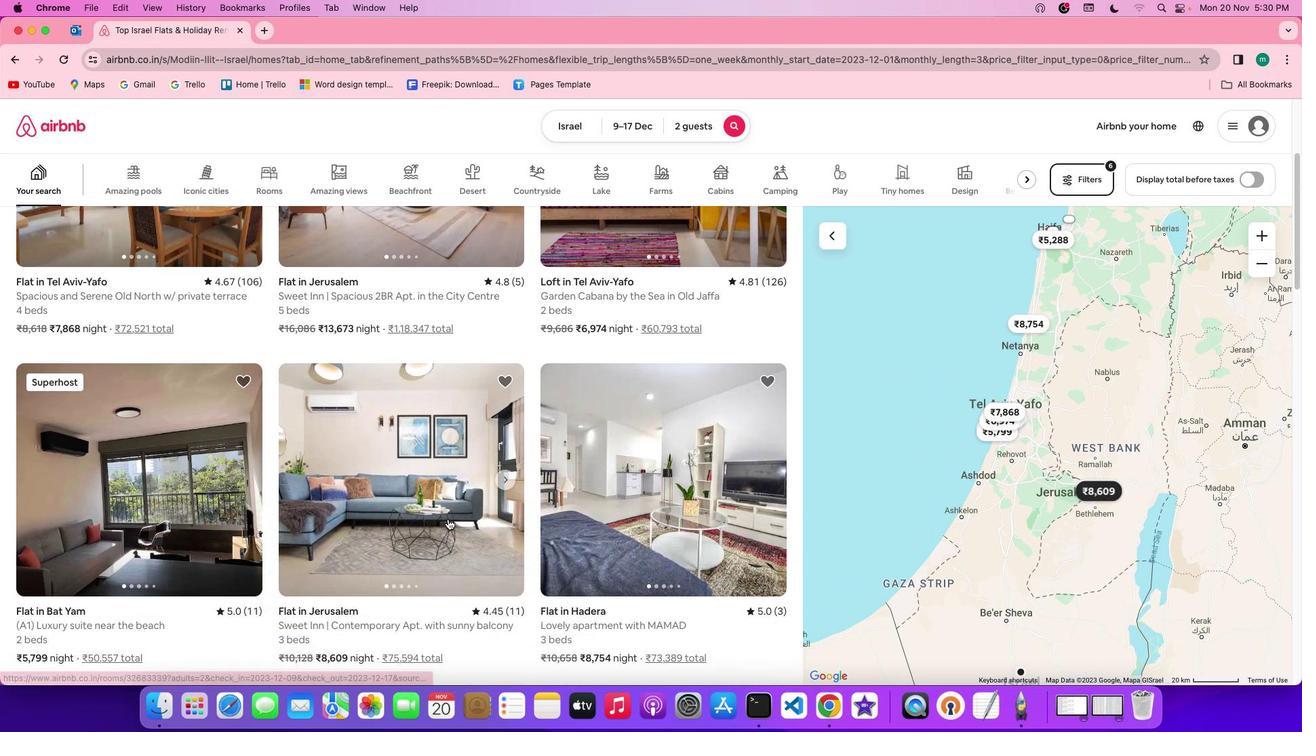 
Action: Mouse scrolled (448, 519) with delta (0, -1)
Screenshot: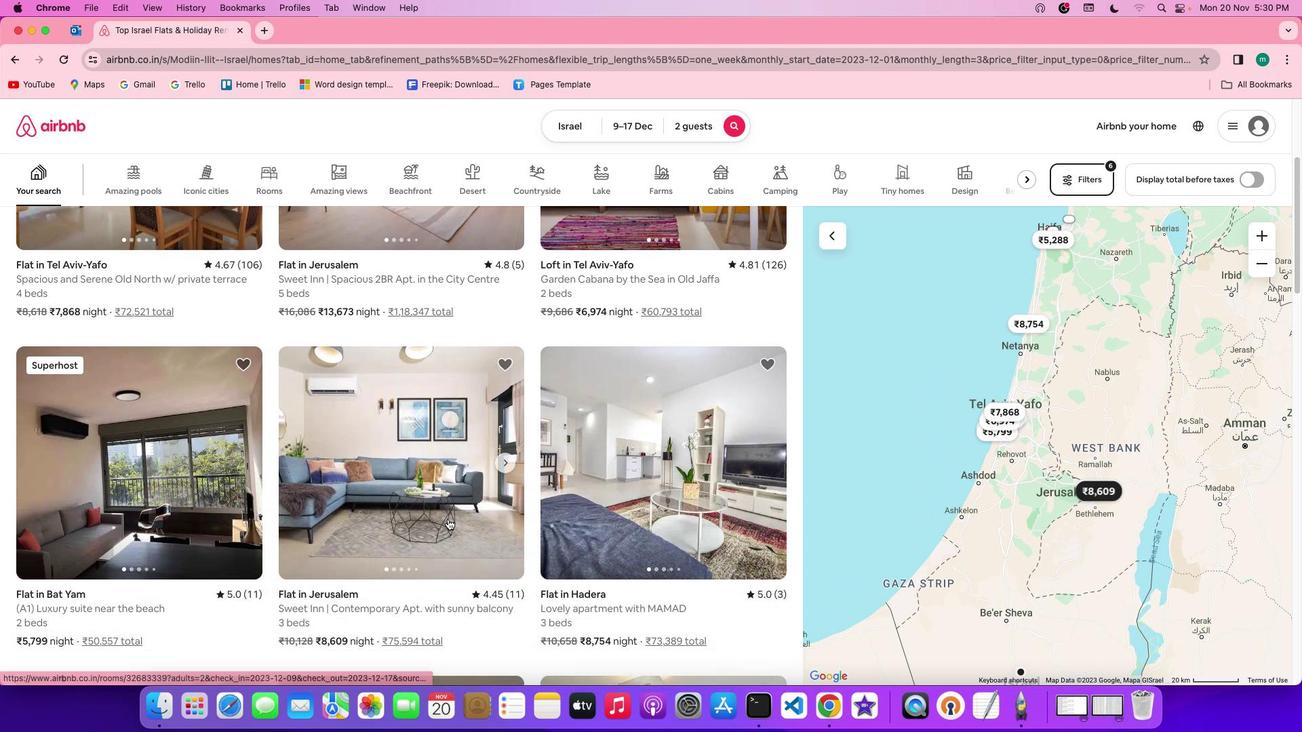 
Action: Mouse scrolled (448, 519) with delta (0, -2)
Screenshot: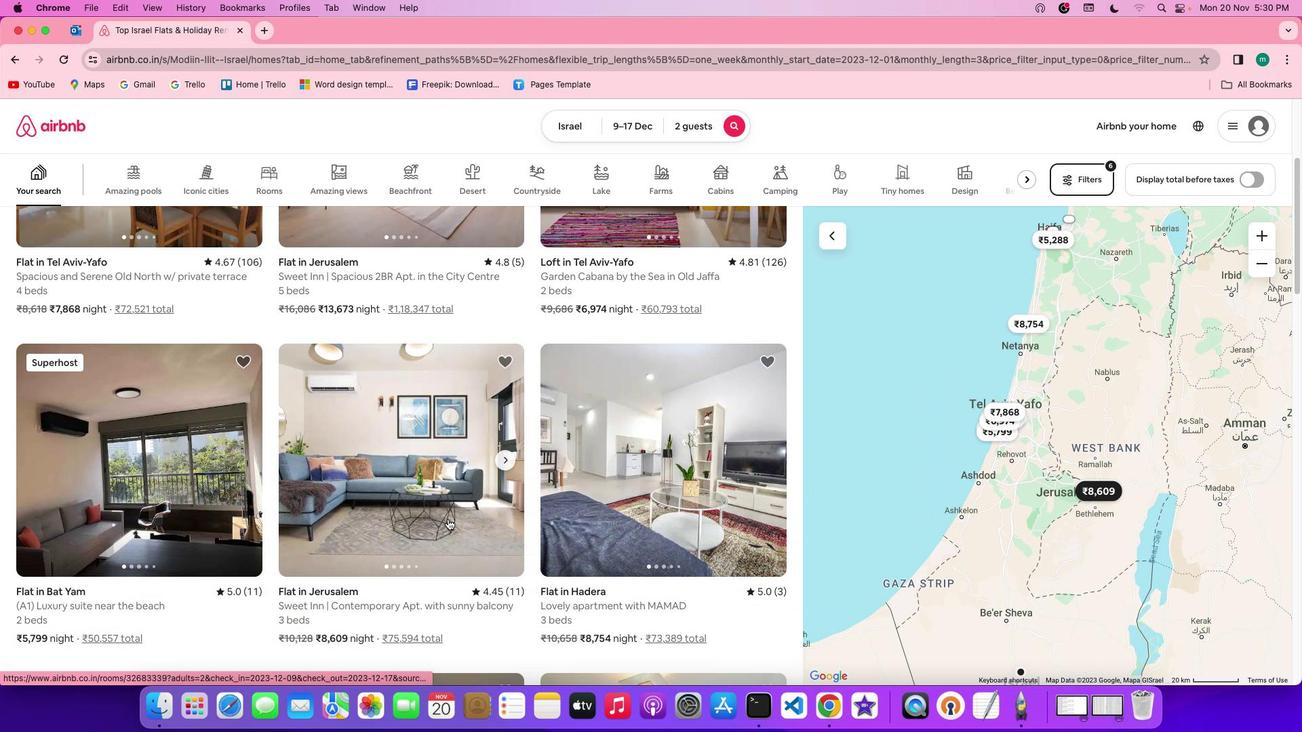 
Action: Mouse moved to (447, 523)
Screenshot: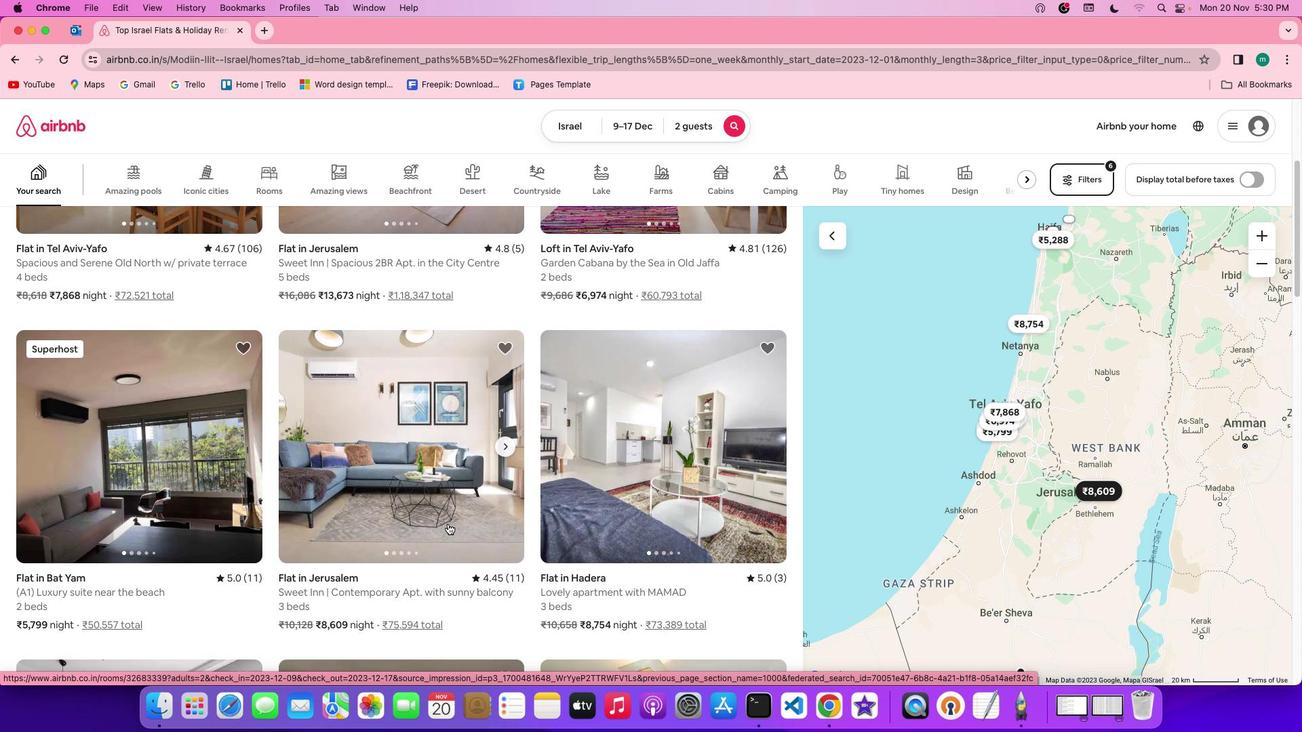 
Action: Mouse scrolled (447, 523) with delta (0, 0)
Screenshot: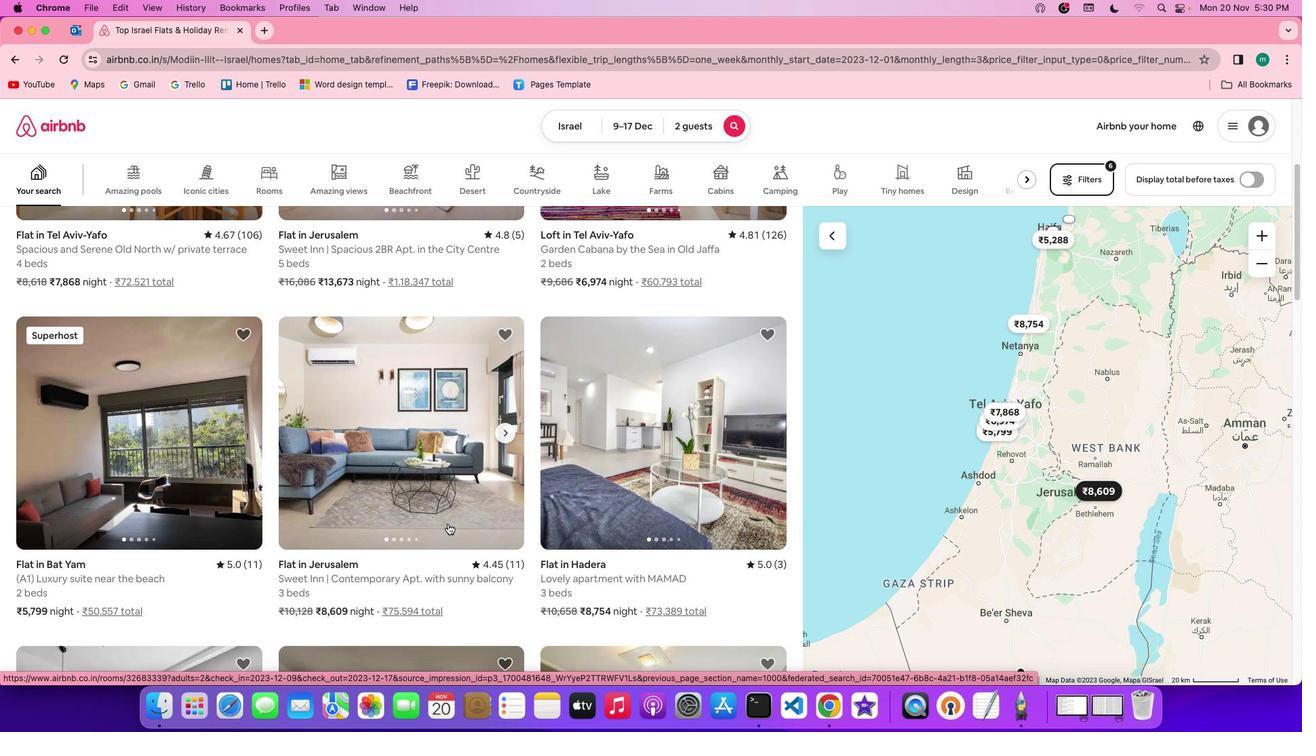 
Action: Mouse scrolled (447, 523) with delta (0, 0)
Screenshot: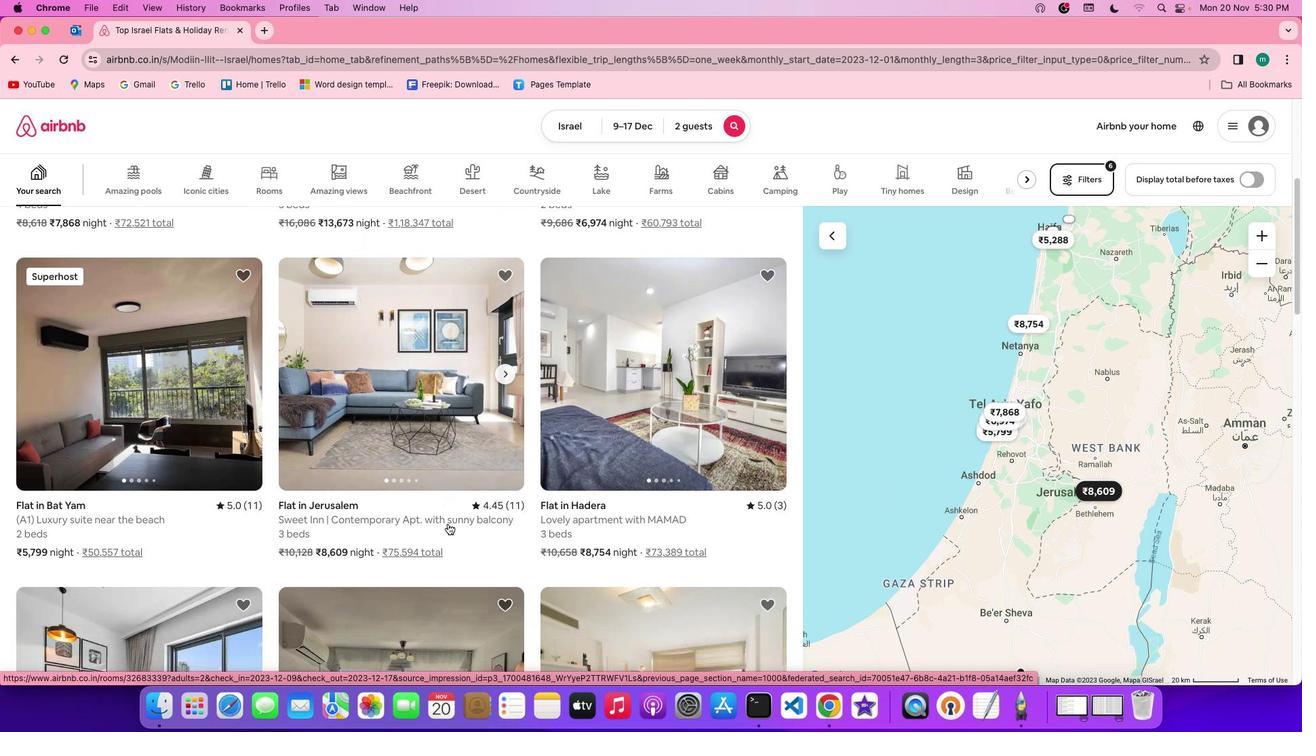 
Action: Mouse scrolled (447, 523) with delta (0, 0)
Screenshot: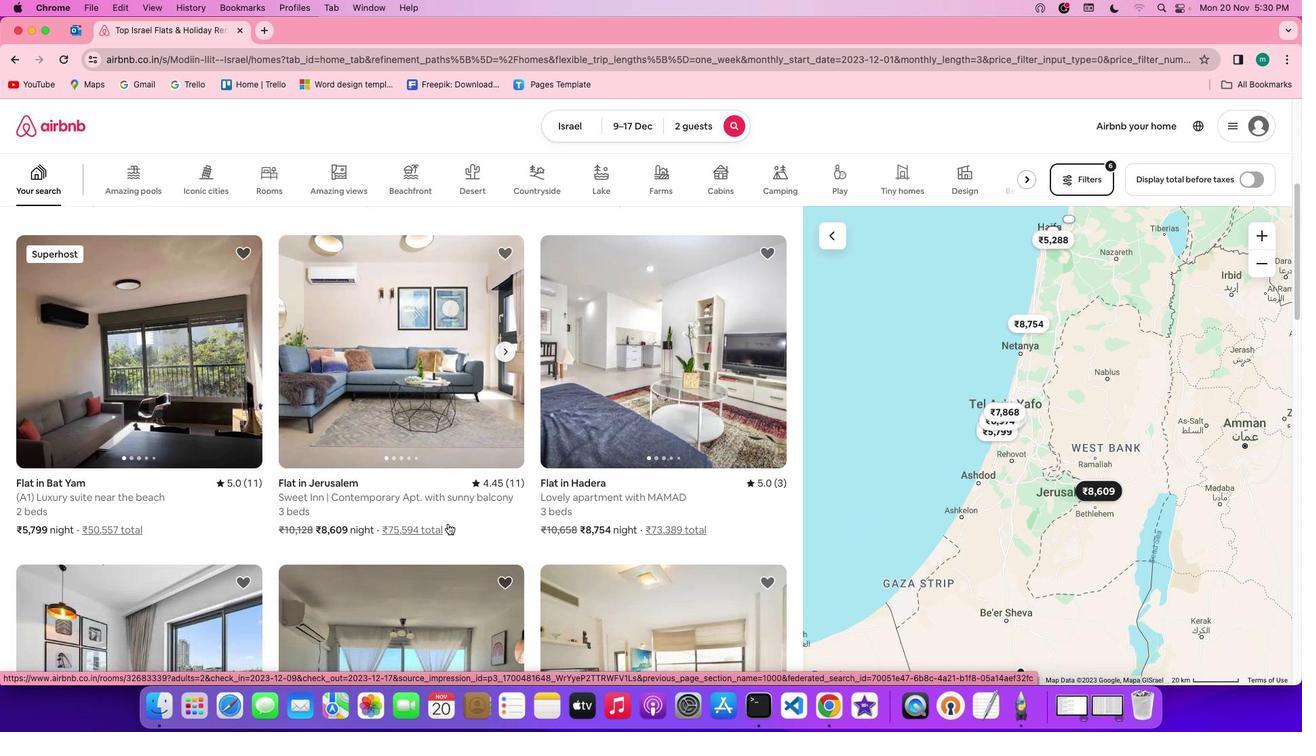 
Action: Mouse scrolled (447, 523) with delta (0, -1)
Screenshot: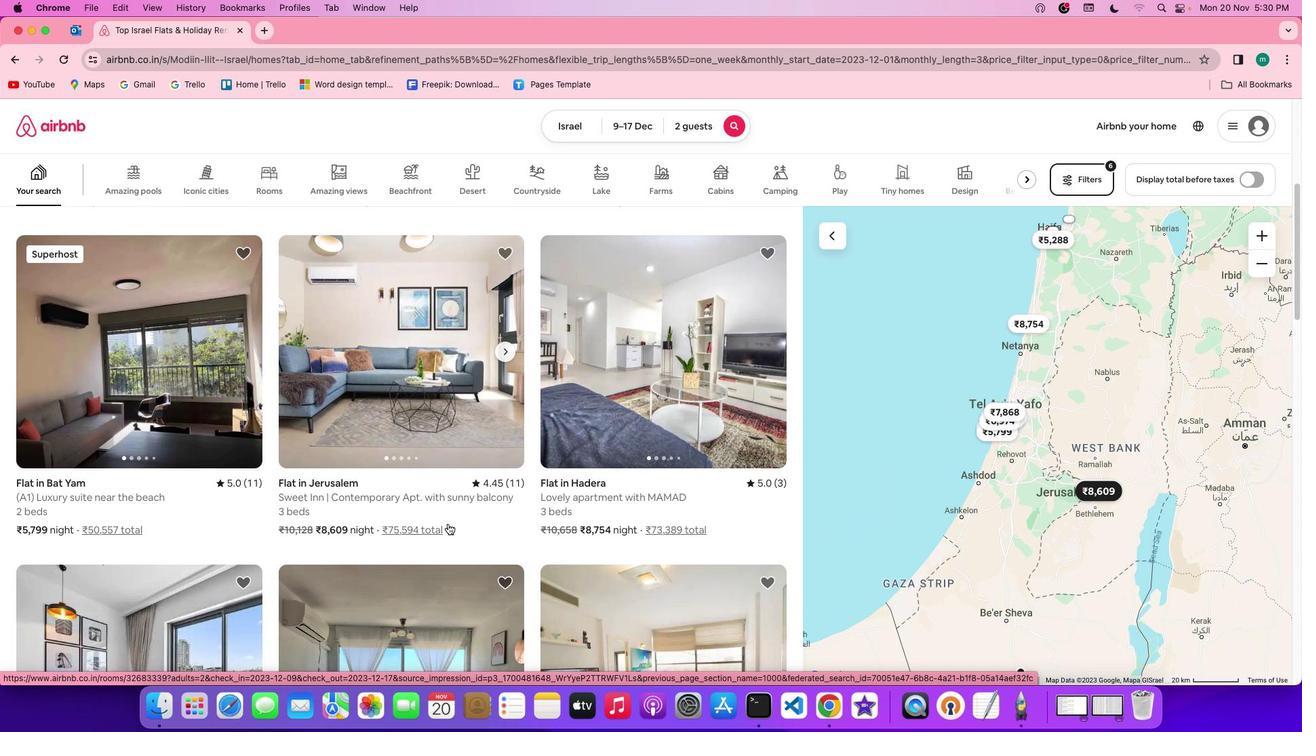 
Action: Mouse scrolled (447, 523) with delta (0, 0)
Screenshot: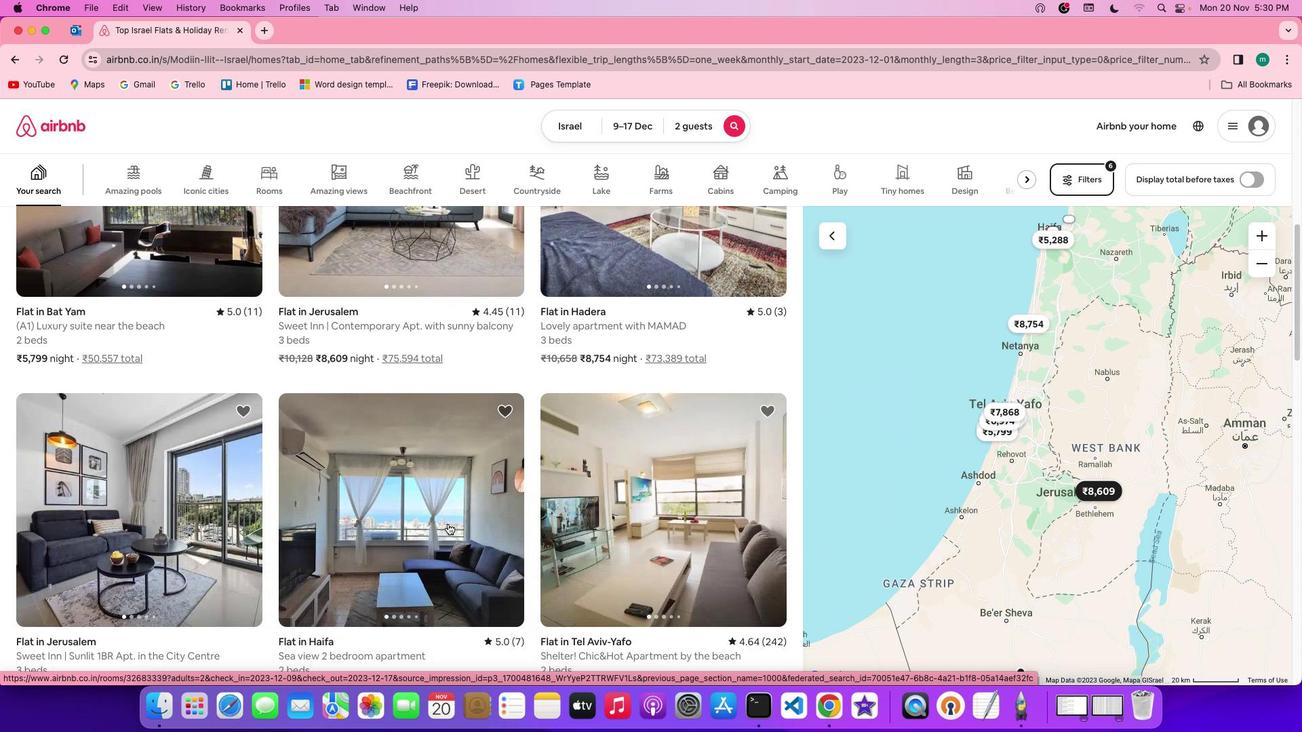 
Action: Mouse scrolled (447, 523) with delta (0, 0)
Screenshot: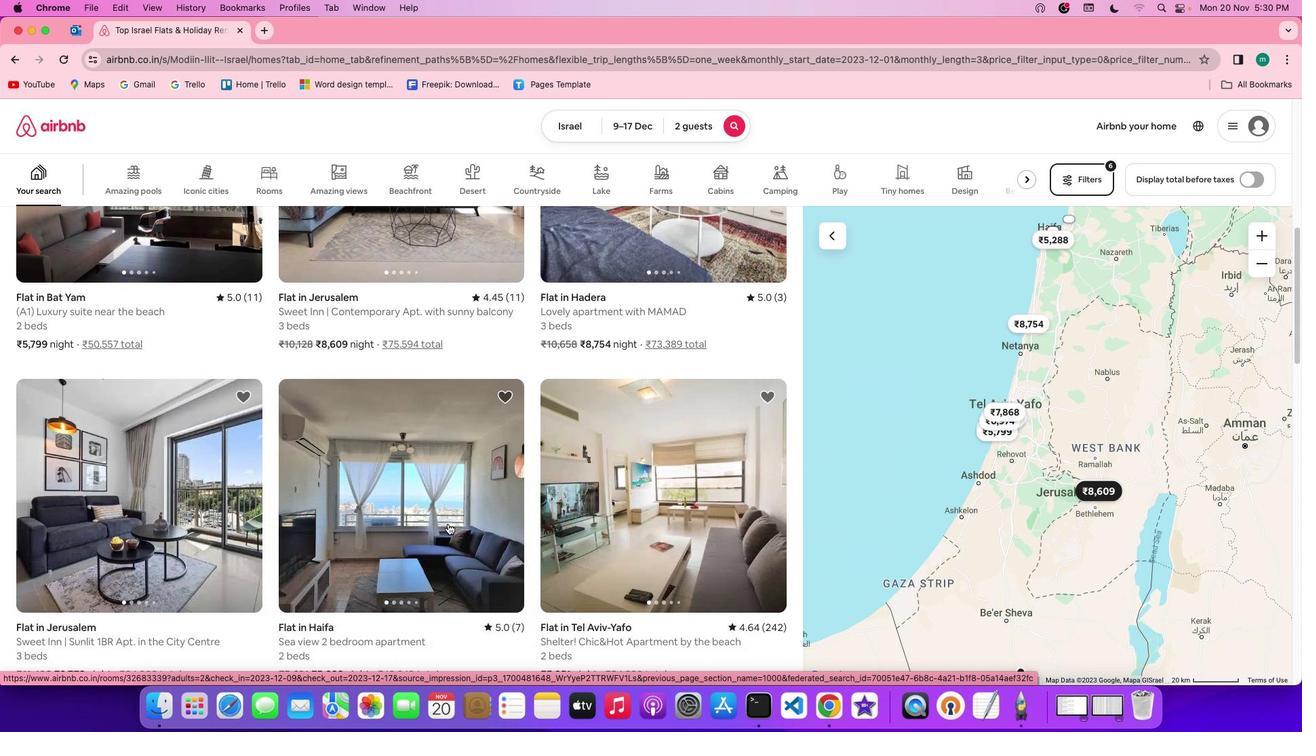 
Action: Mouse scrolled (447, 523) with delta (0, -1)
Screenshot: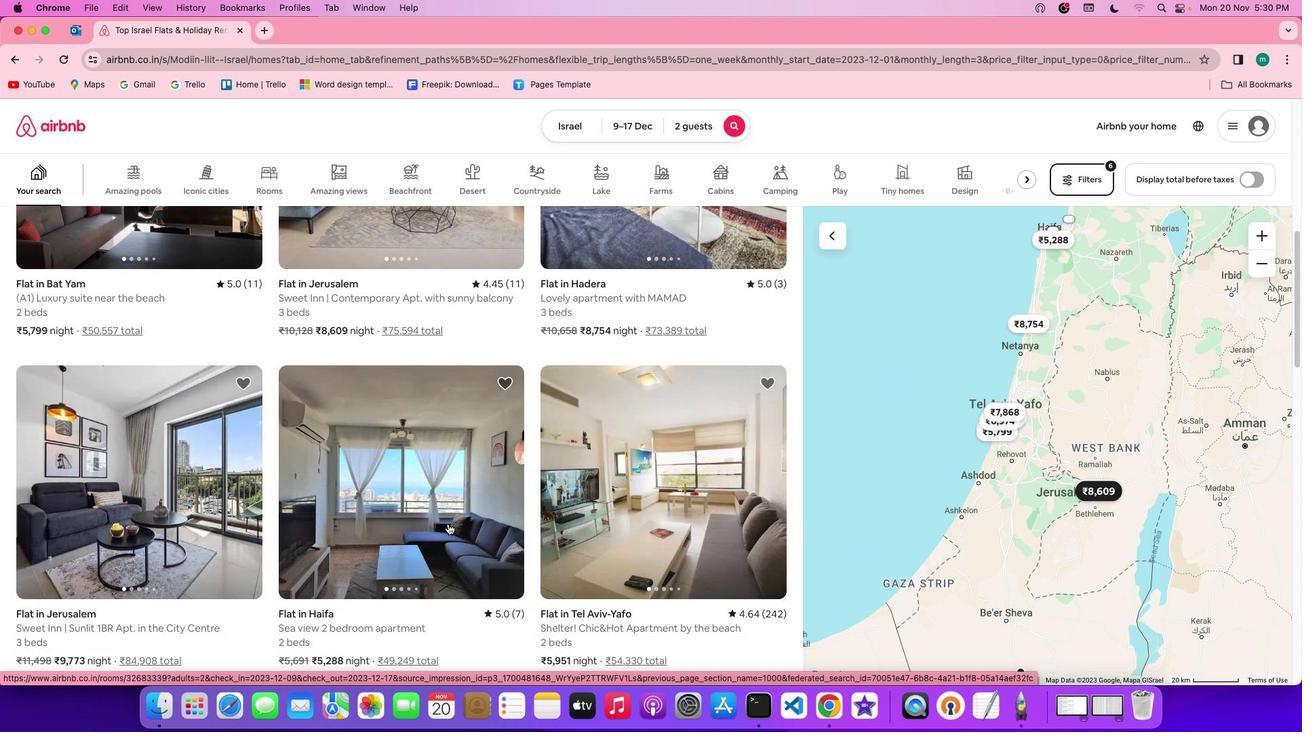 
Action: Mouse scrolled (447, 523) with delta (0, -2)
Screenshot: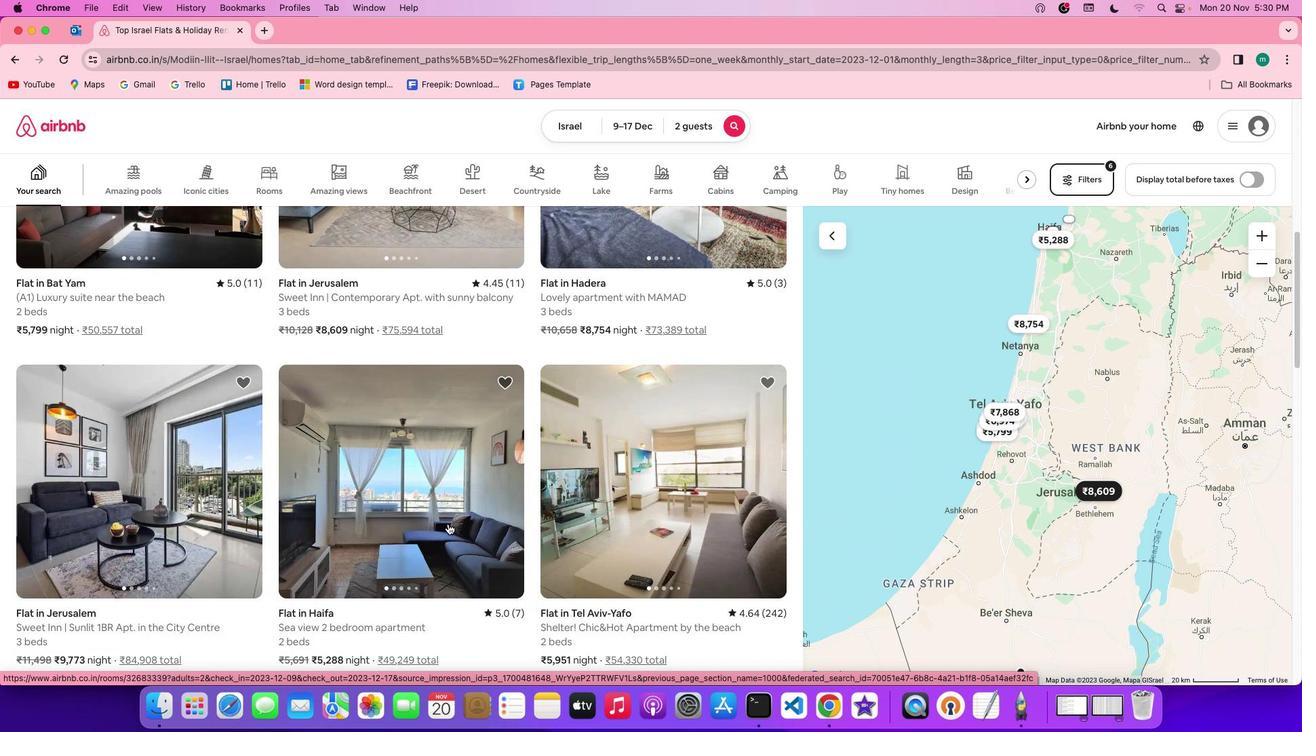 
Action: Mouse scrolled (447, 523) with delta (0, 0)
Screenshot: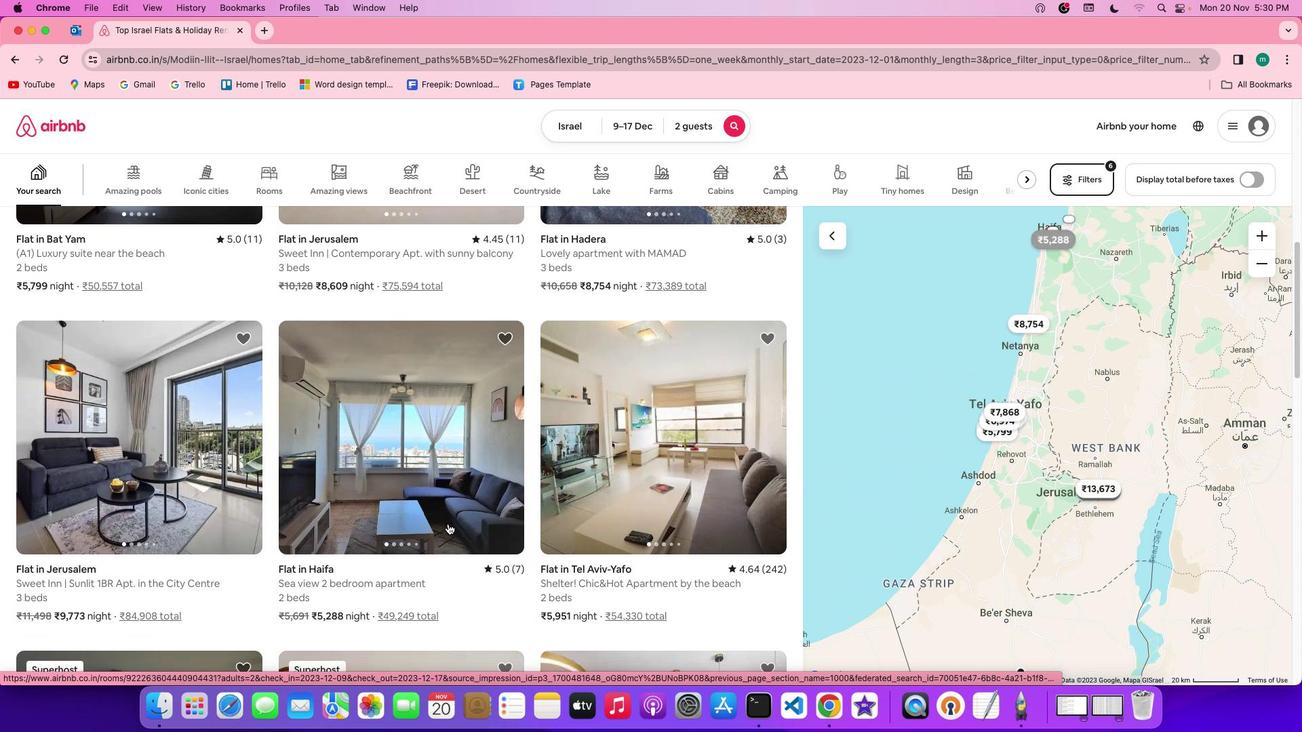 
Action: Mouse scrolled (447, 523) with delta (0, 0)
Screenshot: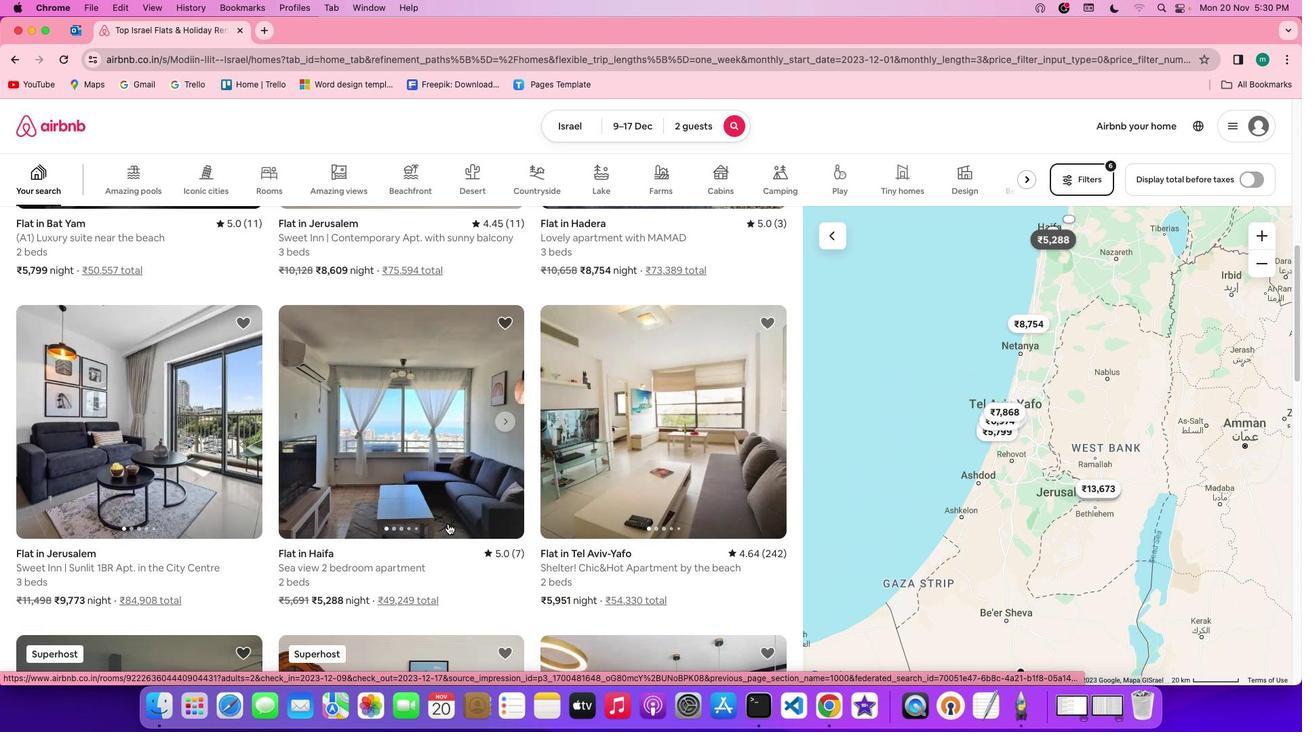 
Action: Mouse scrolled (447, 523) with delta (0, 0)
Screenshot: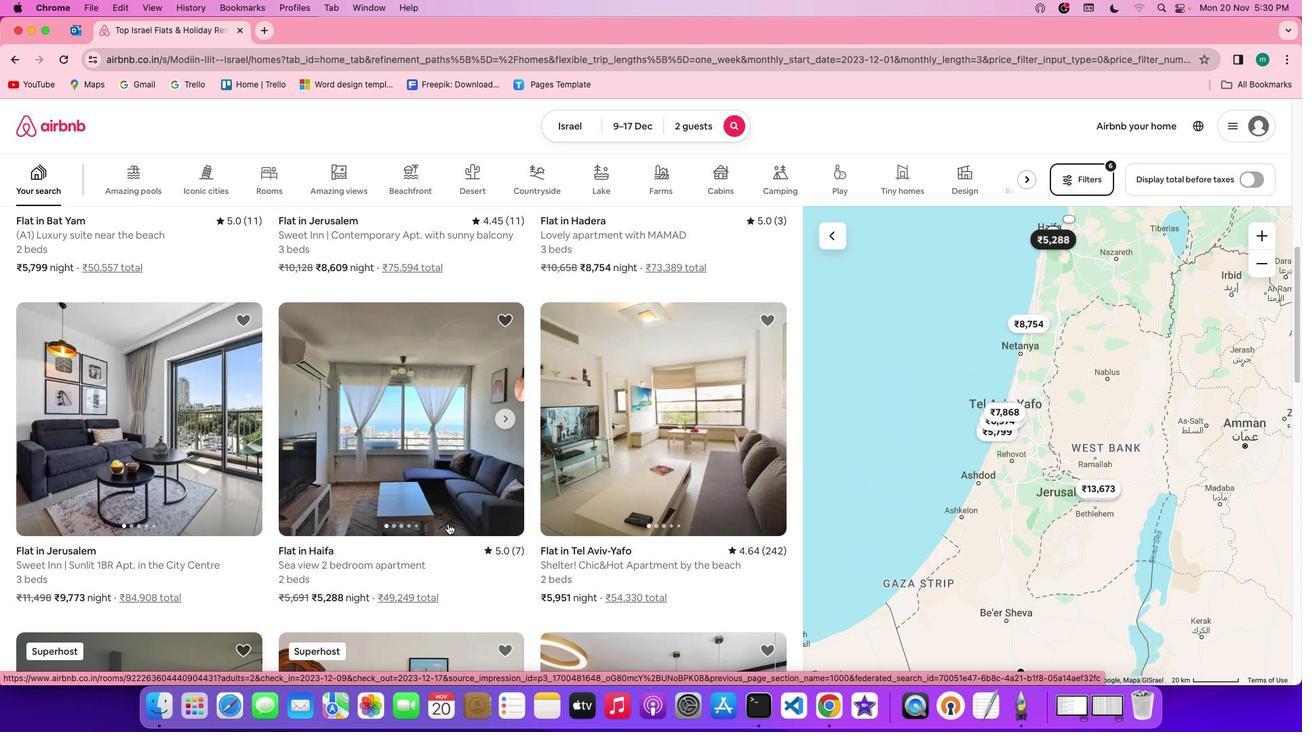 
Action: Mouse scrolled (447, 523) with delta (0, 0)
Screenshot: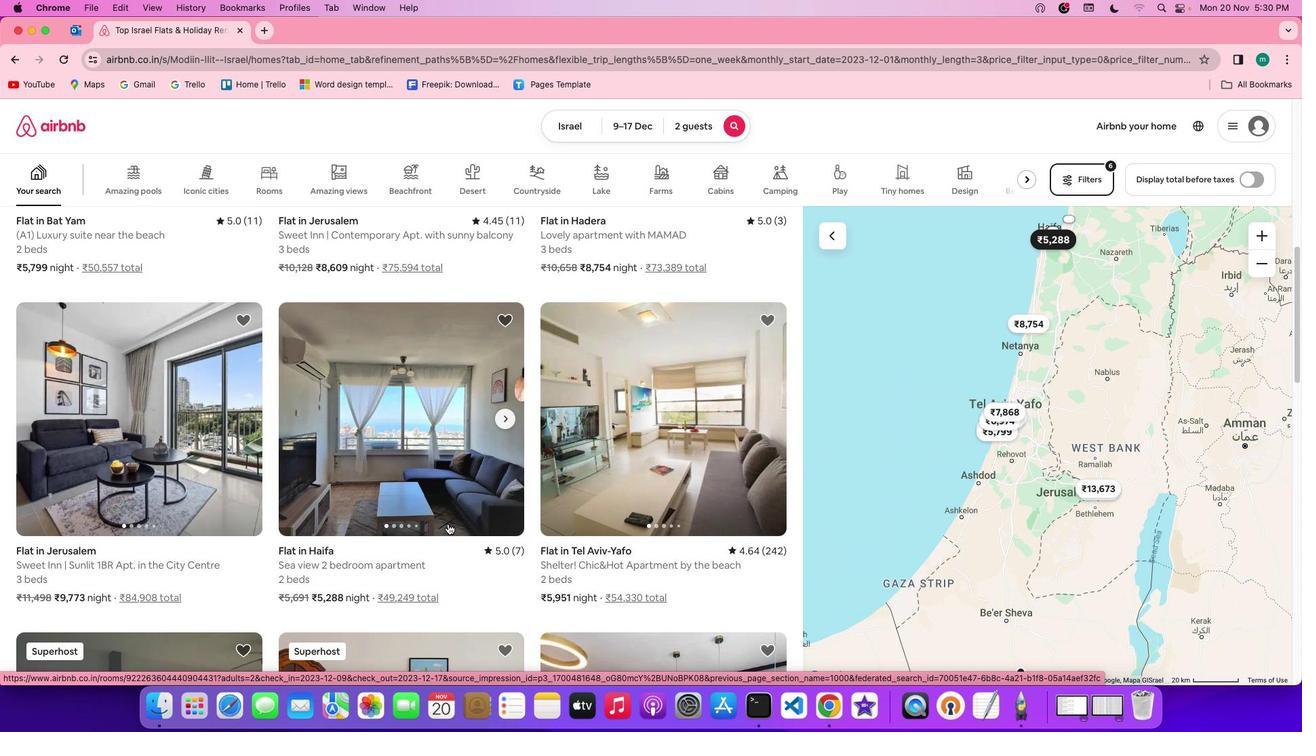 
Action: Mouse scrolled (447, 523) with delta (0, 0)
Screenshot: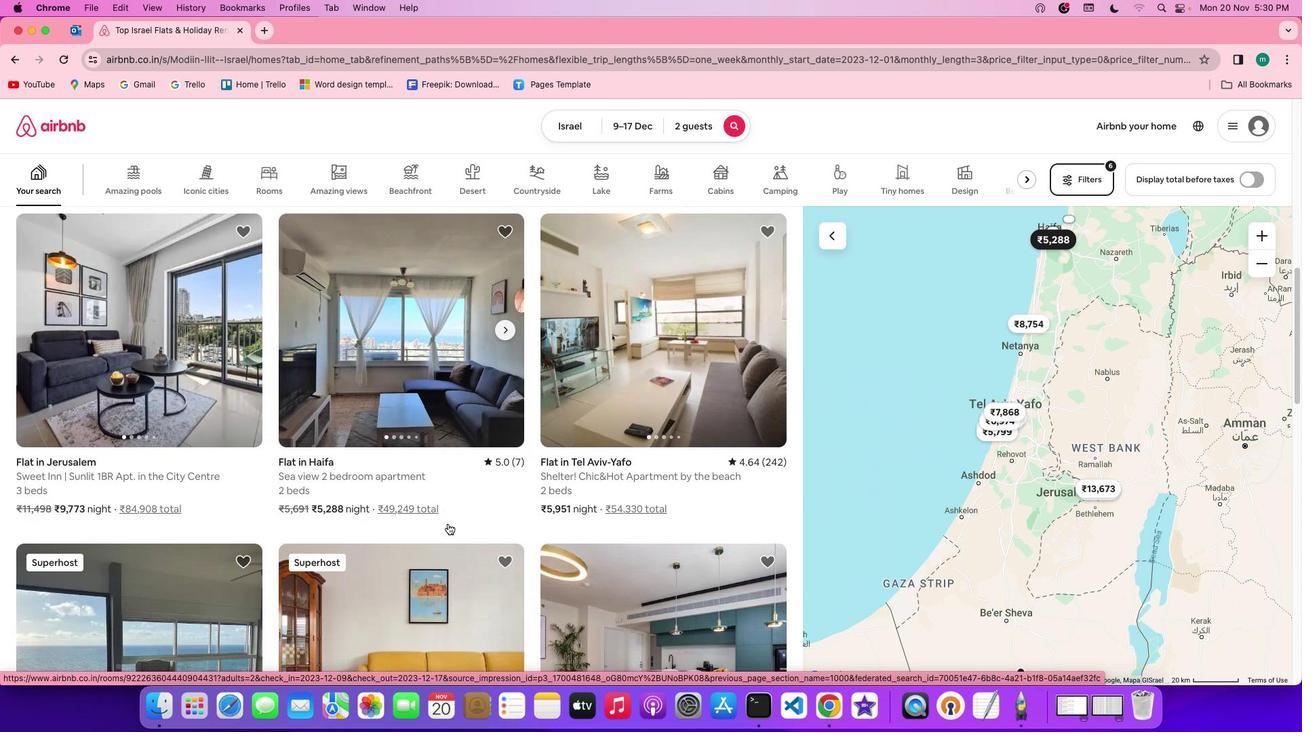 
Action: Mouse scrolled (447, 523) with delta (0, 0)
Screenshot: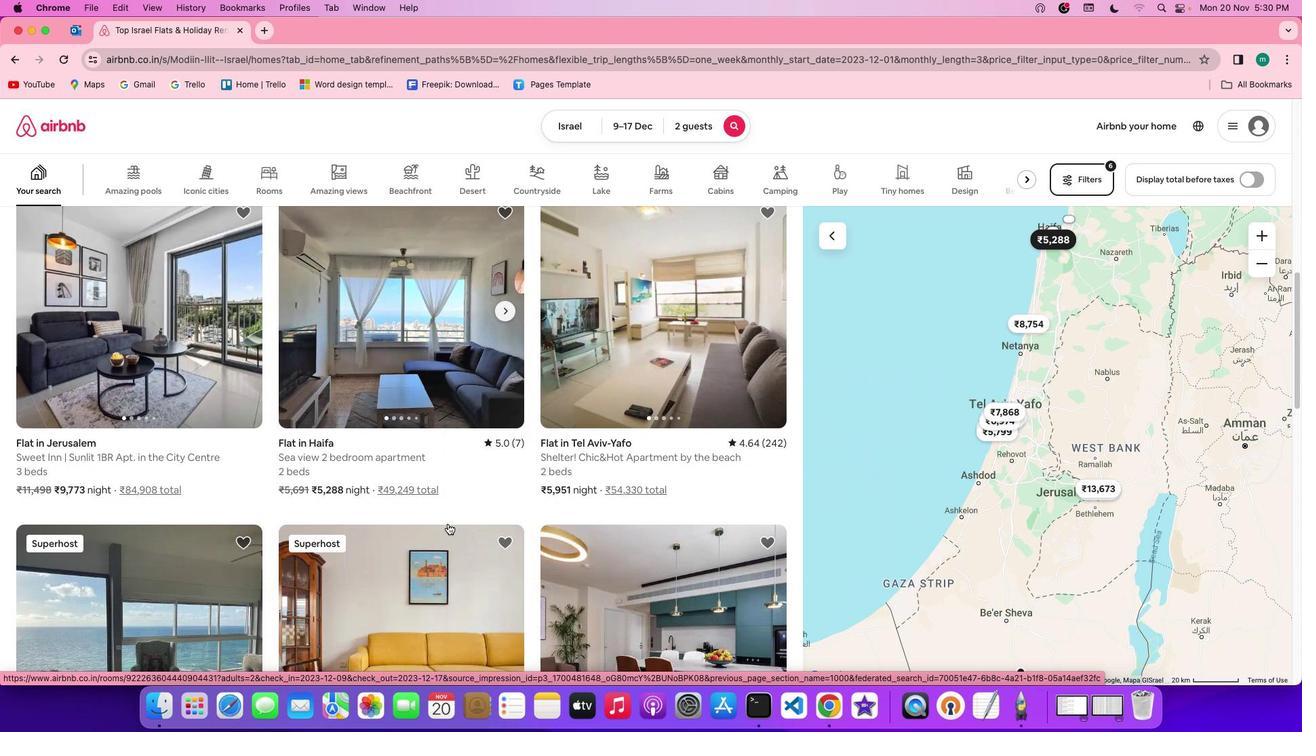 
Action: Mouse scrolled (447, 523) with delta (0, -1)
Screenshot: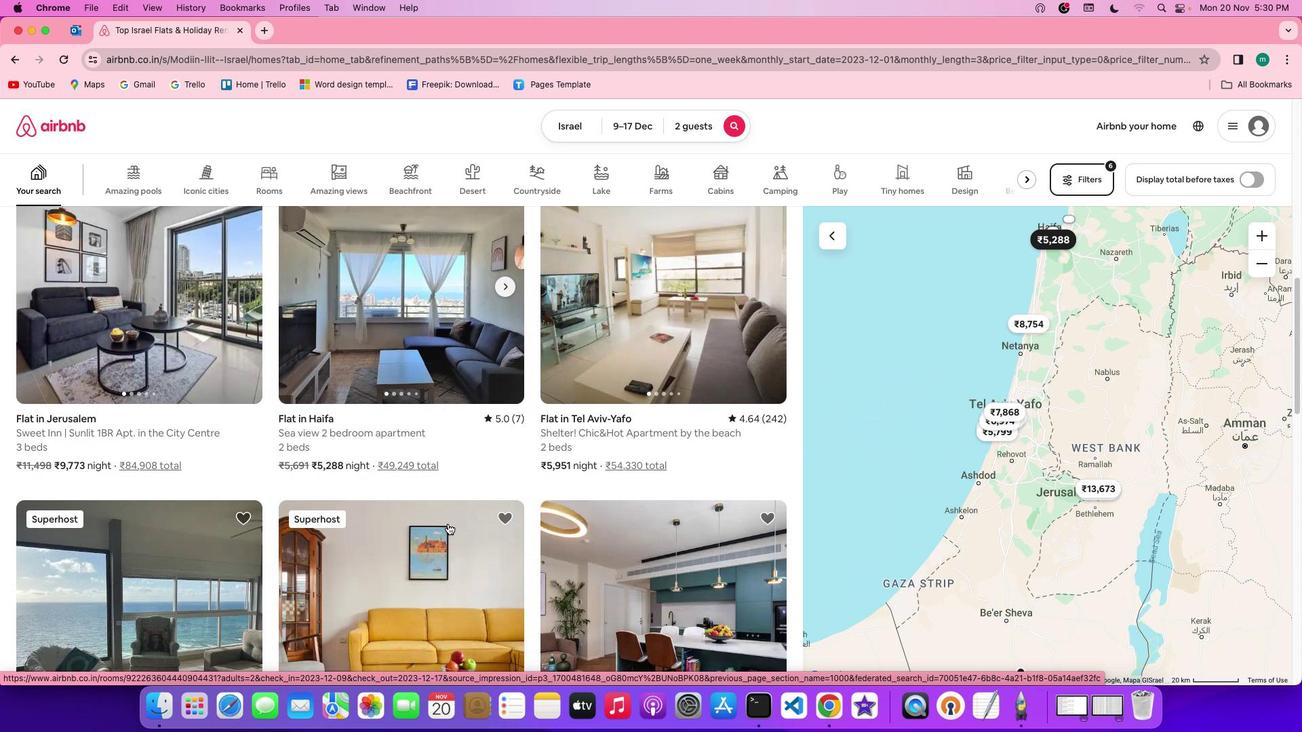 
Action: Mouse scrolled (447, 523) with delta (0, -1)
Screenshot: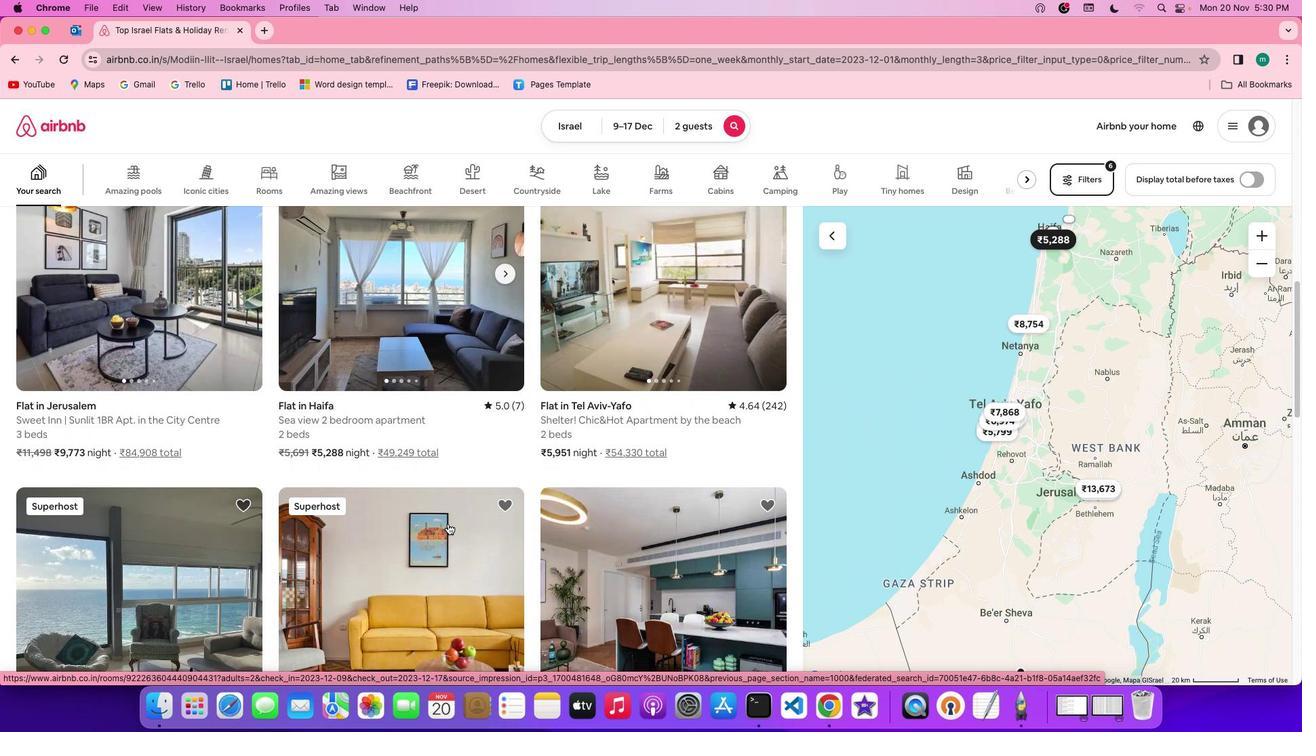 
Action: Mouse scrolled (447, 523) with delta (0, 0)
Screenshot: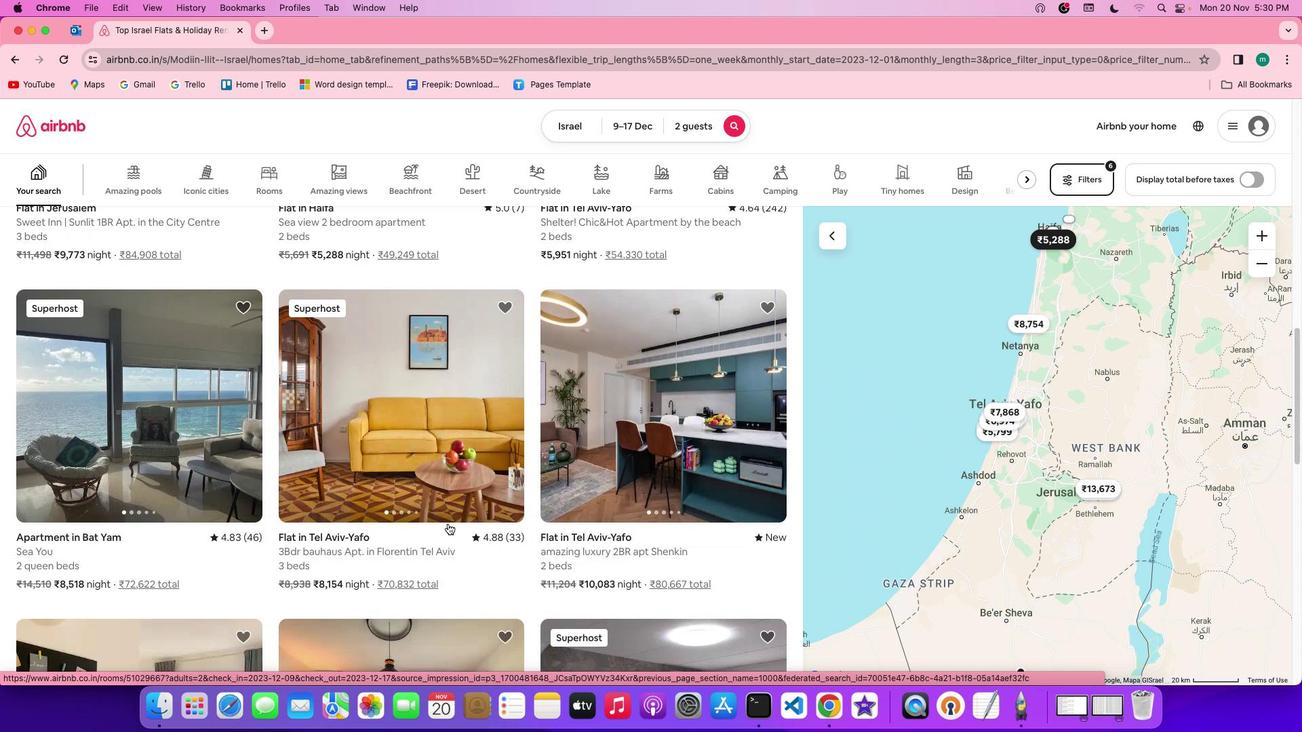 
Action: Mouse scrolled (447, 523) with delta (0, 0)
Screenshot: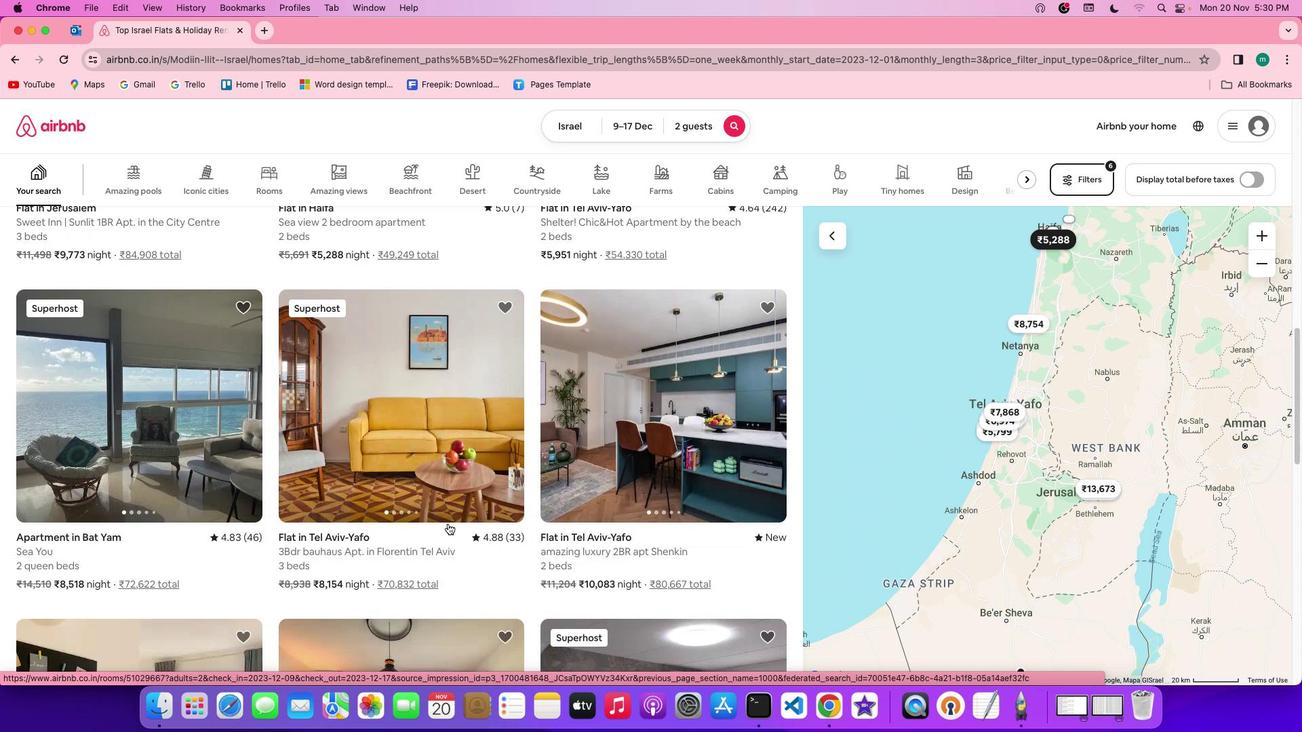 
Action: Mouse scrolled (447, 523) with delta (0, -2)
Screenshot: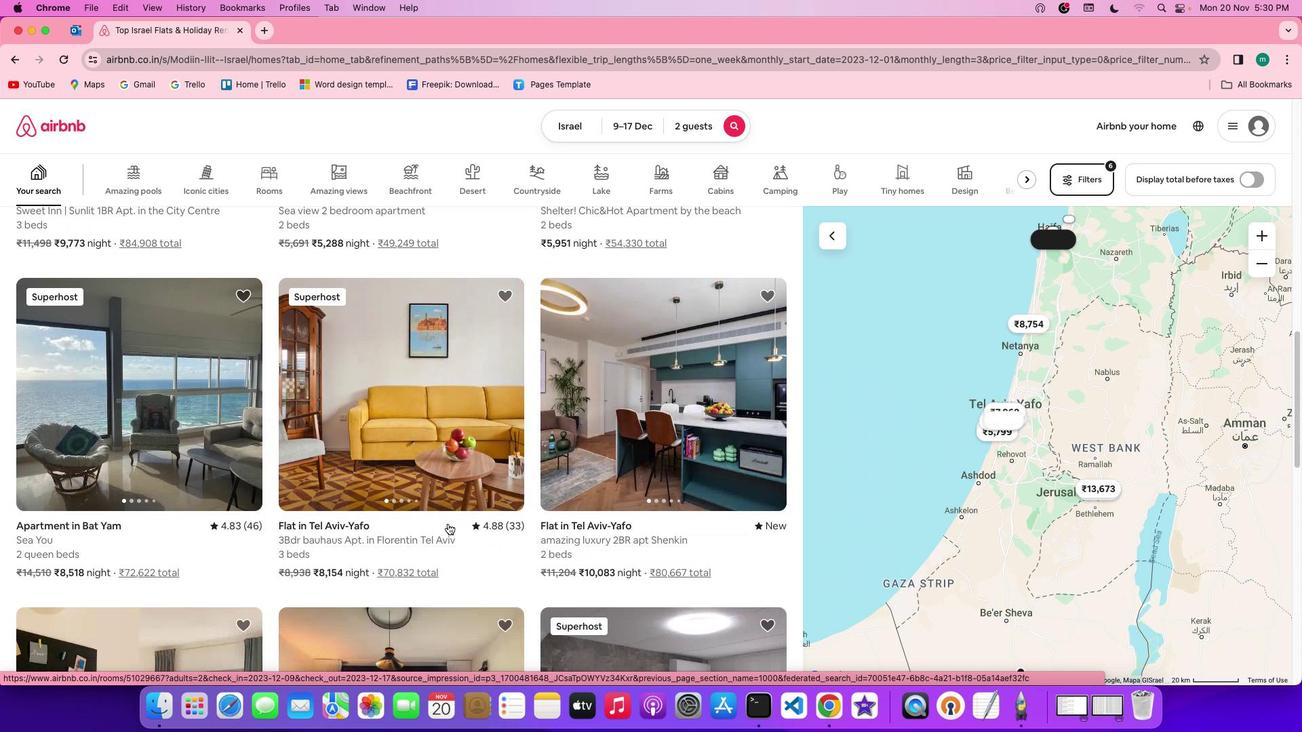 
Action: Mouse scrolled (447, 523) with delta (0, -2)
Screenshot: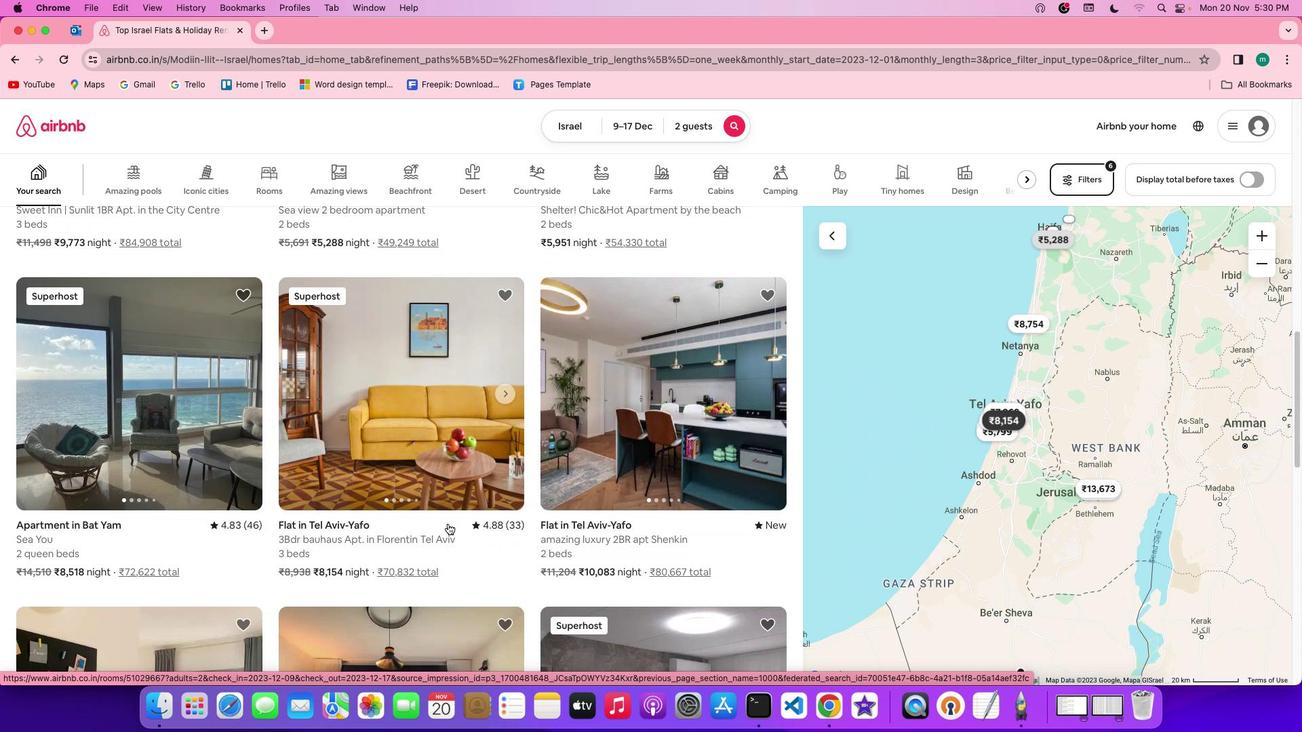 
Action: Mouse scrolled (447, 523) with delta (0, 0)
Screenshot: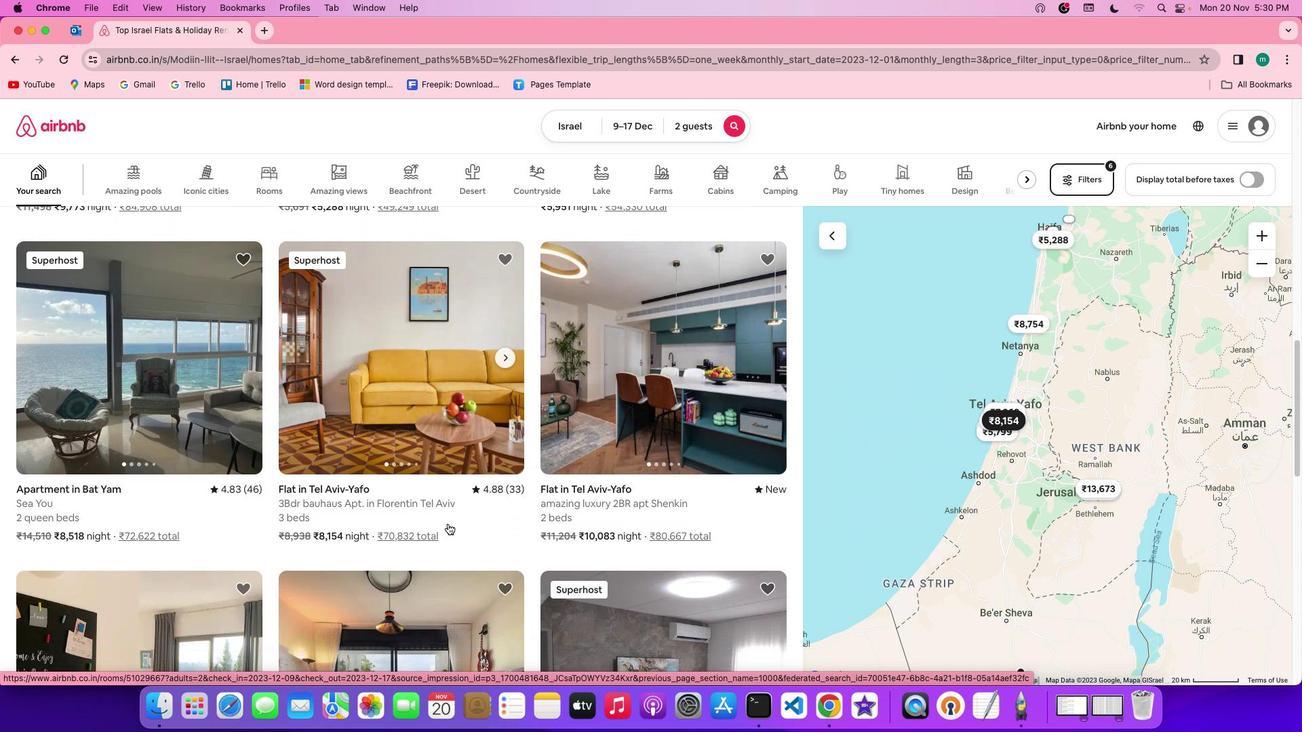 
Action: Mouse scrolled (447, 523) with delta (0, 0)
Screenshot: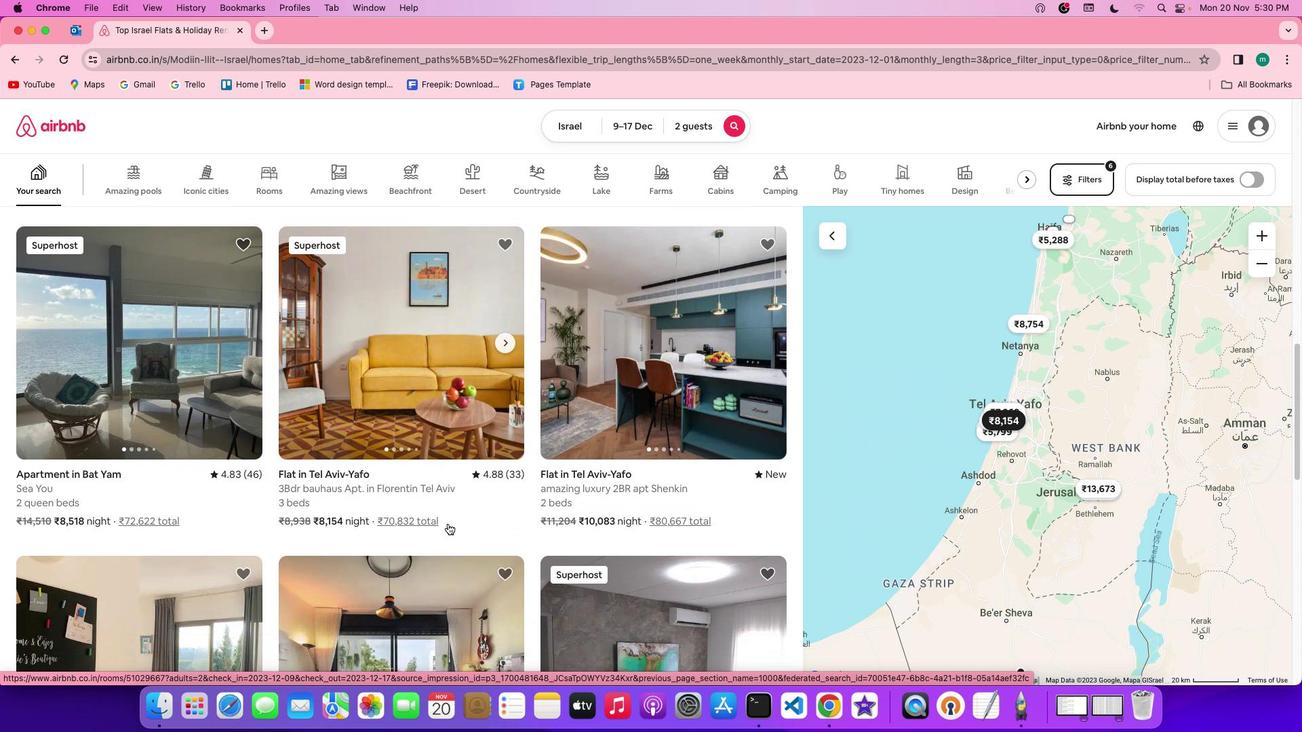 
Action: Mouse scrolled (447, 523) with delta (0, 0)
Screenshot: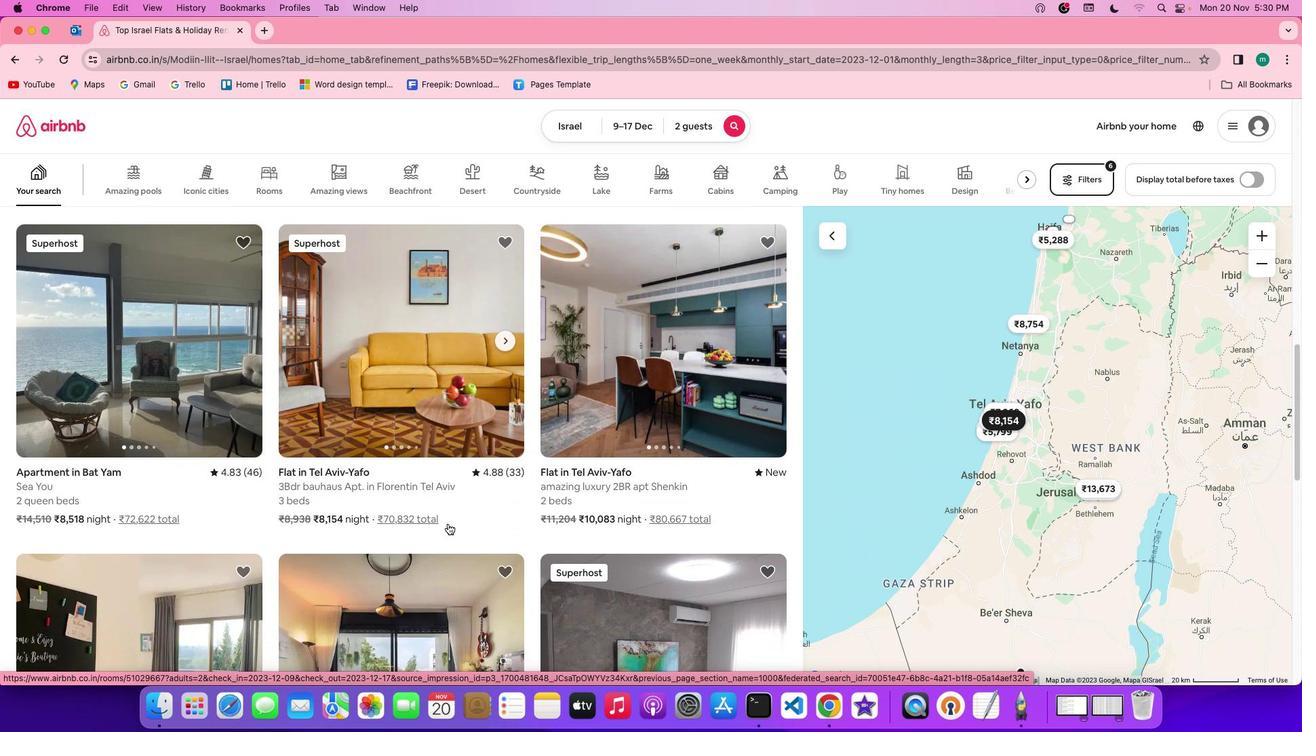 
Action: Mouse scrolled (447, 523) with delta (0, 0)
Screenshot: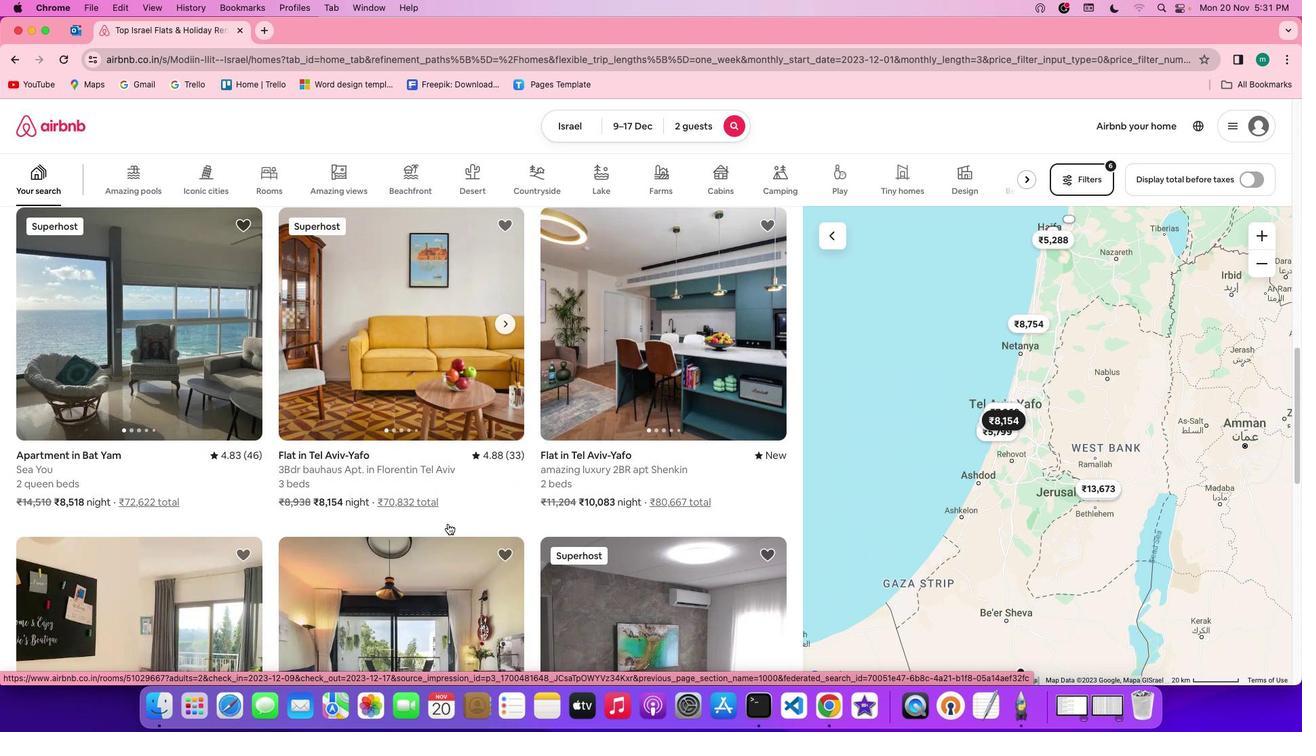 
Action: Mouse scrolled (447, 523) with delta (0, 0)
Screenshot: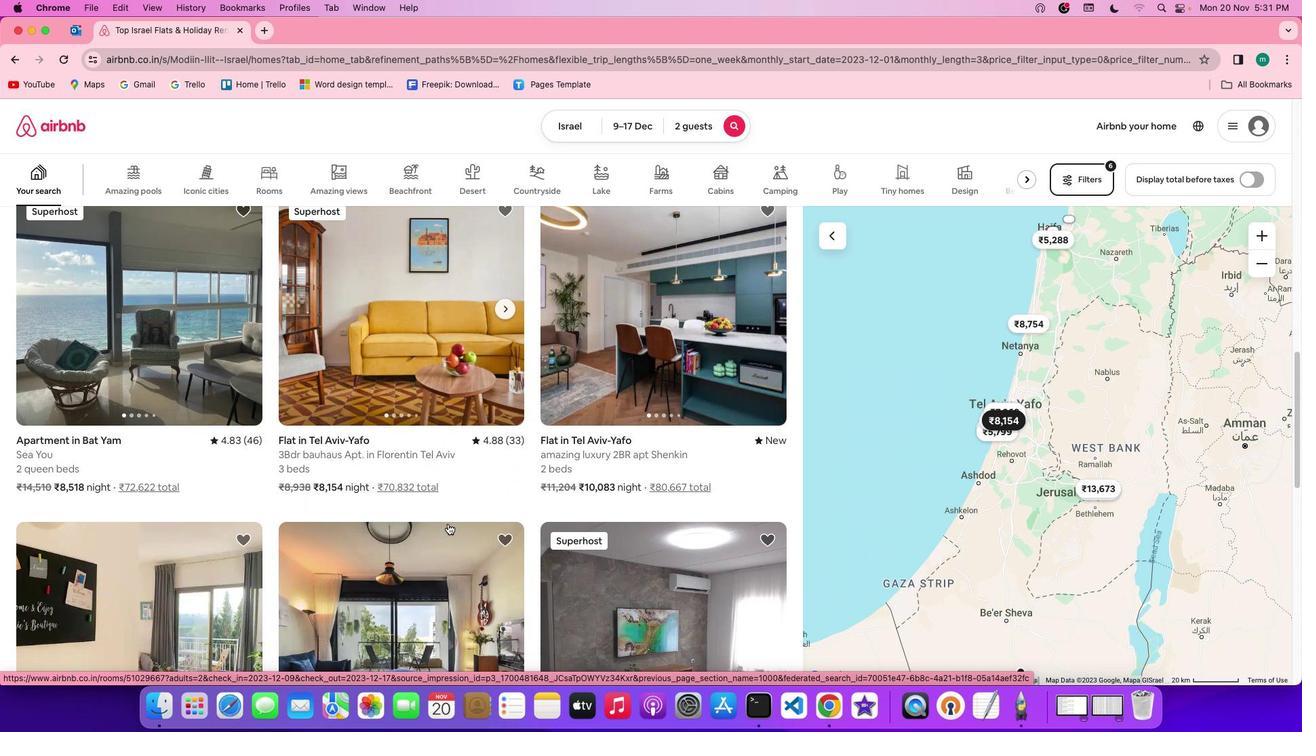 
Action: Mouse scrolled (447, 523) with delta (0, 0)
Screenshot: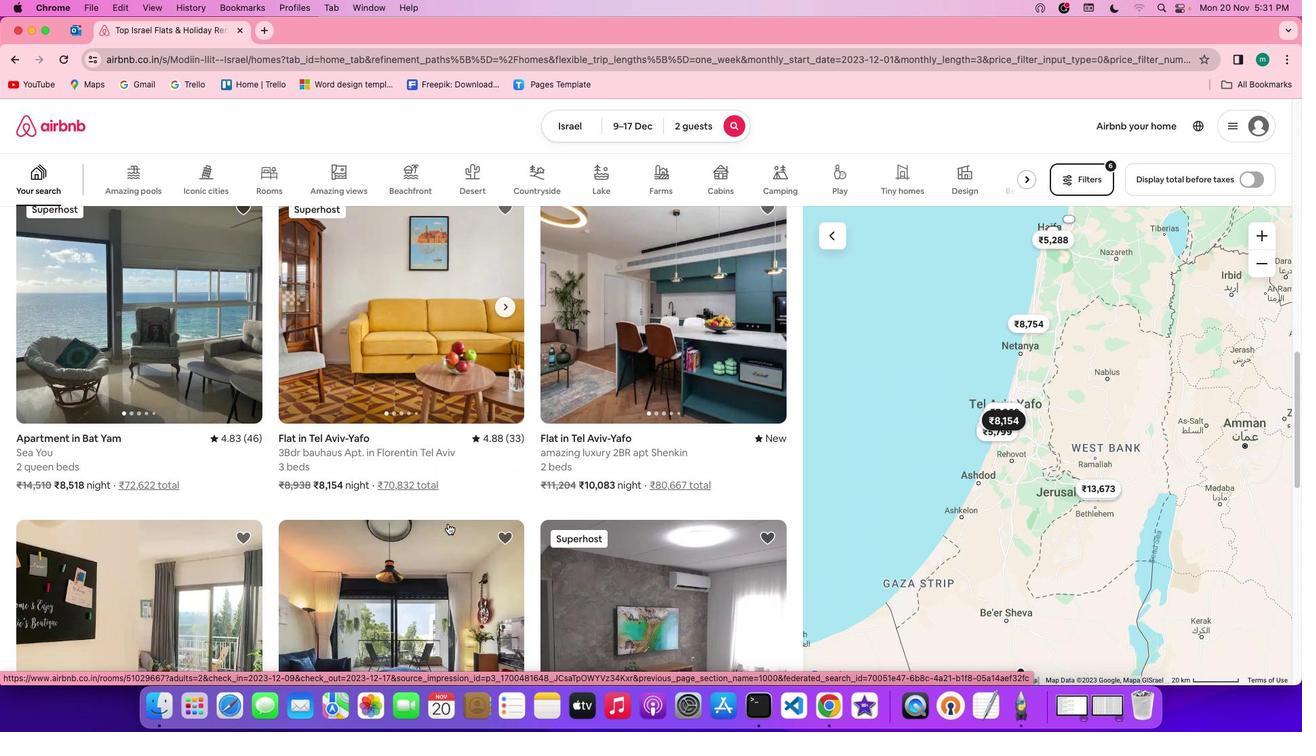 
Action: Mouse moved to (444, 527)
Screenshot: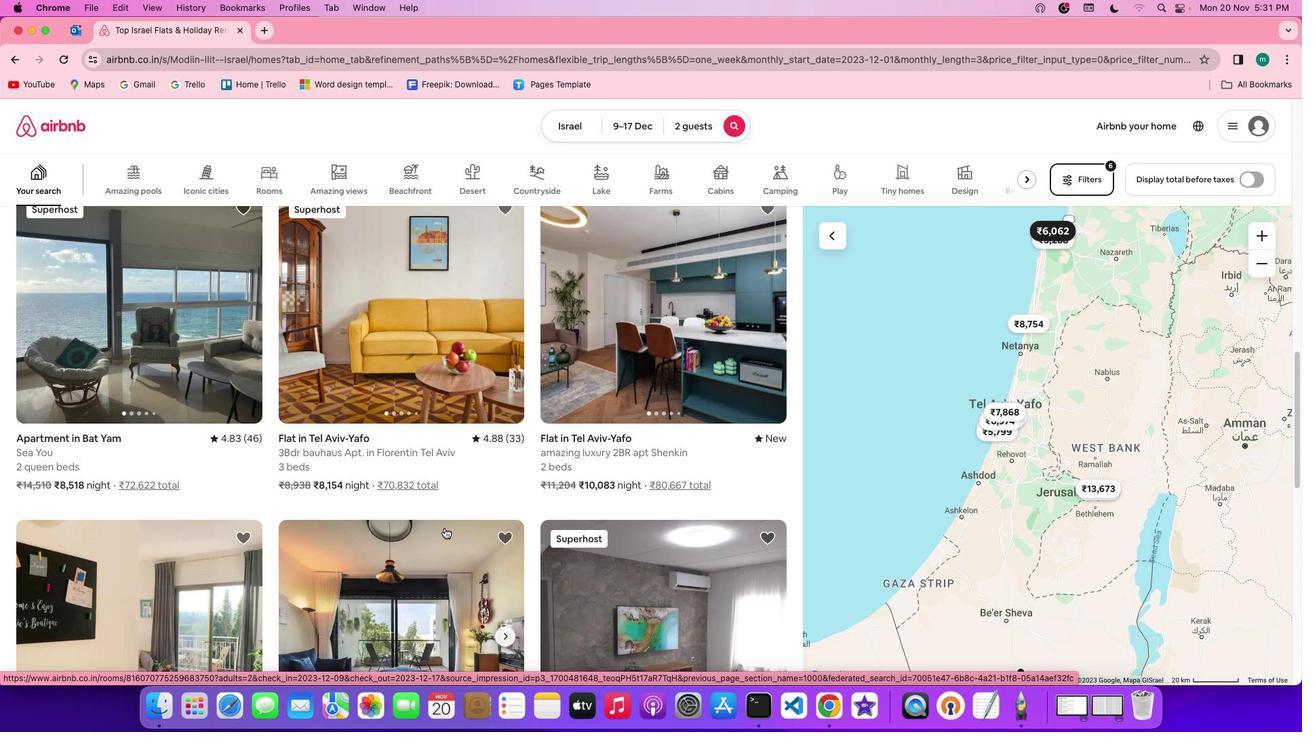 
Action: Mouse scrolled (444, 527) with delta (0, 0)
Screenshot: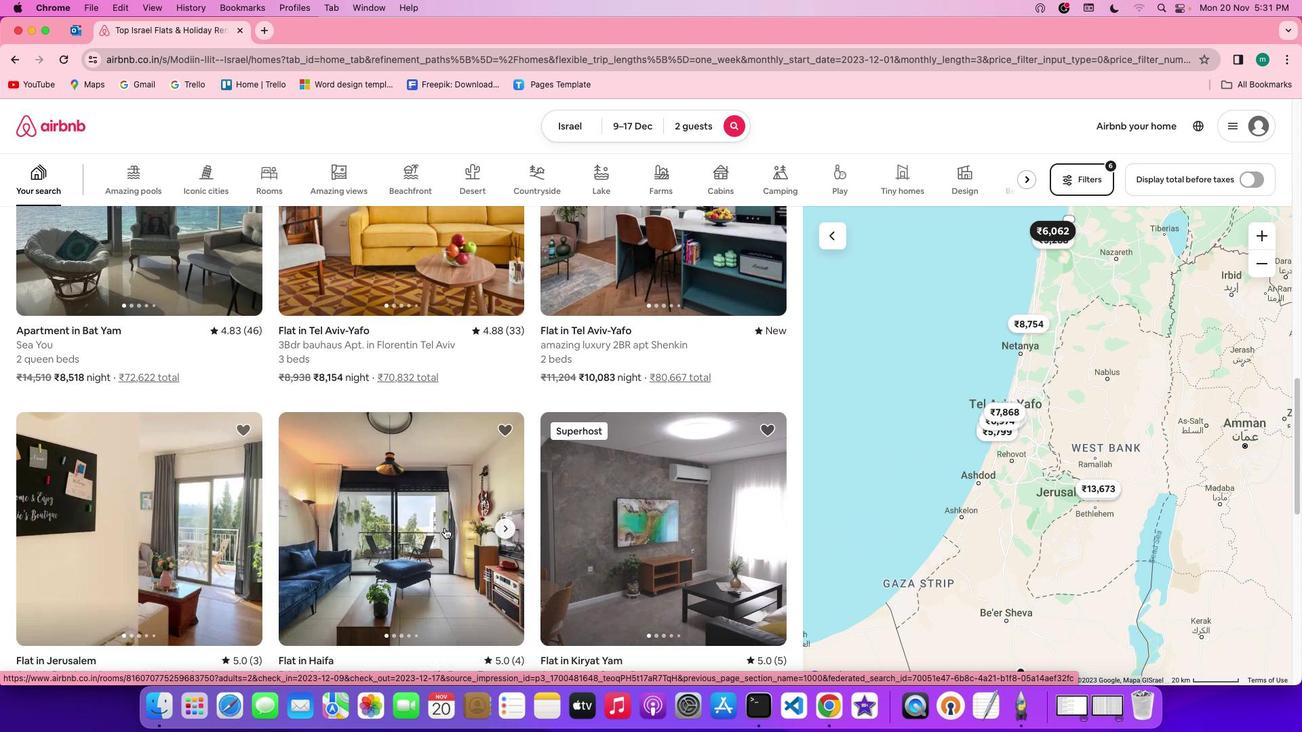
Action: Mouse scrolled (444, 527) with delta (0, 0)
Screenshot: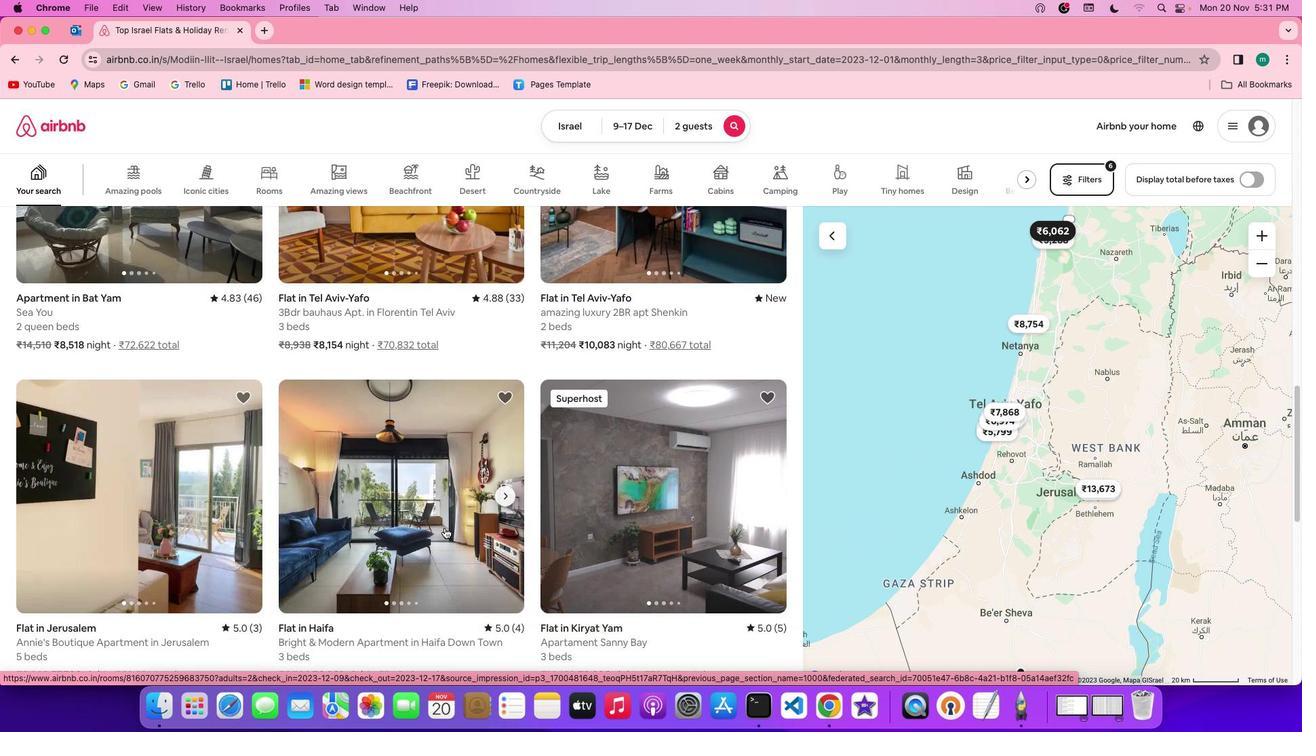 
Action: Mouse scrolled (444, 527) with delta (0, -1)
Screenshot: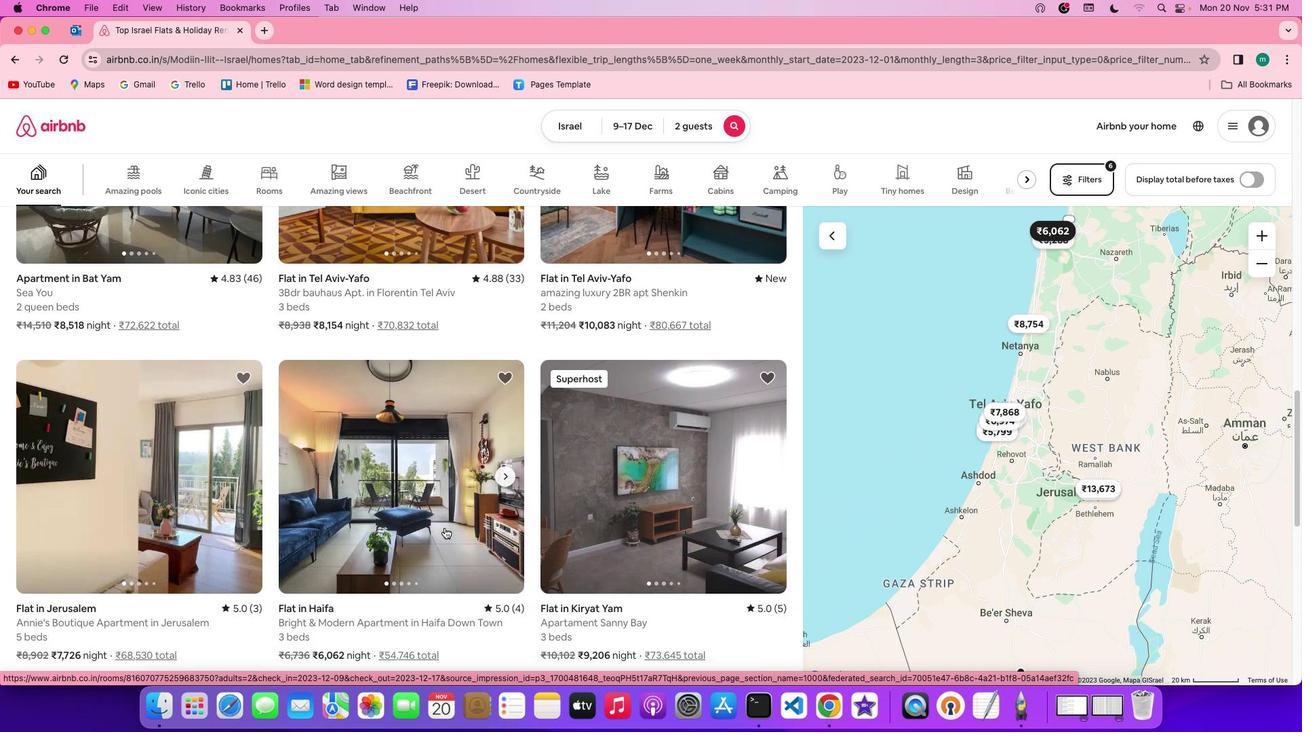 
Action: Mouse scrolled (444, 527) with delta (0, -2)
Screenshot: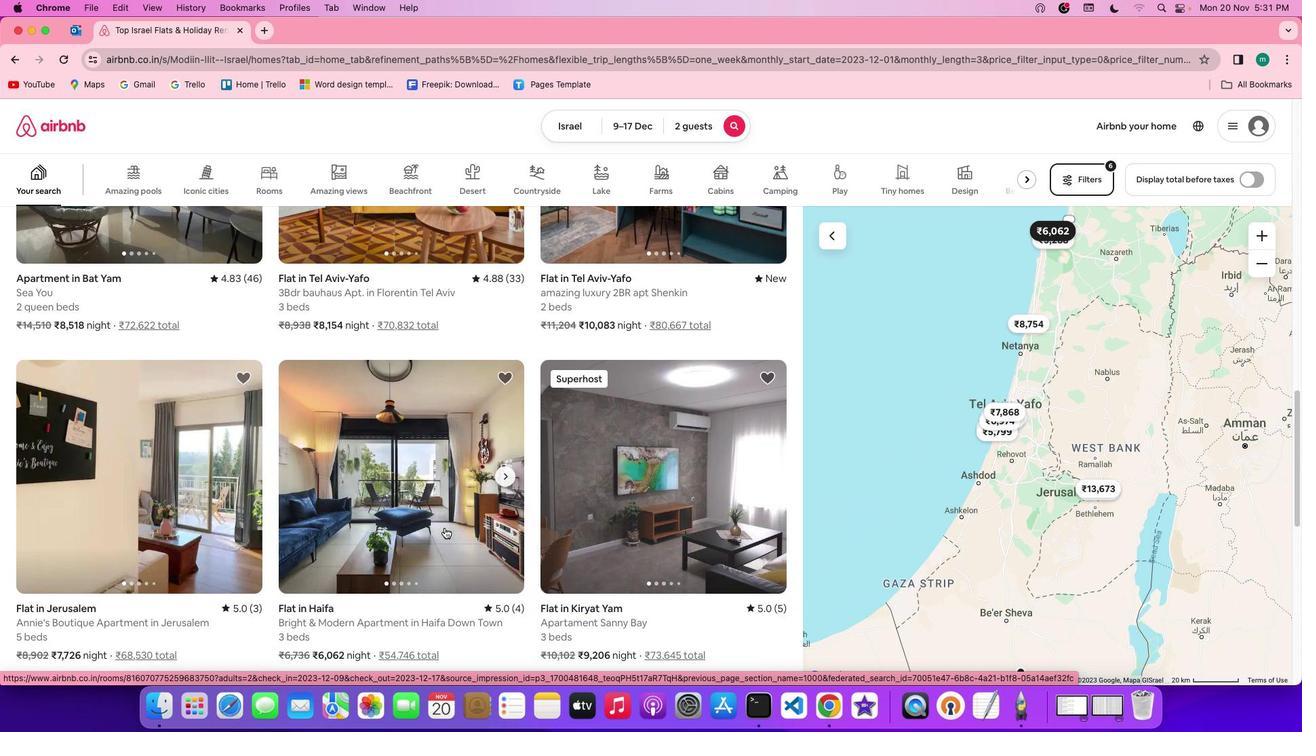 
Action: Mouse moved to (444, 526)
Screenshot: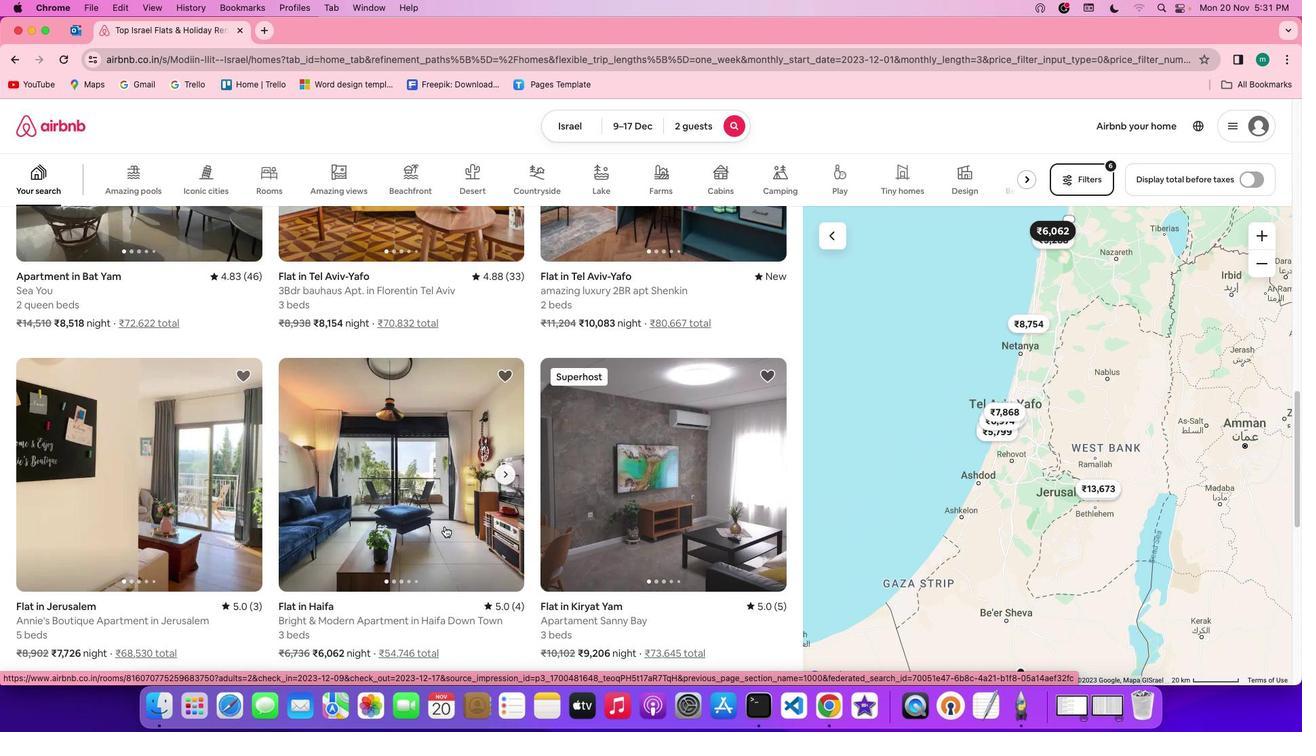 
Action: Mouse scrolled (444, 526) with delta (0, 0)
Screenshot: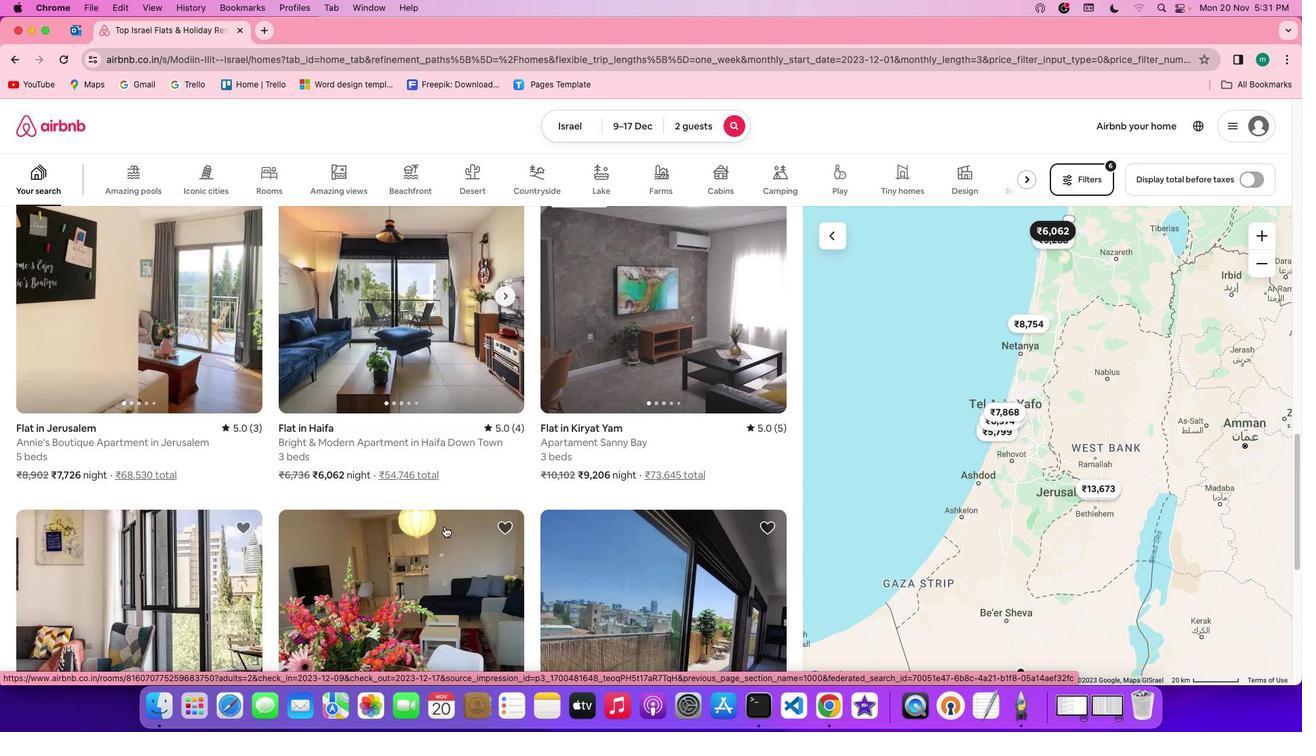 
Action: Mouse scrolled (444, 526) with delta (0, 0)
Screenshot: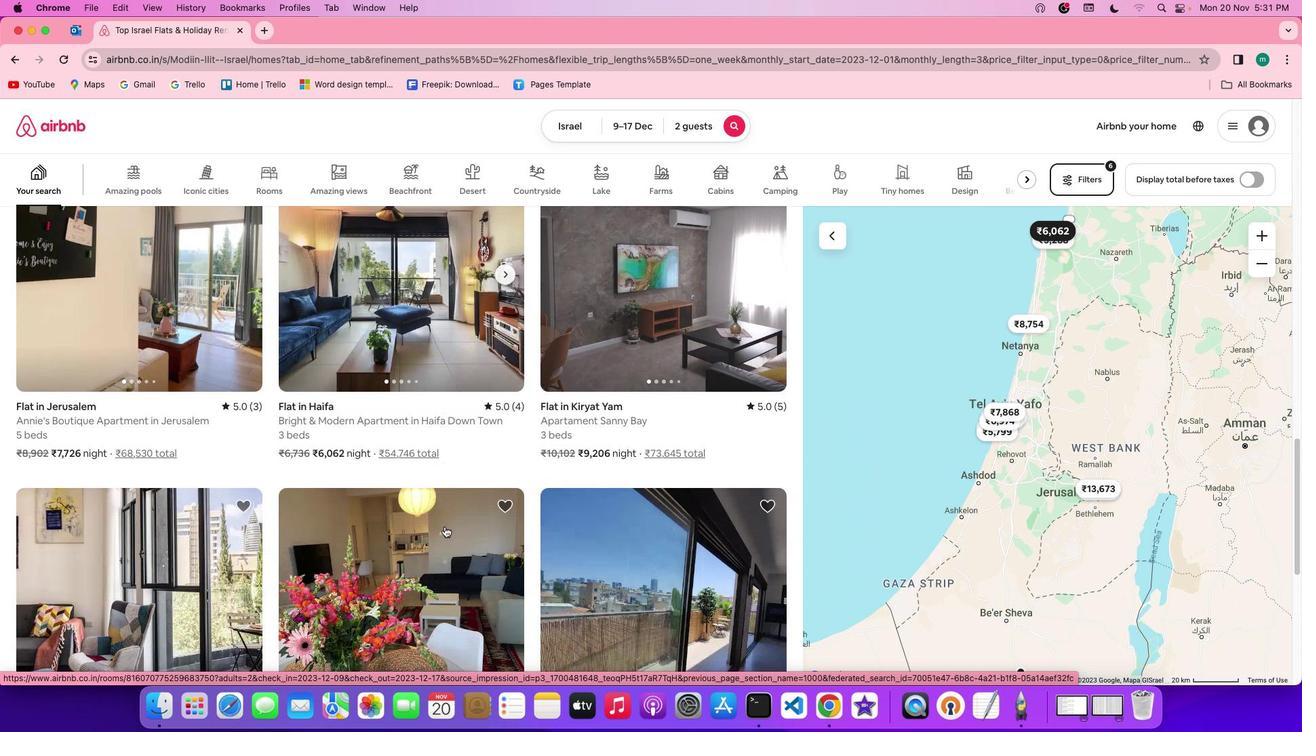 
Action: Mouse scrolled (444, 526) with delta (0, -1)
Screenshot: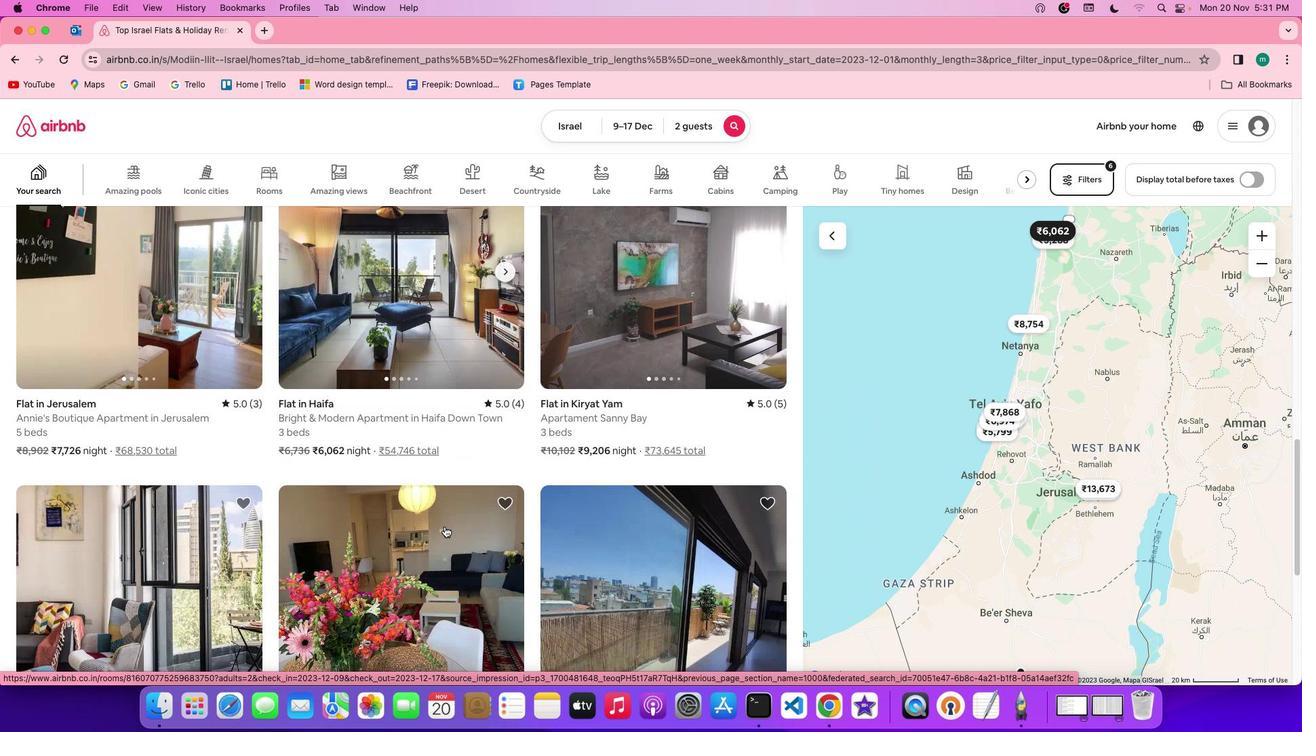 
Action: Mouse scrolled (444, 526) with delta (0, -2)
Screenshot: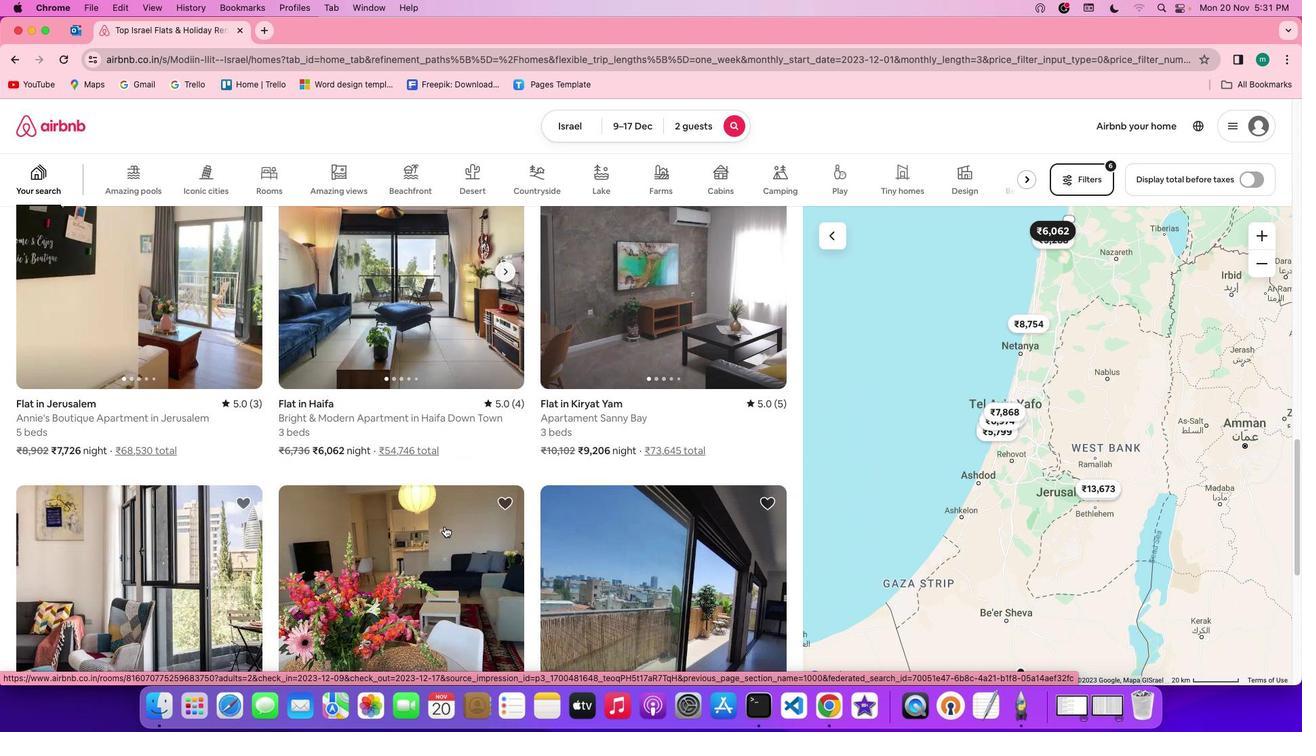 
Action: Mouse scrolled (444, 526) with delta (0, 0)
Screenshot: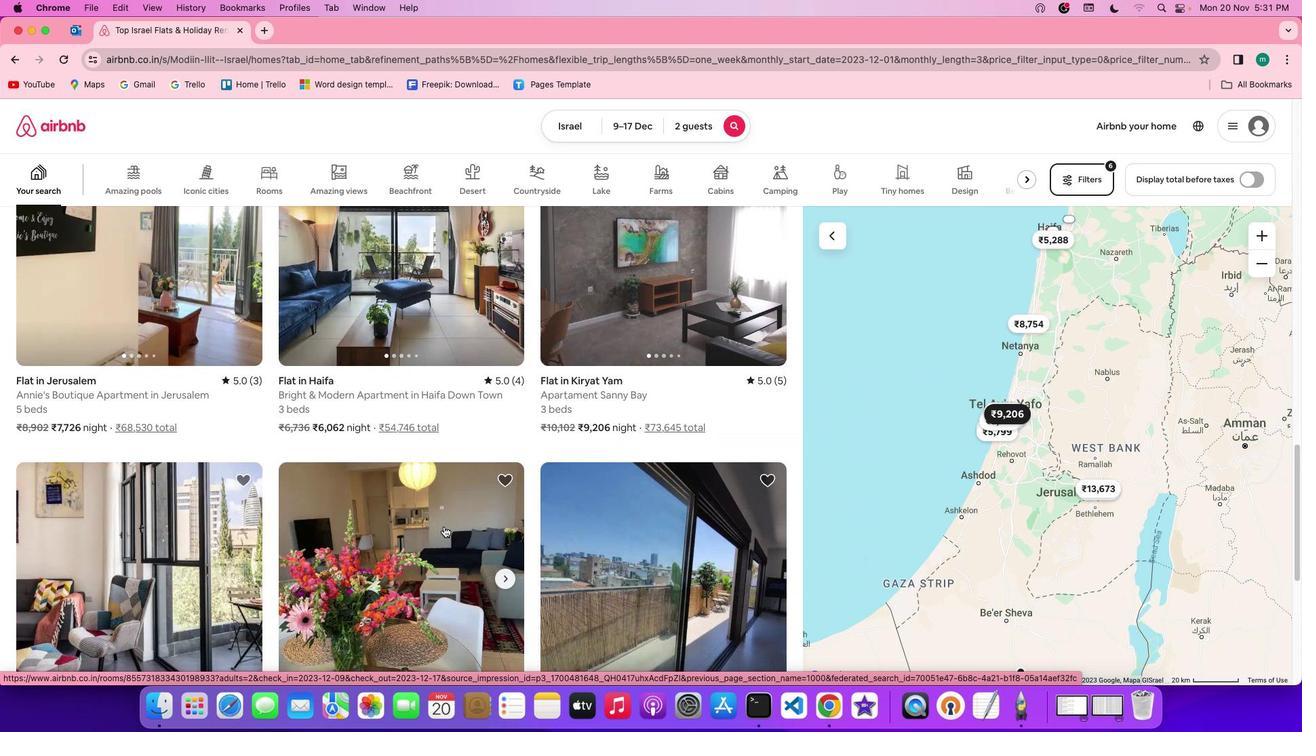 
Action: Mouse scrolled (444, 526) with delta (0, 0)
Screenshot: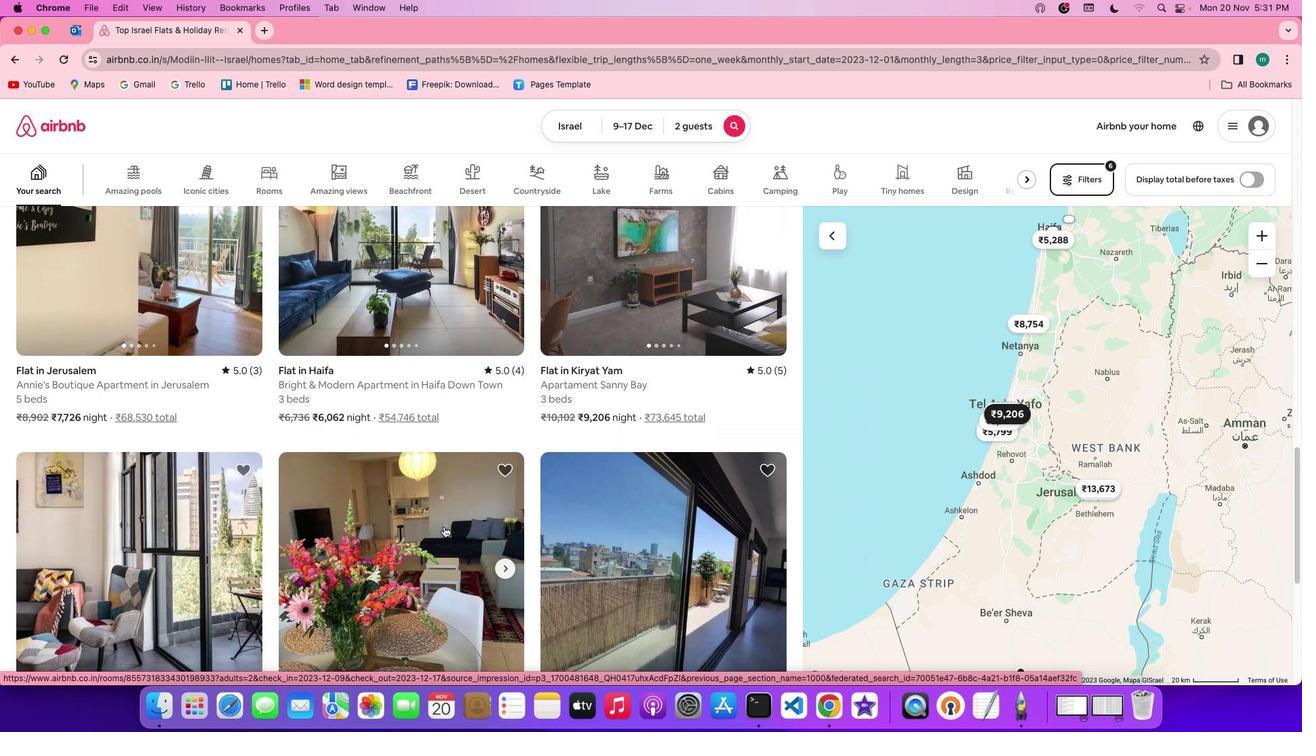 
Action: Mouse moved to (444, 526)
Screenshot: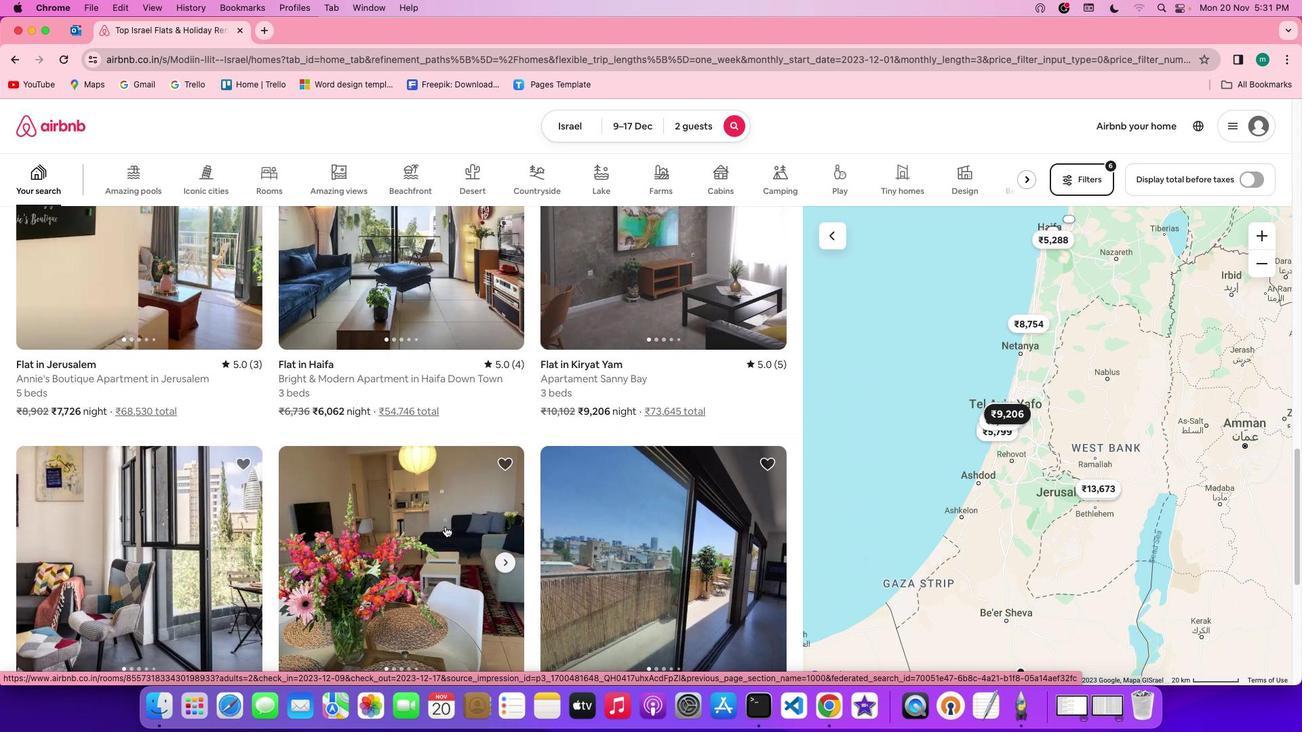 
Action: Mouse scrolled (444, 526) with delta (0, 0)
Screenshot: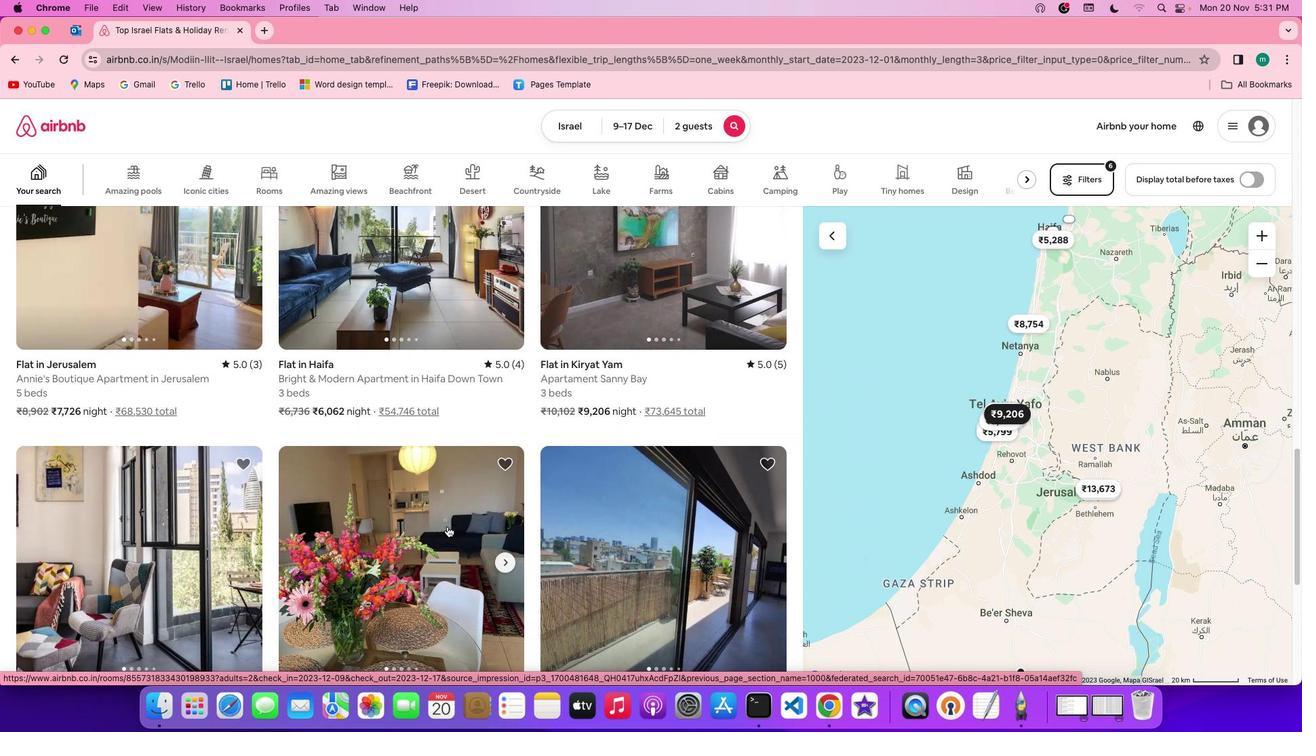 
Action: Mouse moved to (467, 529)
Screenshot: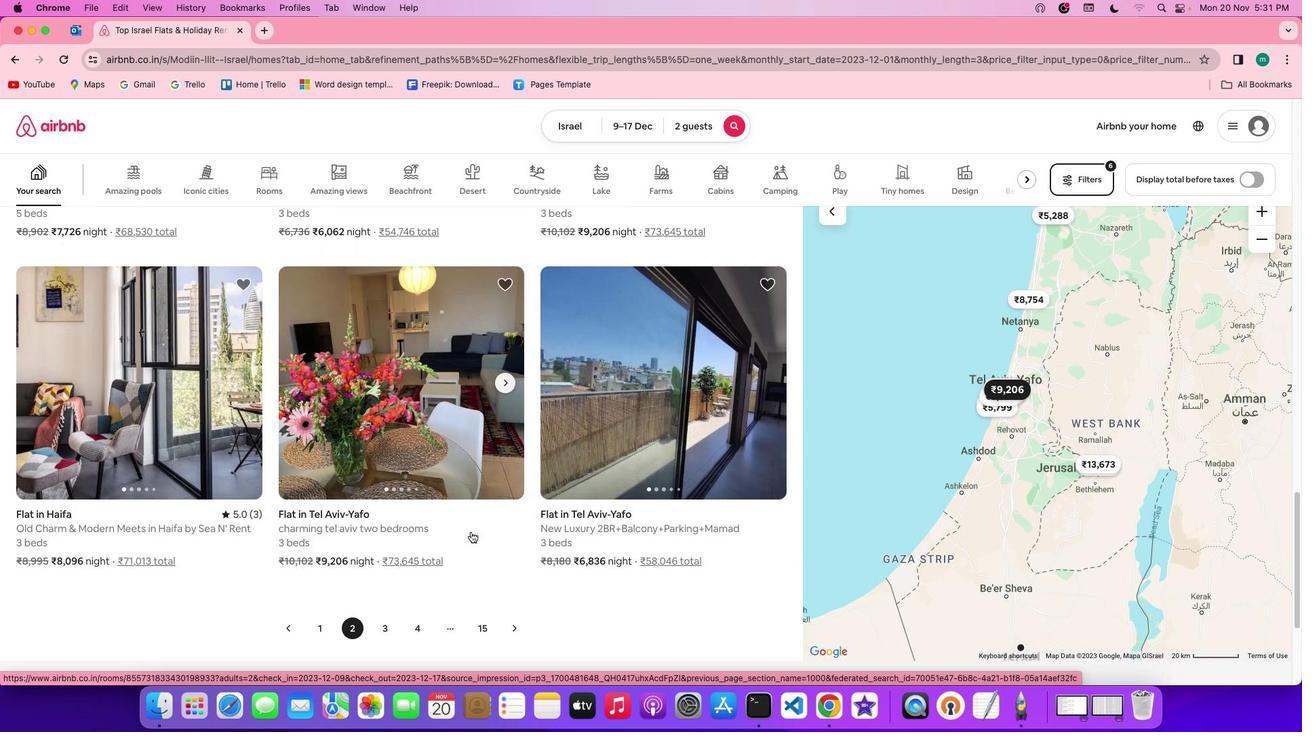 
Action: Mouse scrolled (467, 529) with delta (0, 0)
Screenshot: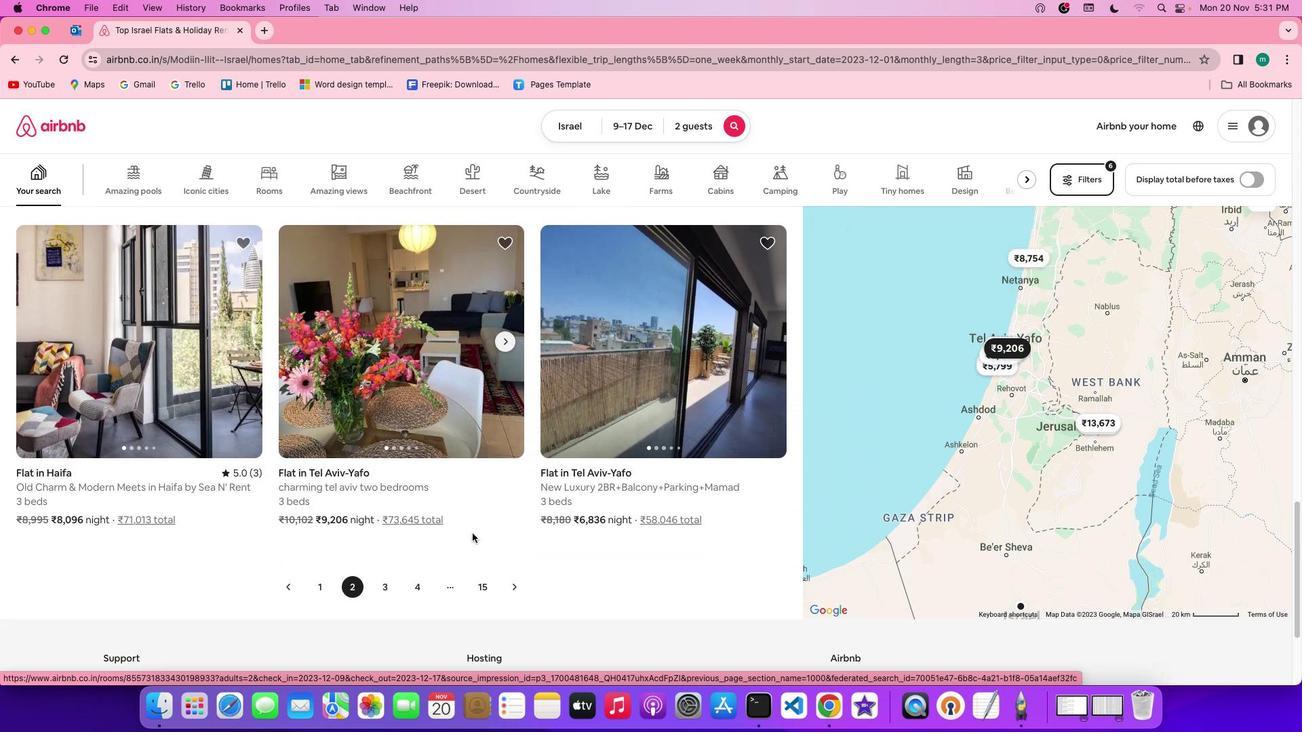 
Action: Mouse scrolled (467, 529) with delta (0, 0)
Screenshot: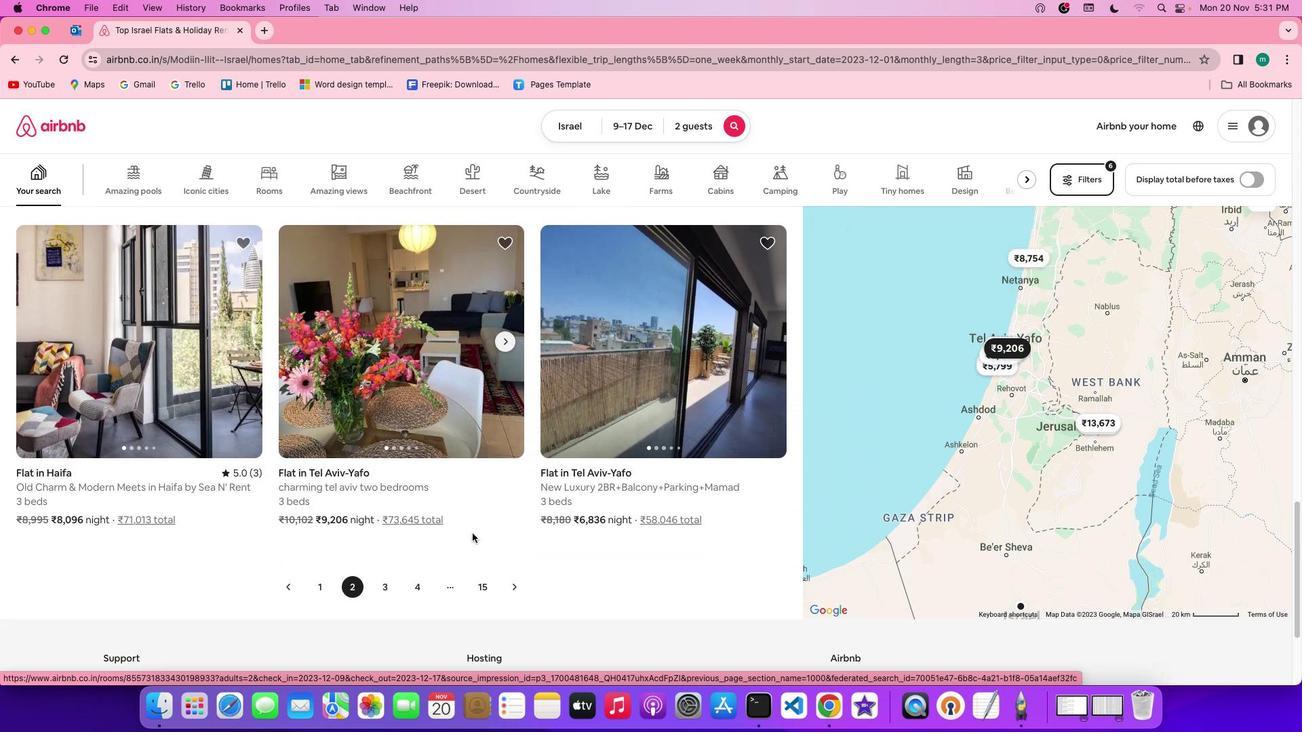 
Action: Mouse scrolled (467, 529) with delta (0, -2)
Screenshot: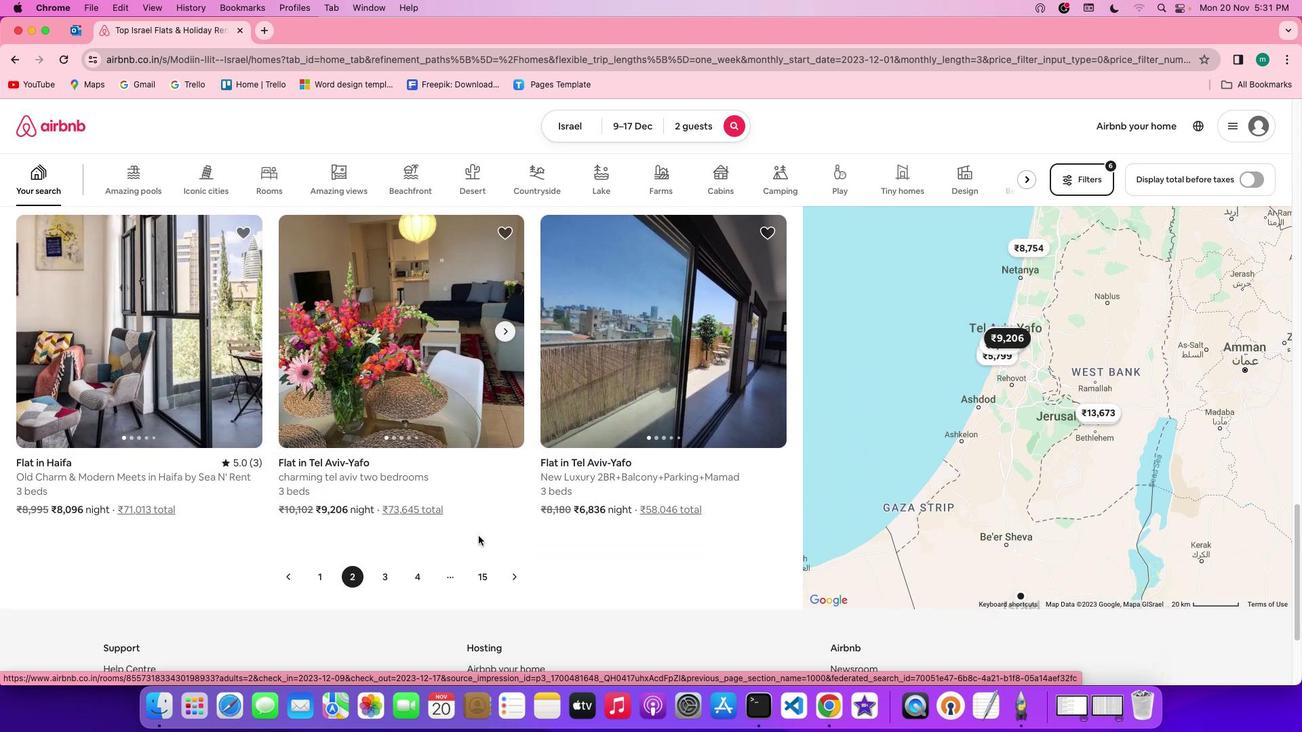 
Action: Mouse moved to (469, 530)
Screenshot: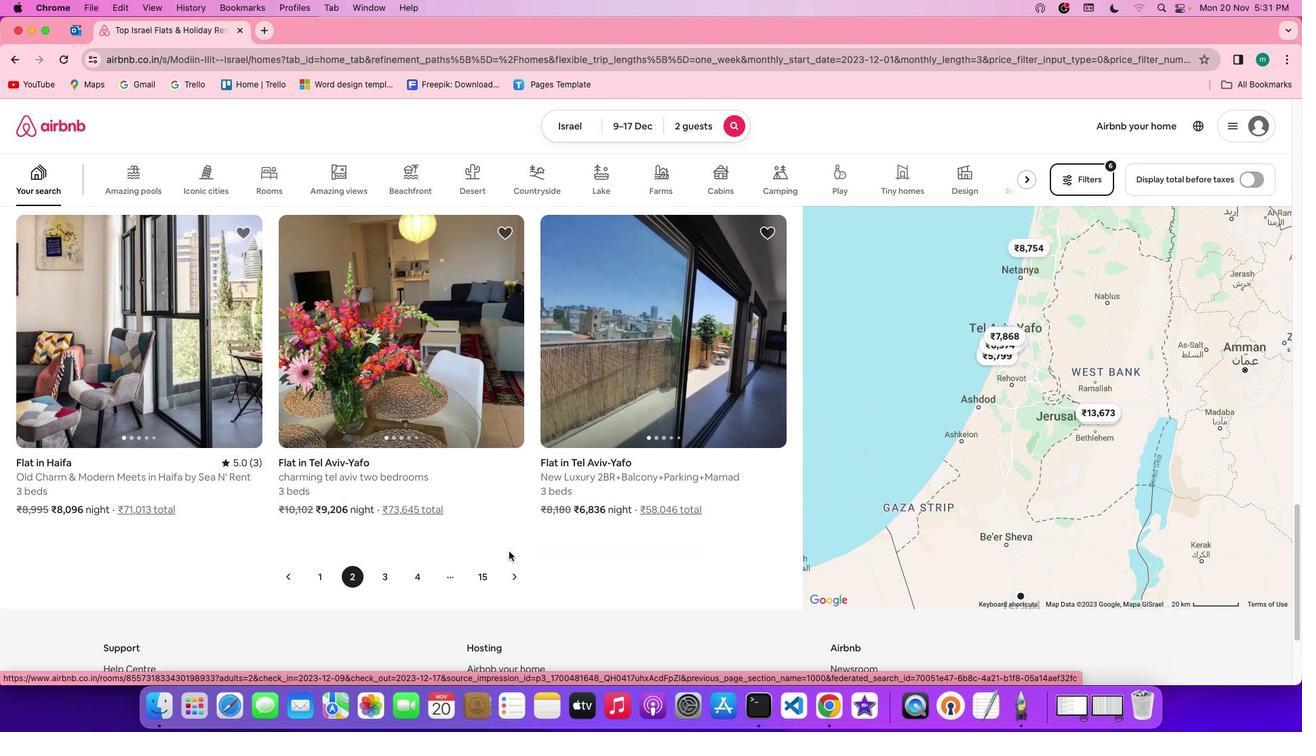 
Action: Mouse scrolled (469, 530) with delta (0, -2)
Screenshot: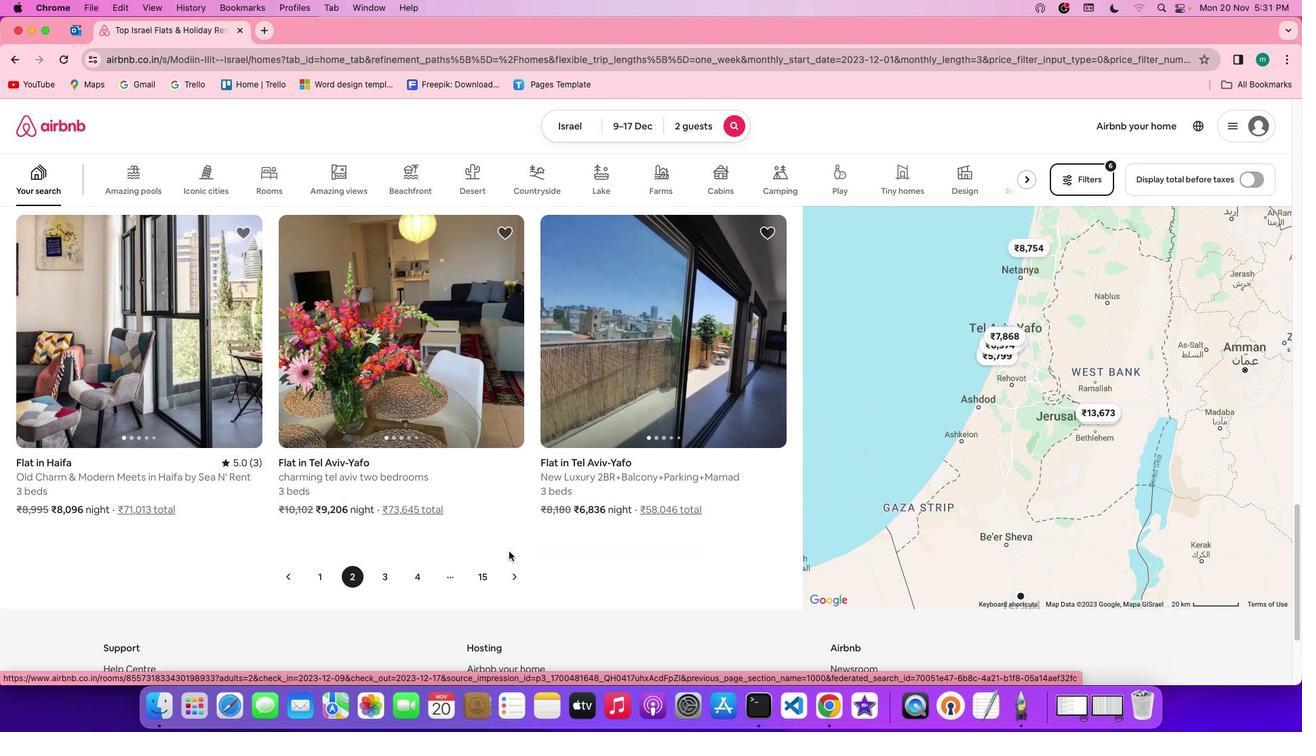 
Action: Mouse moved to (557, 558)
Screenshot: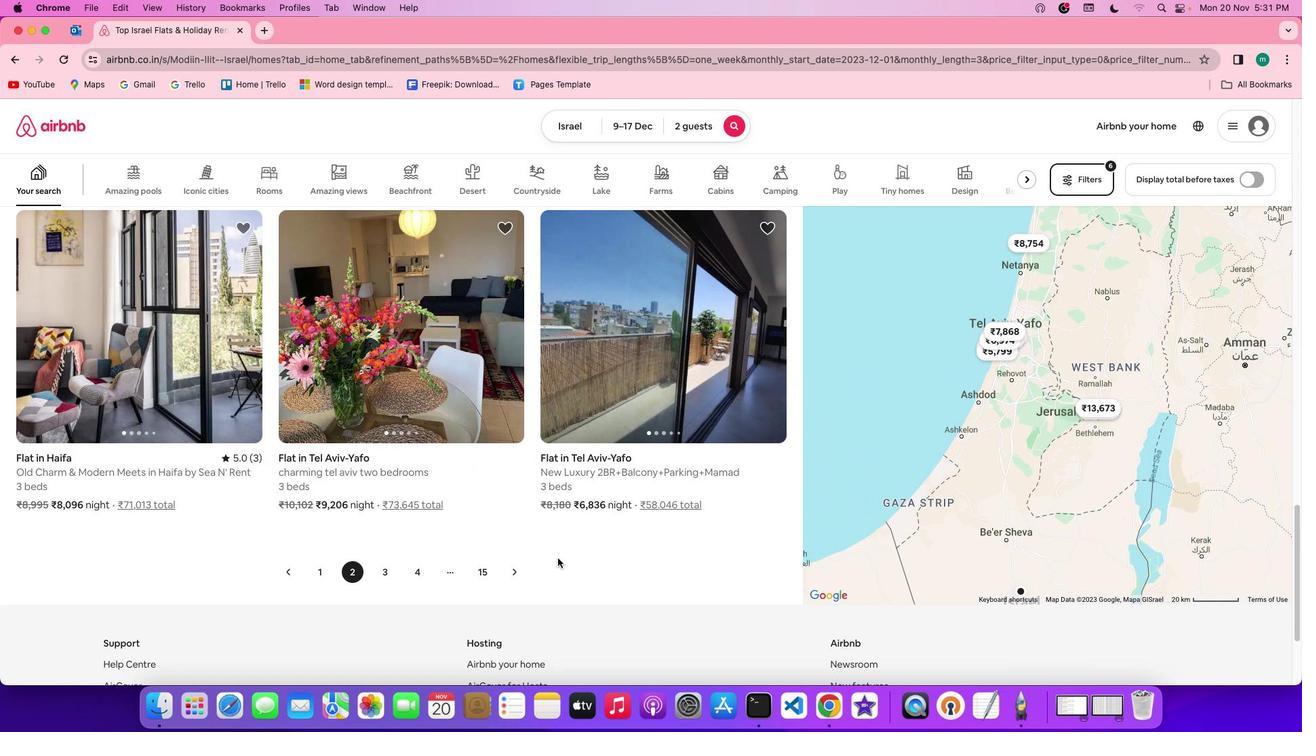 
Action: Mouse scrolled (557, 558) with delta (0, 0)
Screenshot: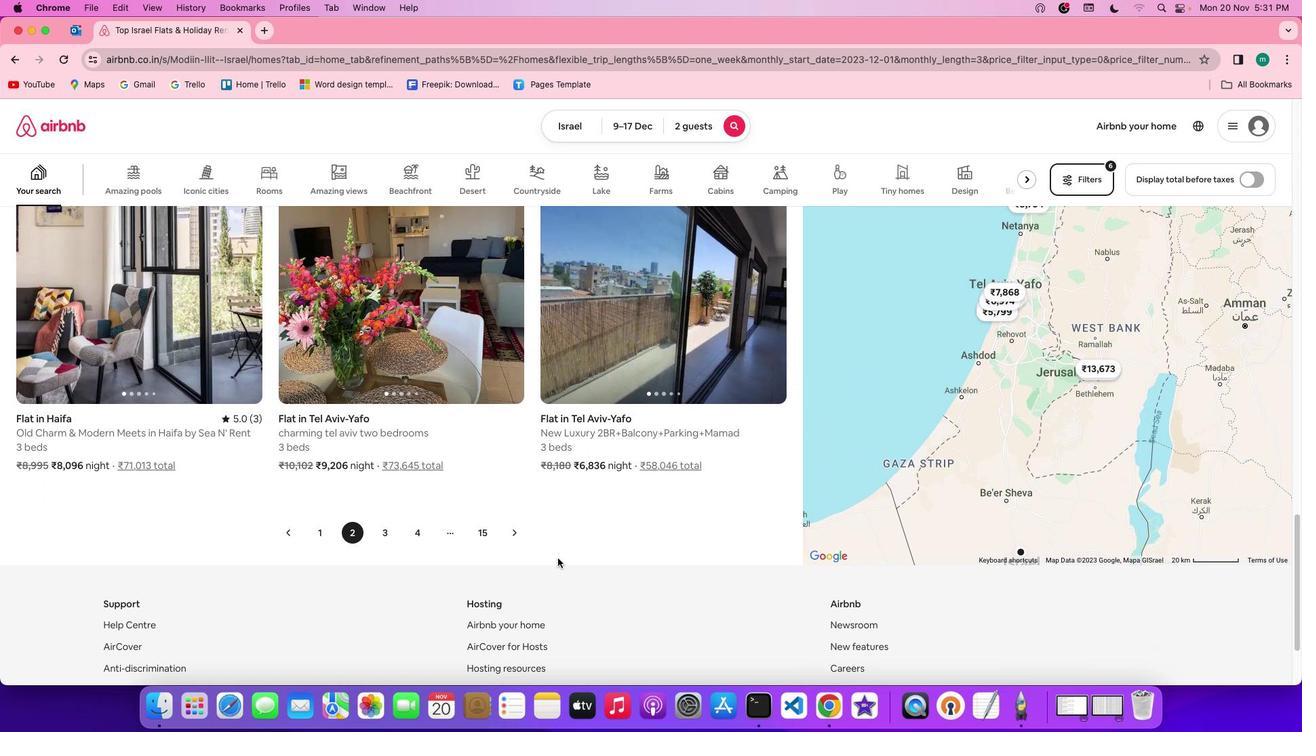 
Action: Mouse scrolled (557, 558) with delta (0, 0)
Screenshot: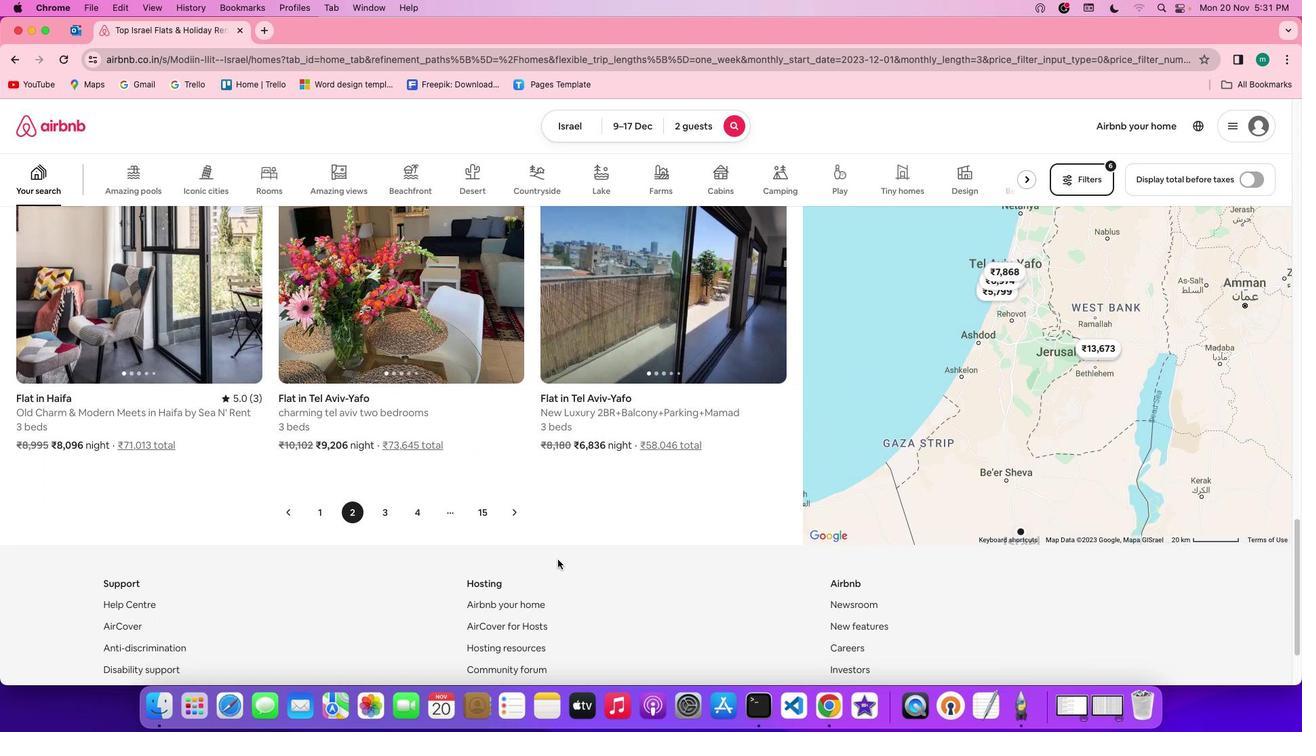 
Action: Mouse scrolled (557, 558) with delta (0, 0)
Screenshot: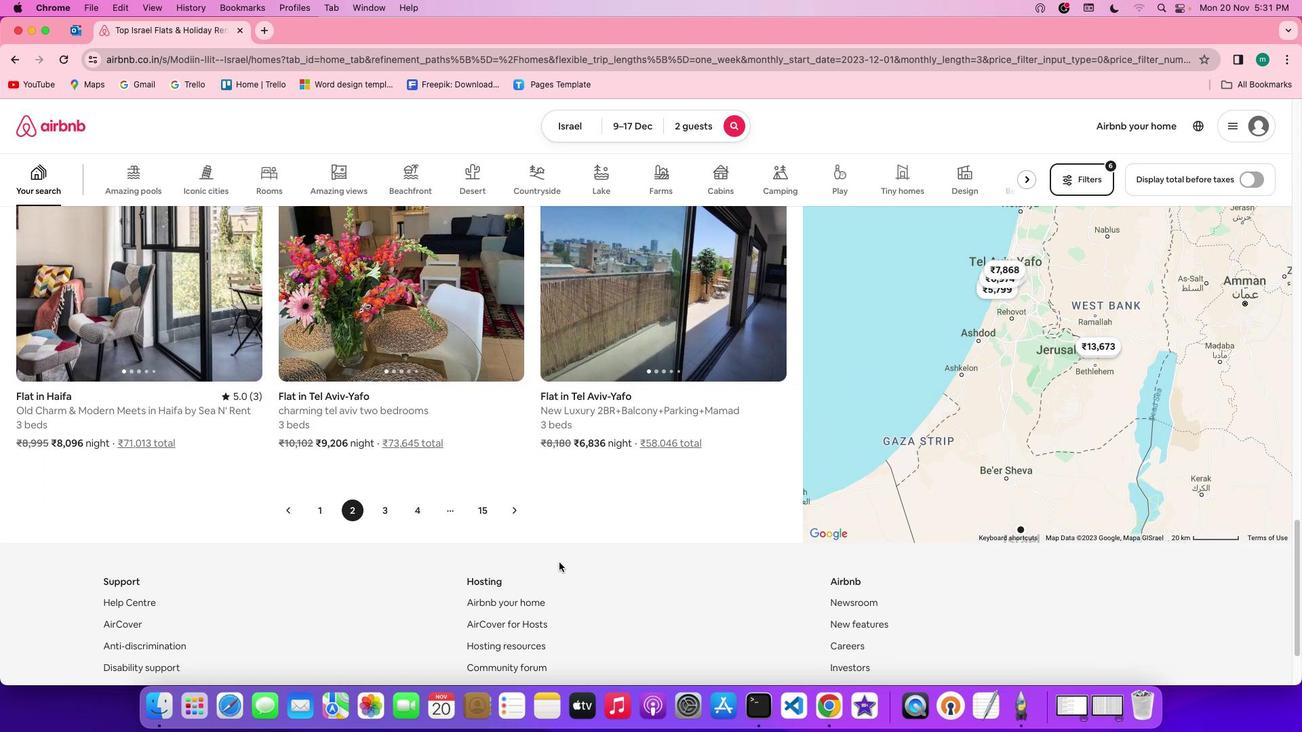 
Action: Mouse moved to (374, 509)
Screenshot: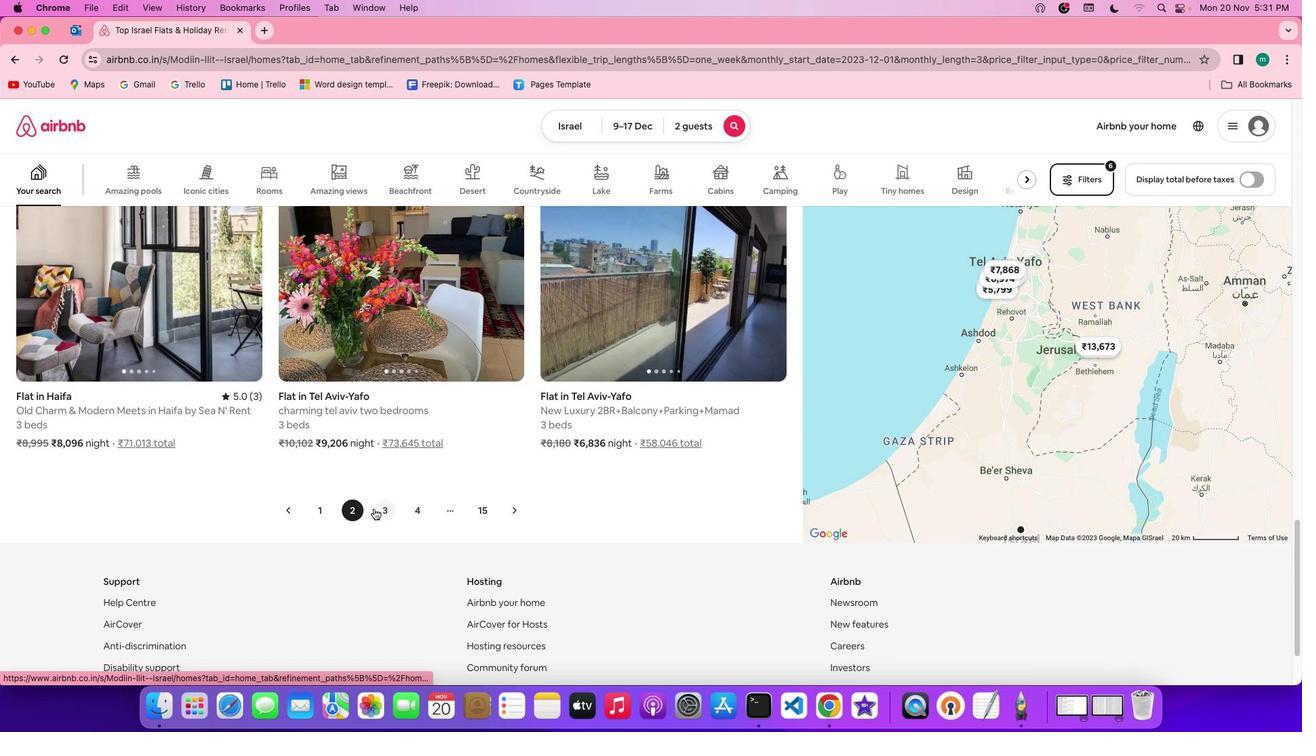 
Action: Mouse pressed left at (374, 509)
Screenshot: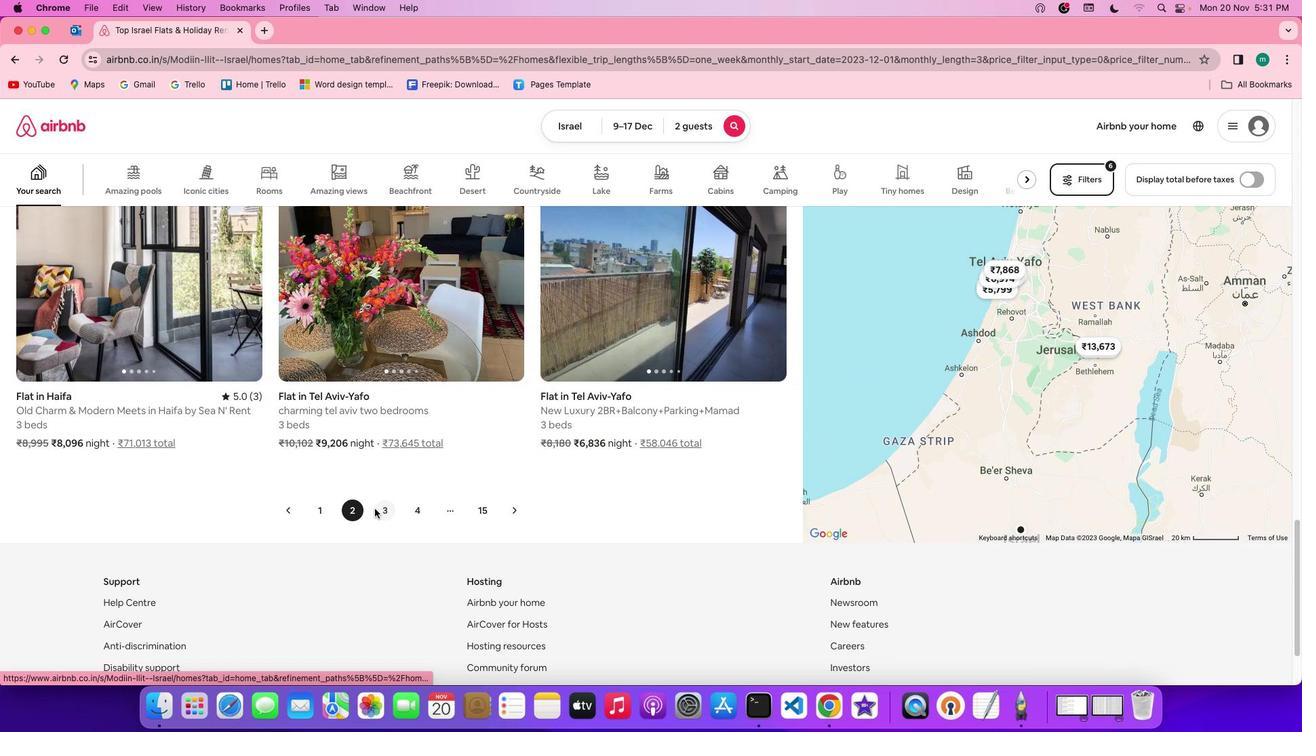 
Action: Mouse moved to (640, 564)
Screenshot: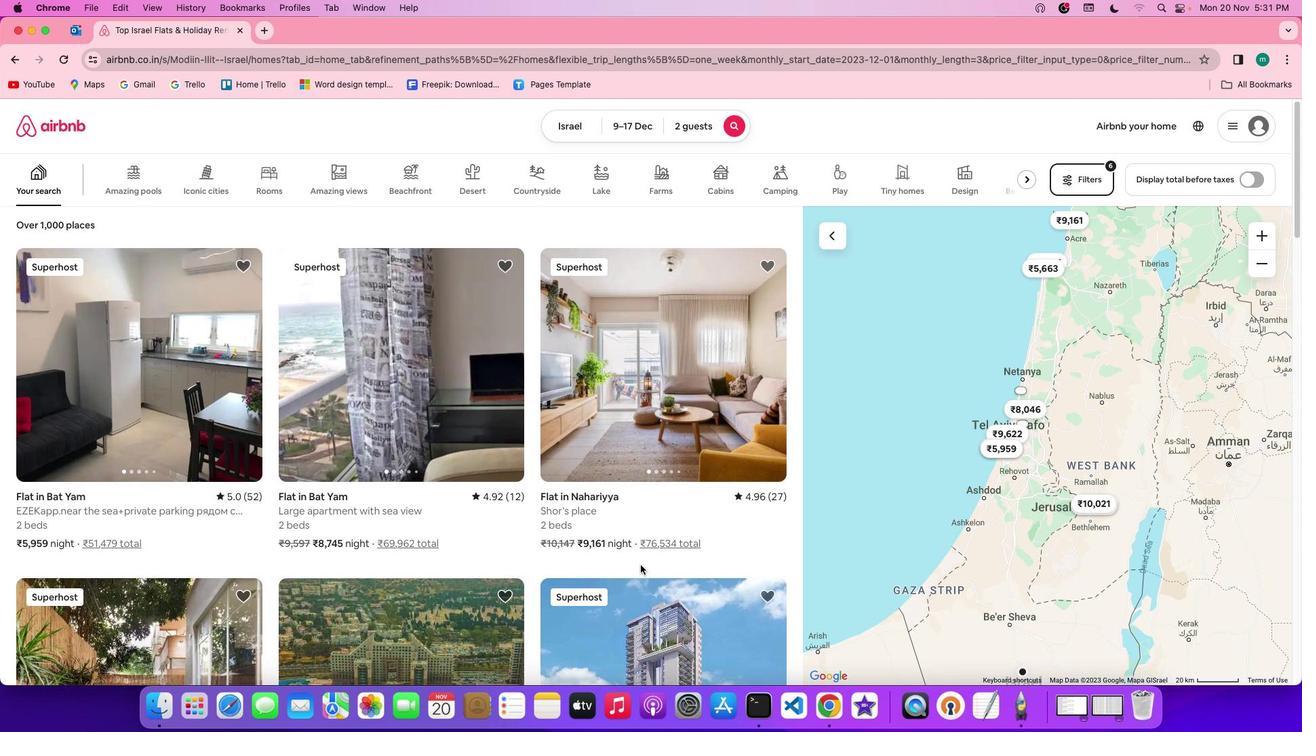 
Action: Mouse scrolled (640, 564) with delta (0, 0)
Screenshot: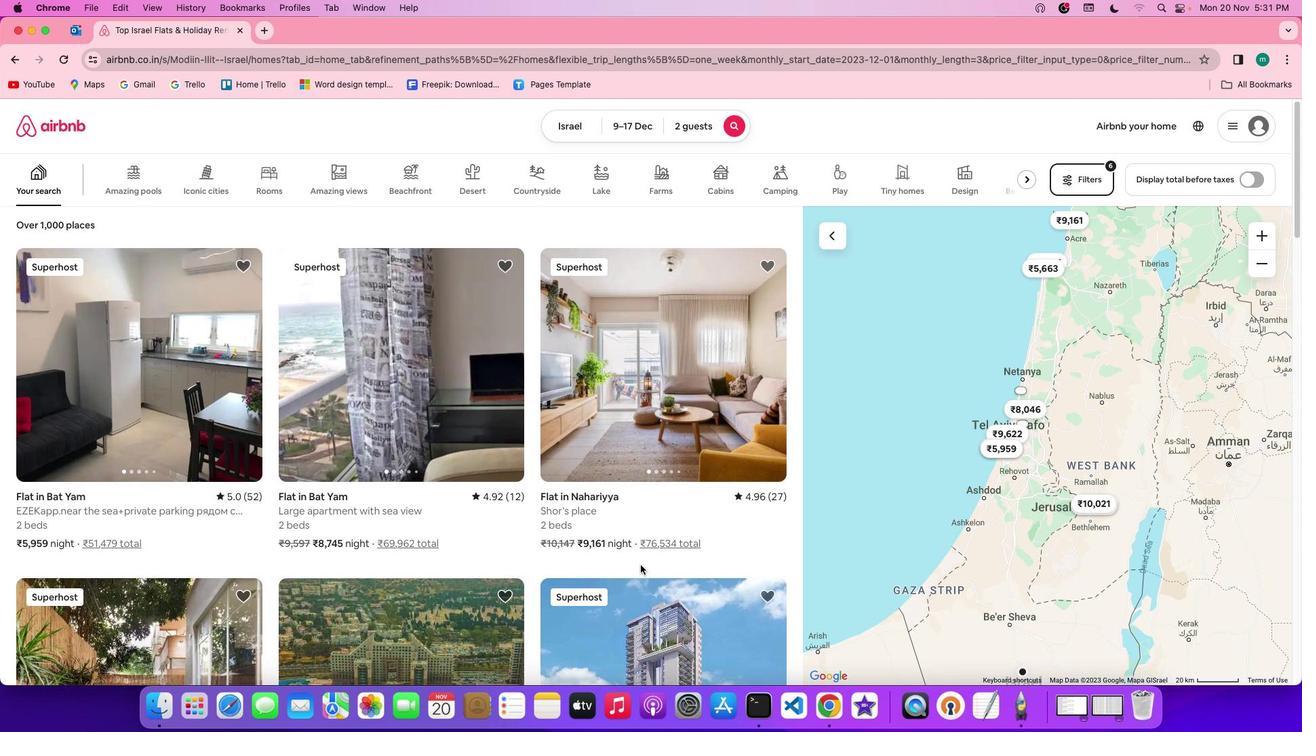 
Action: Mouse scrolled (640, 564) with delta (0, 0)
Screenshot: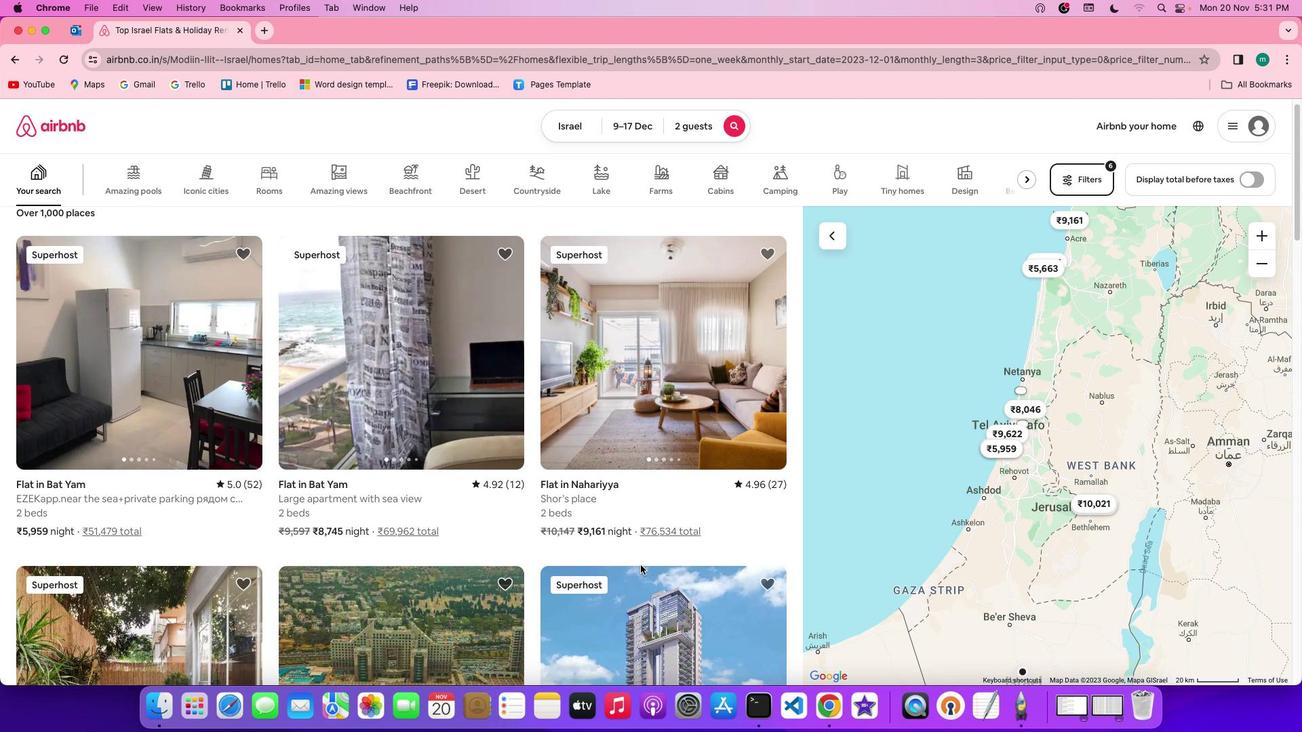 
Action: Mouse scrolled (640, 564) with delta (0, 0)
Screenshot: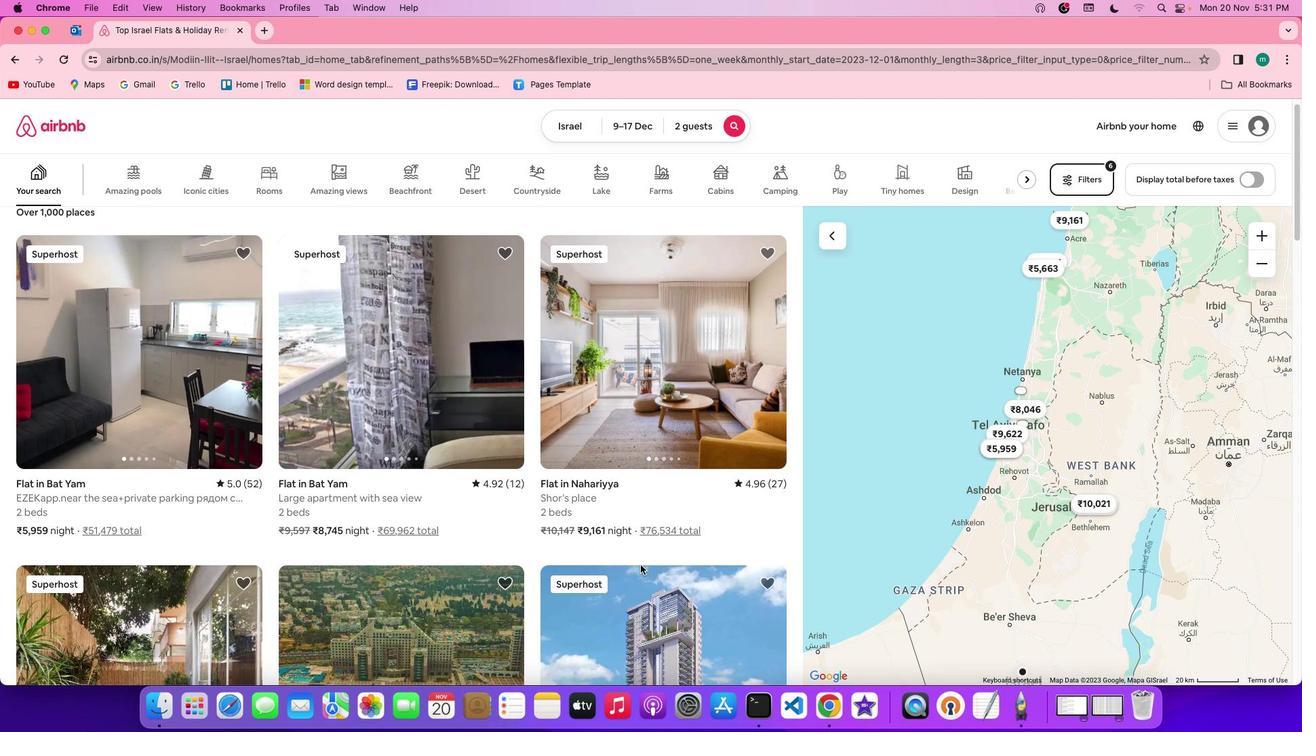 
Action: Mouse moved to (612, 558)
Screenshot: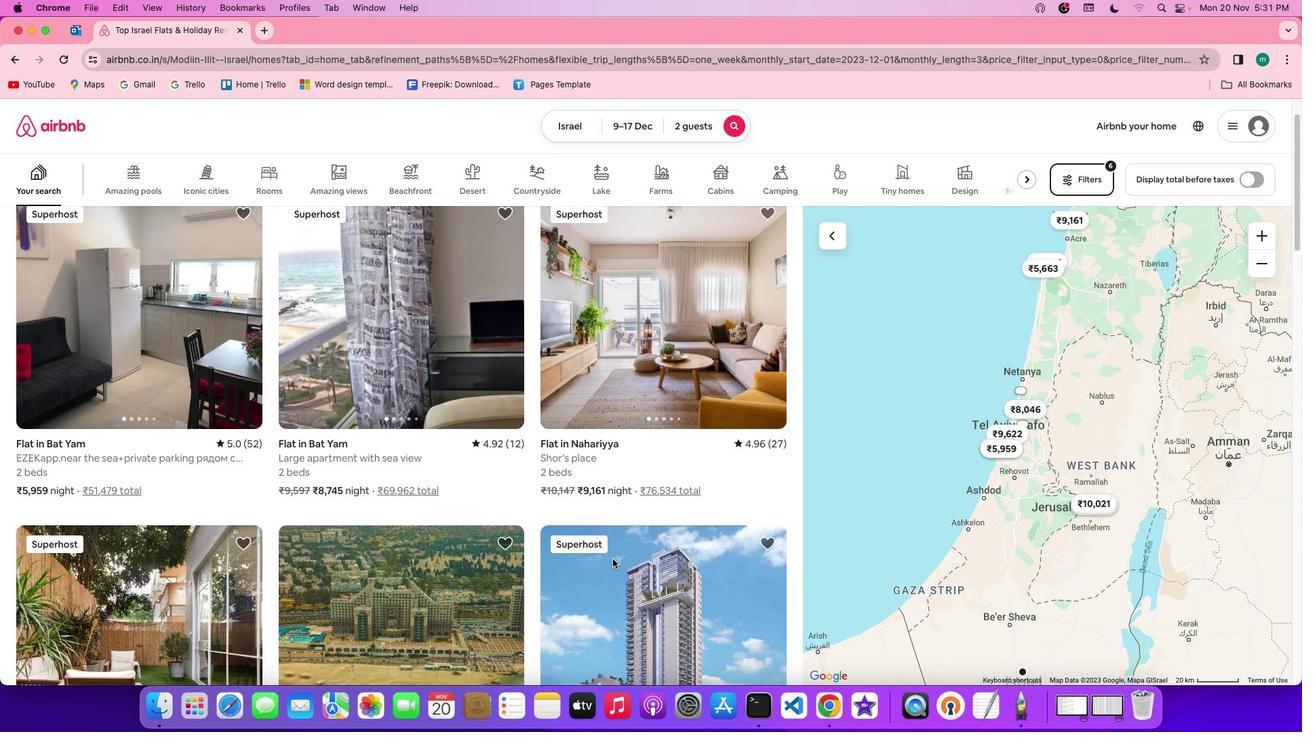 
Action: Mouse scrolled (612, 558) with delta (0, 0)
Screenshot: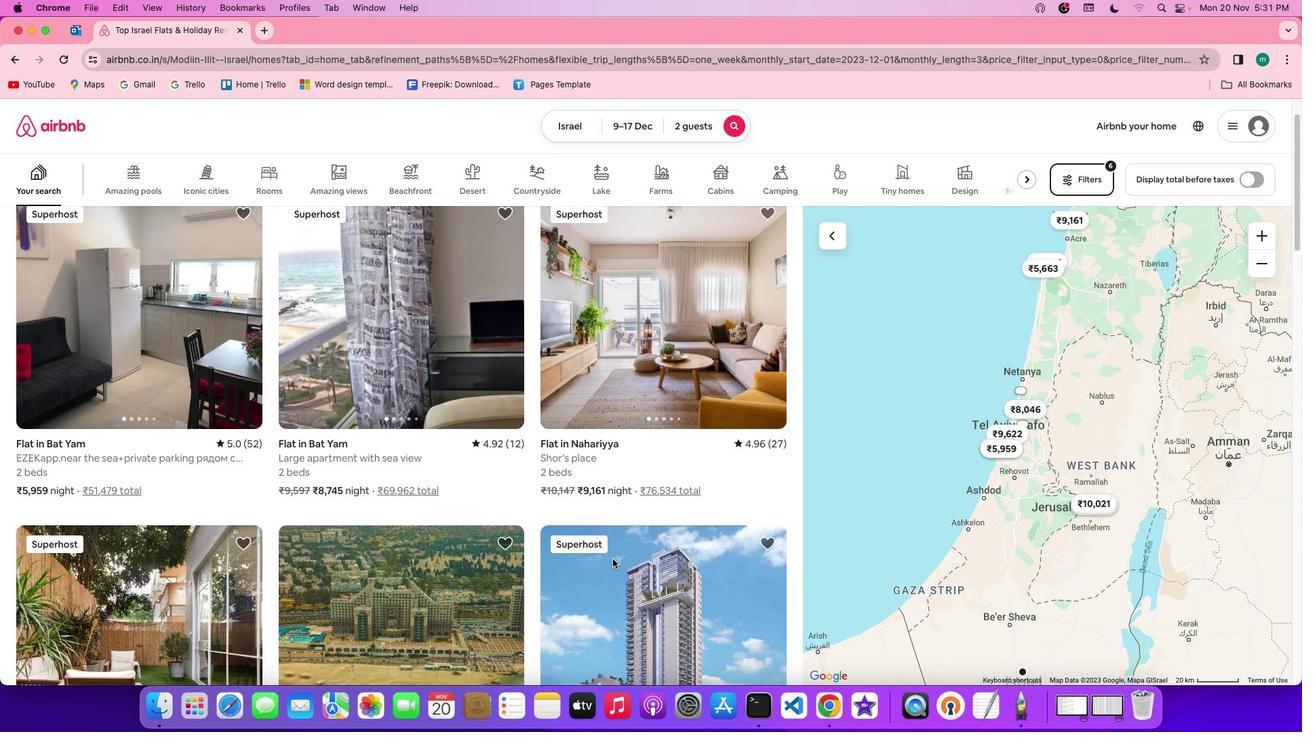 
Action: Mouse scrolled (612, 558) with delta (0, 0)
Screenshot: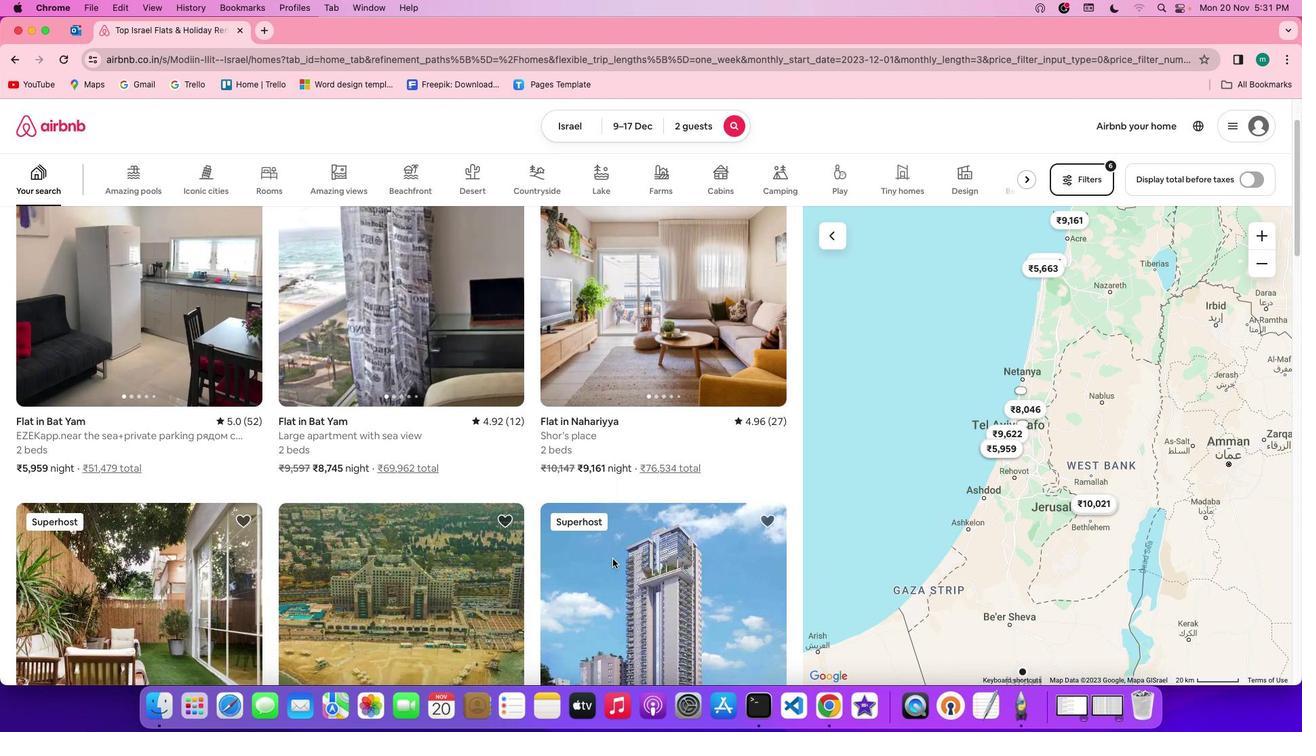 
Action: Mouse scrolled (612, 558) with delta (0, 0)
Screenshot: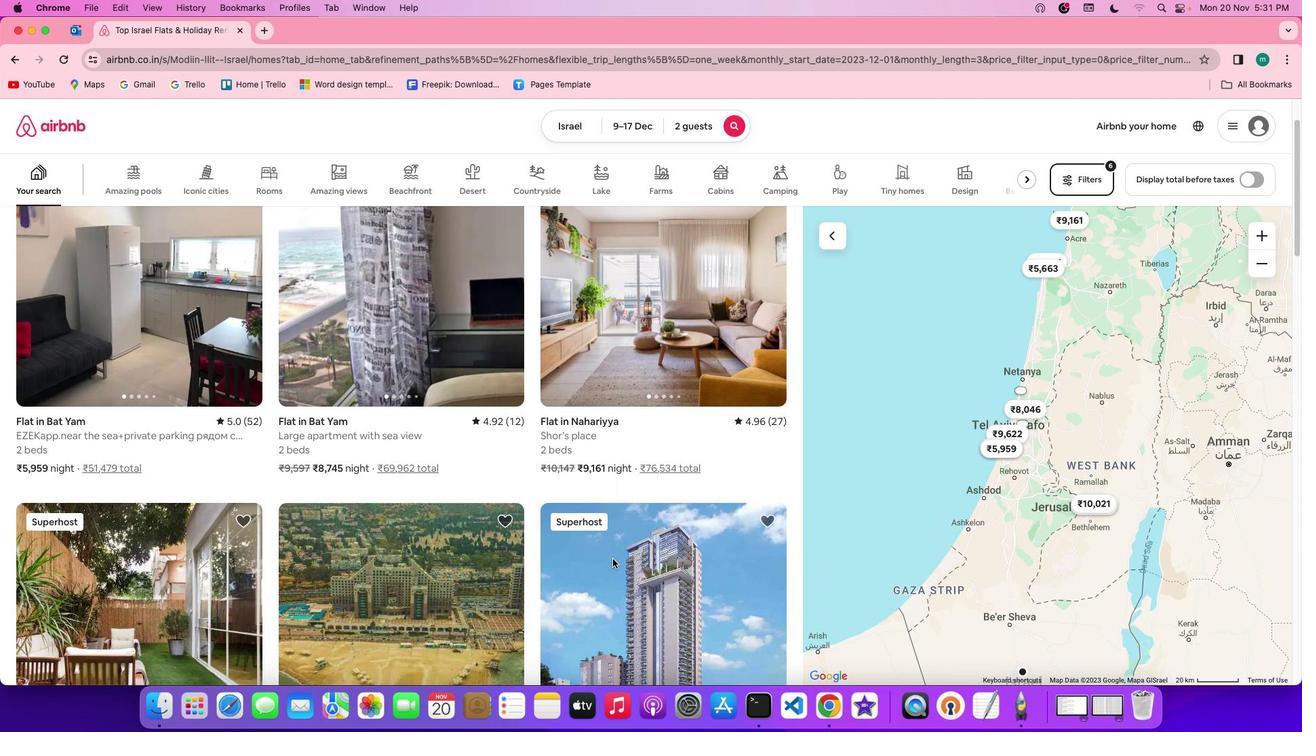 
Action: Mouse scrolled (612, 558) with delta (0, 0)
Screenshot: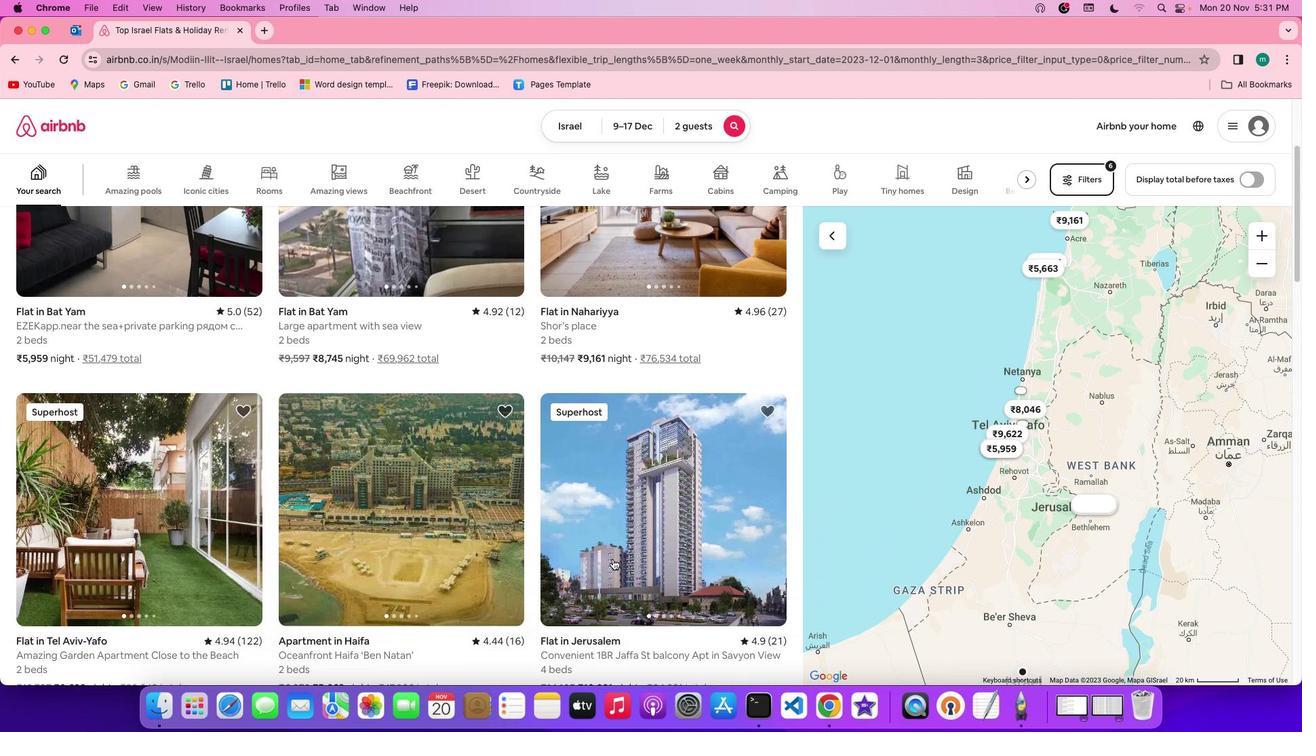
Action: Mouse scrolled (612, 558) with delta (0, 0)
Screenshot: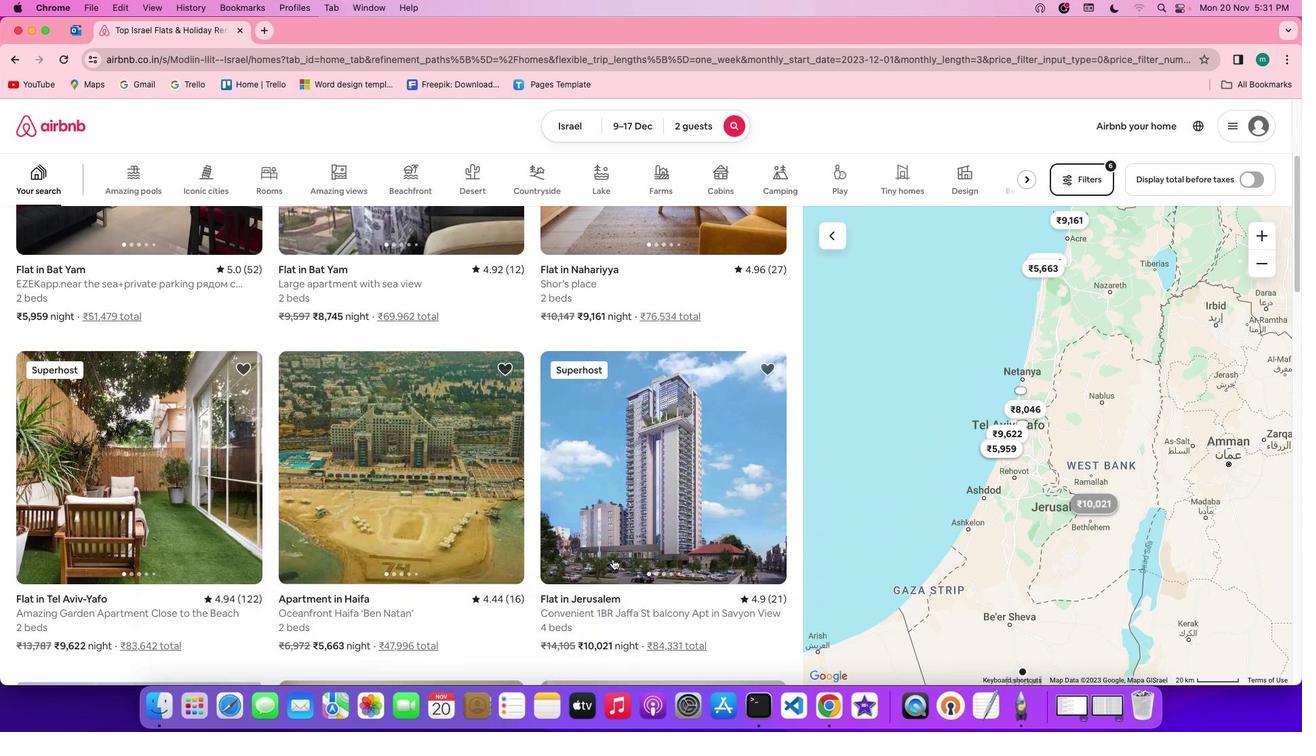 
Action: Mouse scrolled (612, 558) with delta (0, -1)
Screenshot: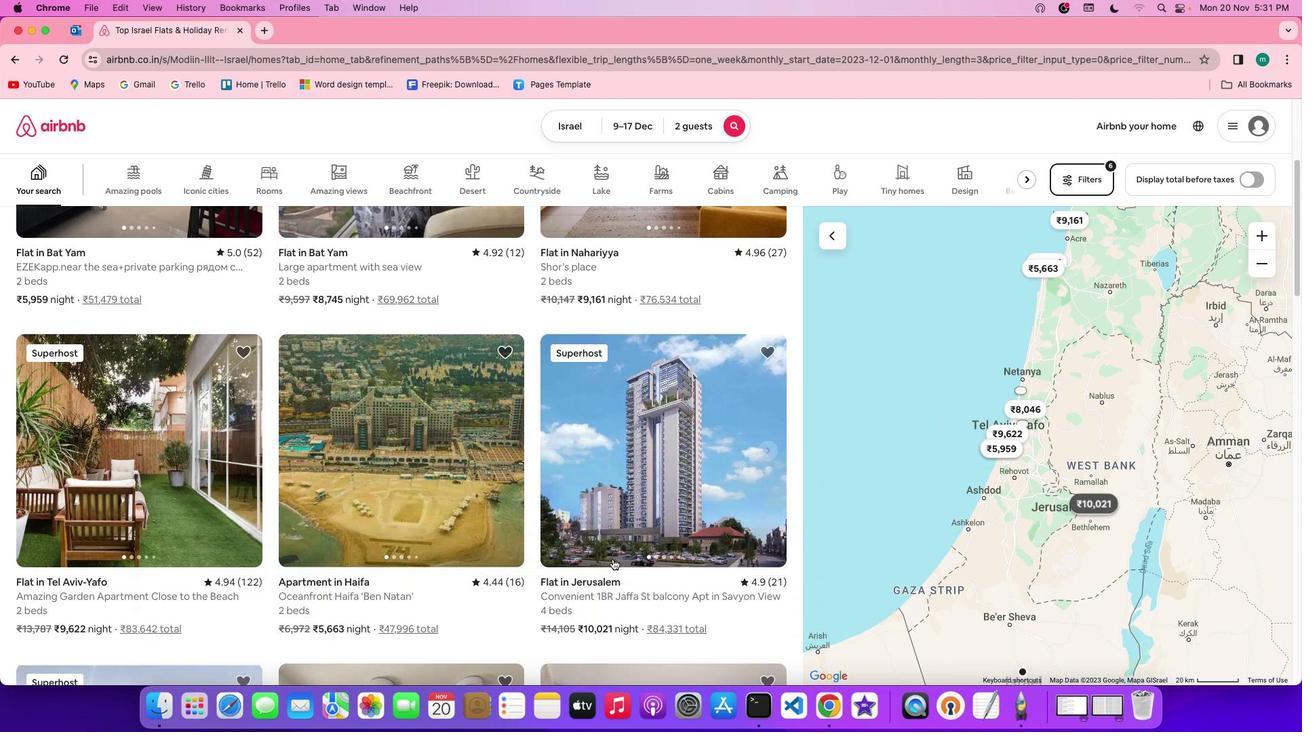 
Action: Mouse scrolled (612, 558) with delta (0, -1)
Screenshot: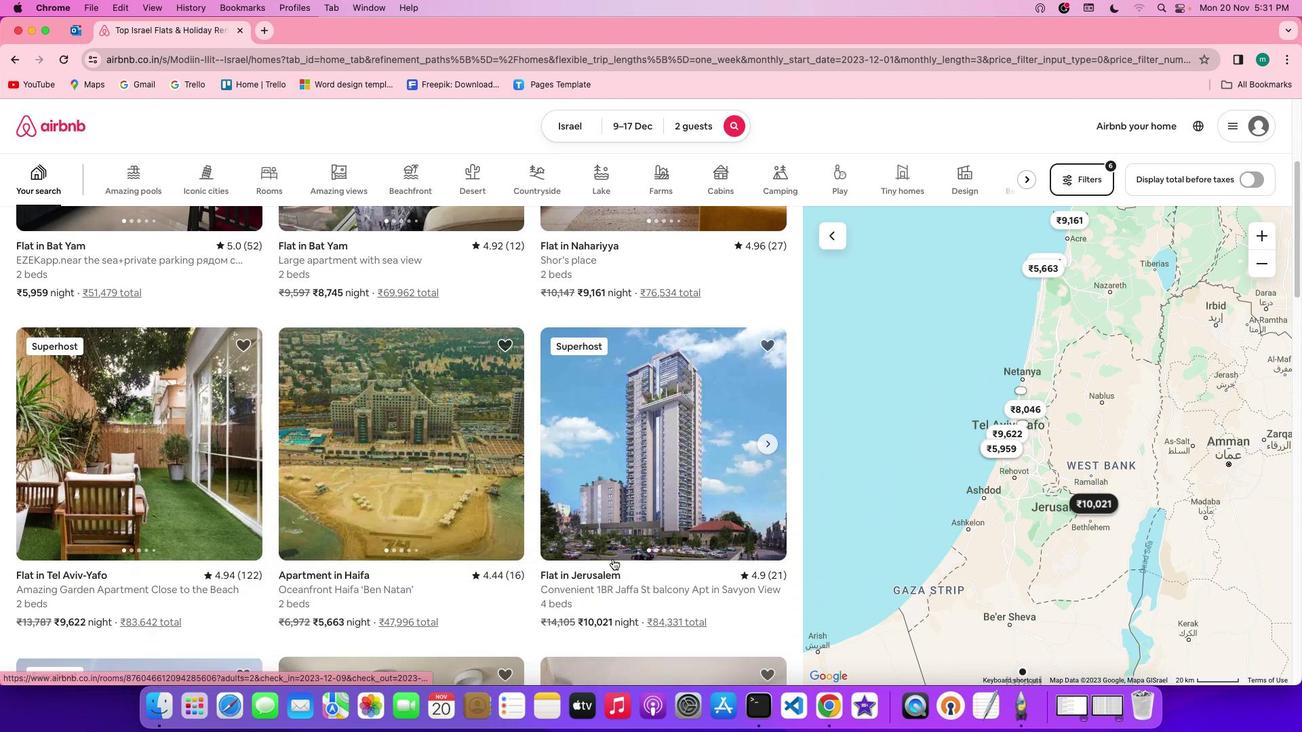 
Action: Mouse moved to (602, 556)
Screenshot: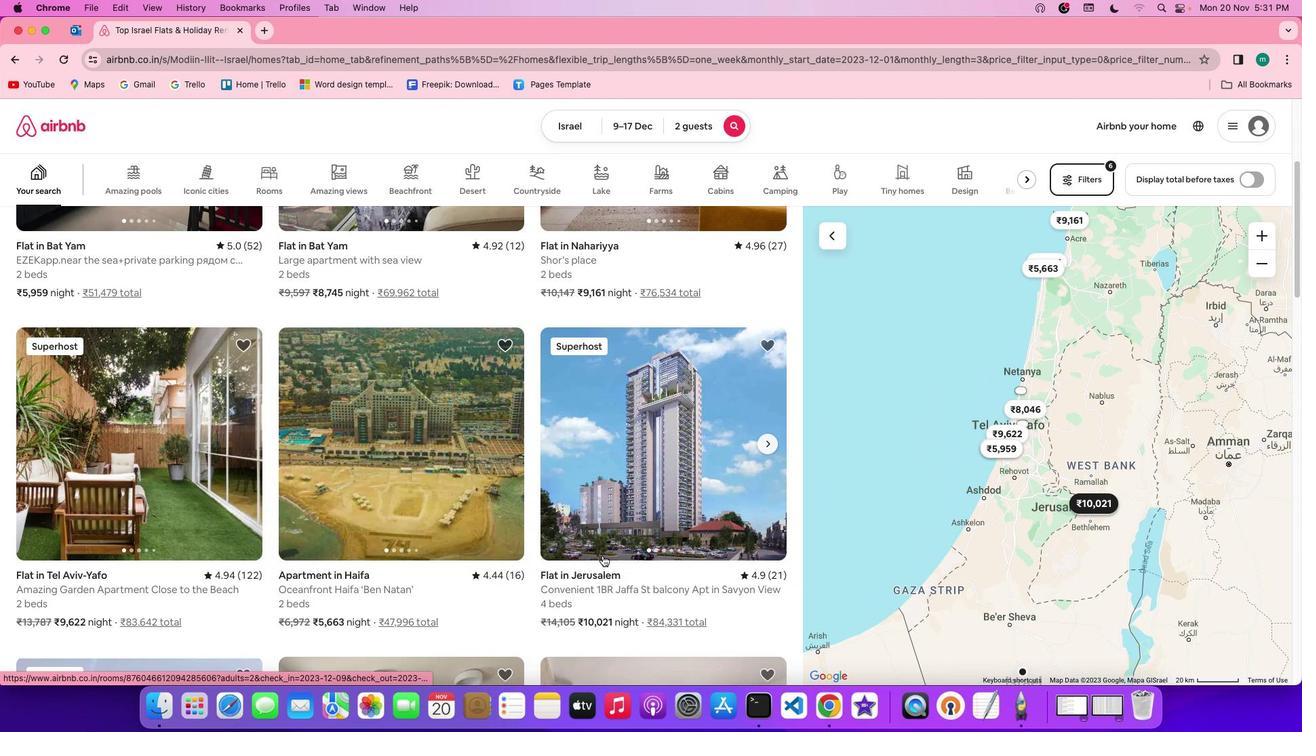 
Action: Mouse scrolled (602, 556) with delta (0, 0)
Screenshot: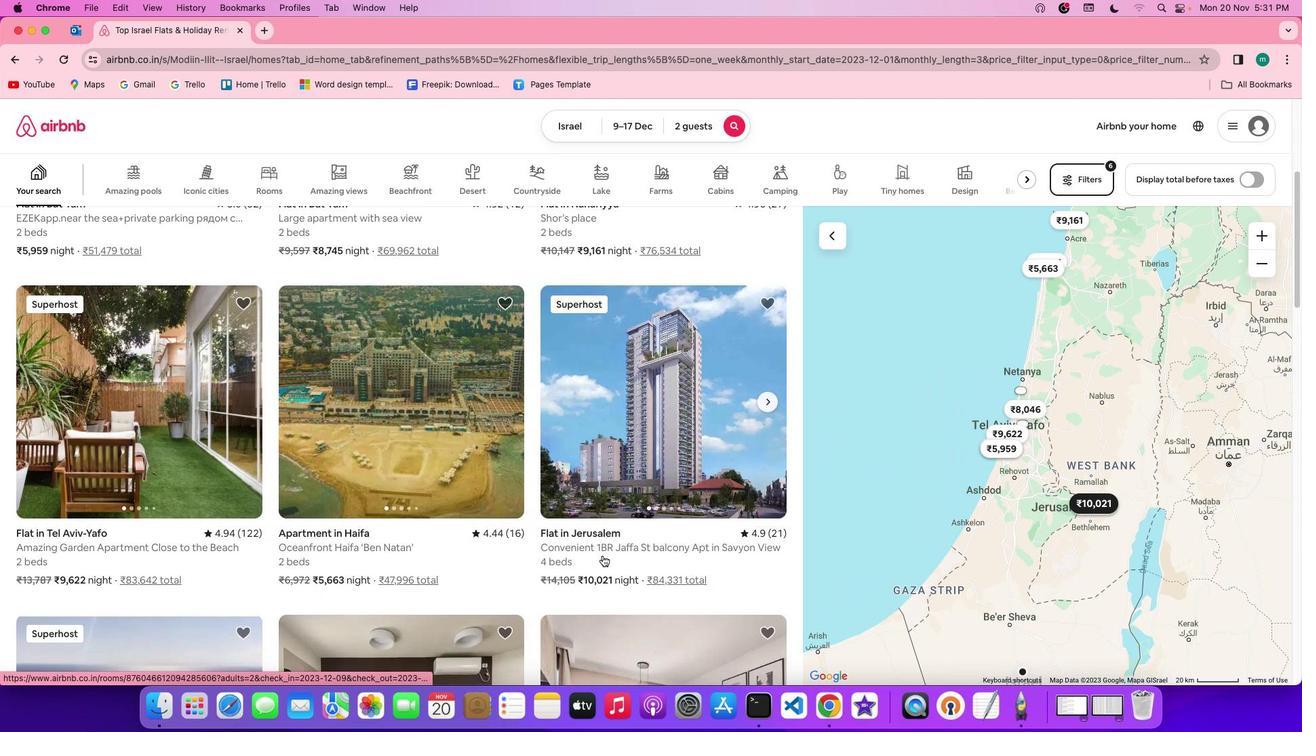 
Action: Mouse scrolled (602, 556) with delta (0, 0)
Screenshot: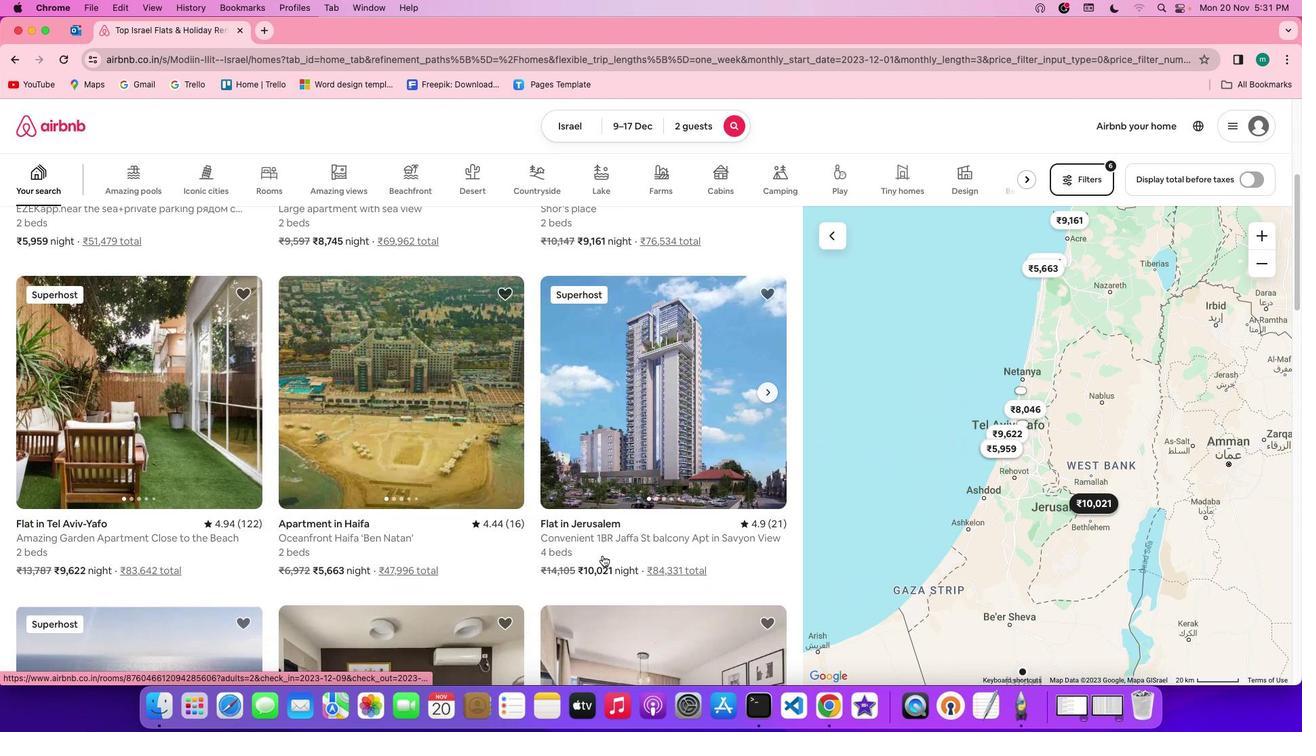 
Action: Mouse scrolled (602, 556) with delta (0, 0)
Screenshot: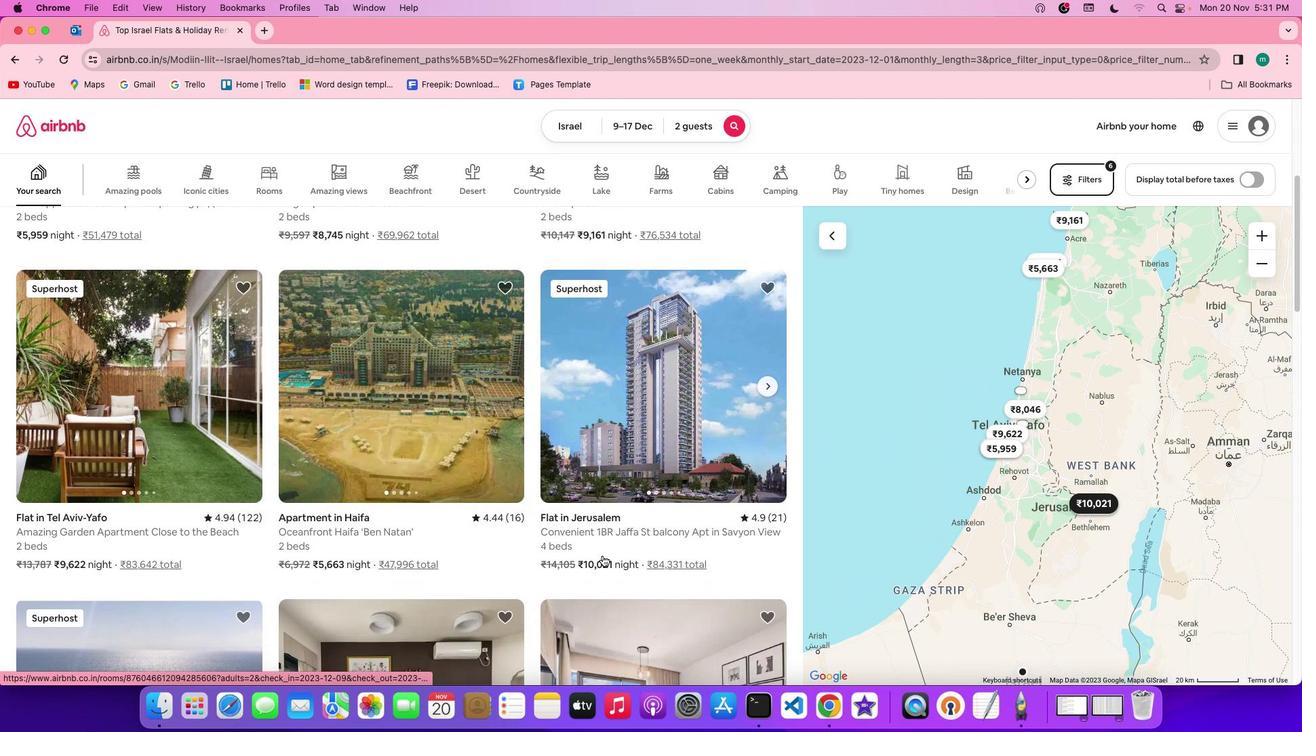 
Action: Mouse scrolled (602, 556) with delta (0, 0)
Screenshot: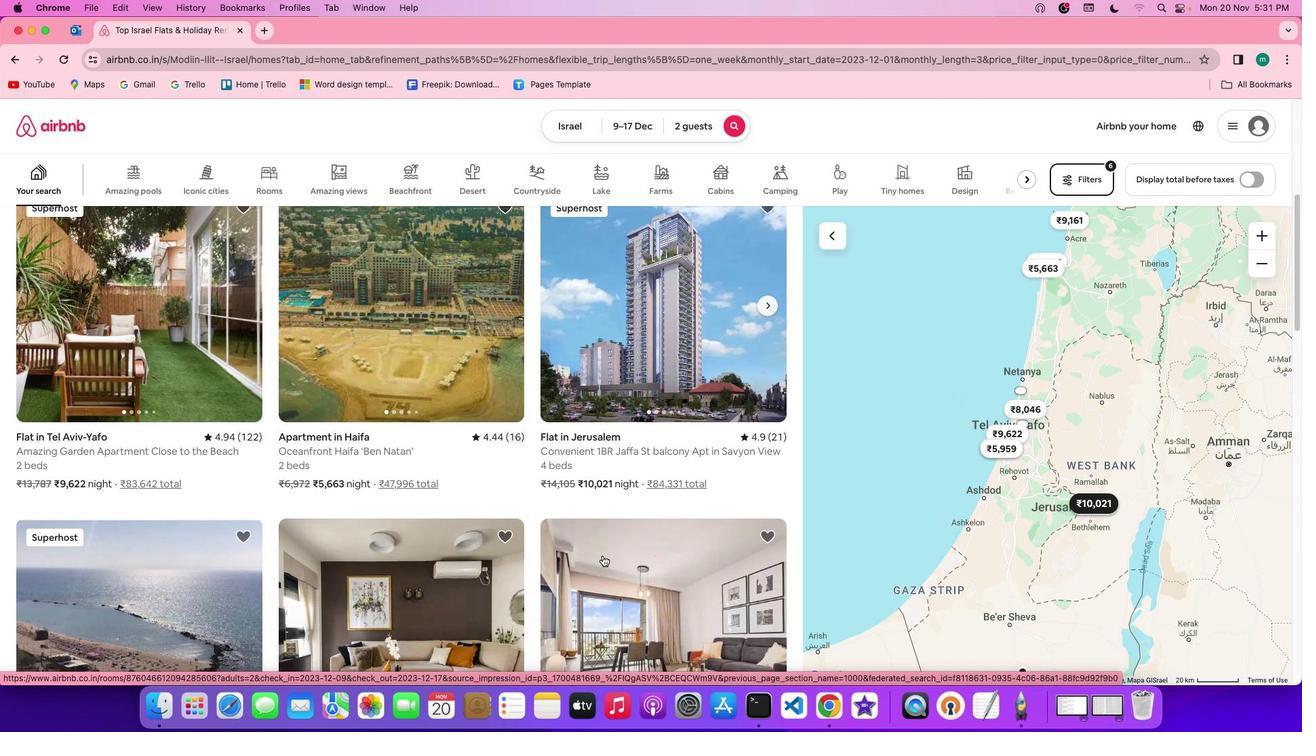 
Action: Mouse scrolled (602, 556) with delta (0, 0)
Screenshot: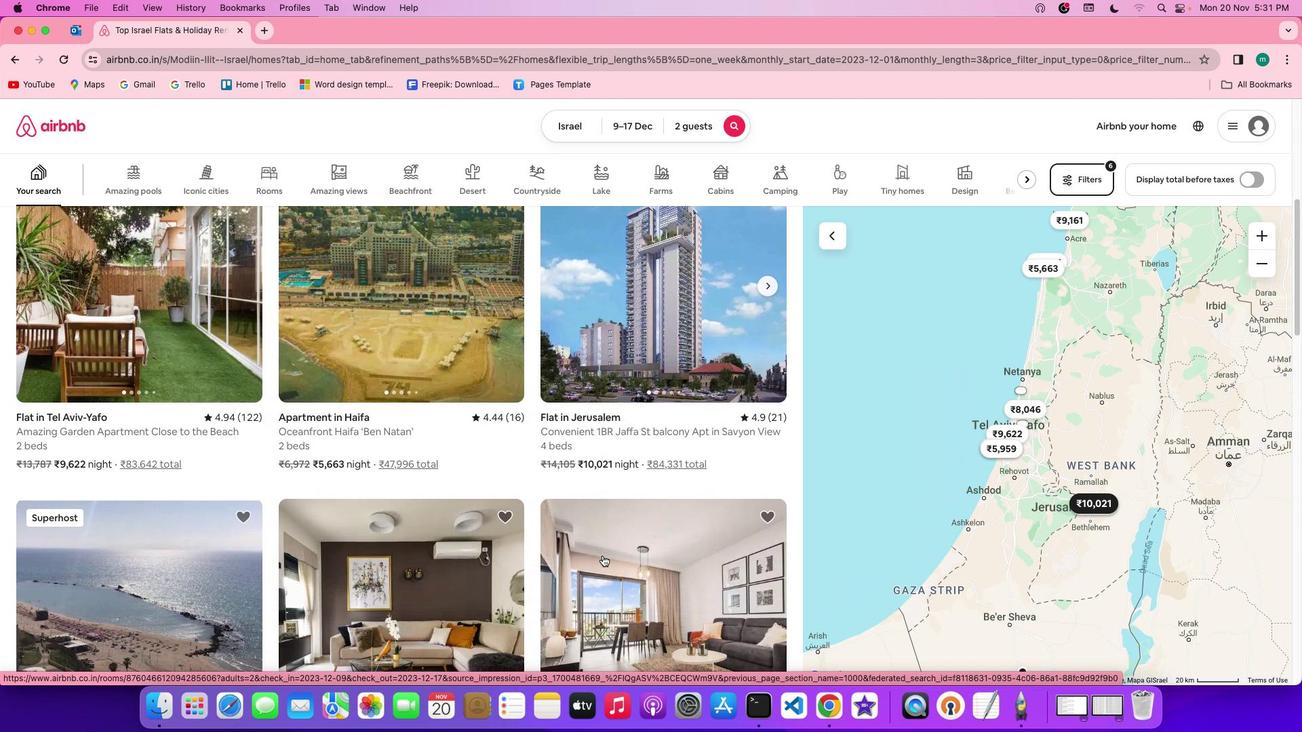 
Action: Mouse scrolled (602, 556) with delta (0, -1)
Screenshot: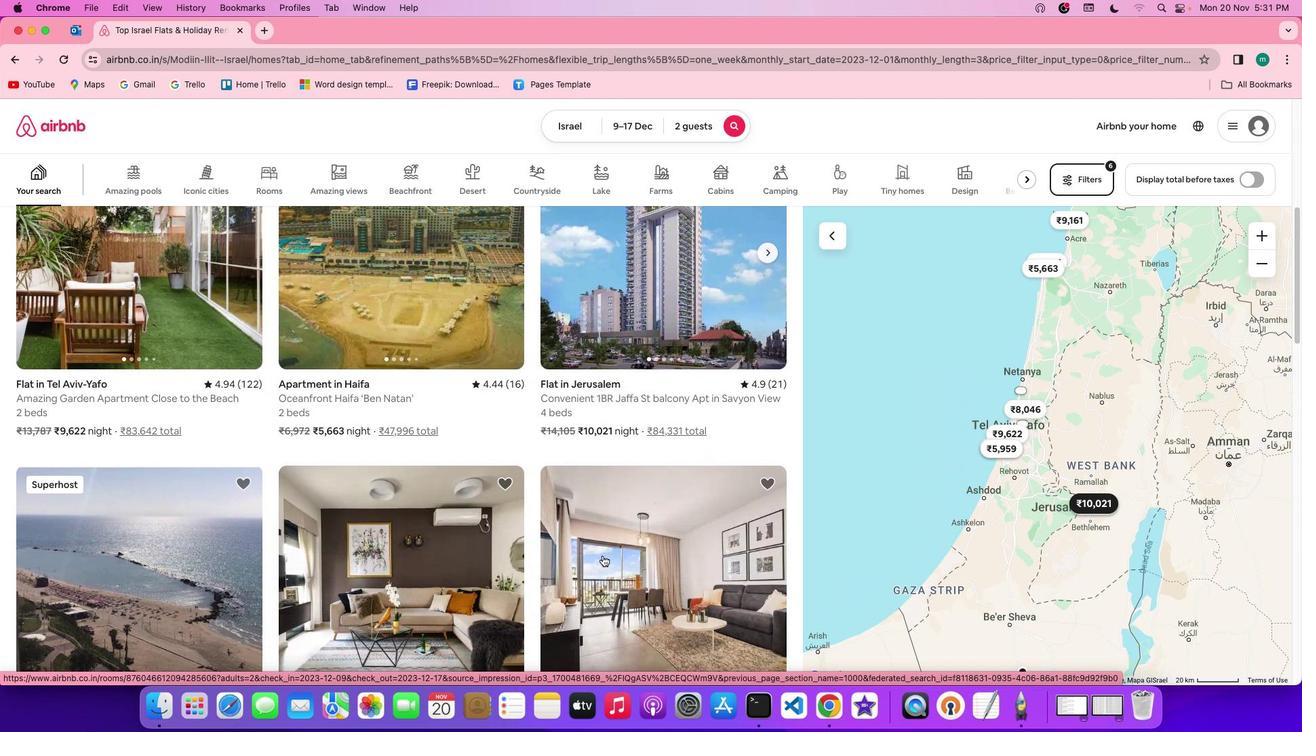
Action: Mouse scrolled (602, 556) with delta (0, -1)
Screenshot: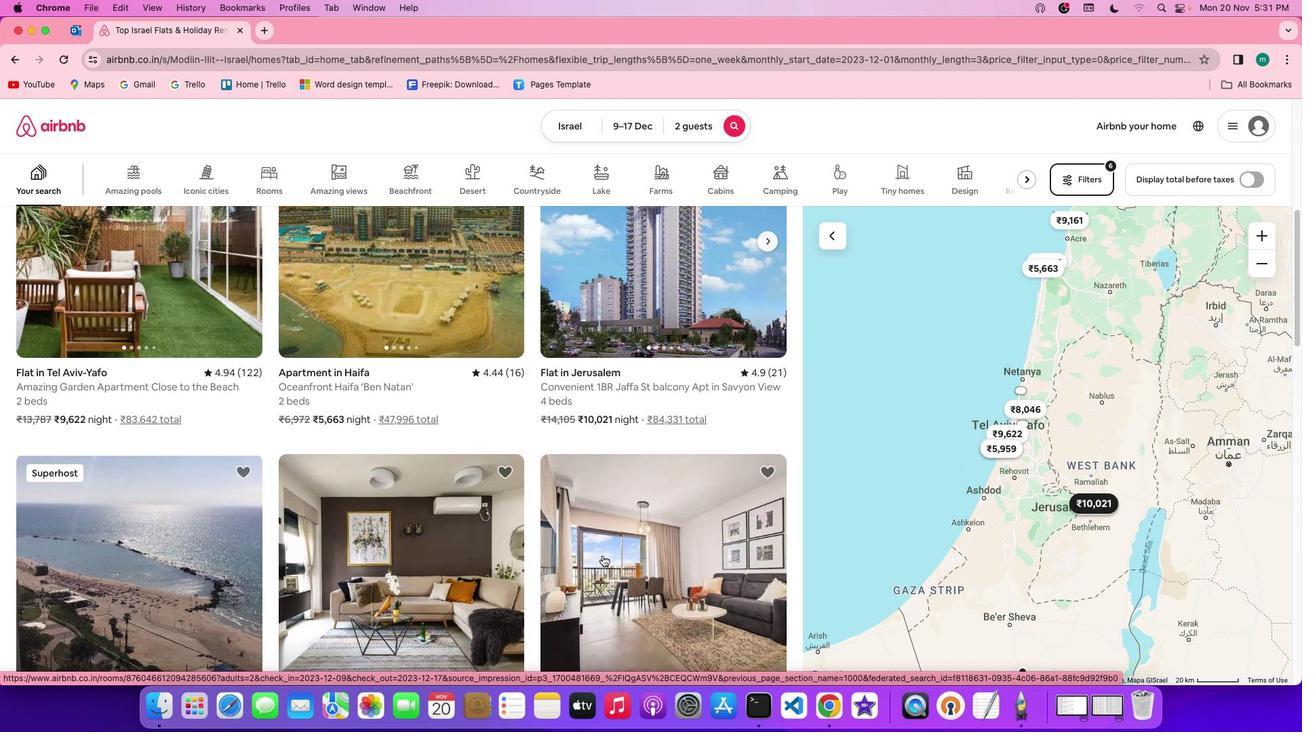 
Action: Mouse scrolled (602, 556) with delta (0, 0)
Screenshot: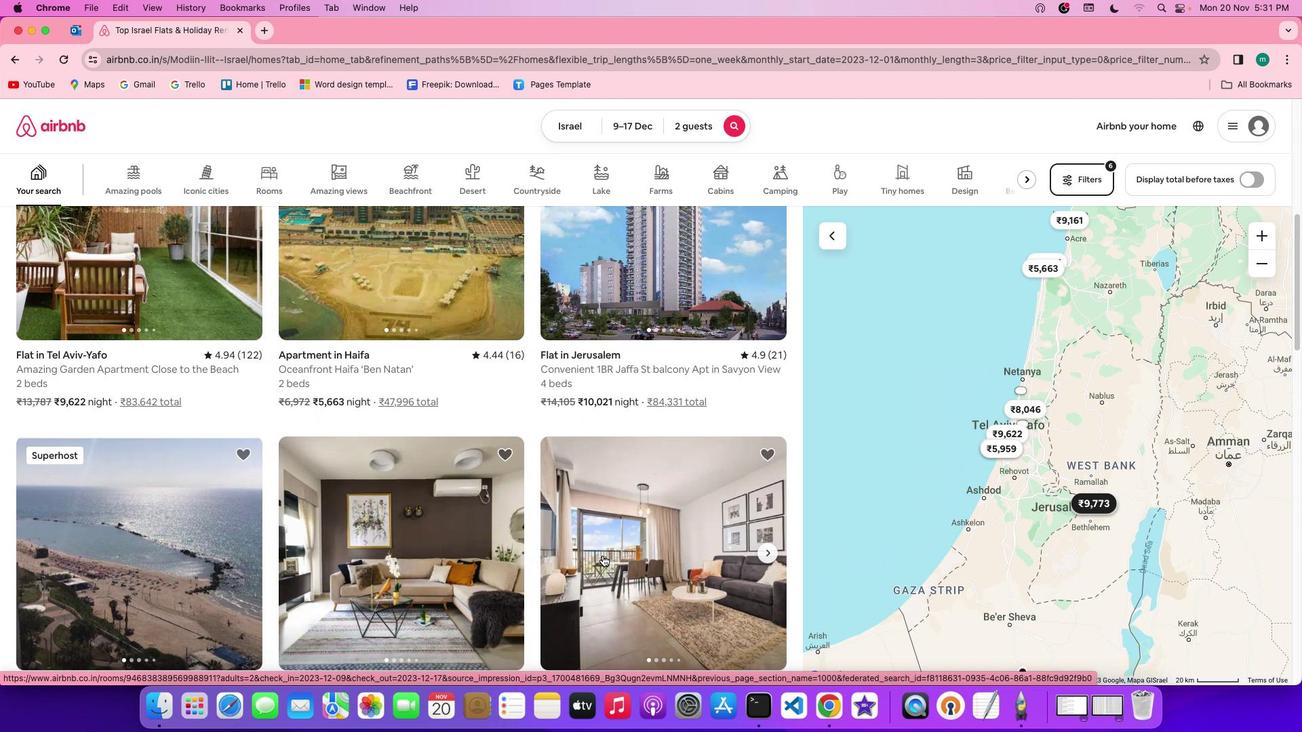 
Action: Mouse scrolled (602, 556) with delta (0, 0)
Screenshot: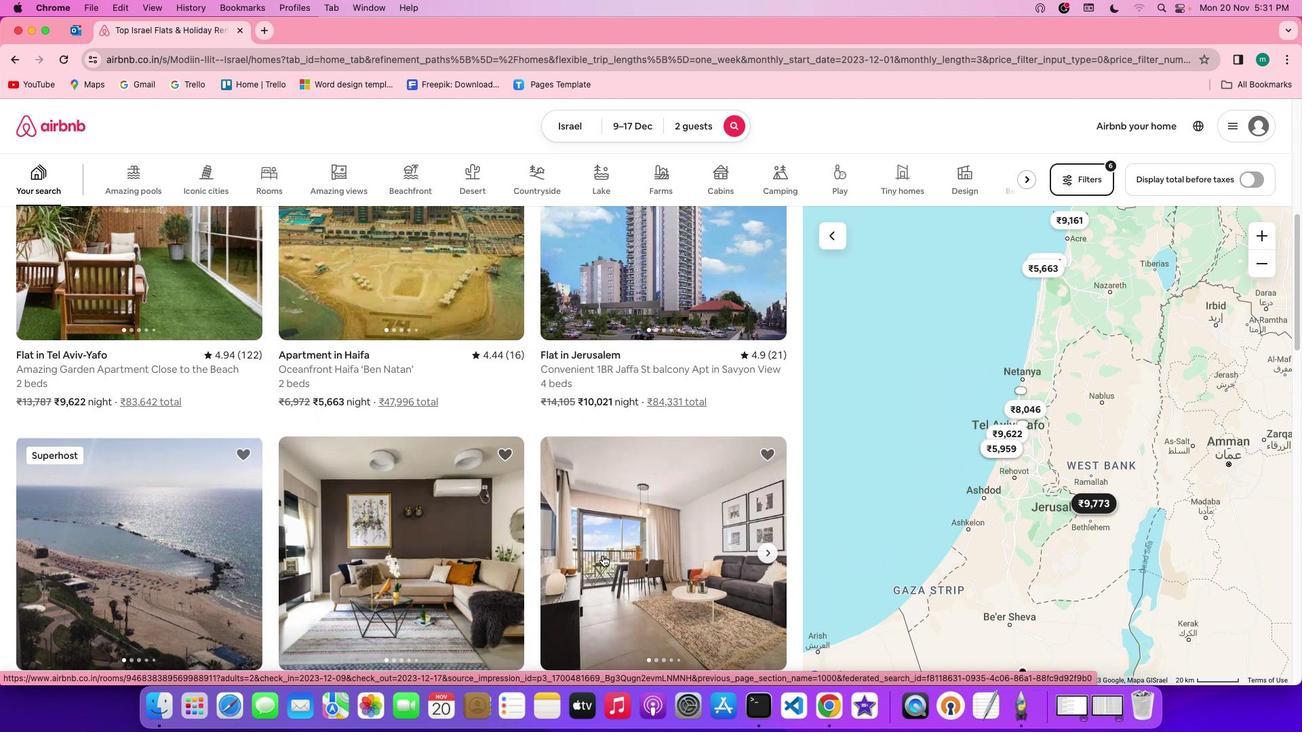 
Action: Mouse scrolled (602, 556) with delta (0, 0)
Screenshot: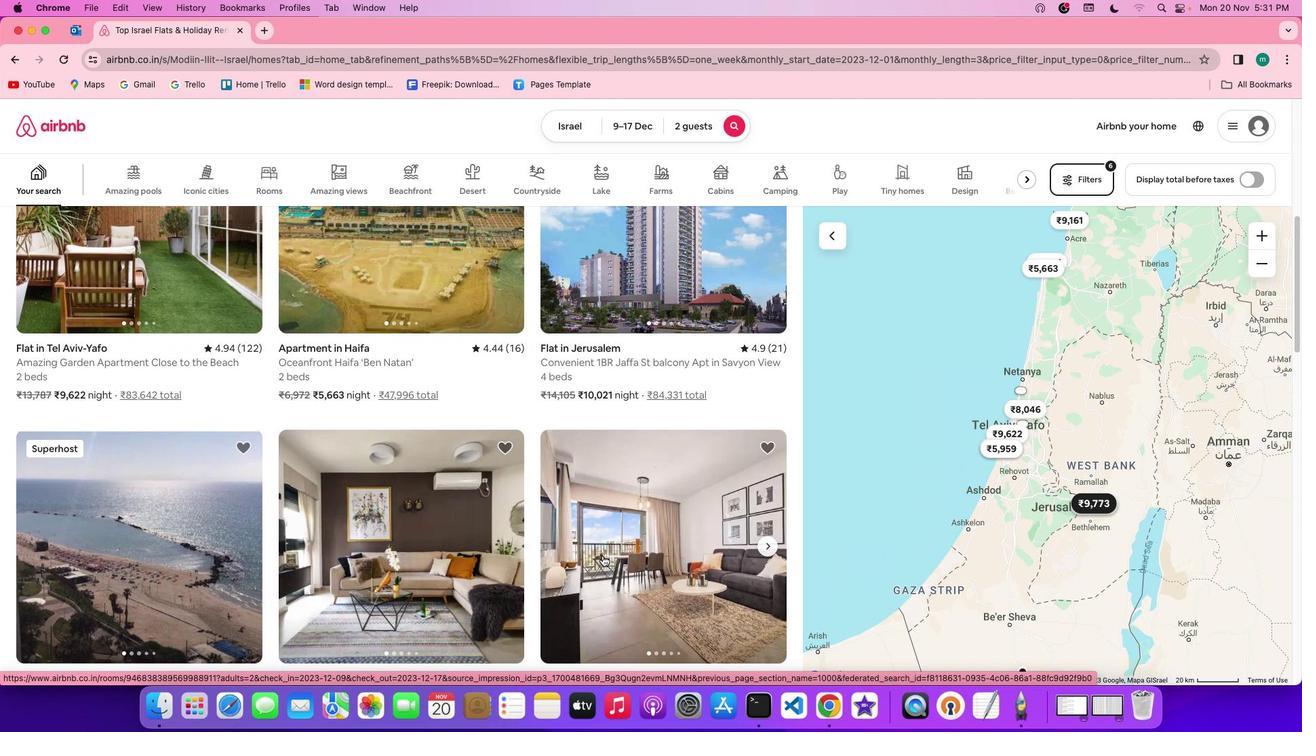 
Action: Mouse scrolled (602, 556) with delta (0, 0)
Screenshot: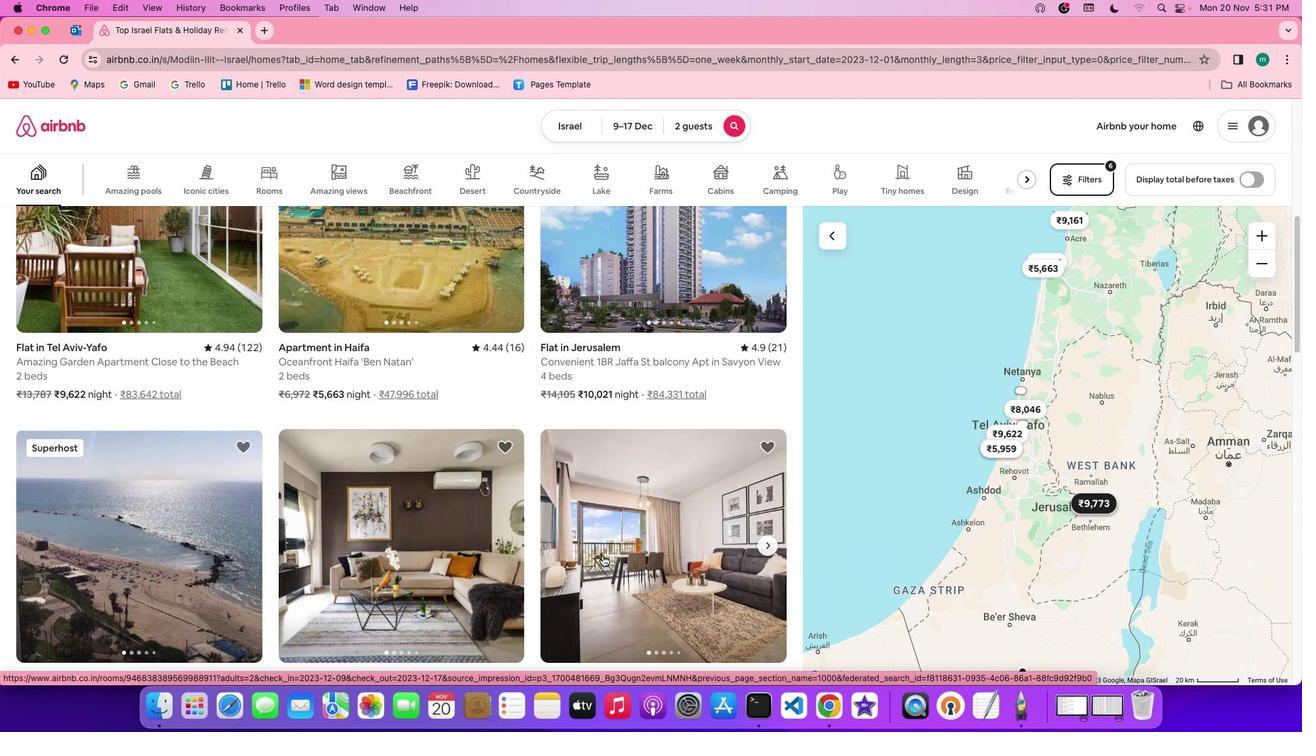 
Action: Mouse scrolled (602, 556) with delta (0, 0)
Screenshot: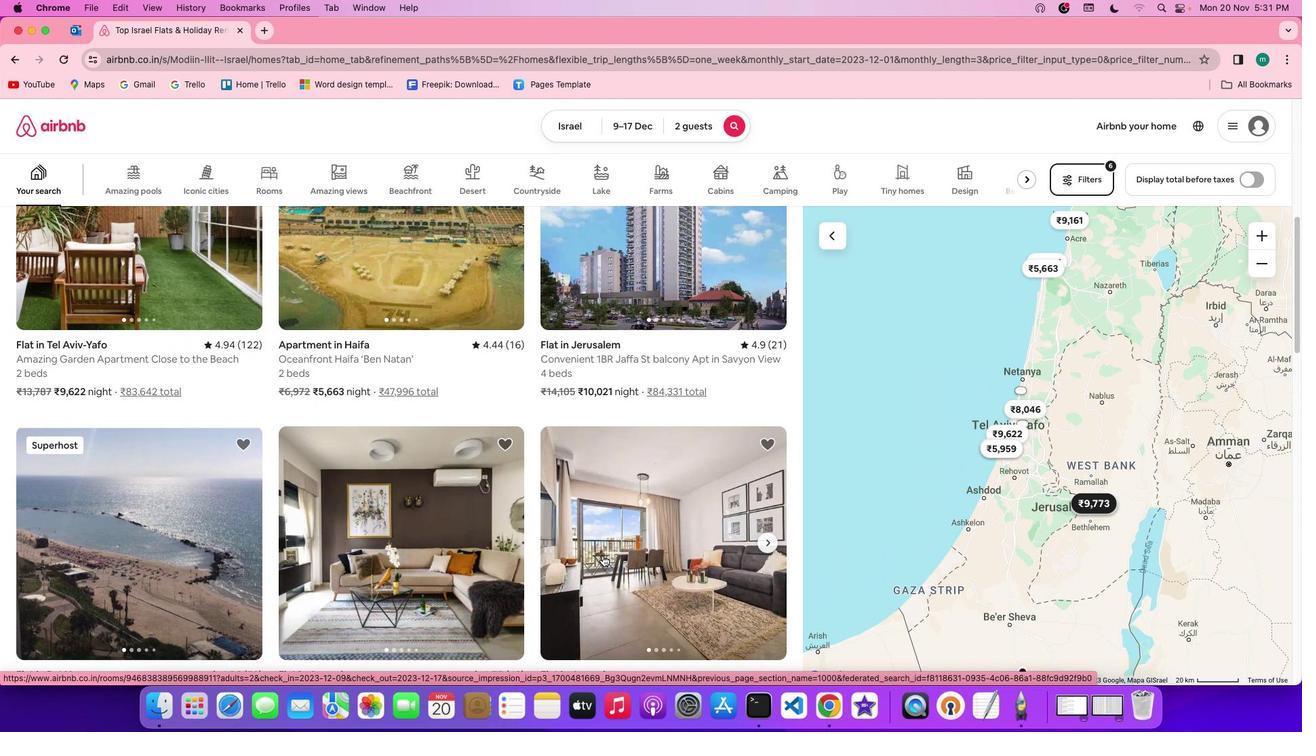 
Action: Mouse scrolled (602, 556) with delta (0, 0)
Screenshot: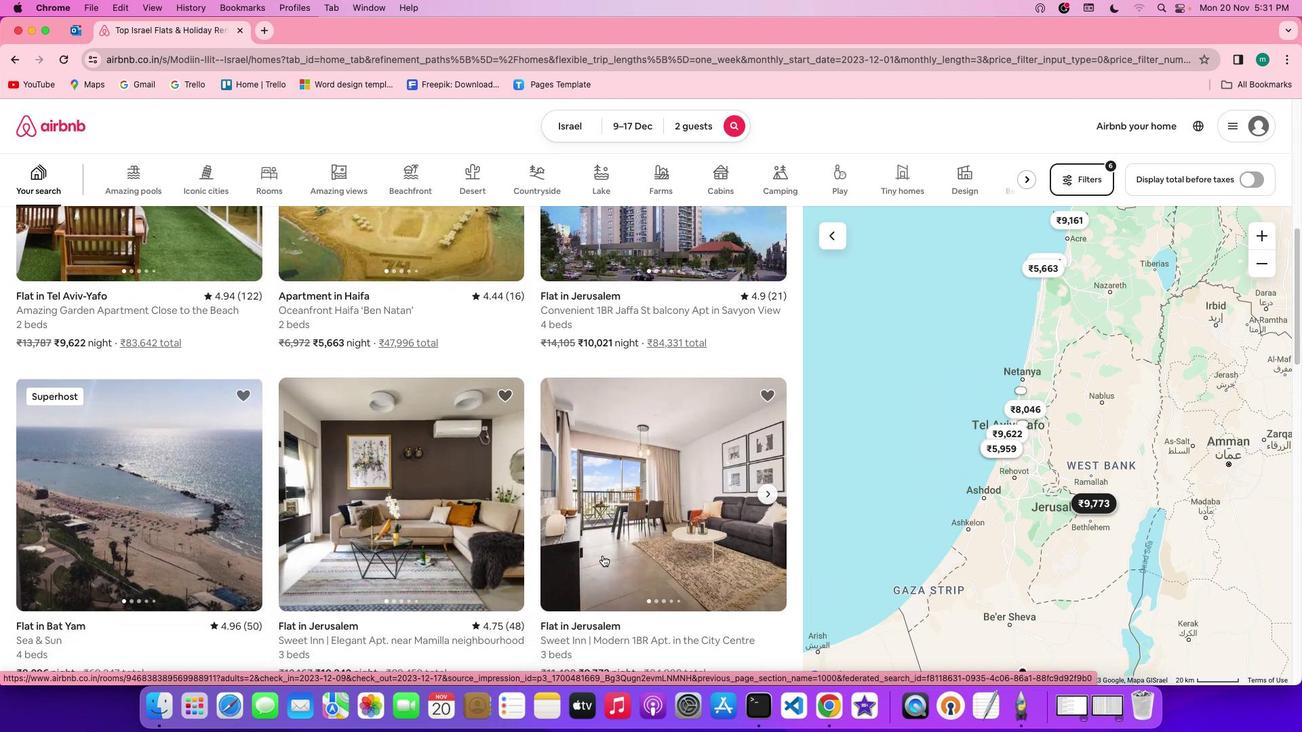 
Action: Mouse scrolled (602, 556) with delta (0, 0)
Screenshot: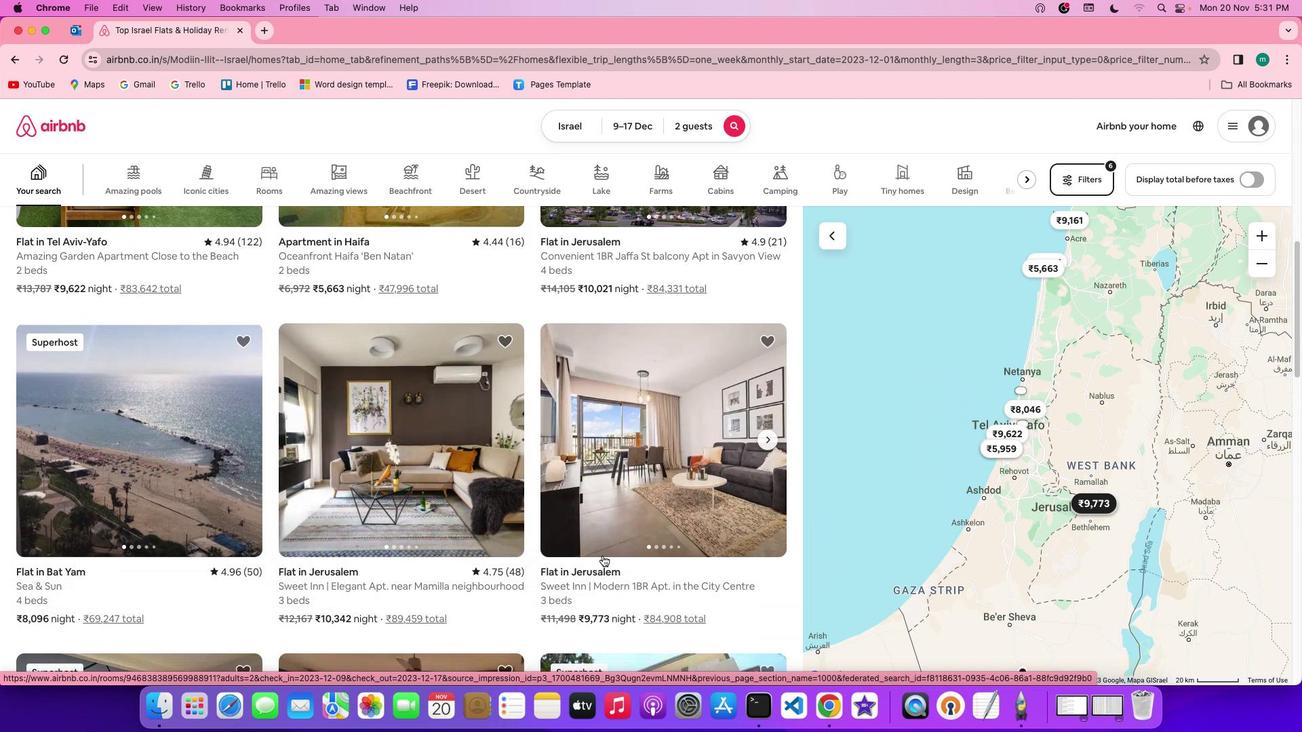 
Action: Mouse scrolled (602, 556) with delta (0, 0)
Screenshot: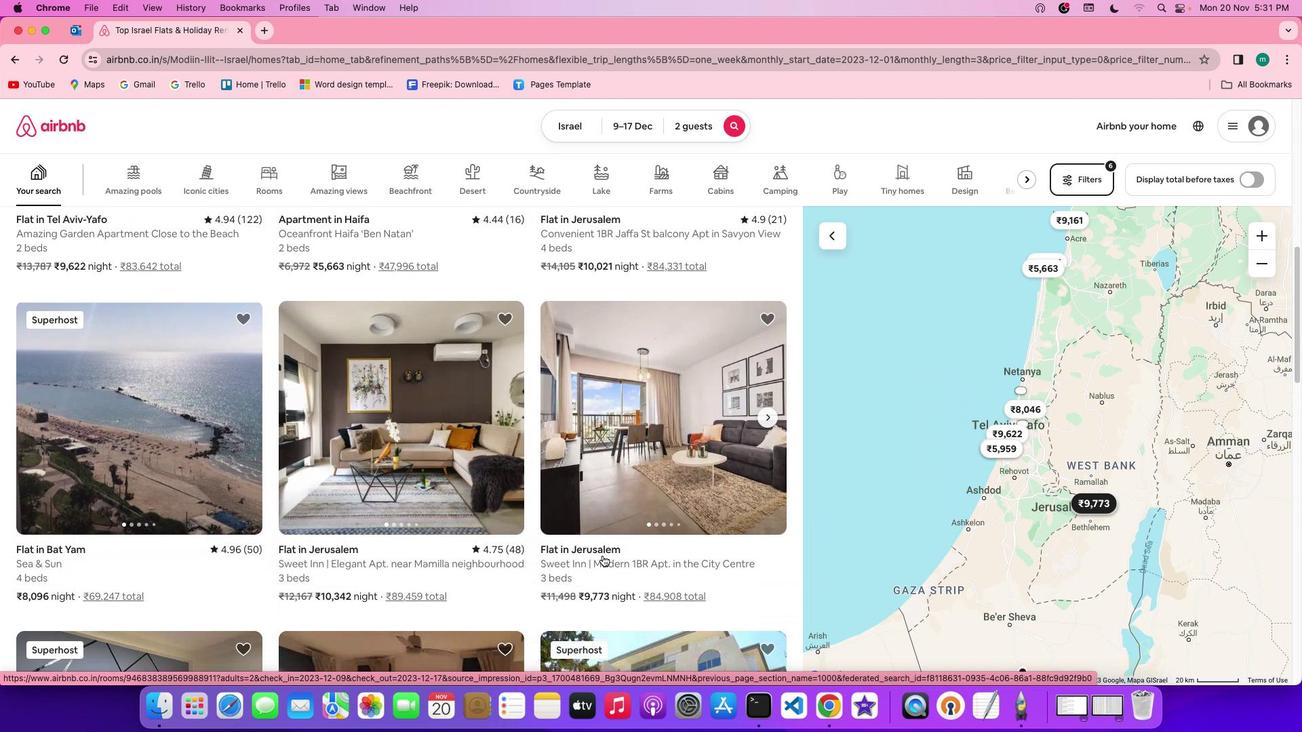 
Action: Mouse scrolled (602, 556) with delta (0, -1)
Screenshot: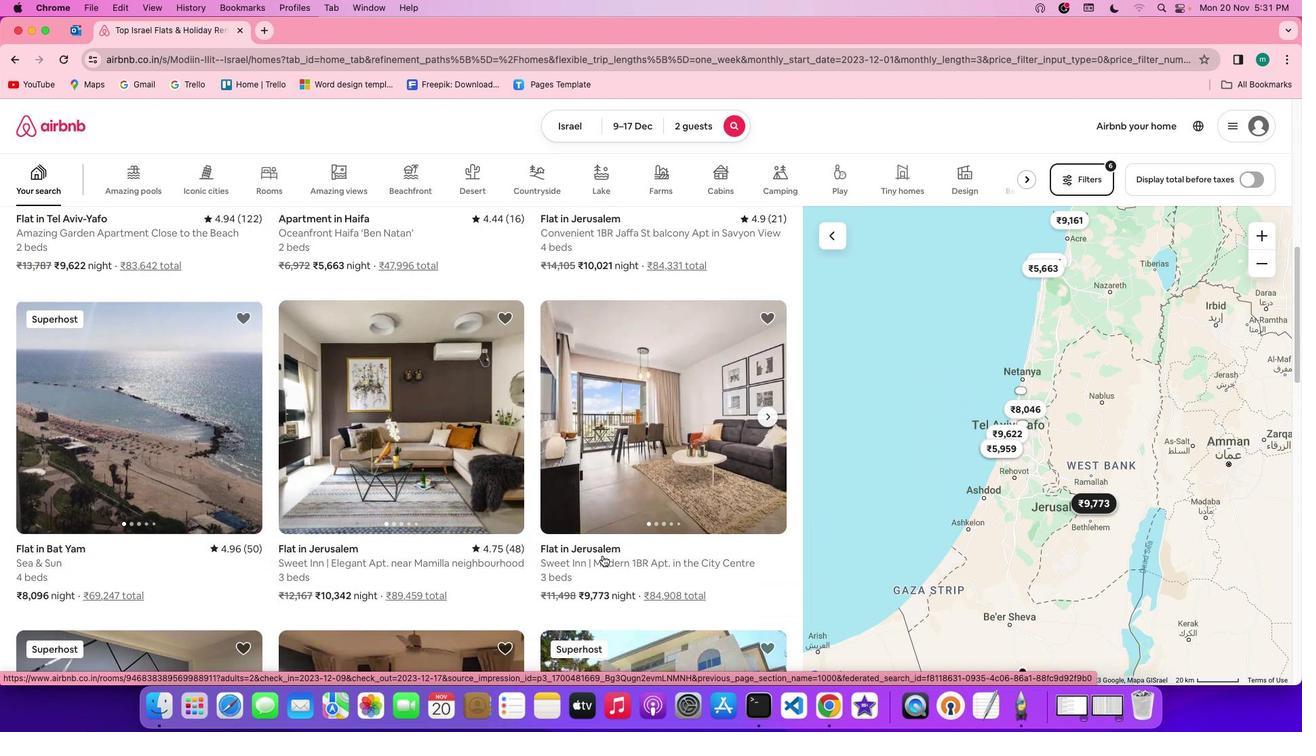 
Action: Mouse scrolled (602, 556) with delta (0, 0)
Screenshot: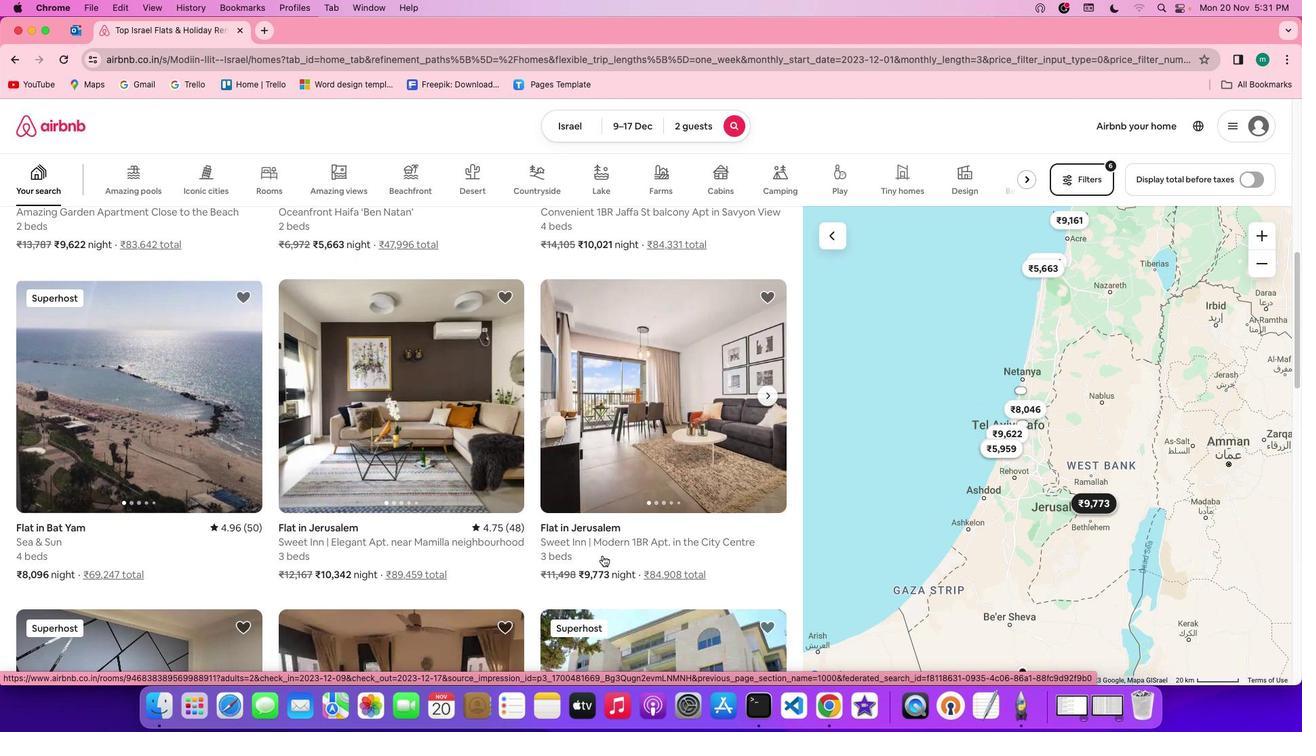 
Action: Mouse scrolled (602, 556) with delta (0, 0)
Screenshot: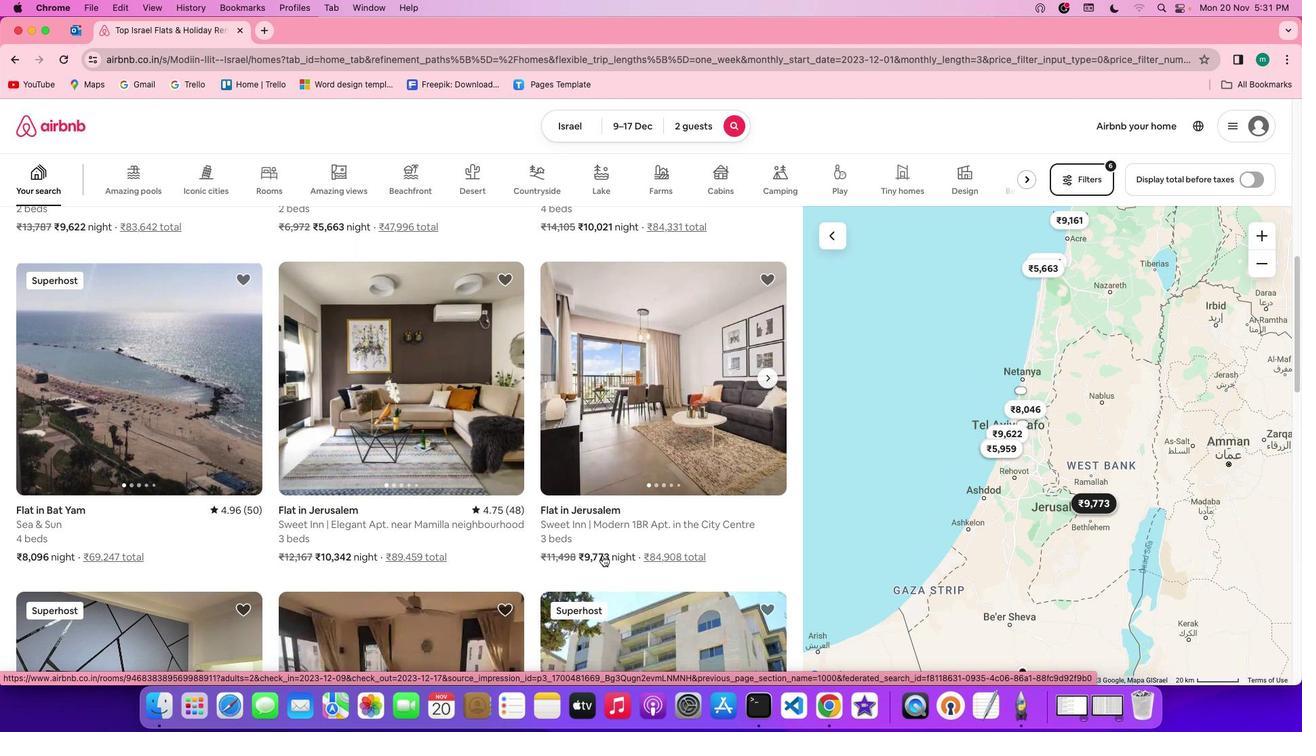 
Action: Mouse scrolled (602, 556) with delta (0, 0)
Screenshot: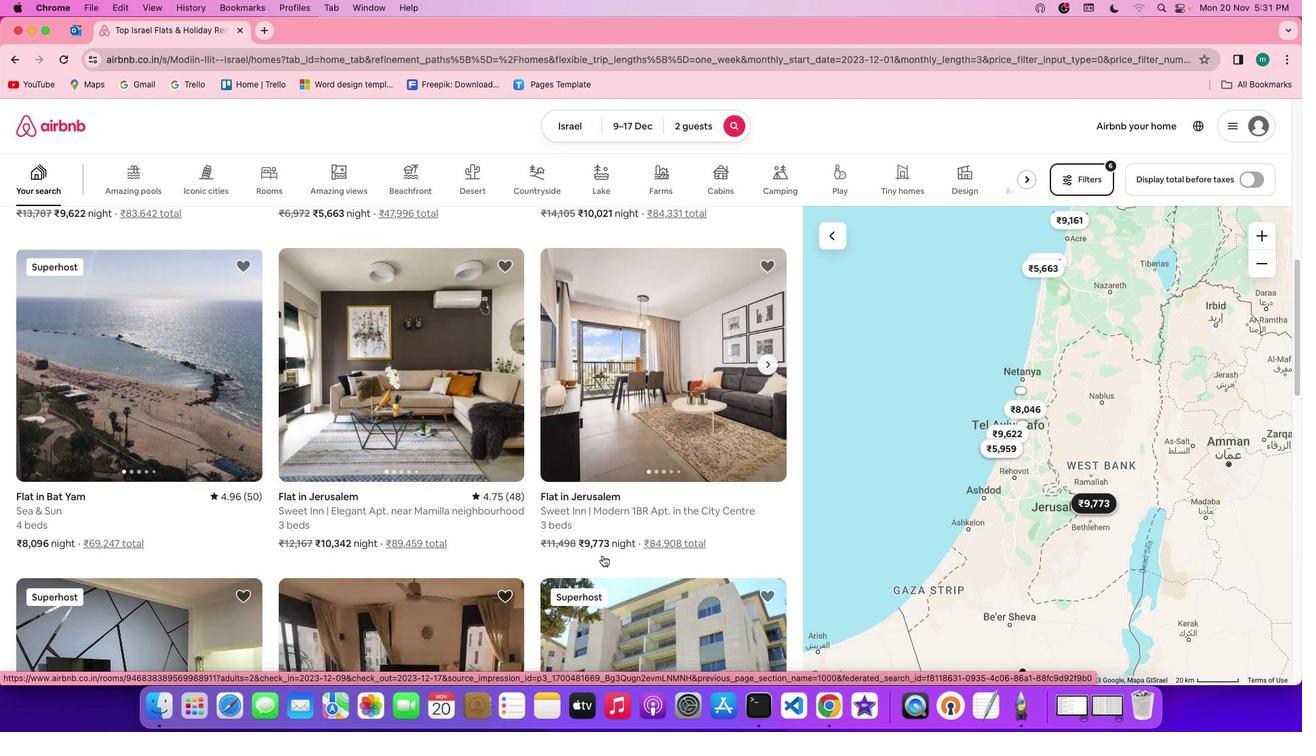 
Action: Mouse scrolled (602, 556) with delta (0, 0)
Screenshot: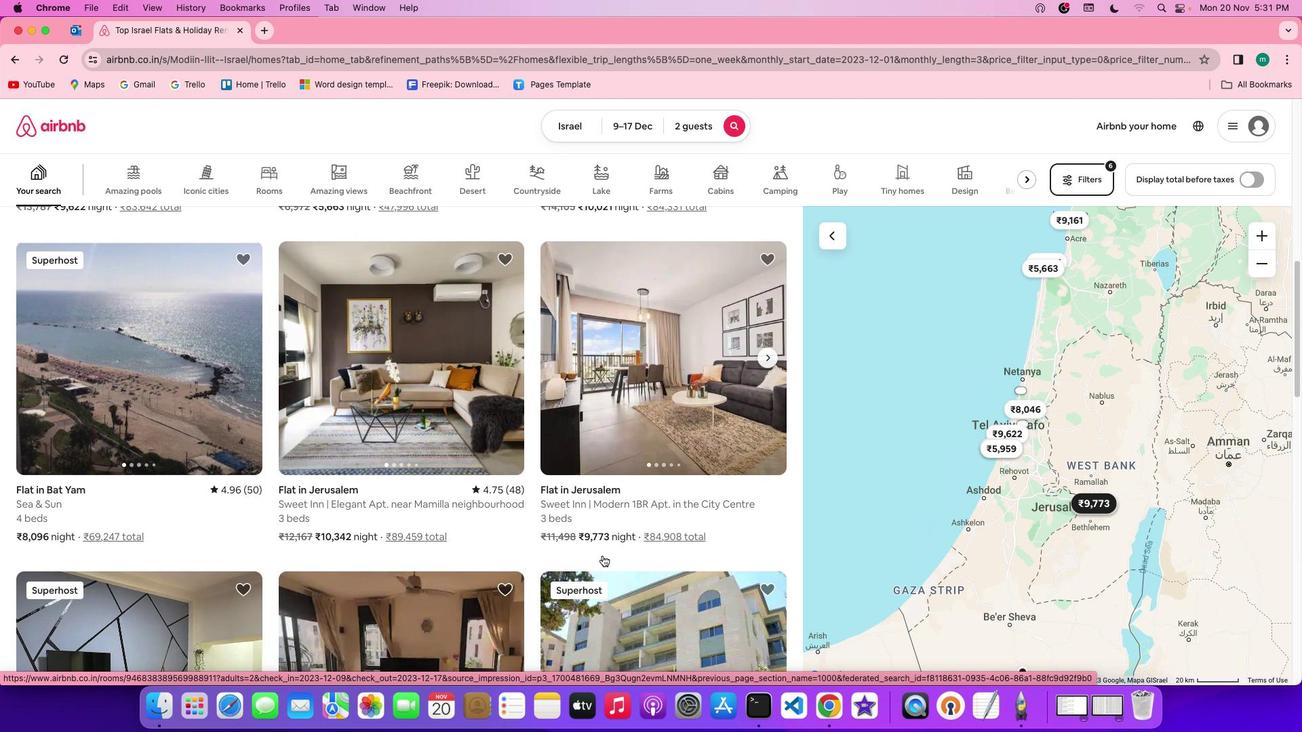 
Action: Mouse scrolled (602, 556) with delta (0, 0)
Screenshot: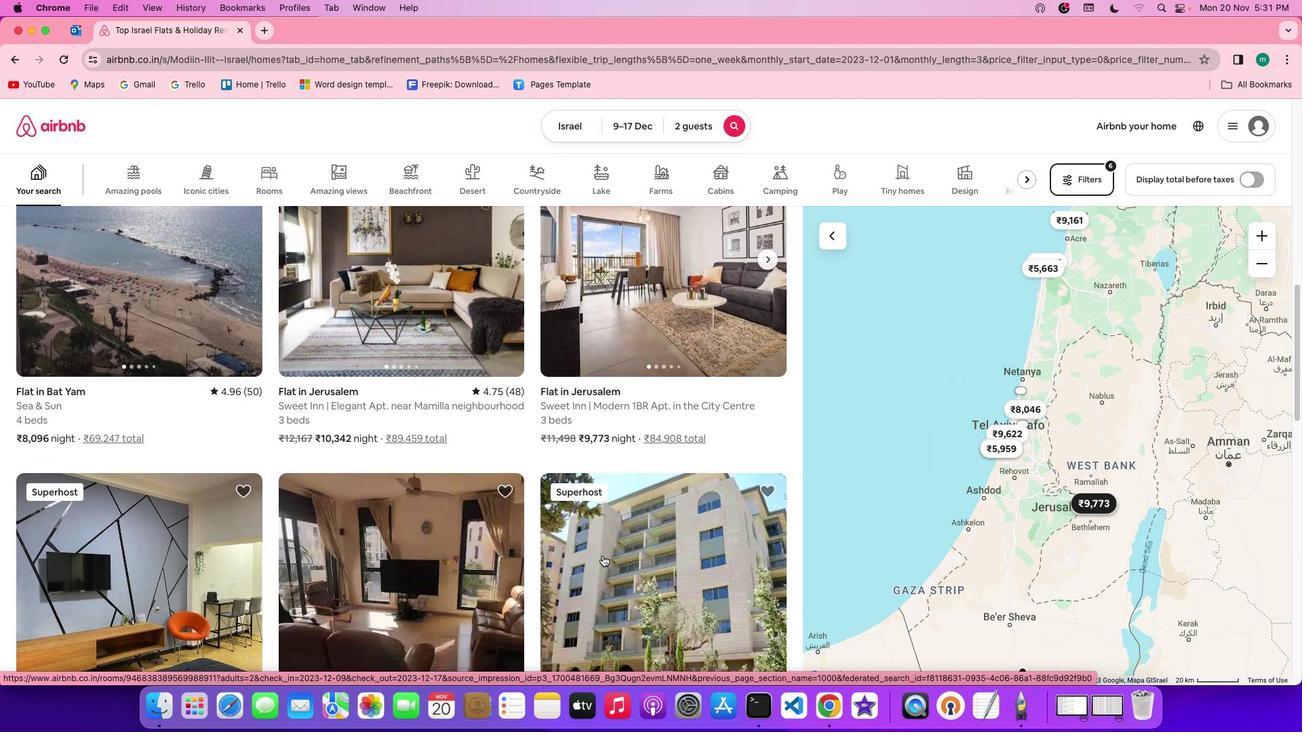 
Action: Mouse scrolled (602, 556) with delta (0, 0)
Screenshot: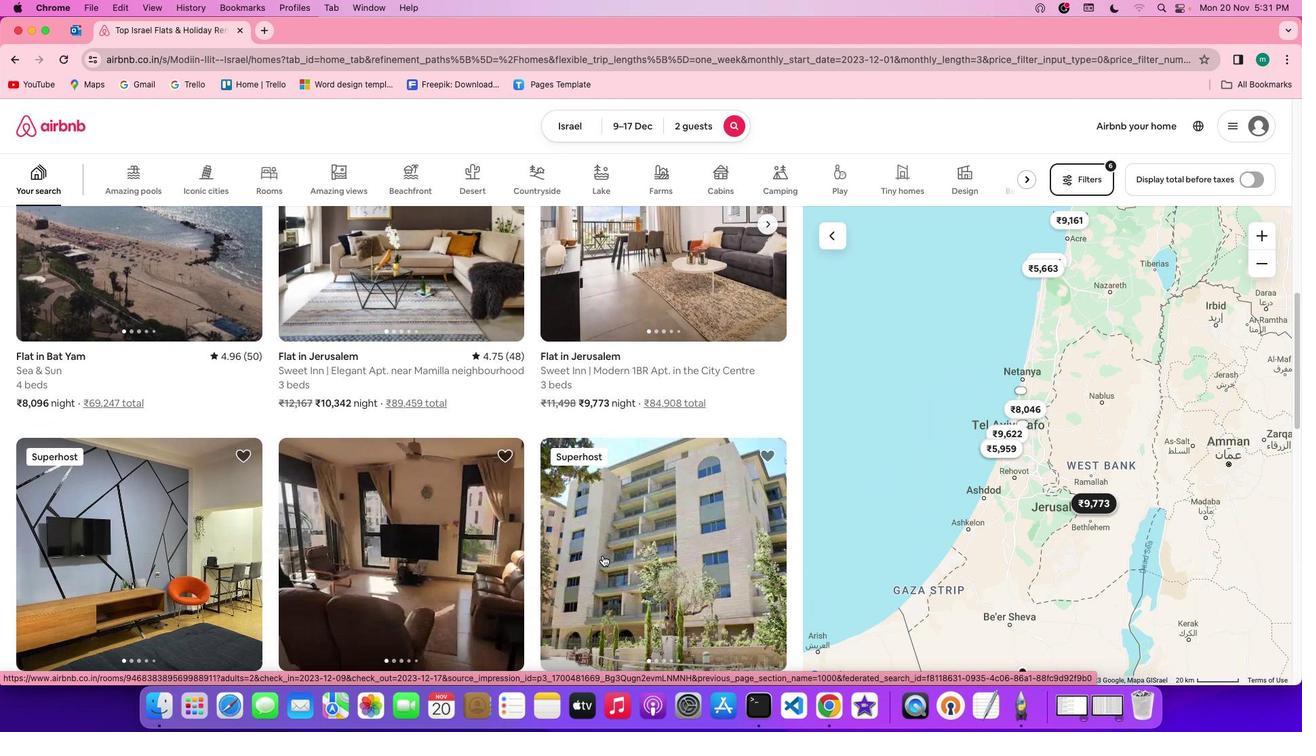 
Action: Mouse scrolled (602, 556) with delta (0, -1)
Screenshot: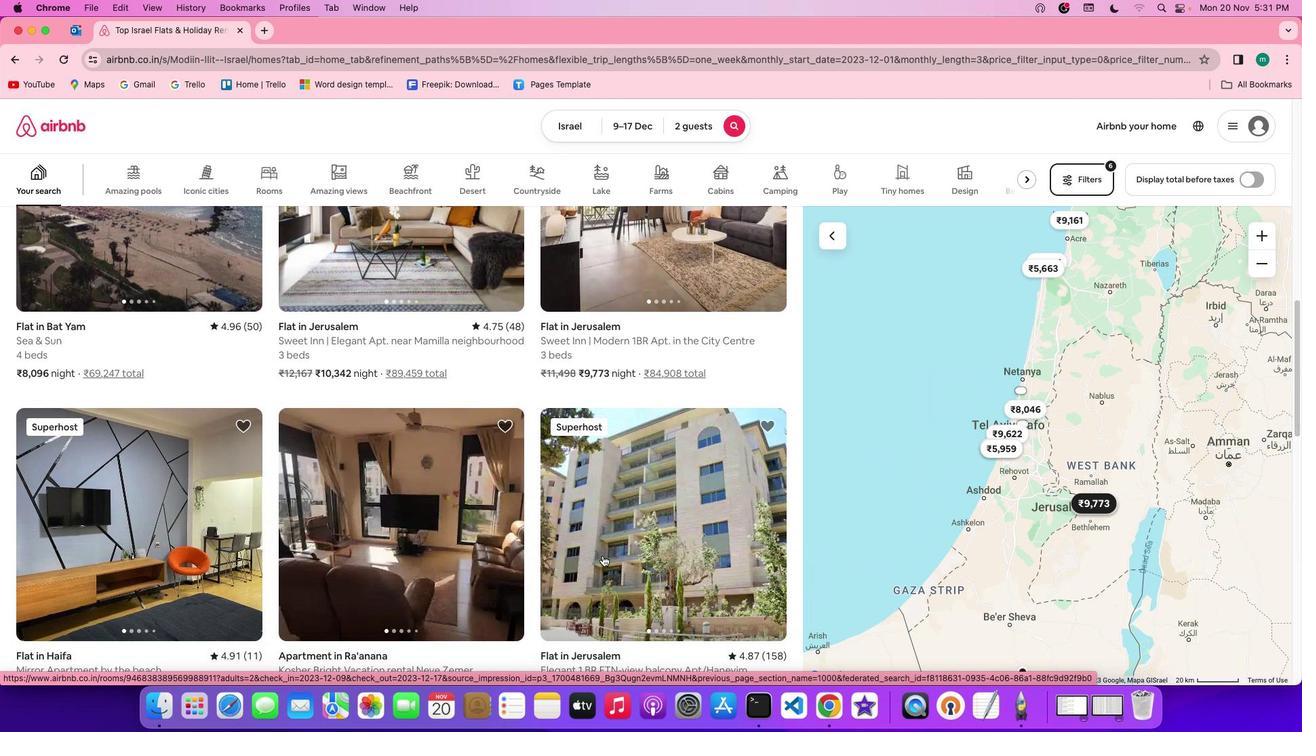 
Action: Mouse scrolled (602, 556) with delta (0, -2)
Screenshot: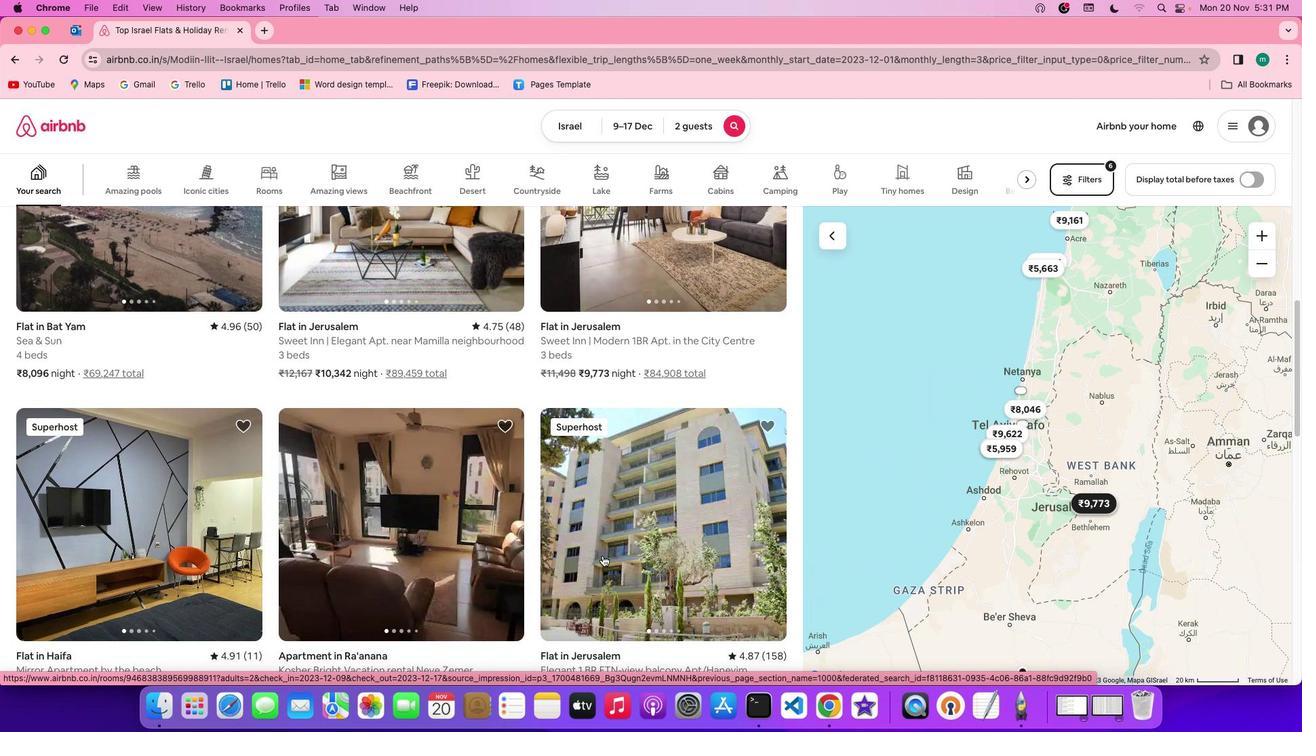 
Action: Mouse scrolled (602, 556) with delta (0, 0)
Screenshot: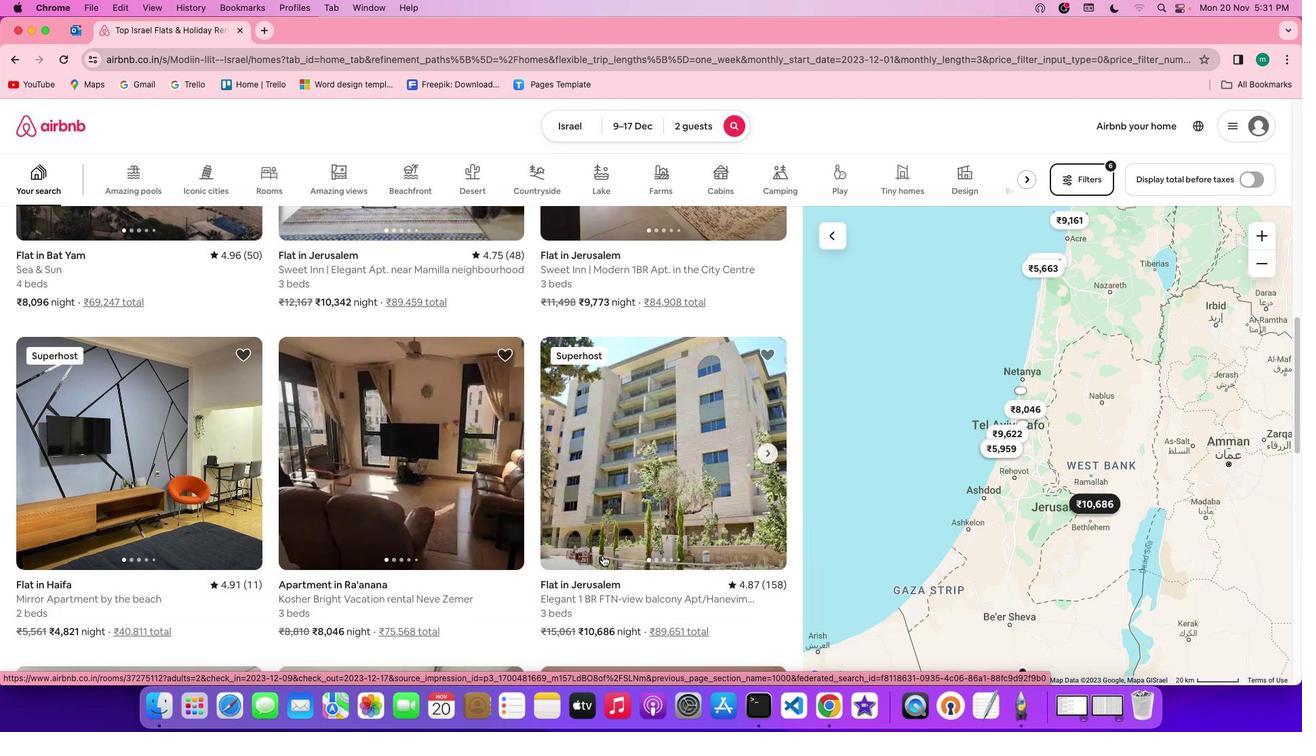 
Action: Mouse scrolled (602, 556) with delta (0, 0)
Screenshot: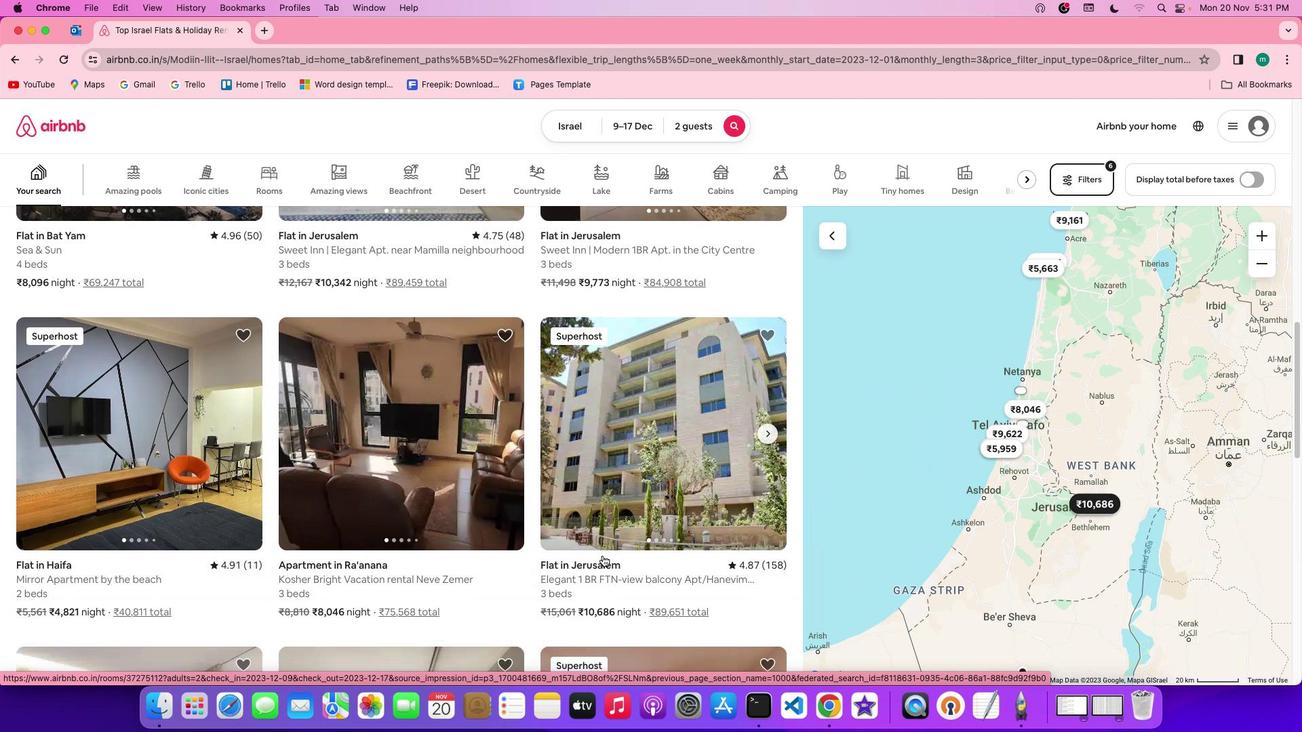 
Action: Mouse scrolled (602, 556) with delta (0, -1)
Screenshot: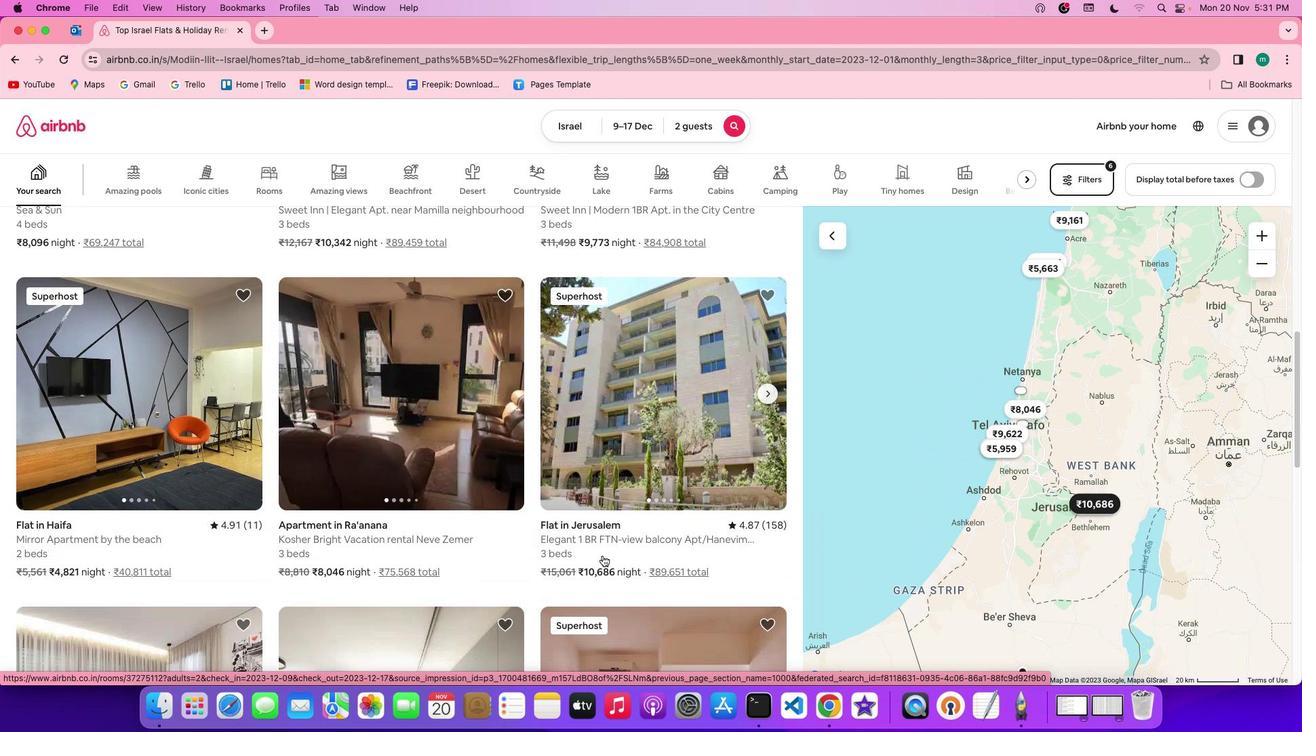 
Action: Mouse scrolled (602, 556) with delta (0, 0)
Screenshot: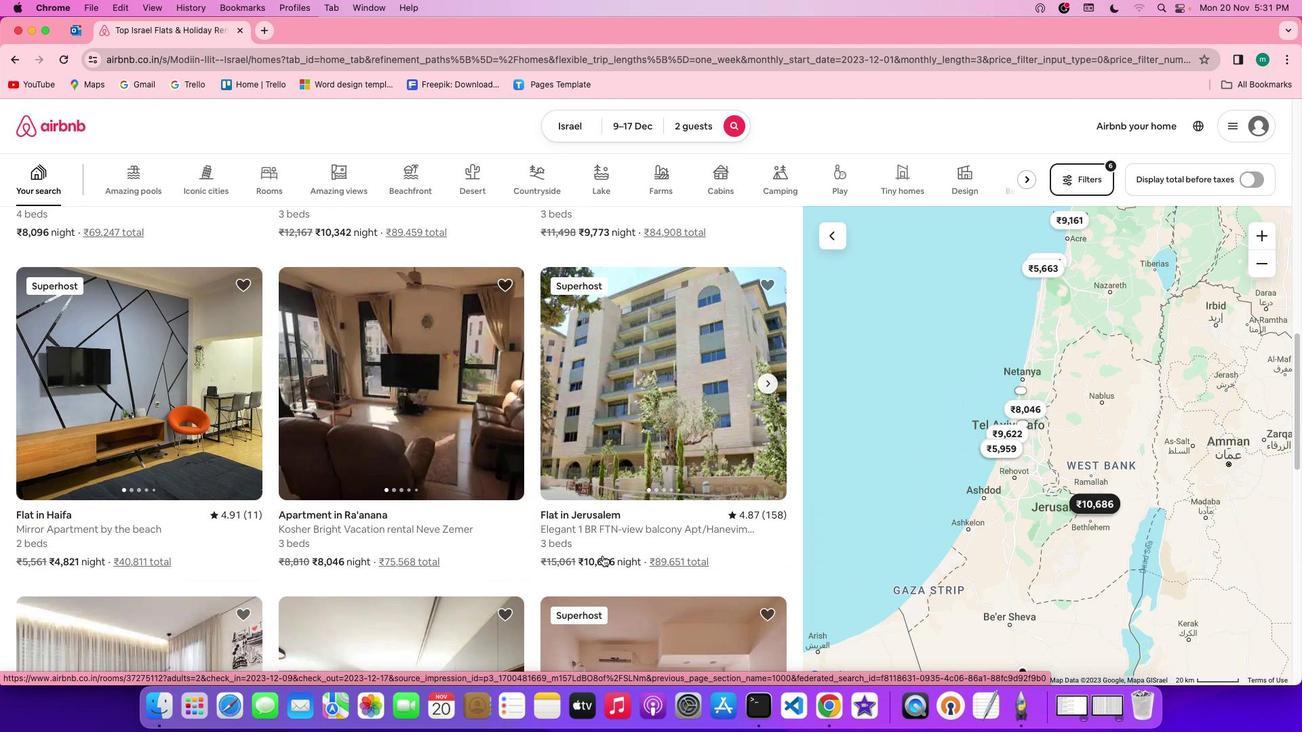 
Action: Mouse scrolled (602, 556) with delta (0, 0)
Screenshot: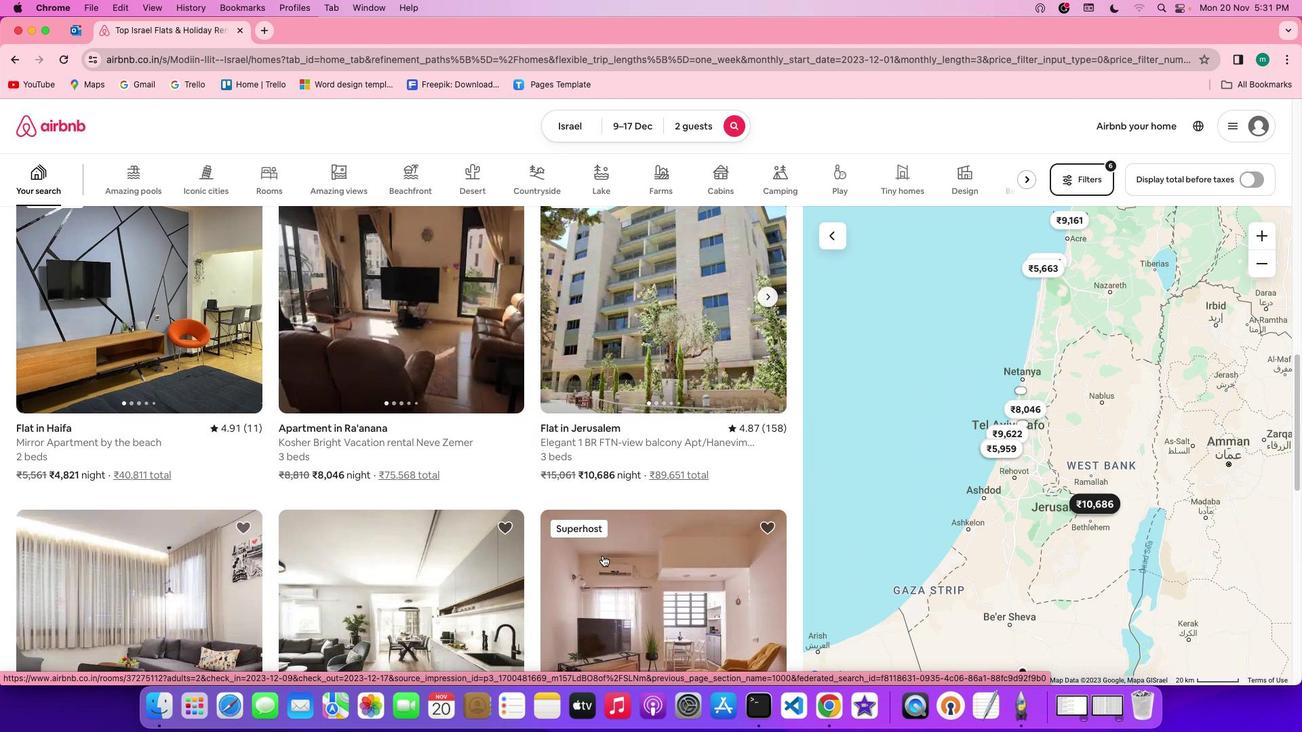 
Action: Mouse scrolled (602, 556) with delta (0, 0)
Screenshot: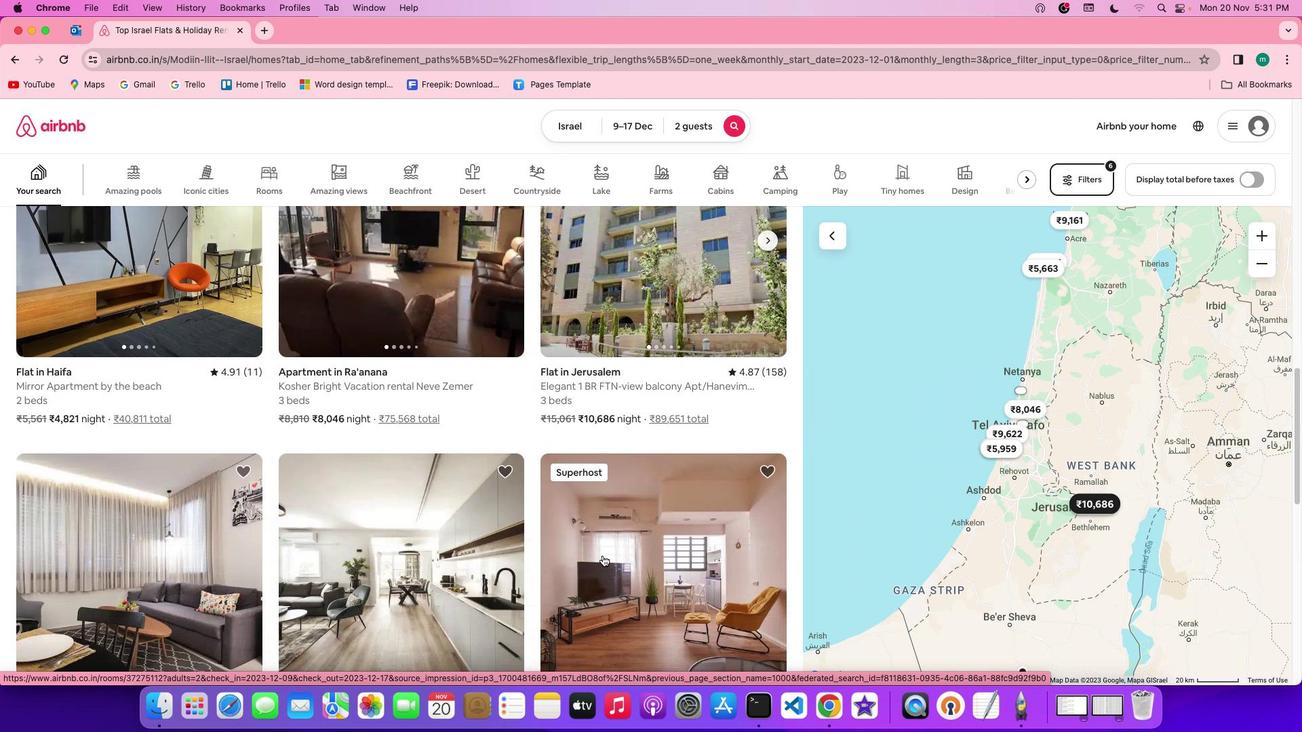 
Action: Mouse scrolled (602, 556) with delta (0, 0)
Screenshot: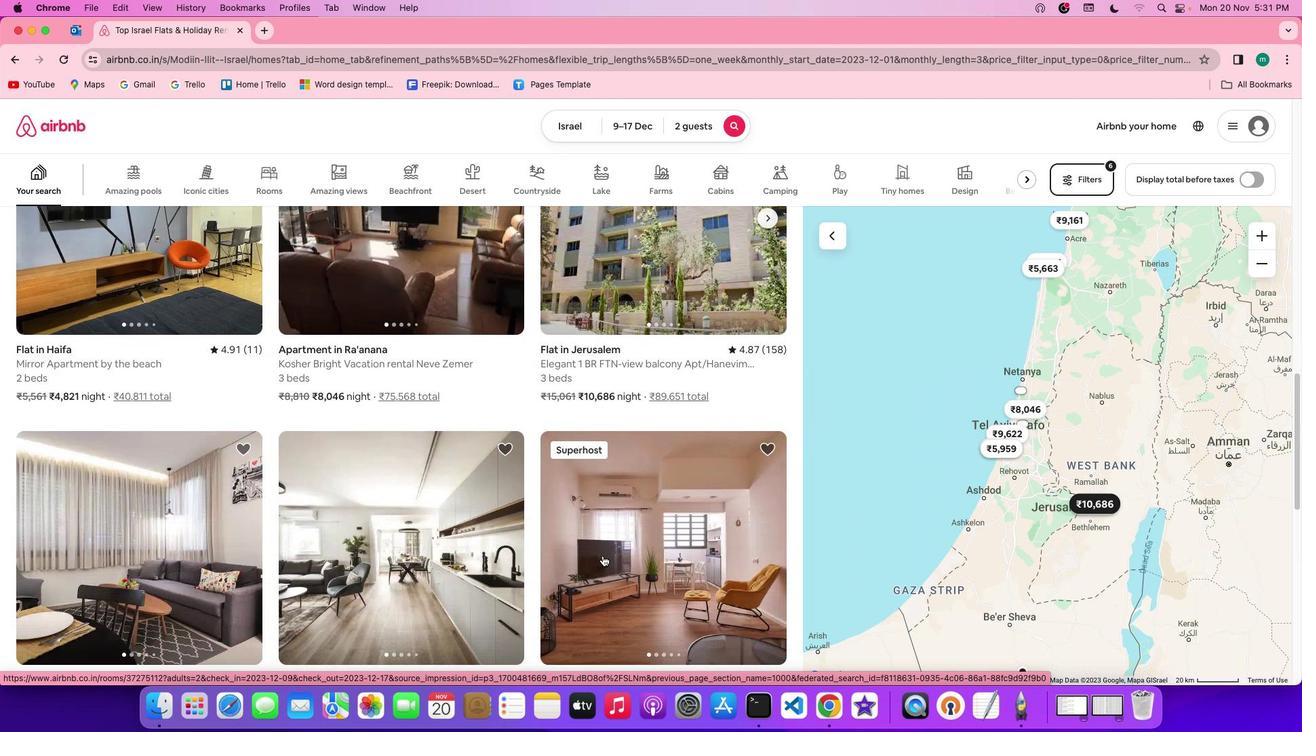 
Action: Mouse scrolled (602, 556) with delta (0, -2)
Screenshot: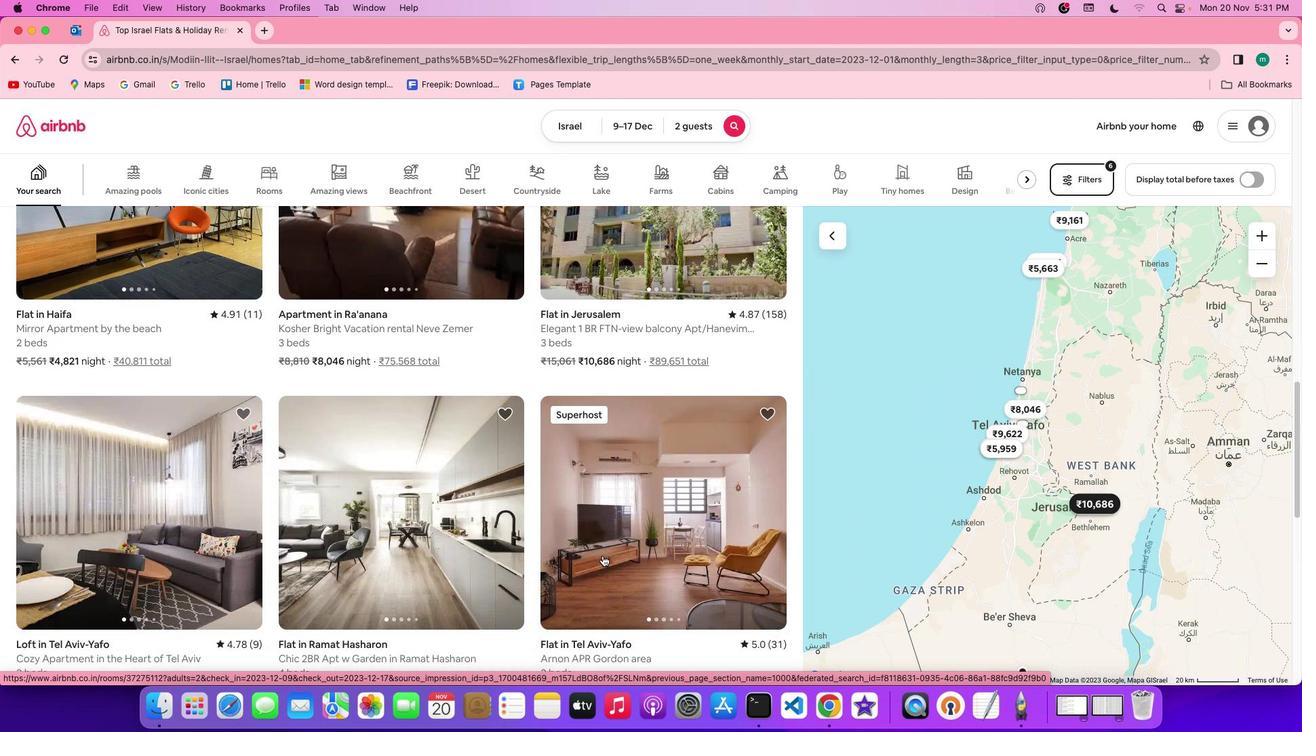 
Action: Mouse scrolled (602, 556) with delta (0, -1)
Screenshot: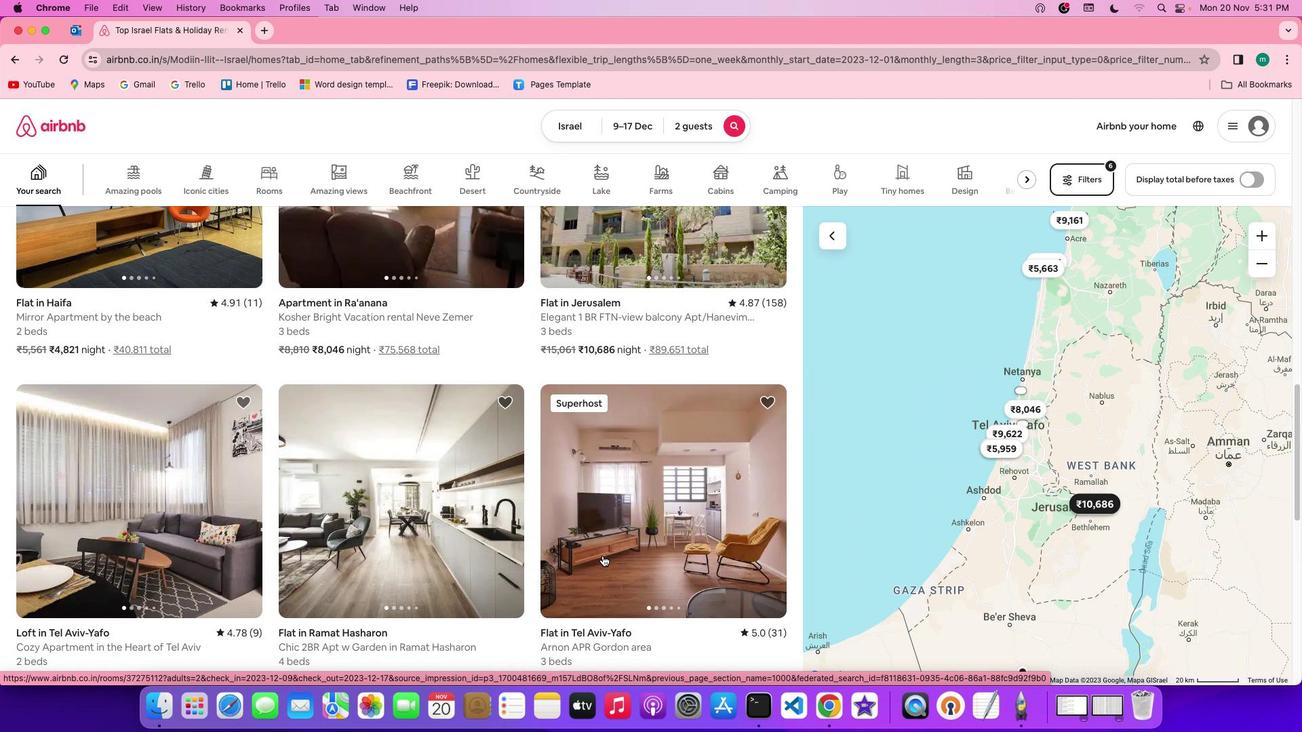 
Action: Mouse scrolled (602, 556) with delta (0, 0)
Screenshot: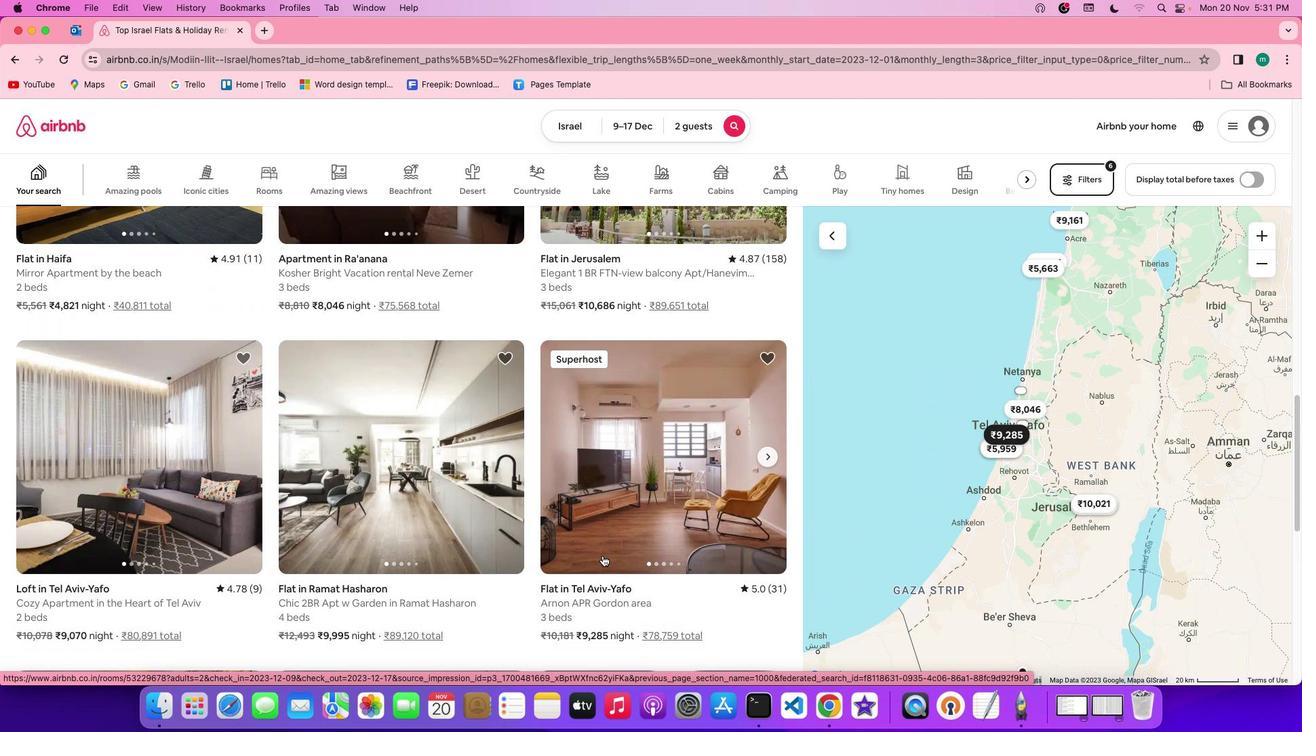 
Action: Mouse scrolled (602, 556) with delta (0, 0)
Screenshot: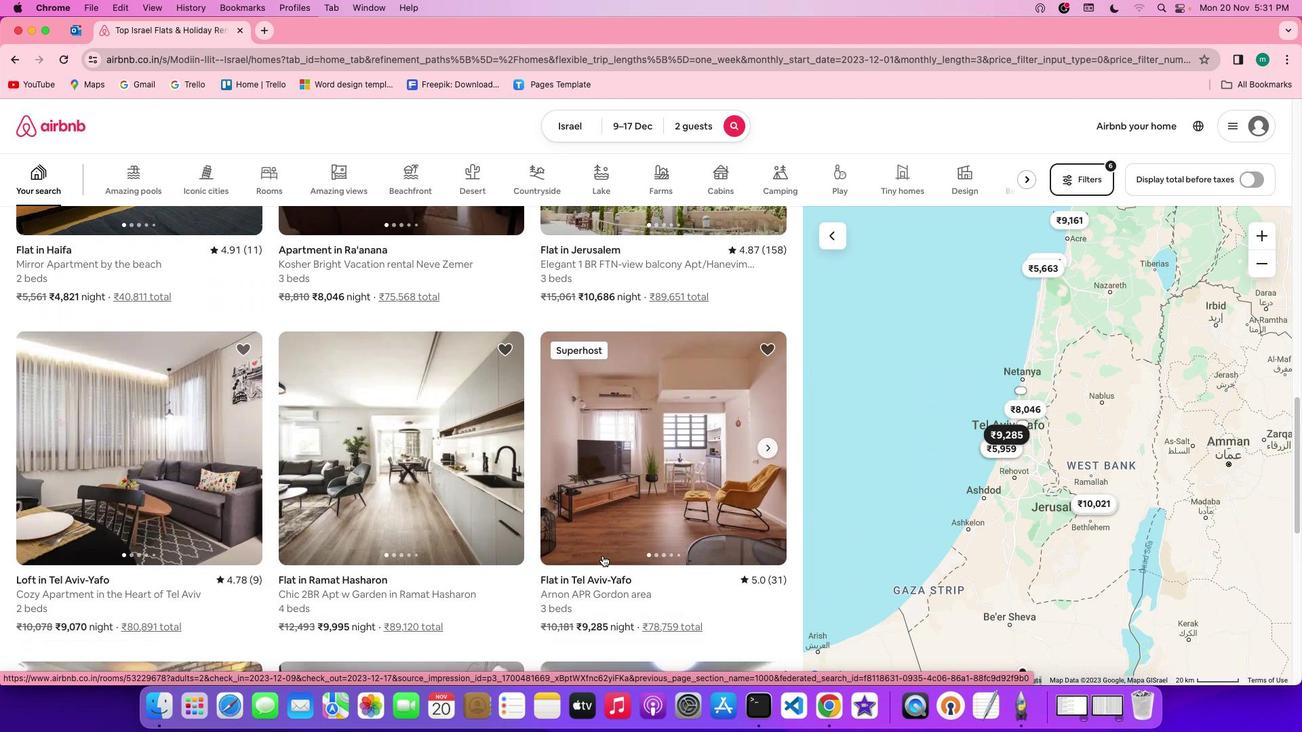 
Action: Mouse scrolled (602, 556) with delta (0, 0)
Screenshot: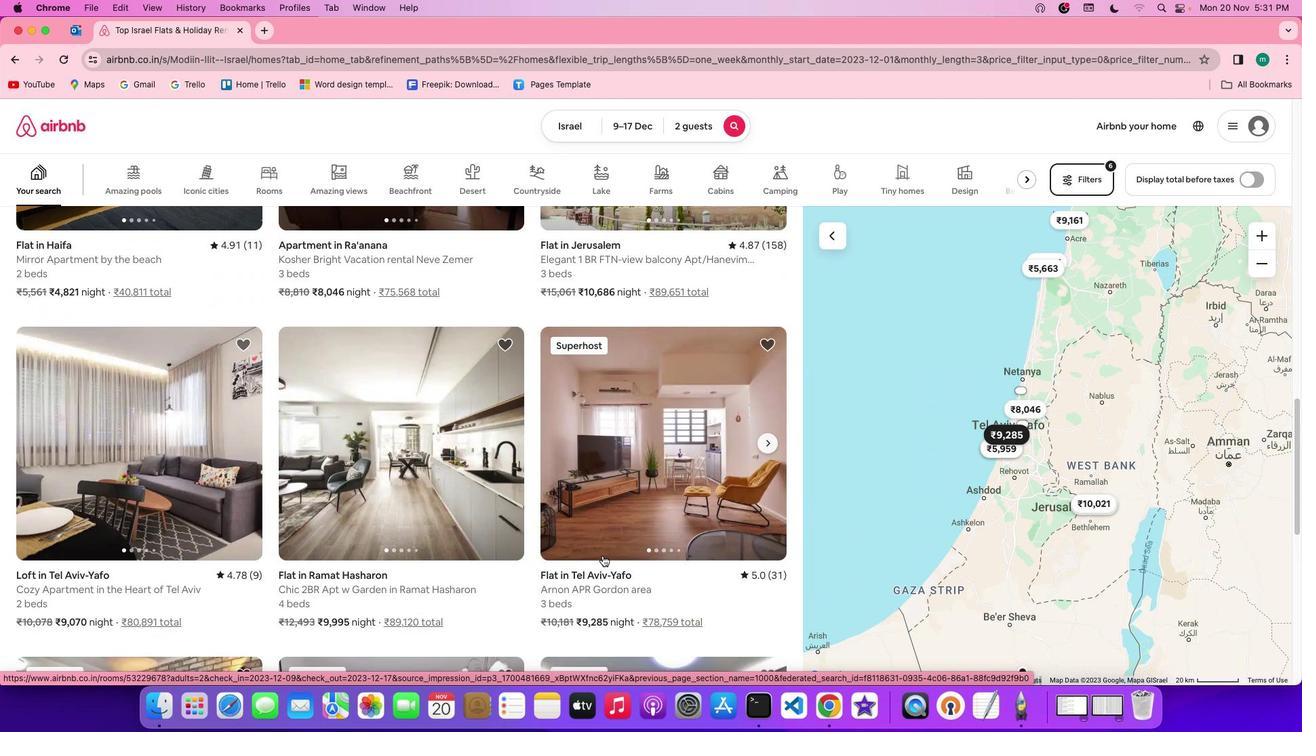
Action: Mouse scrolled (602, 556) with delta (0, 0)
Screenshot: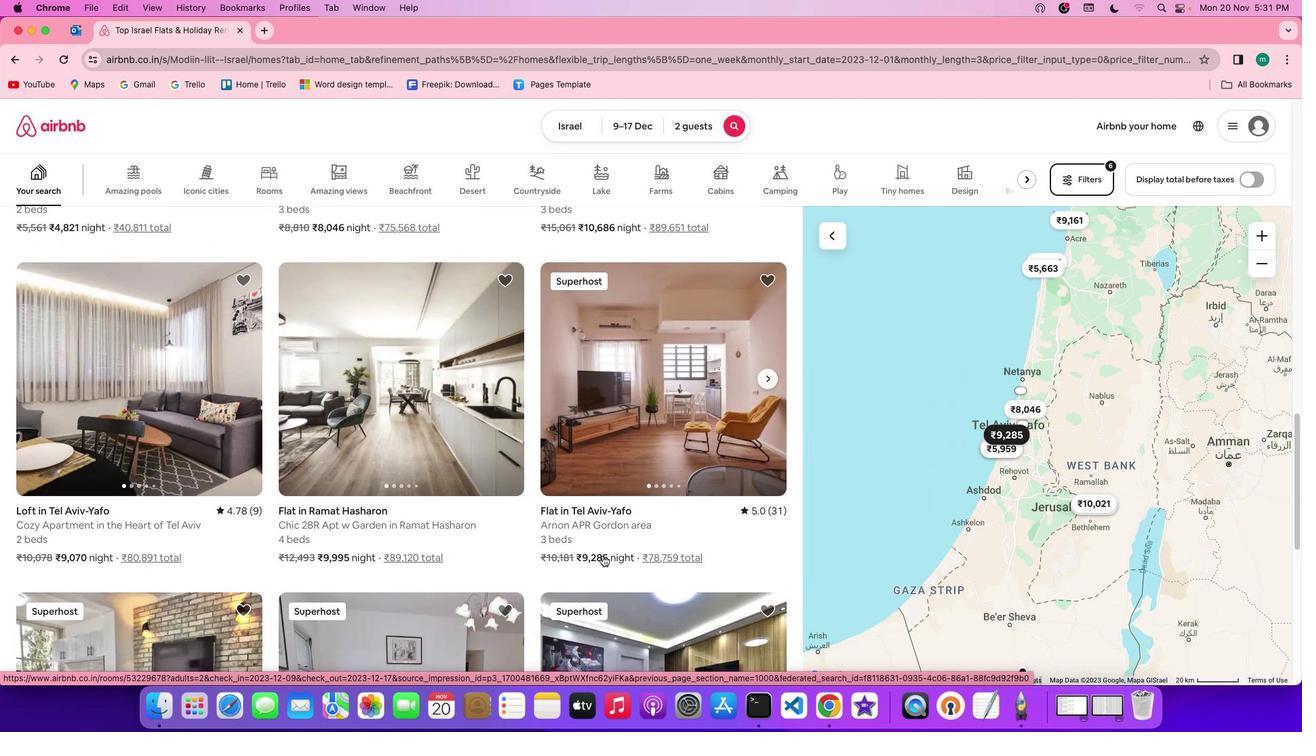 
Action: Mouse scrolled (602, 556) with delta (0, 0)
Screenshot: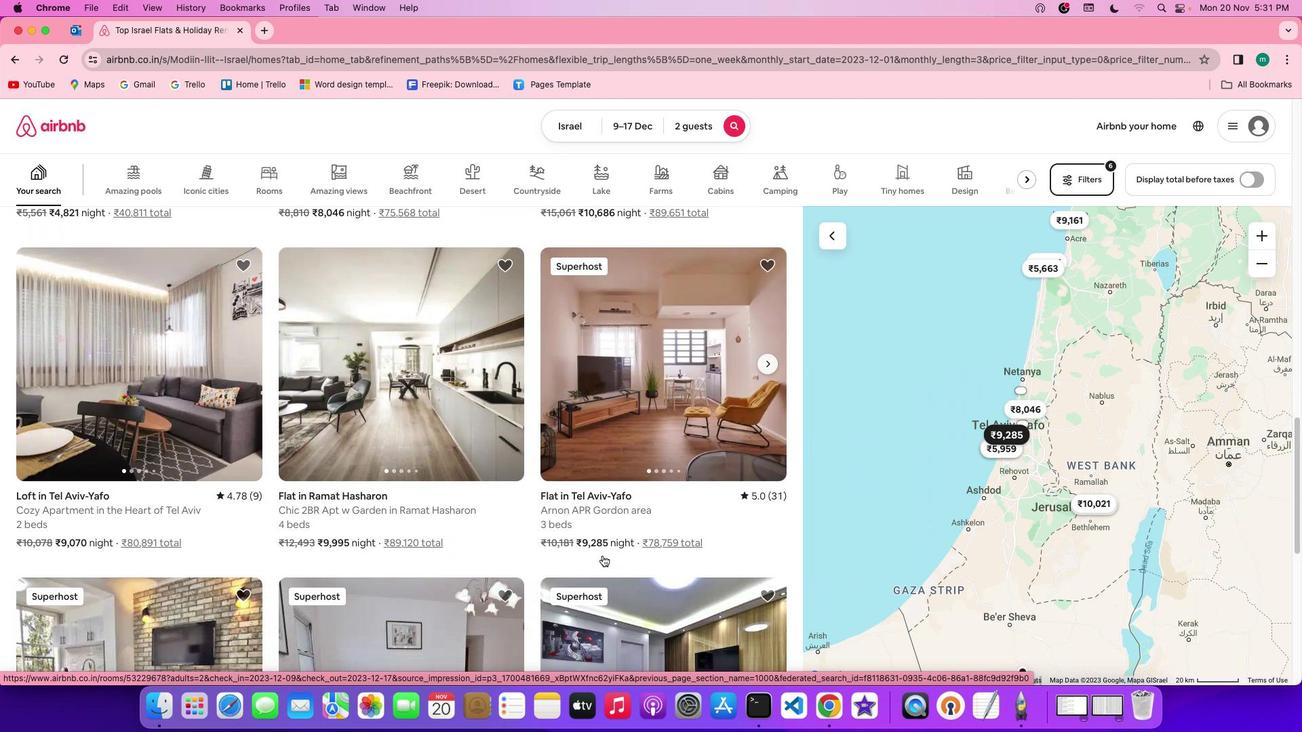 
Action: Mouse scrolled (602, 556) with delta (0, -1)
